 Task: Find Affordable Townhouses in Chicago Near Public Transportation.
Action: Key pressed <Key.caps_lock>C<Key.caps_lock>hicagp<Key.backspace>o
Screenshot: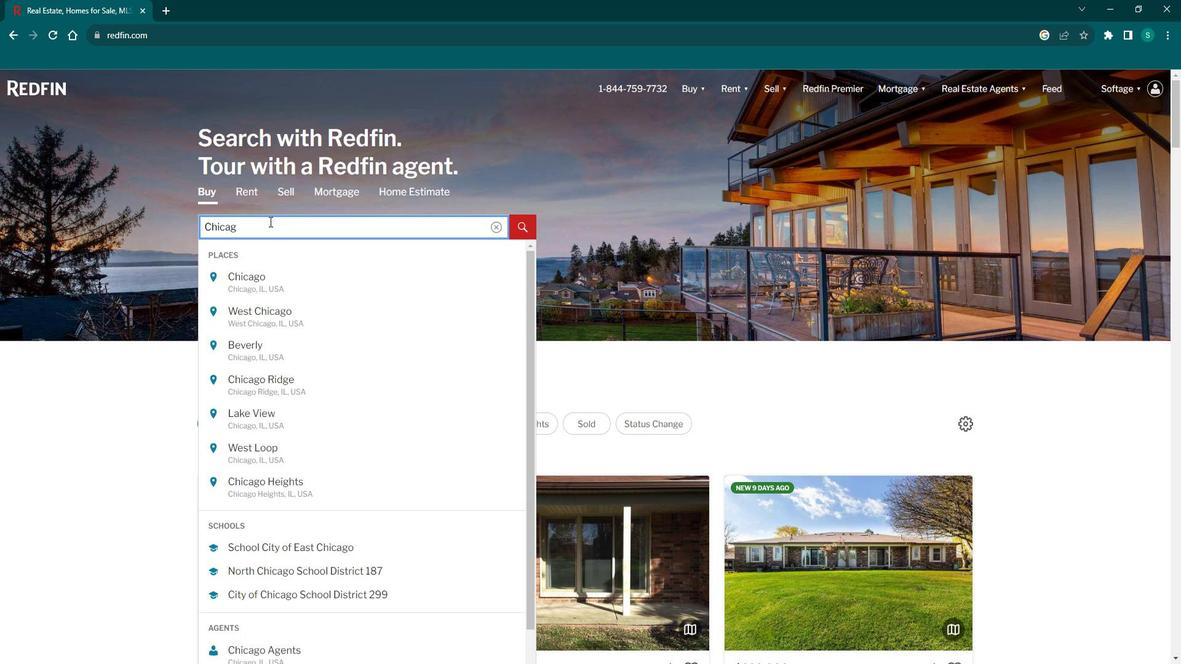 
Action: Mouse moved to (264, 284)
Screenshot: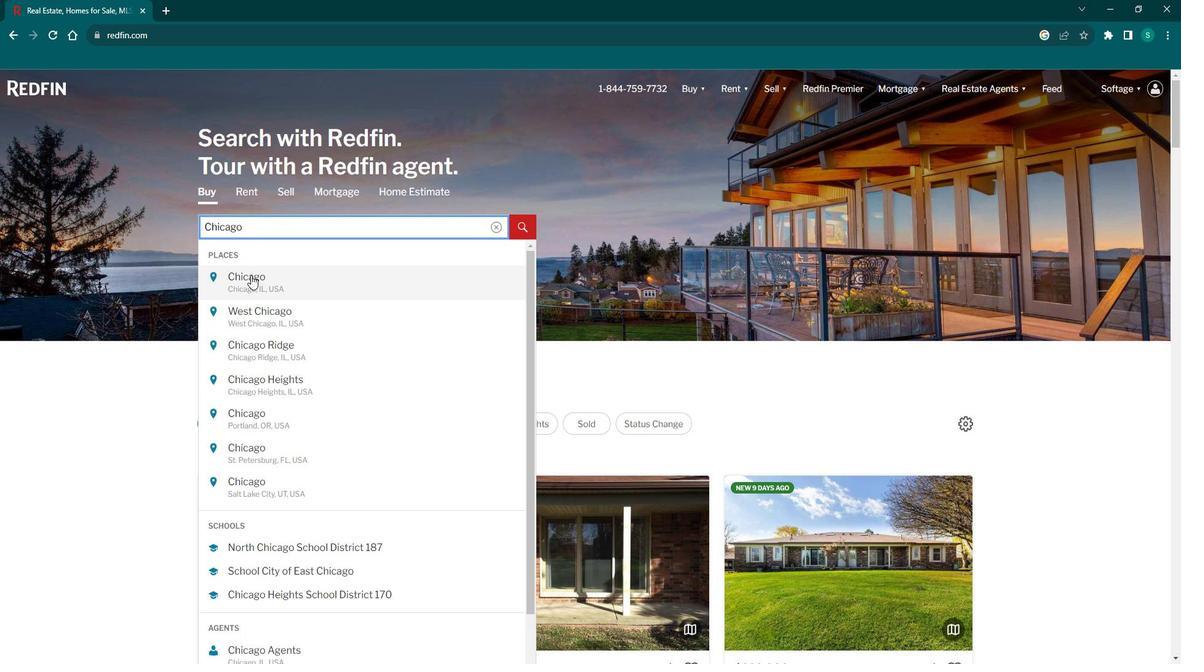 
Action: Mouse pressed left at (264, 284)
Screenshot: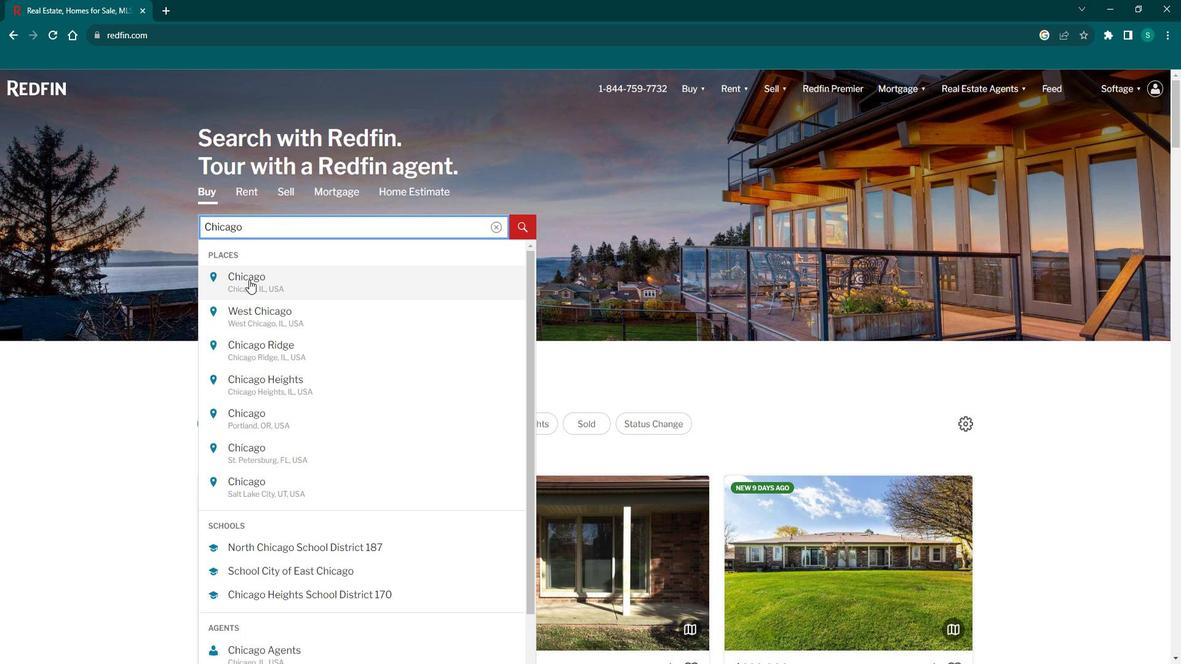 
Action: Mouse moved to (1067, 184)
Screenshot: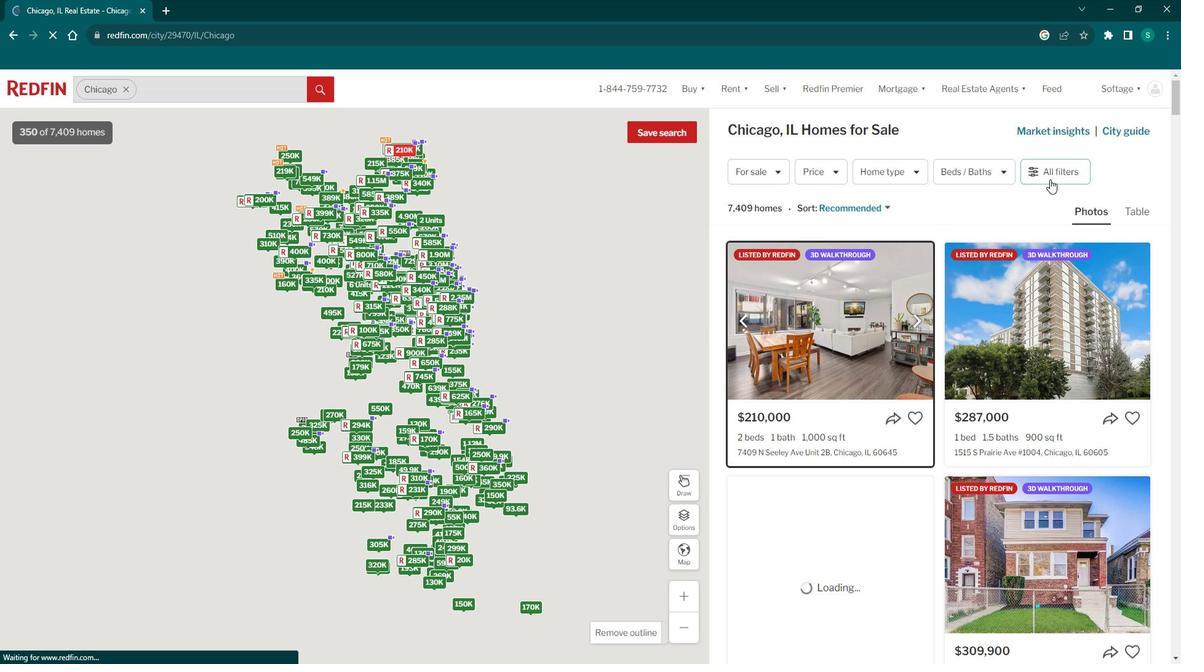 
Action: Mouse pressed left at (1067, 184)
Screenshot: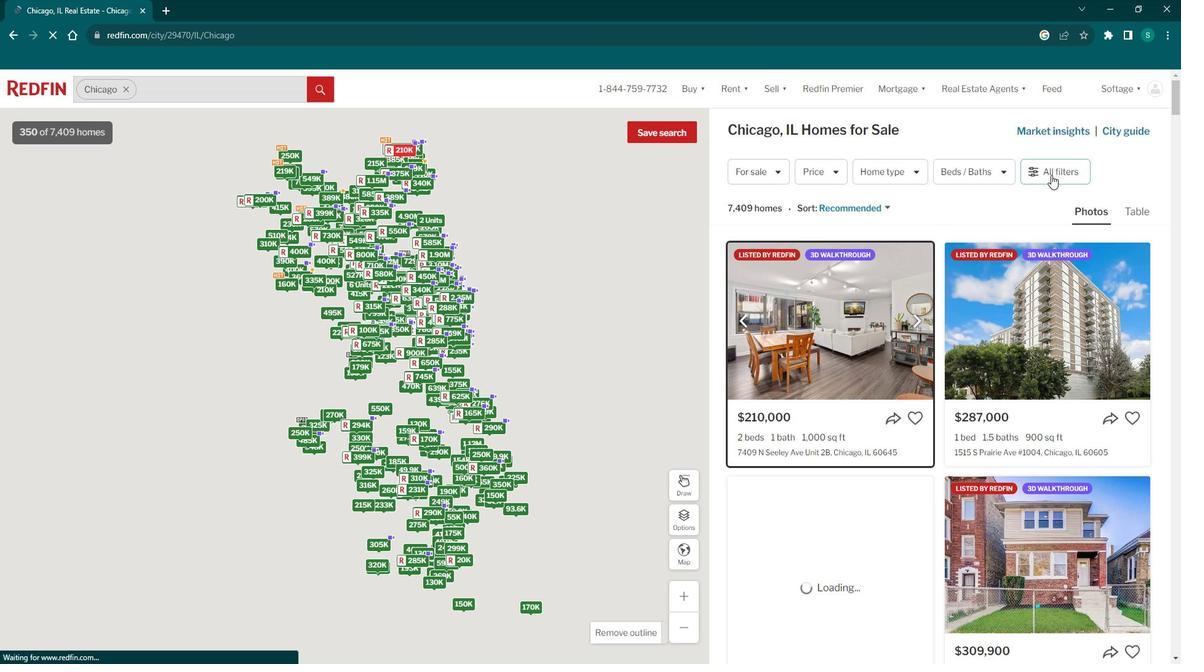 
Action: Mouse moved to (1067, 183)
Screenshot: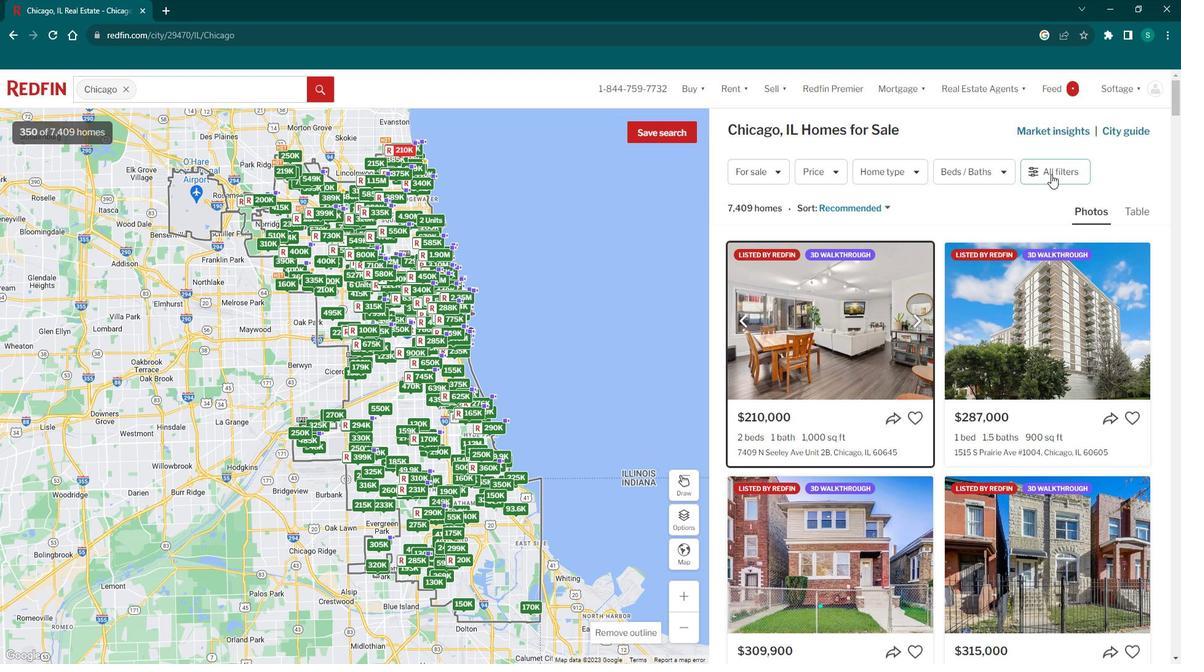 
Action: Mouse pressed left at (1067, 183)
Screenshot: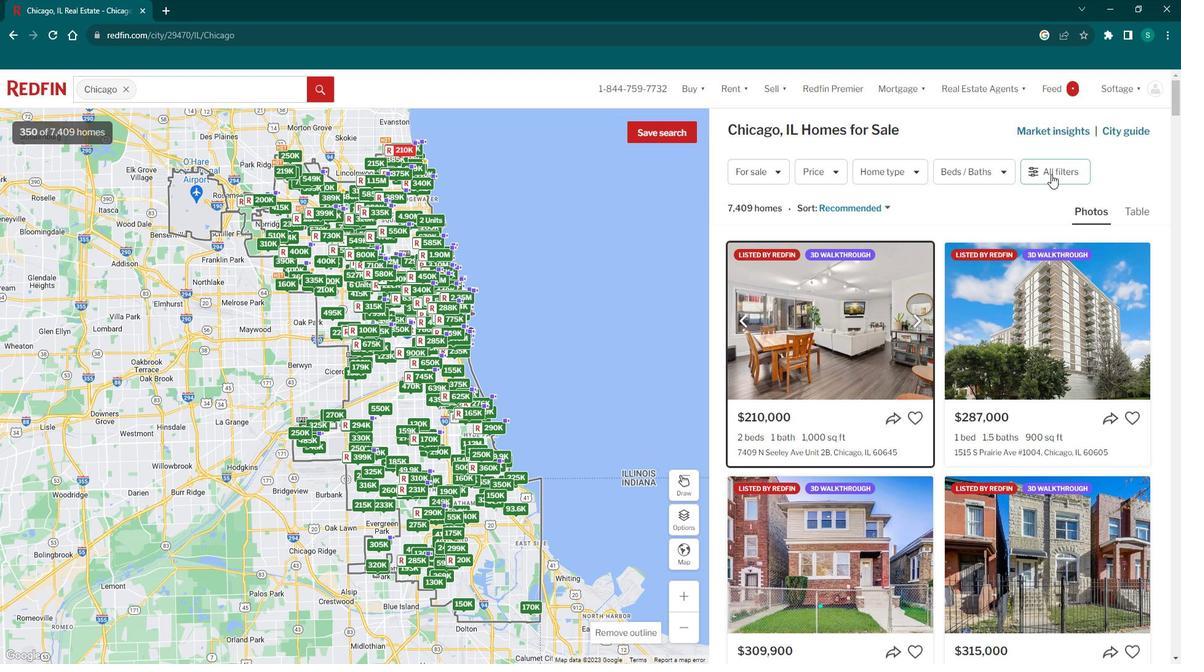 
Action: Mouse moved to (907, 360)
Screenshot: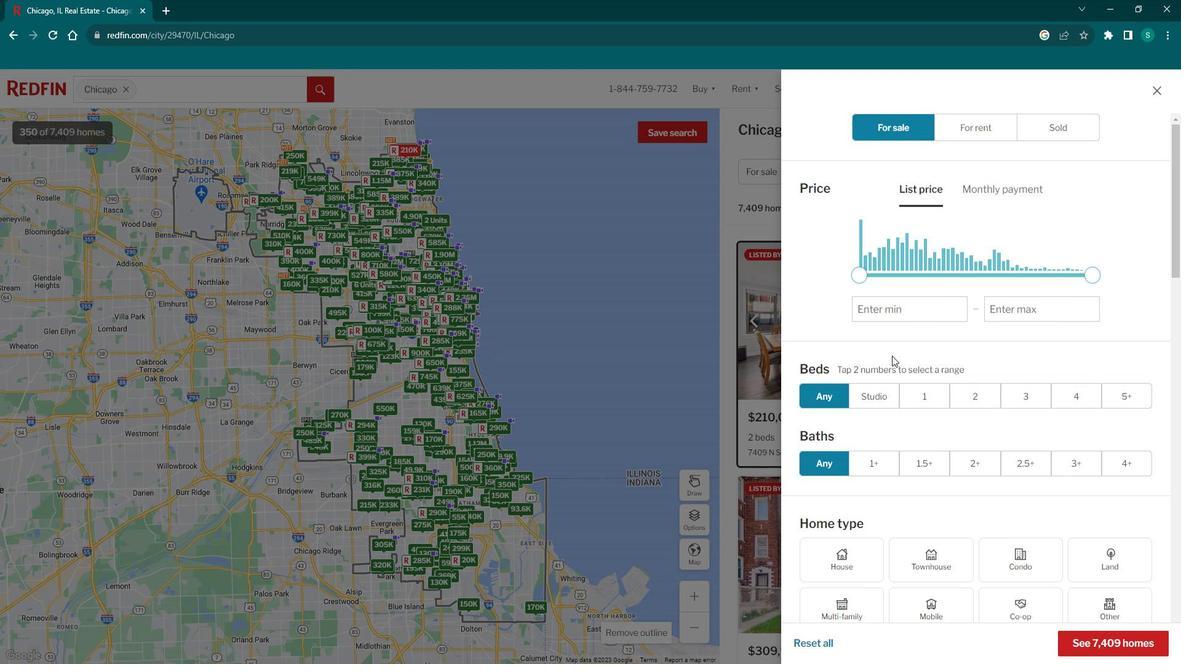 
Action: Mouse scrolled (907, 359) with delta (0, 0)
Screenshot: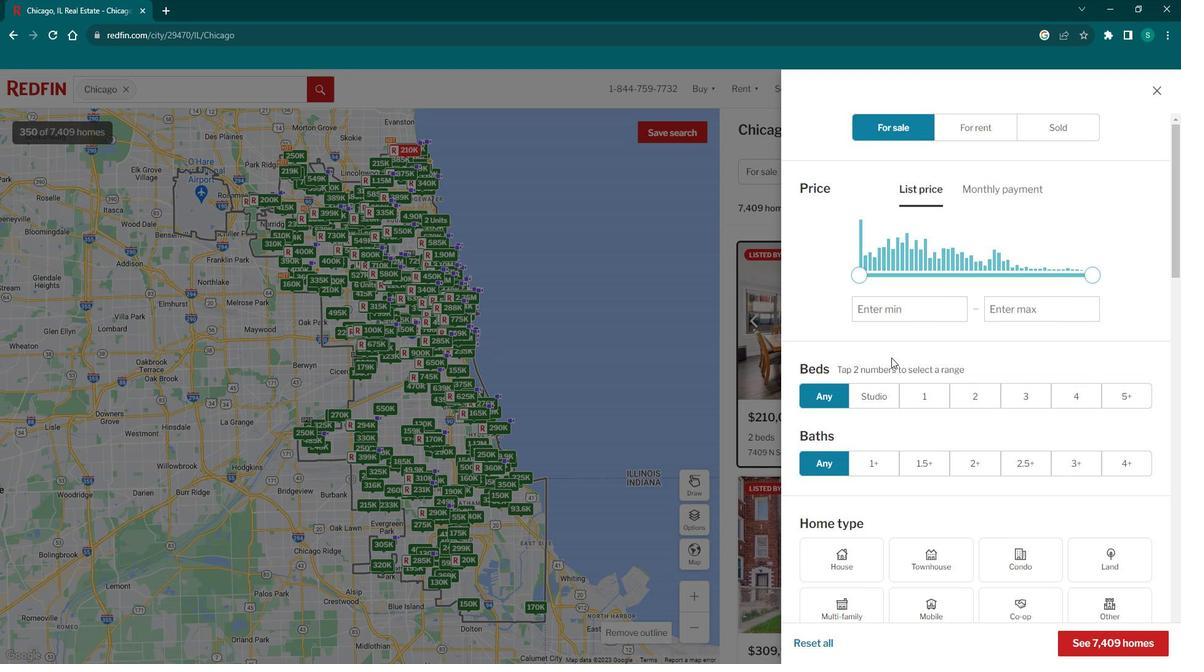 
Action: Mouse scrolled (907, 359) with delta (0, 0)
Screenshot: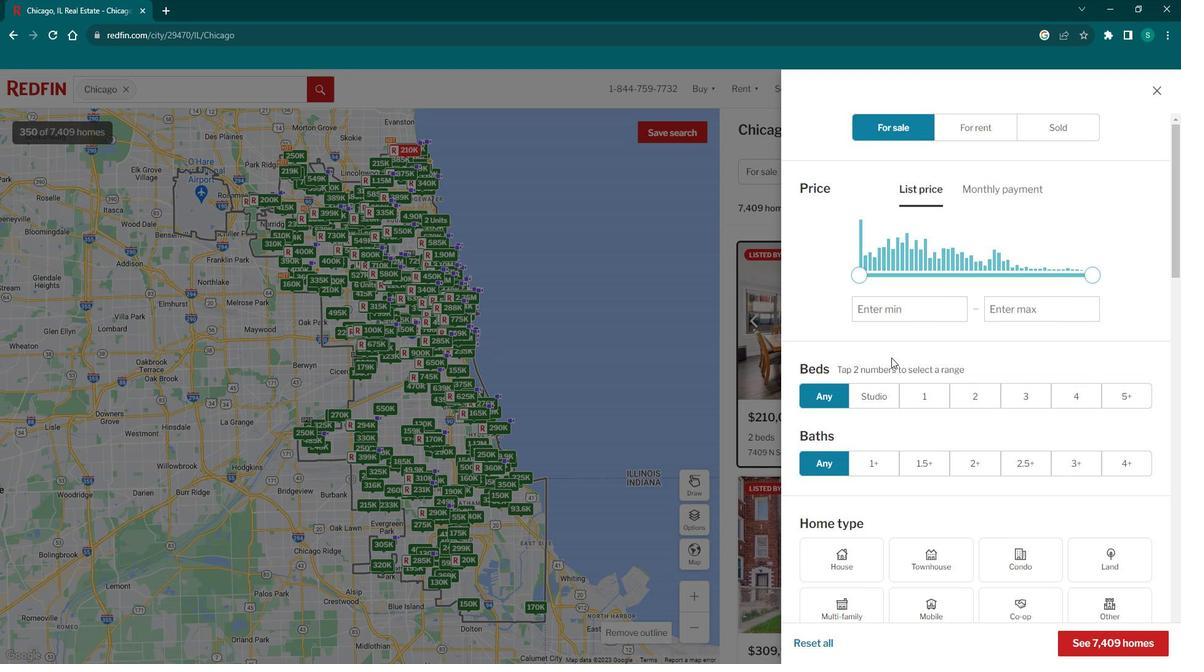 
Action: Mouse scrolled (907, 359) with delta (0, 0)
Screenshot: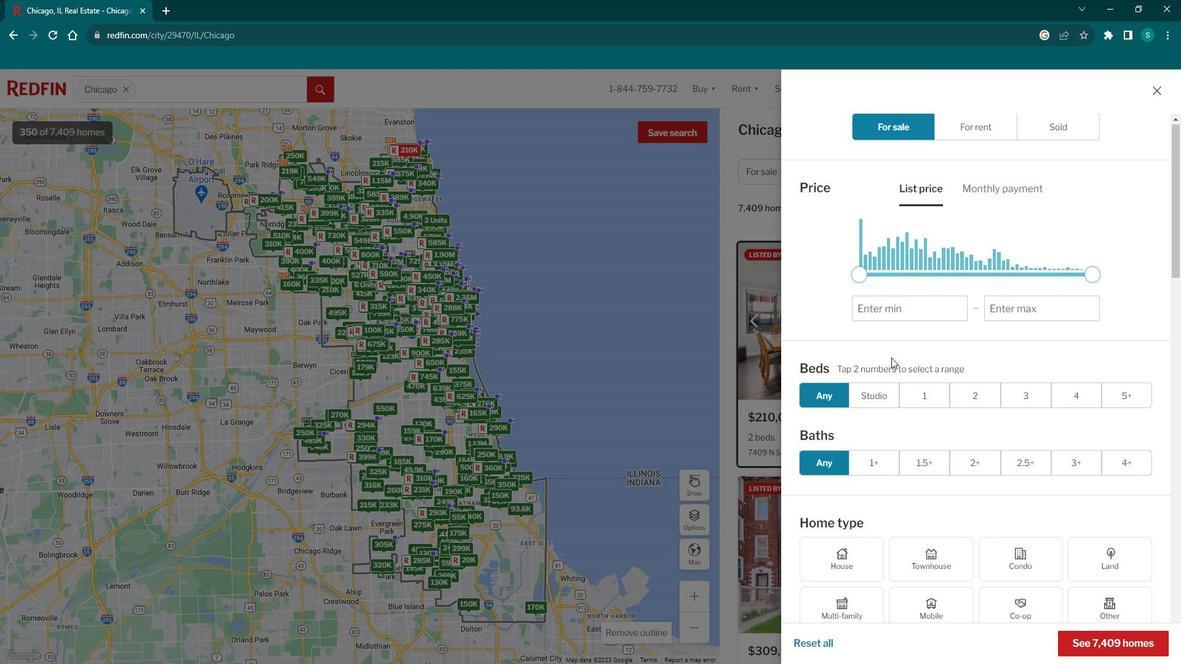 
Action: Mouse moved to (935, 379)
Screenshot: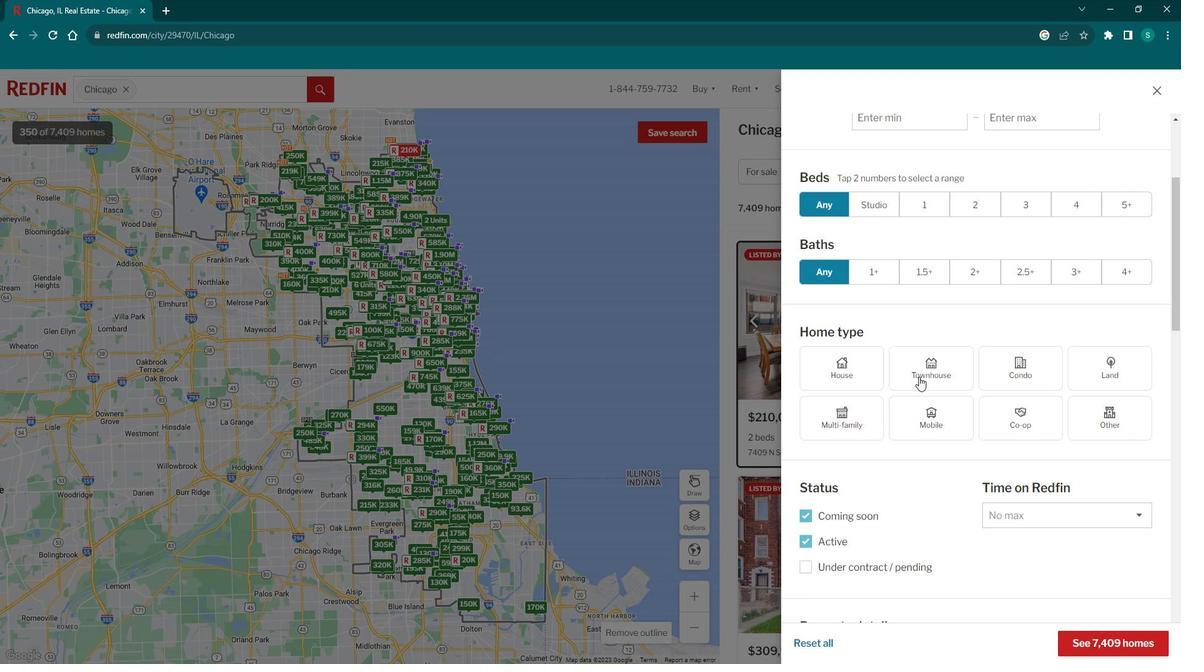 
Action: Mouse pressed left at (935, 379)
Screenshot: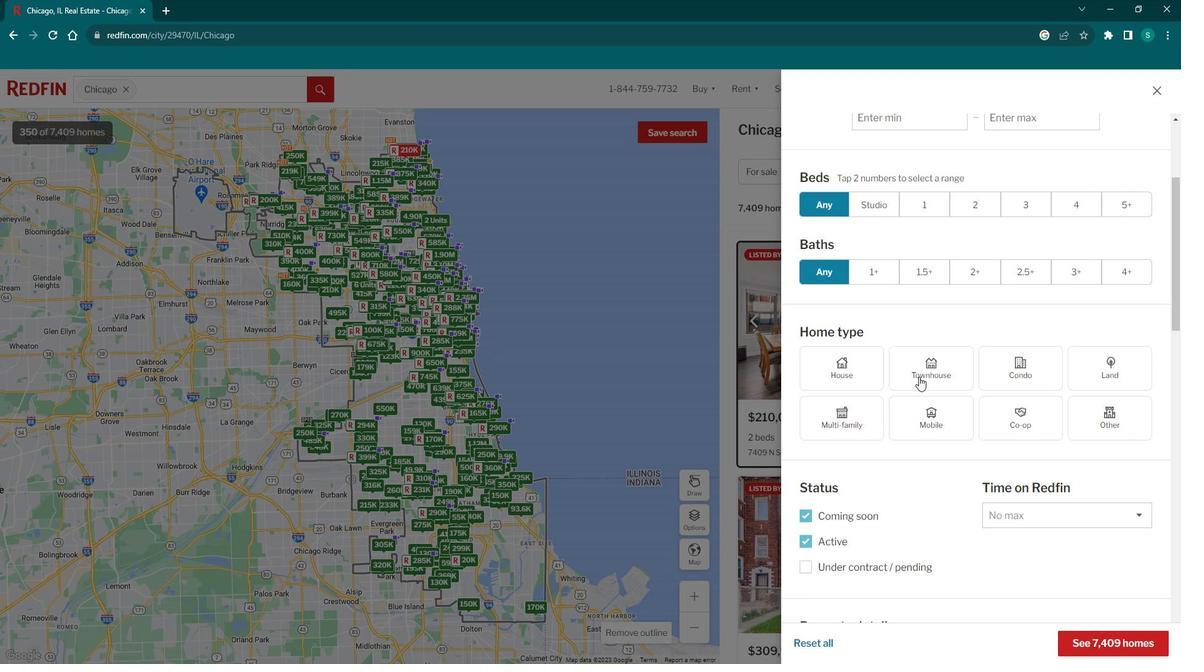 
Action: Mouse moved to (863, 448)
Screenshot: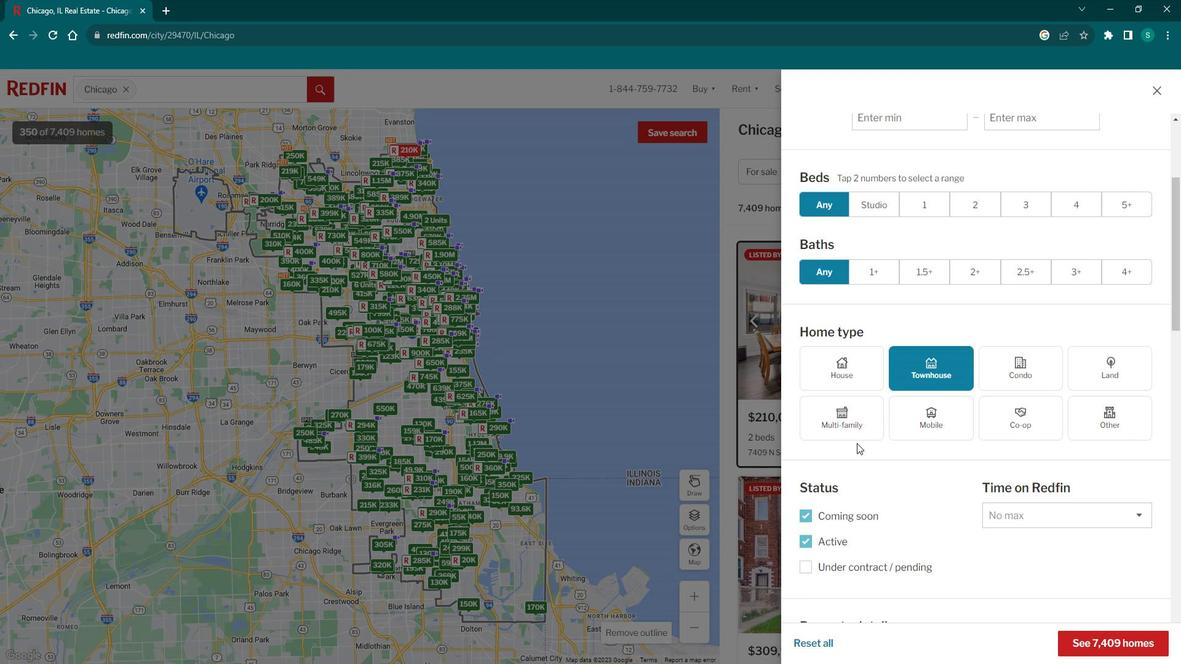 
Action: Mouse scrolled (863, 447) with delta (0, 0)
Screenshot: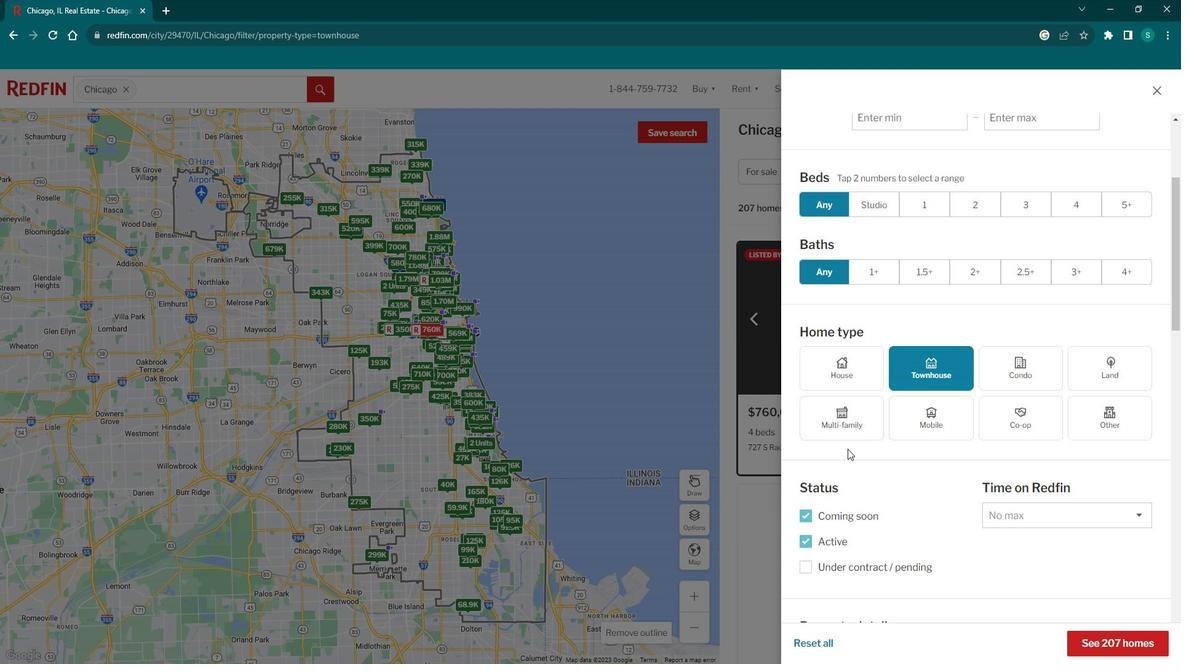 
Action: Mouse scrolled (863, 447) with delta (0, 0)
Screenshot: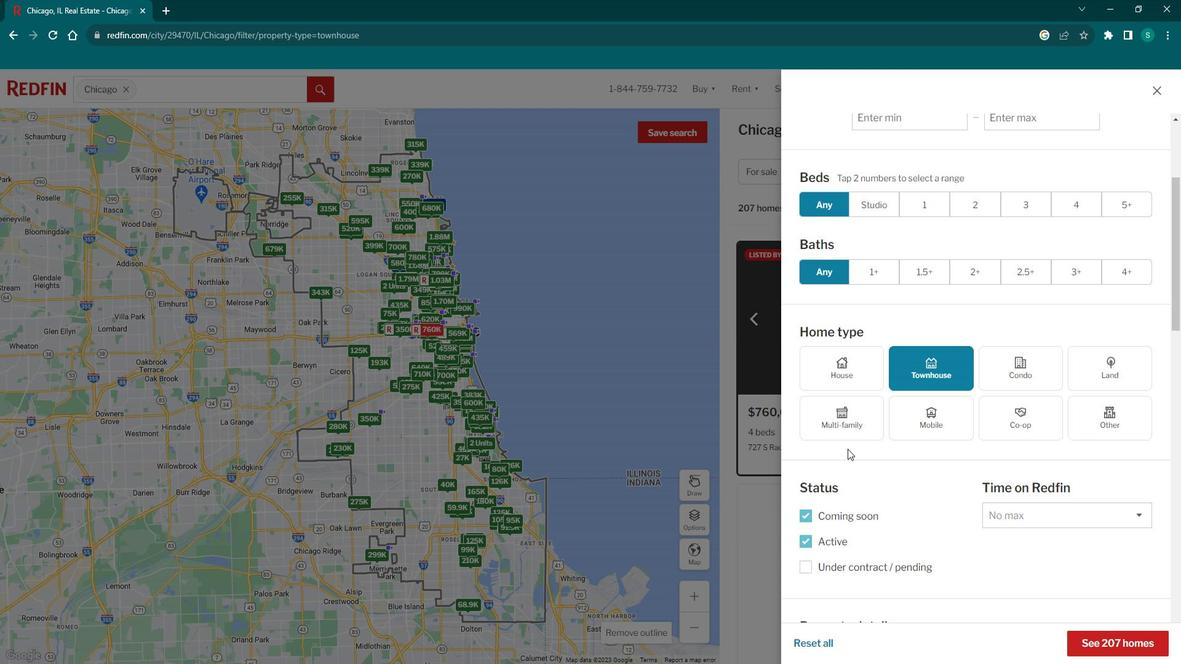 
Action: Mouse scrolled (863, 447) with delta (0, 0)
Screenshot: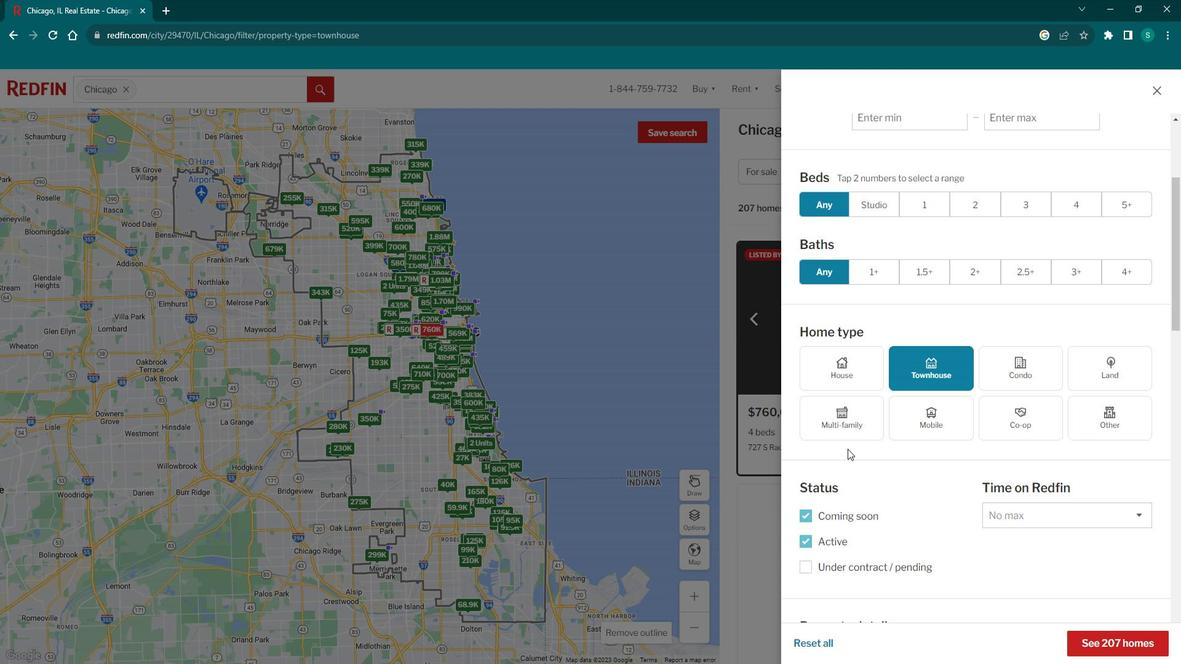 
Action: Mouse moved to (838, 407)
Screenshot: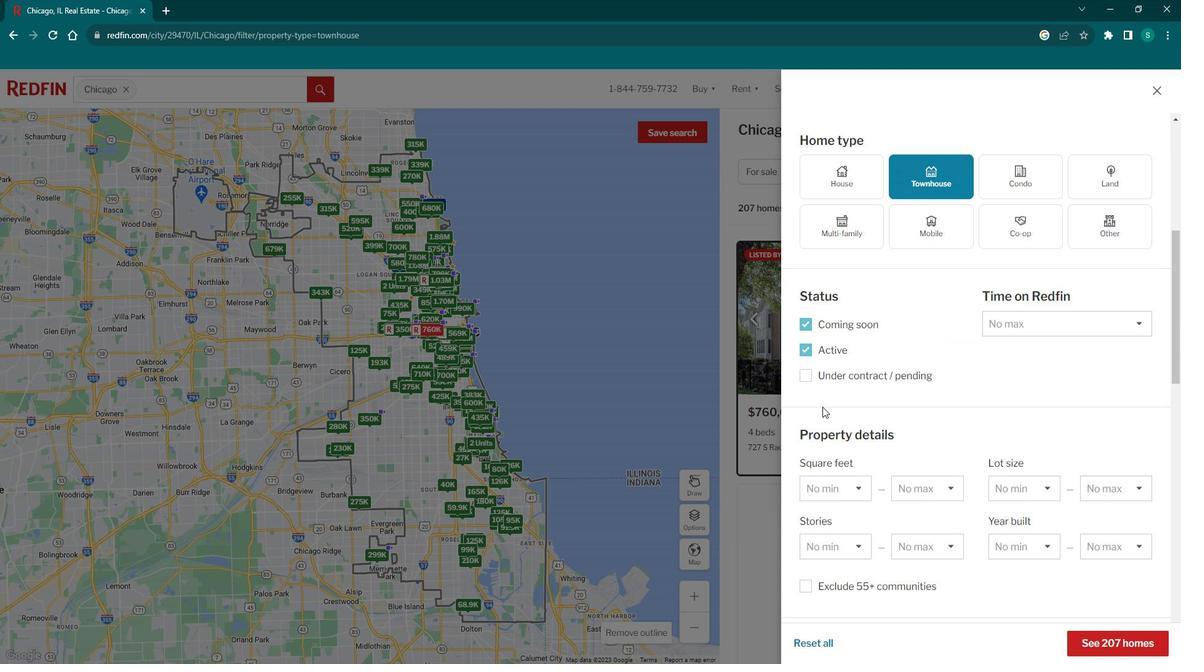 
Action: Mouse scrolled (838, 406) with delta (0, 0)
Screenshot: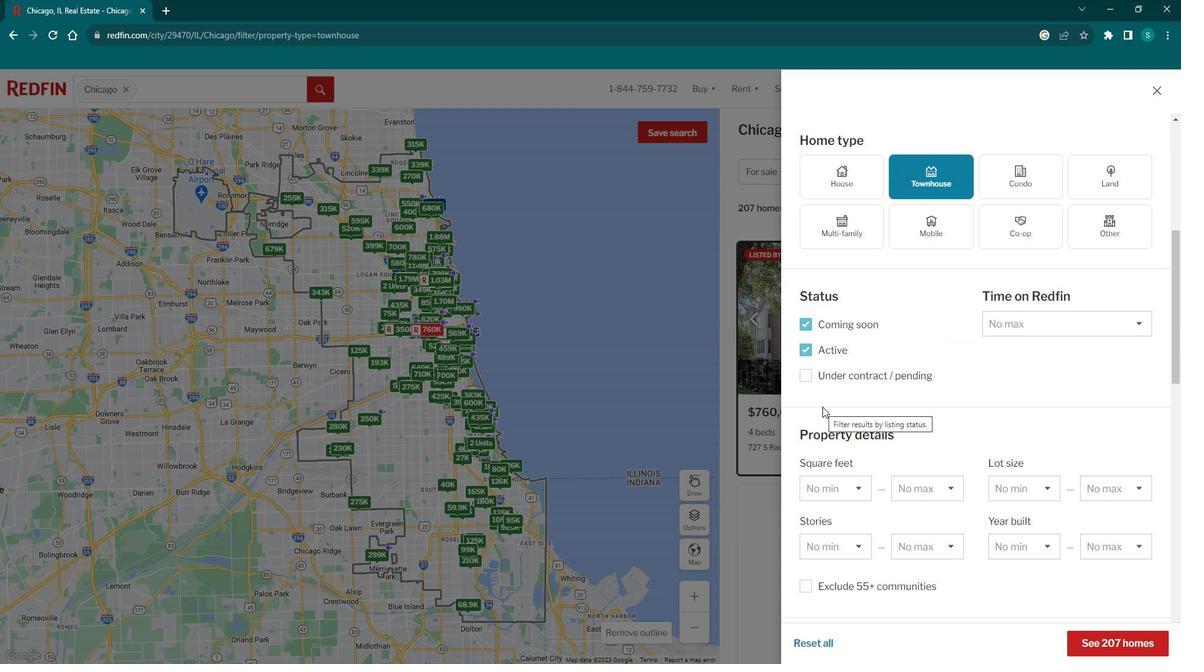 
Action: Mouse scrolled (838, 406) with delta (0, 0)
Screenshot: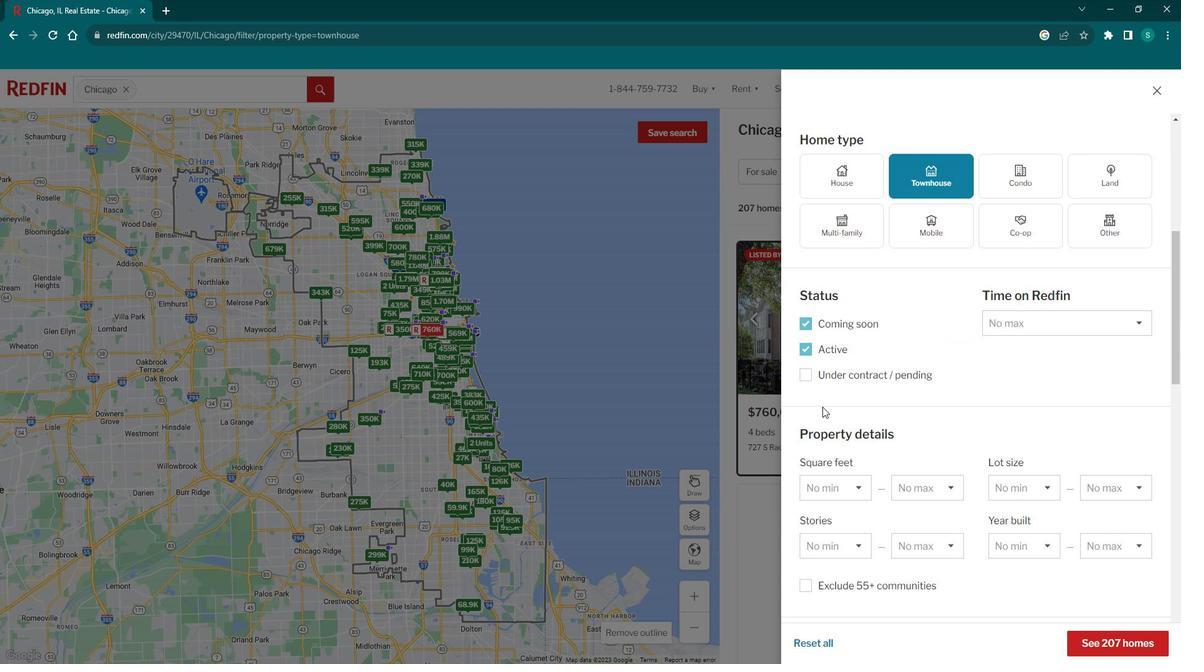 
Action: Mouse scrolled (838, 406) with delta (0, 0)
Screenshot: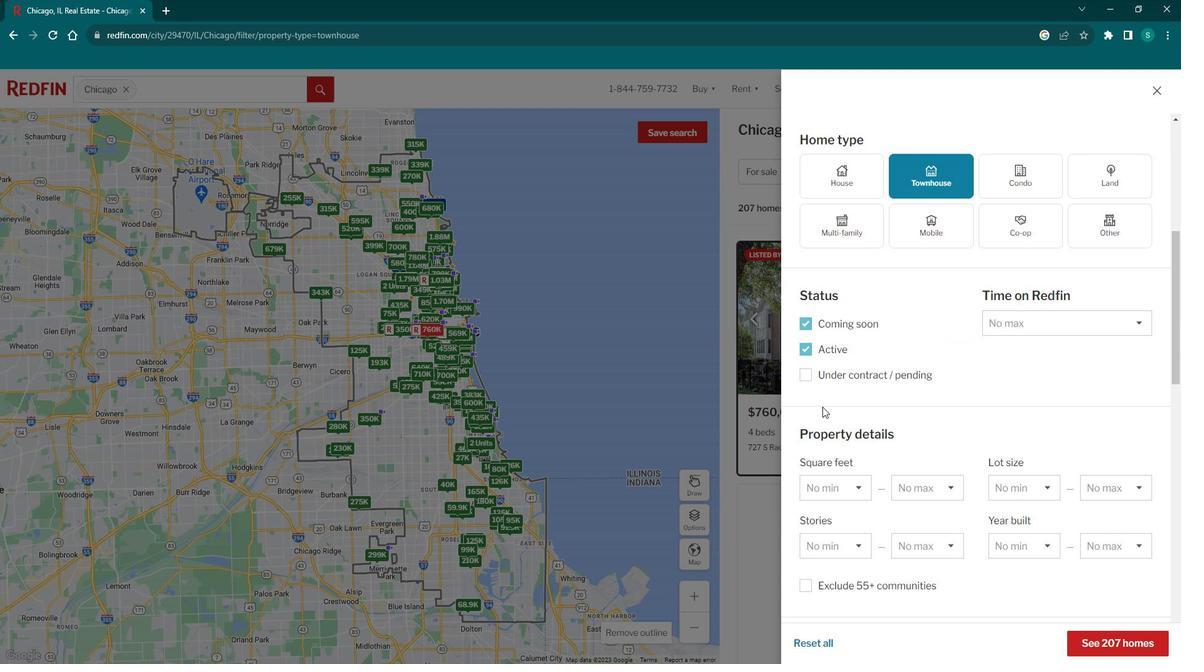 
Action: Mouse scrolled (838, 406) with delta (0, 0)
Screenshot: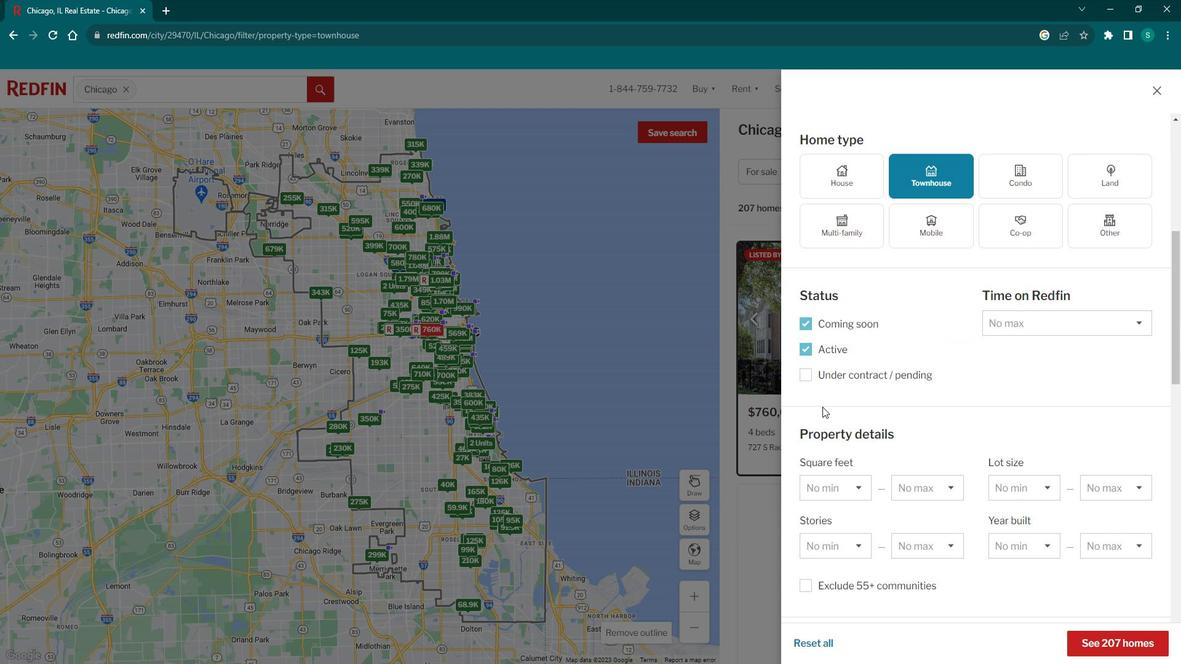 
Action: Mouse scrolled (838, 406) with delta (0, 0)
Screenshot: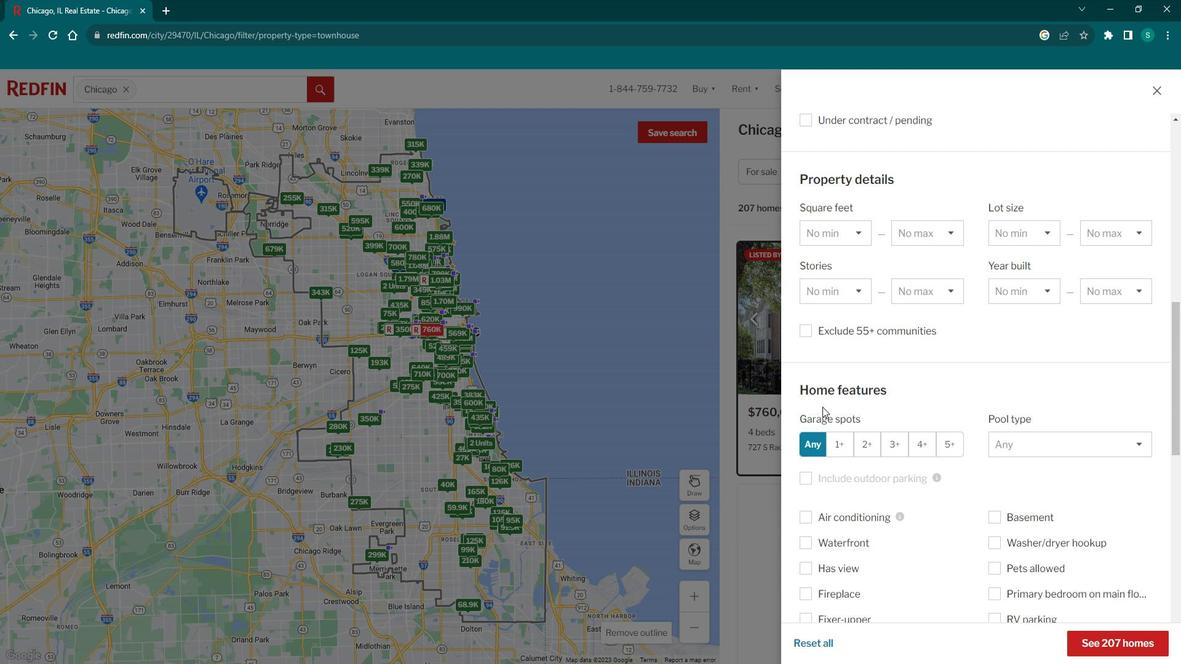
Action: Mouse scrolled (838, 406) with delta (0, 0)
Screenshot: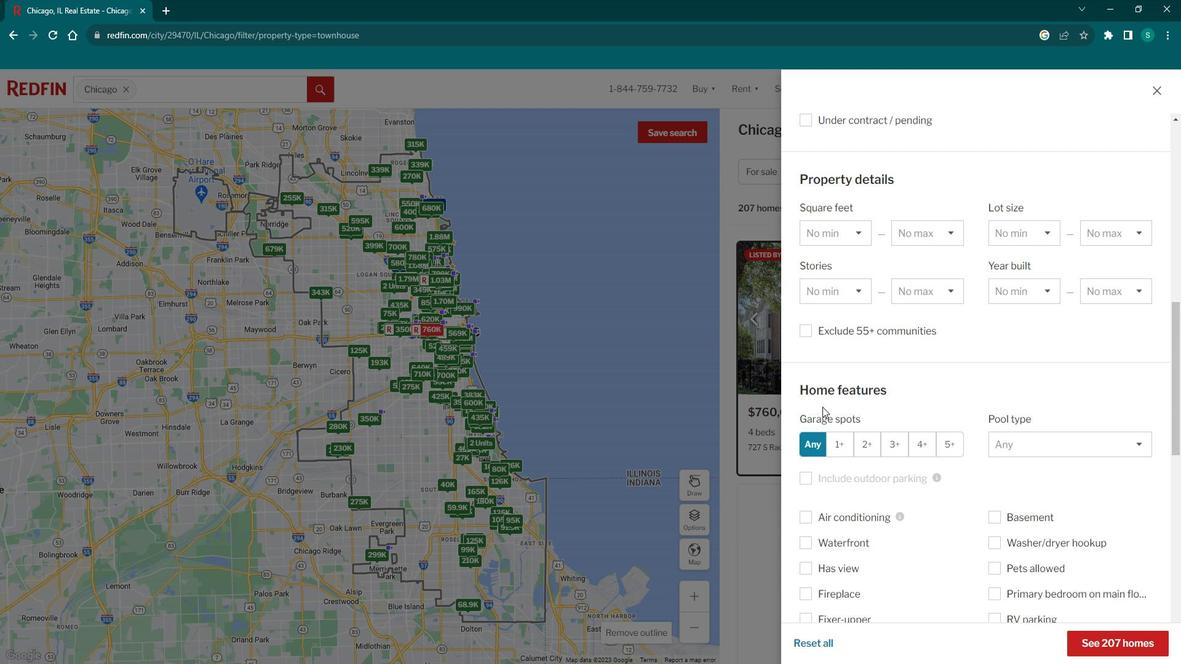 
Action: Mouse scrolled (838, 406) with delta (0, 0)
Screenshot: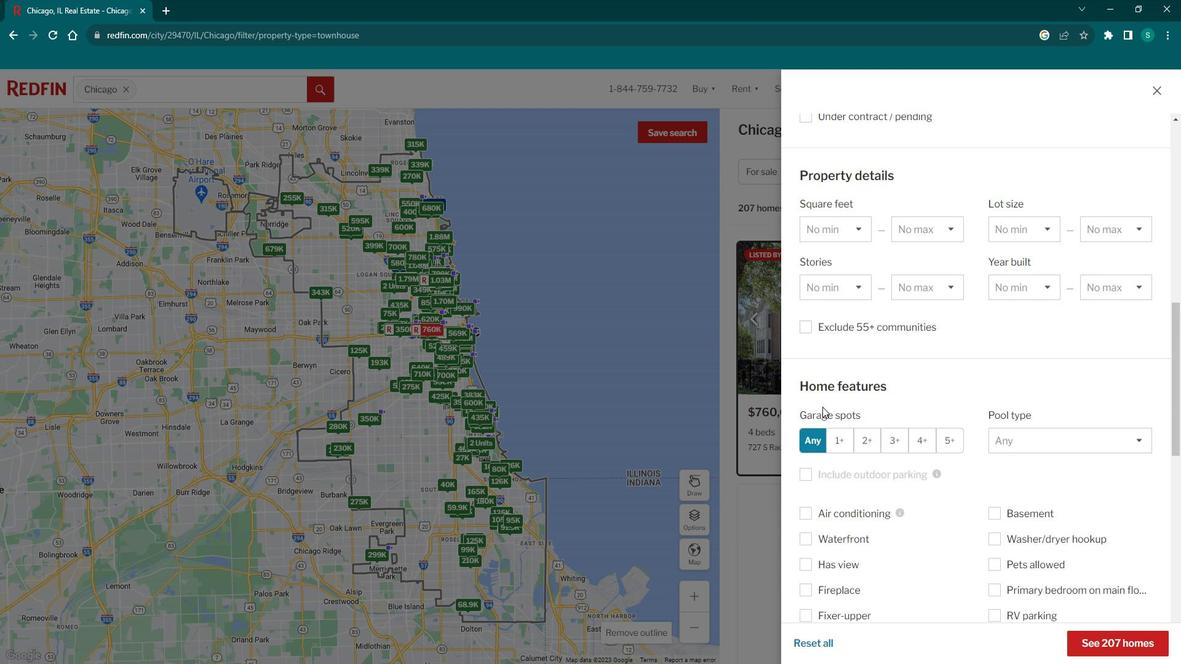 
Action: Mouse scrolled (838, 406) with delta (0, 0)
Screenshot: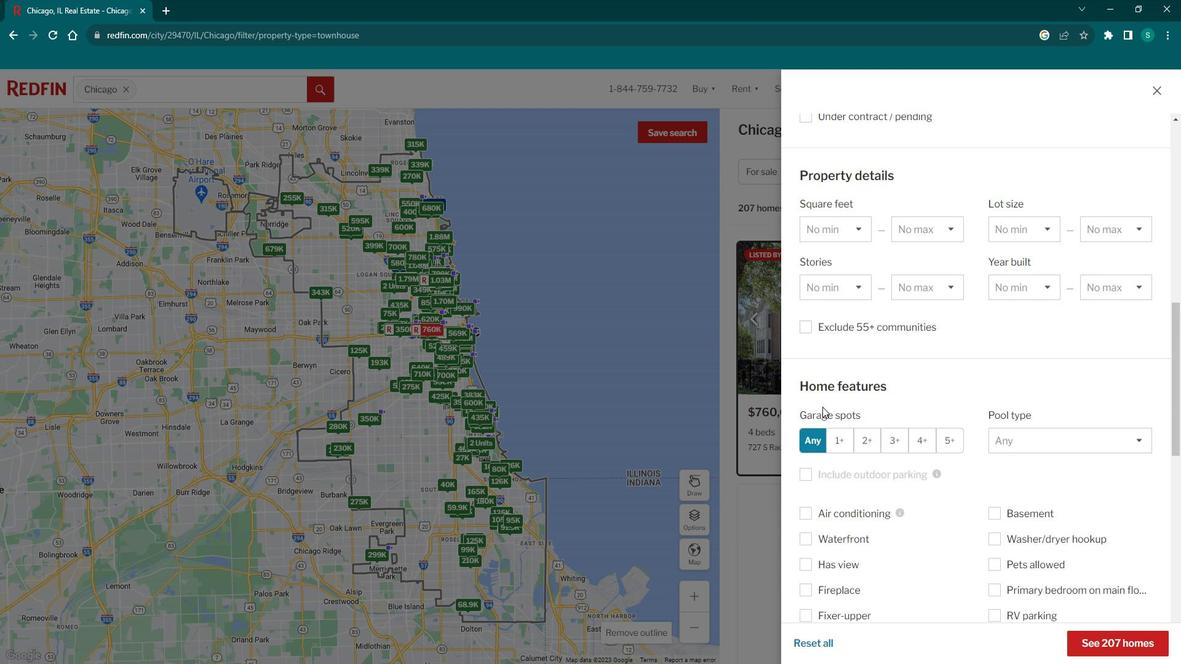 
Action: Mouse moved to (1012, 414)
Screenshot: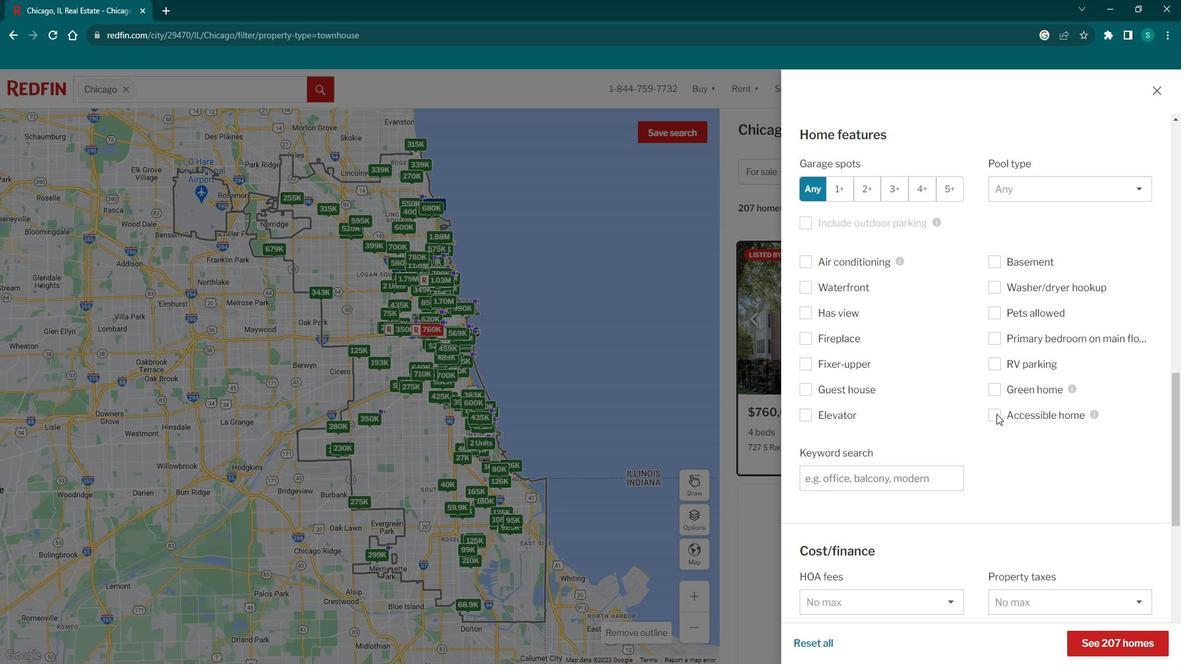 
Action: Mouse pressed left at (1012, 414)
Screenshot: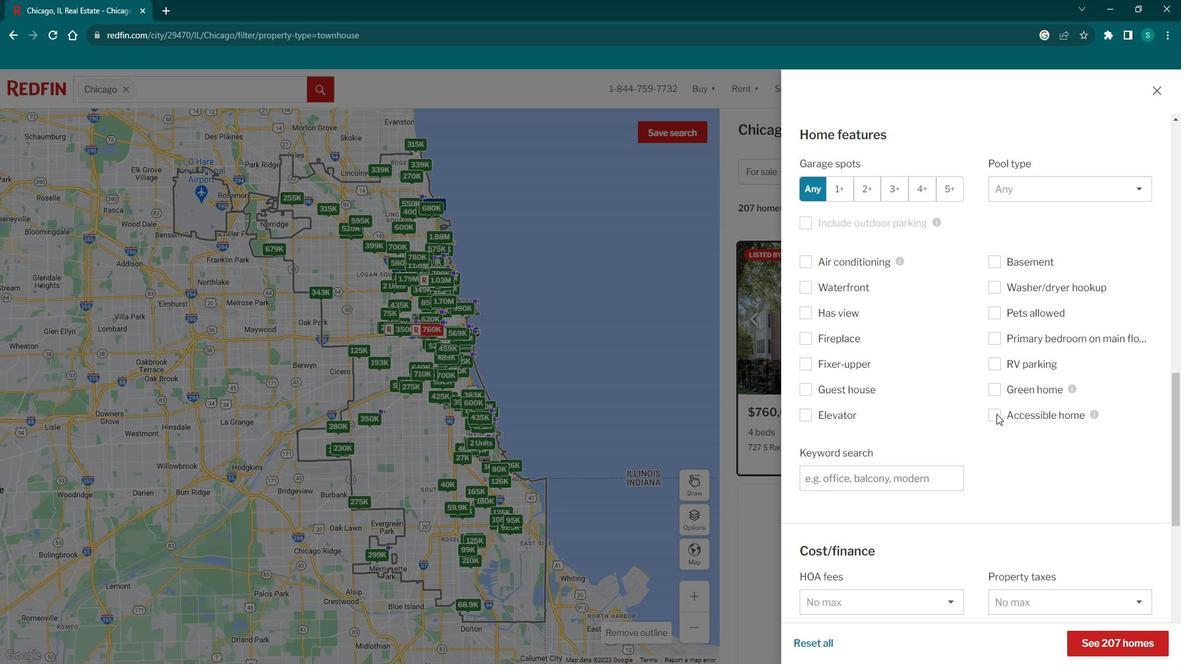 
Action: Mouse moved to (977, 412)
Screenshot: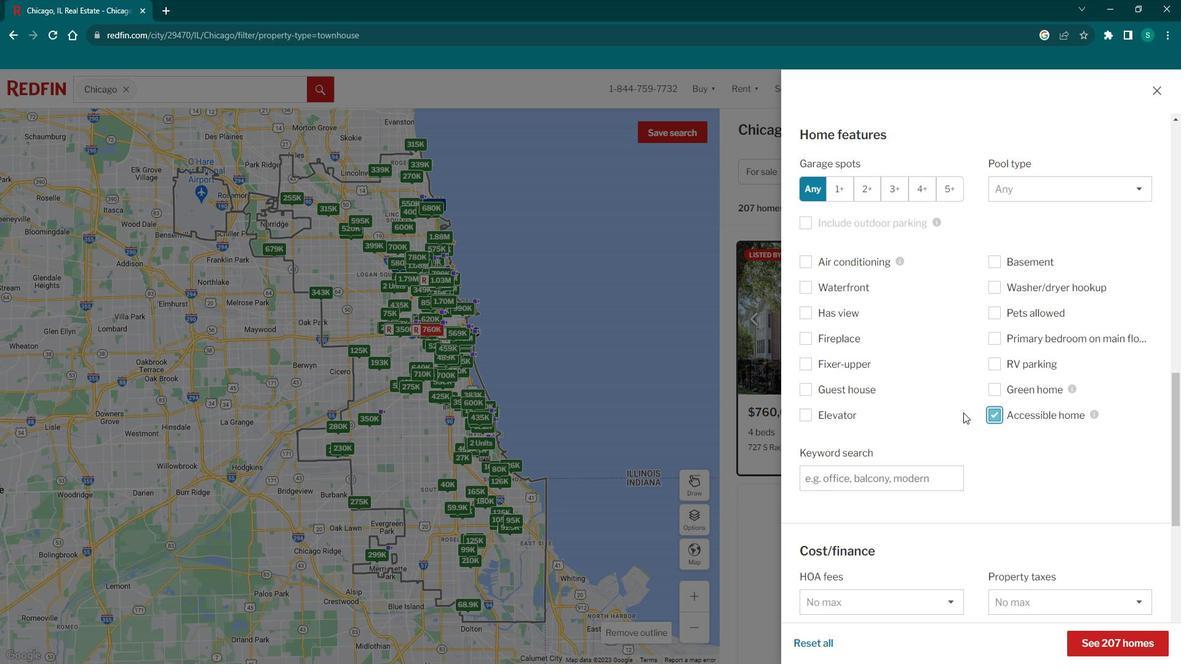 
Action: Mouse scrolled (977, 412) with delta (0, 0)
Screenshot: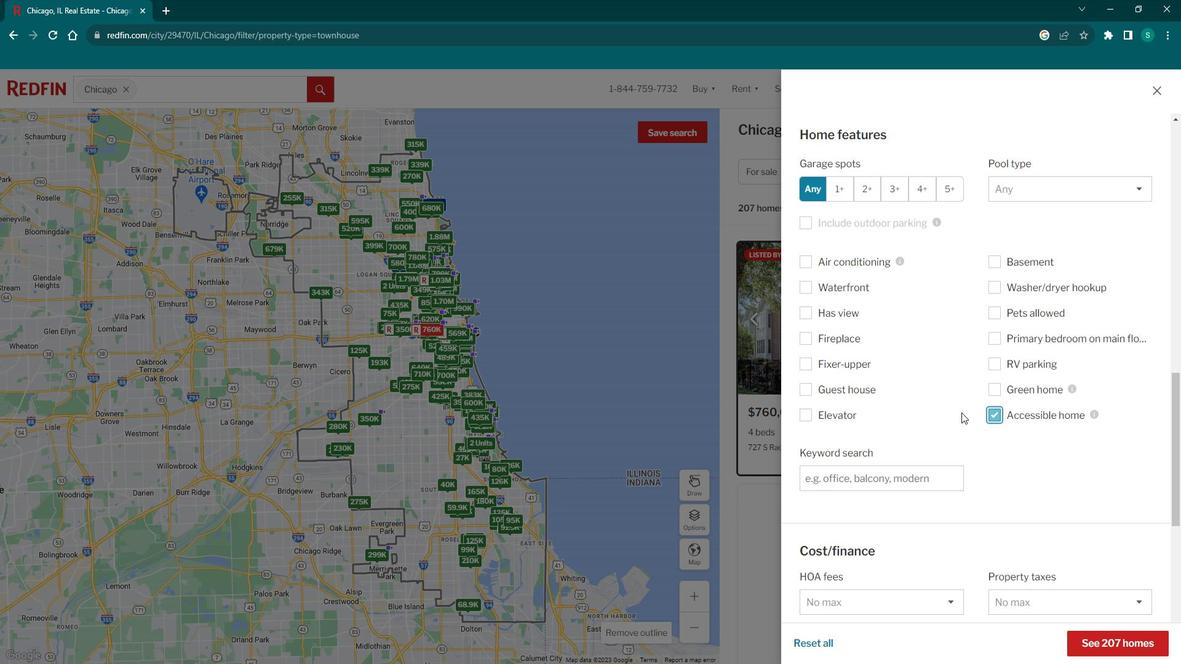 
Action: Mouse scrolled (977, 412) with delta (0, 0)
Screenshot: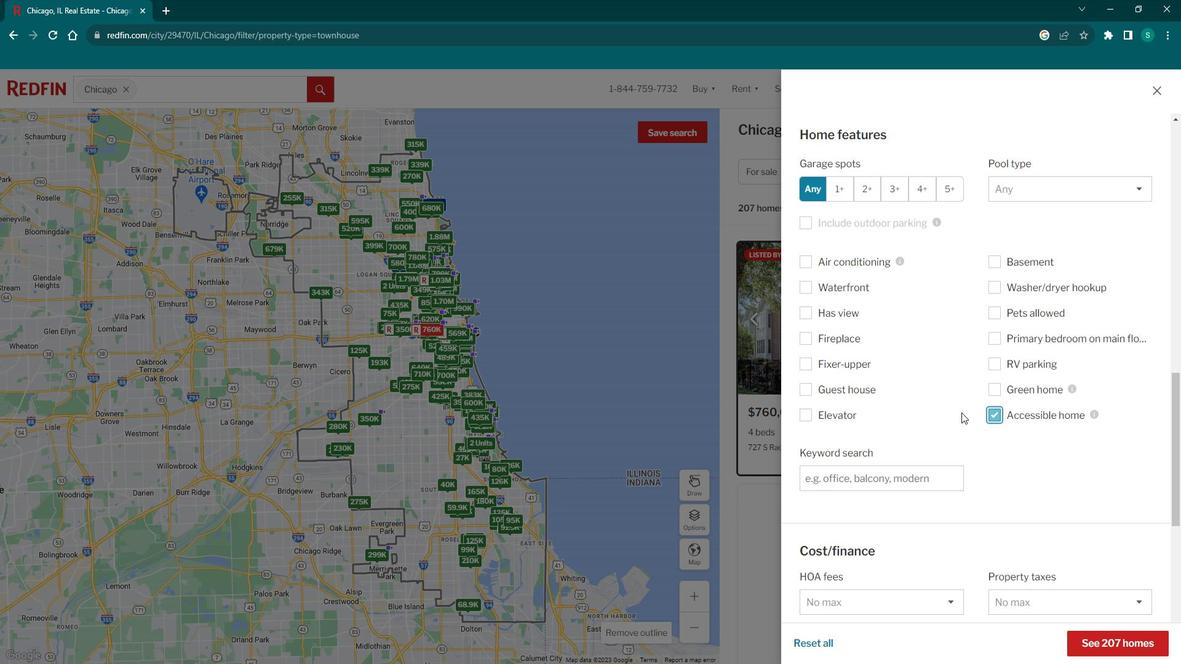
Action: Mouse scrolled (977, 412) with delta (0, 0)
Screenshot: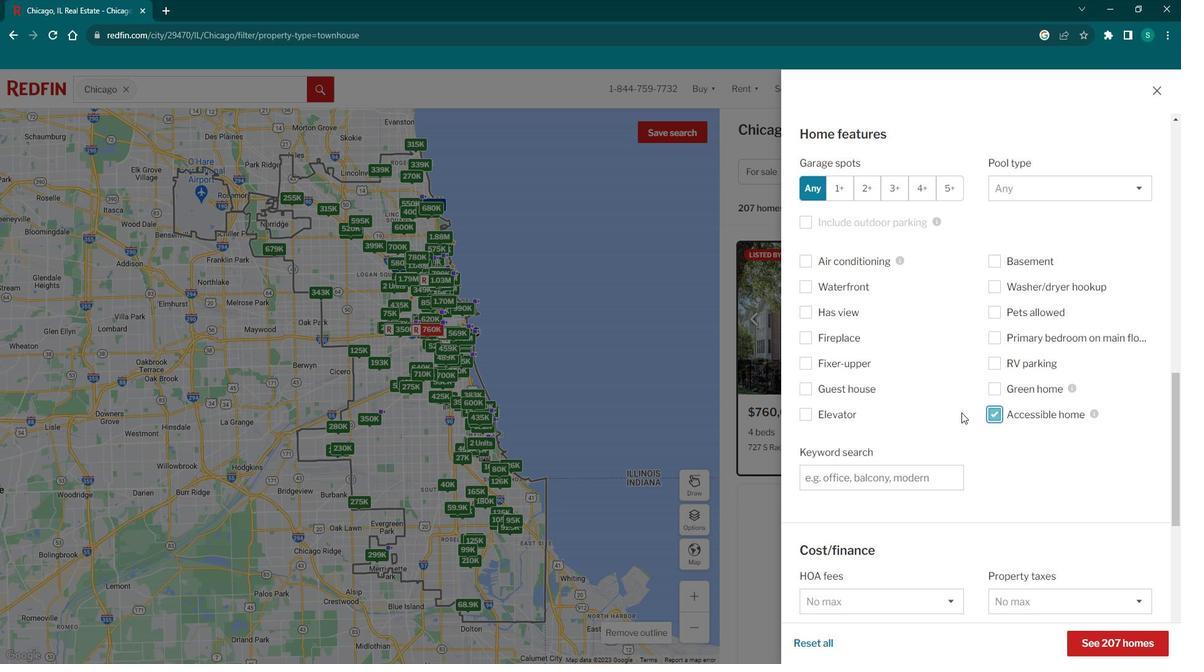 
Action: Mouse scrolled (977, 412) with delta (0, 0)
Screenshot: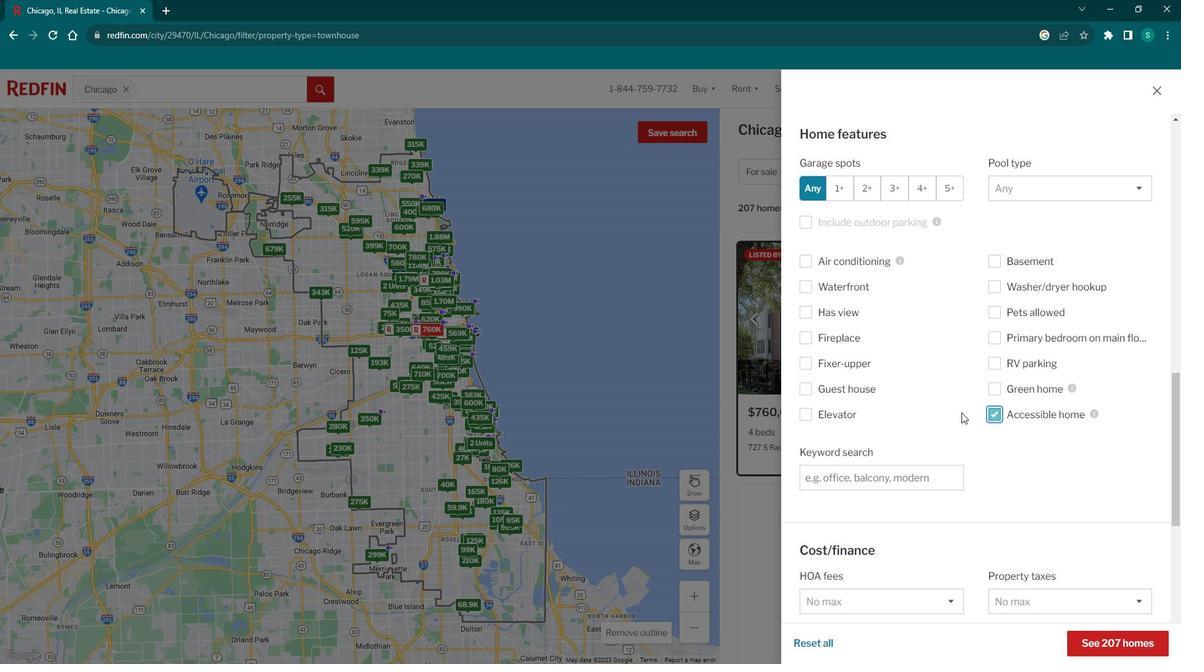 
Action: Mouse scrolled (977, 413) with delta (0, 0)
Screenshot: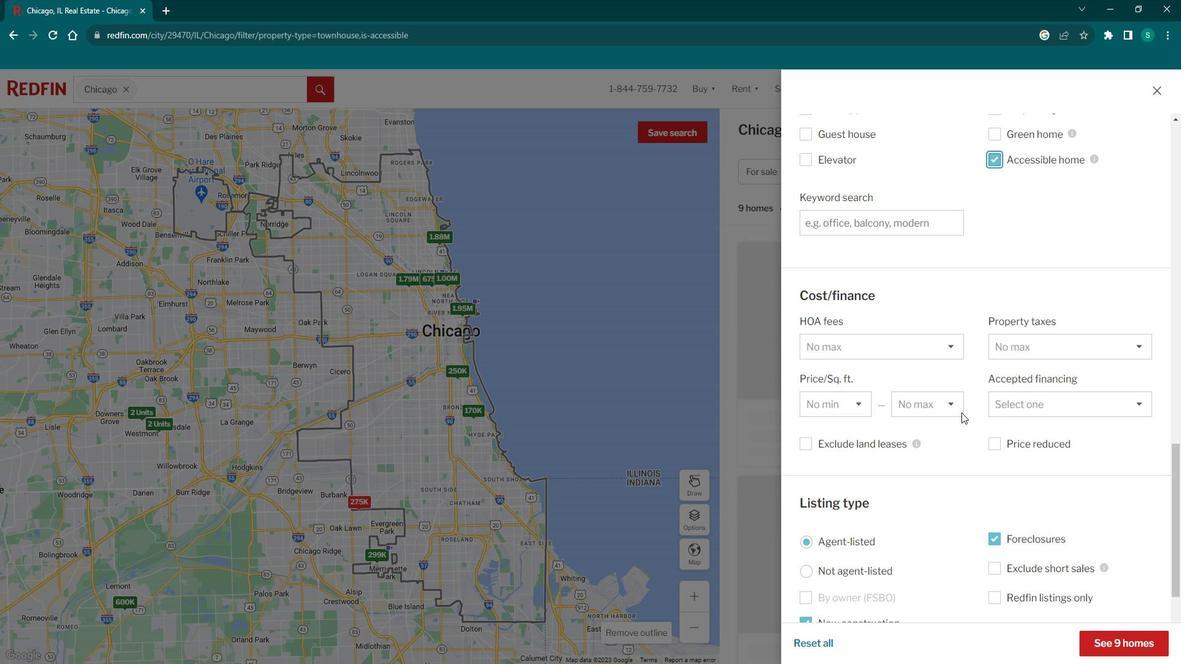 
Action: Mouse scrolled (977, 412) with delta (0, 0)
Screenshot: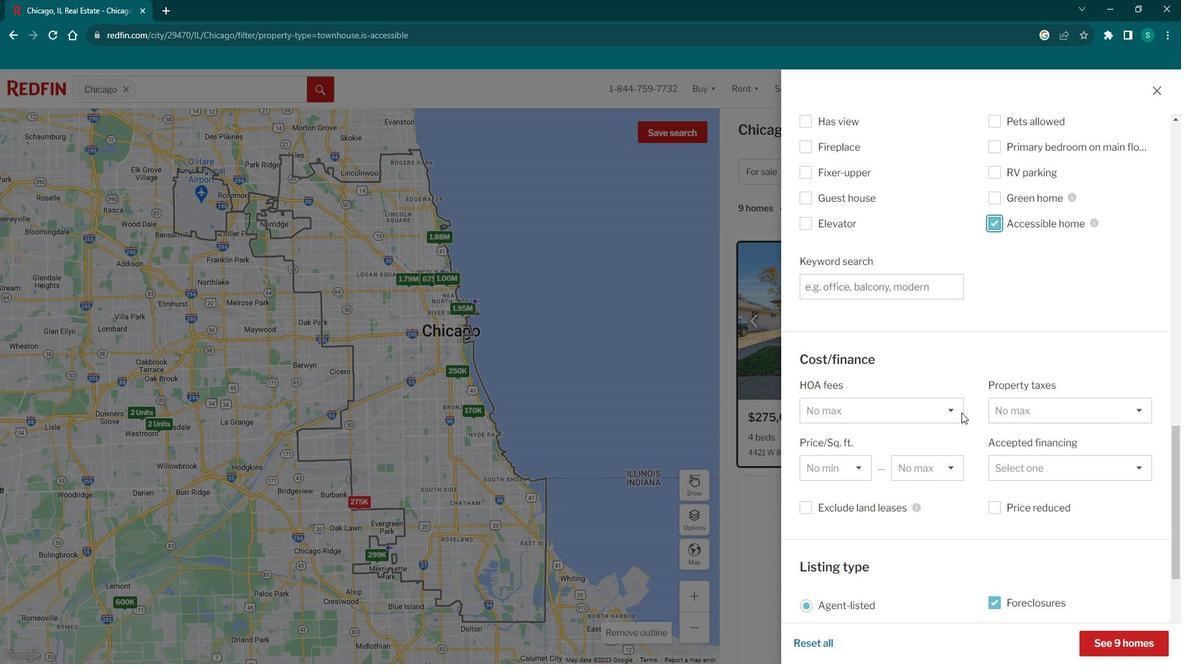 
Action: Mouse scrolled (977, 412) with delta (0, 0)
Screenshot: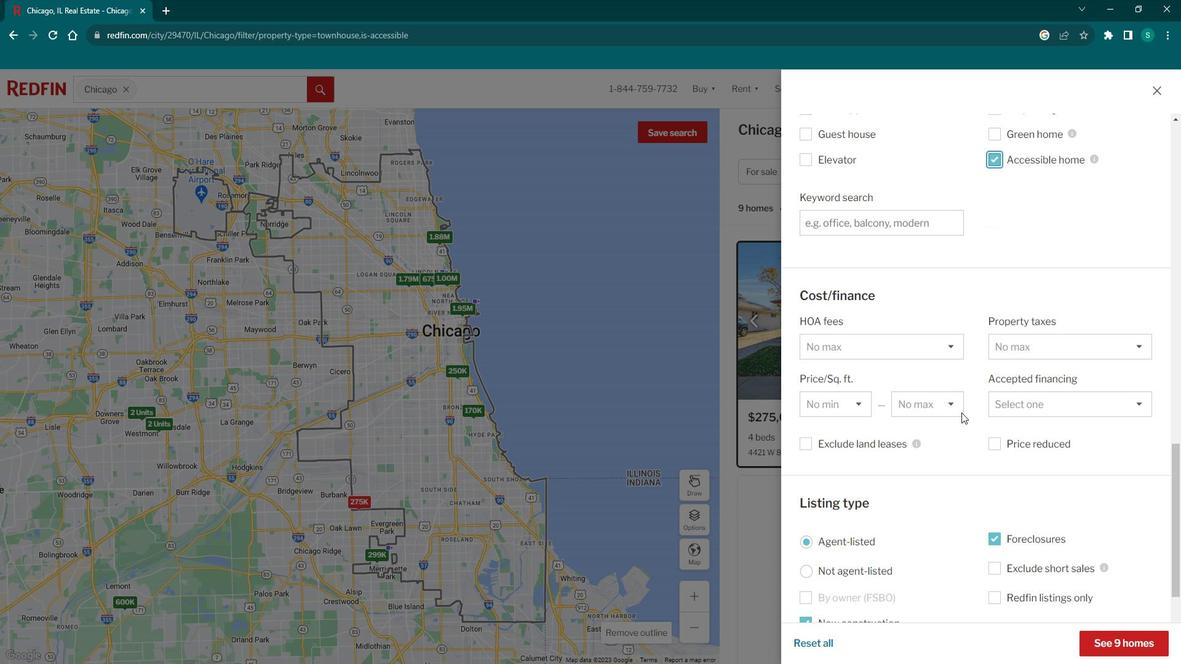 
Action: Mouse scrolled (977, 412) with delta (0, 0)
Screenshot: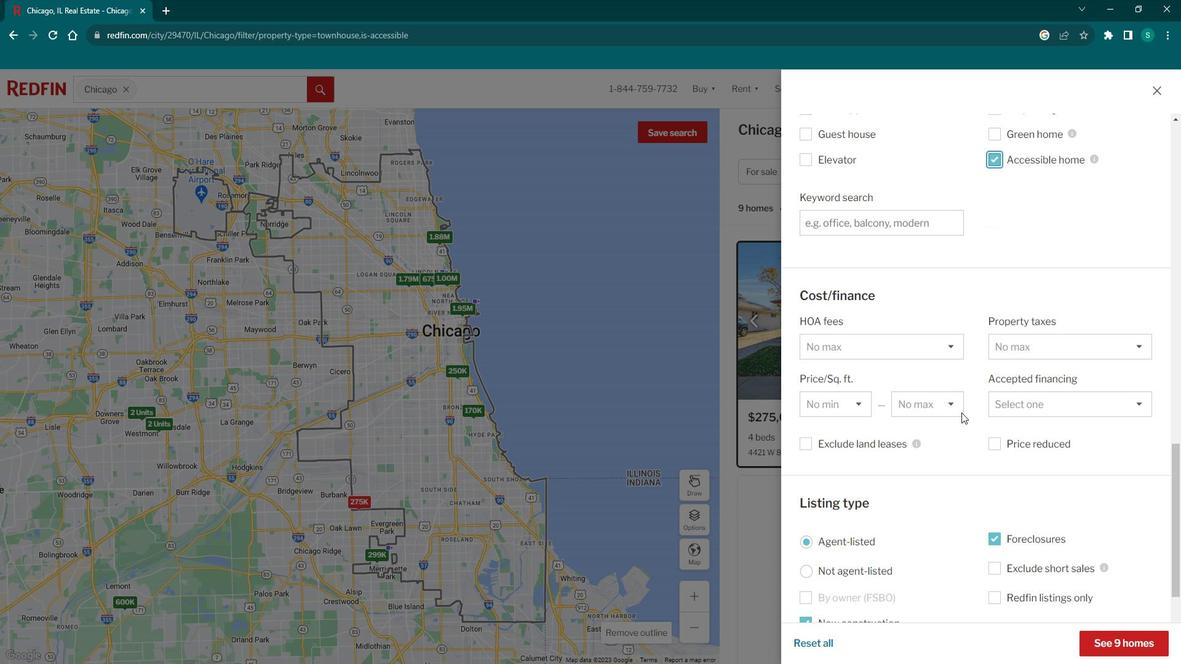 
Action: Mouse scrolled (977, 412) with delta (0, 0)
Screenshot: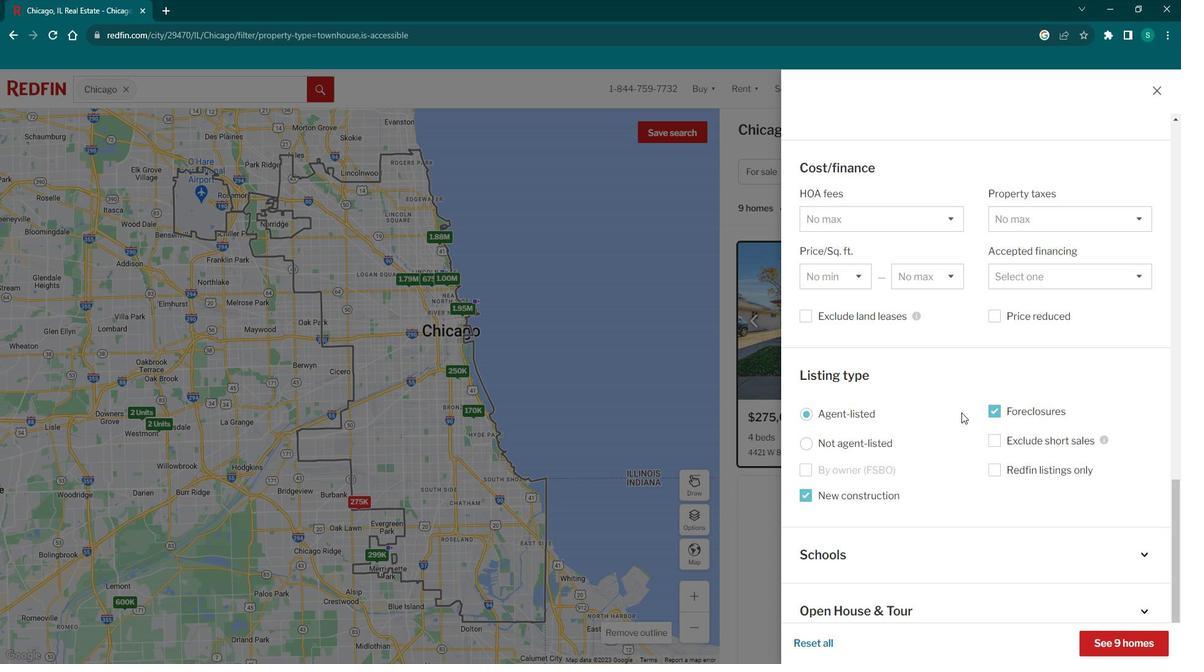 
Action: Mouse moved to (1154, 638)
Screenshot: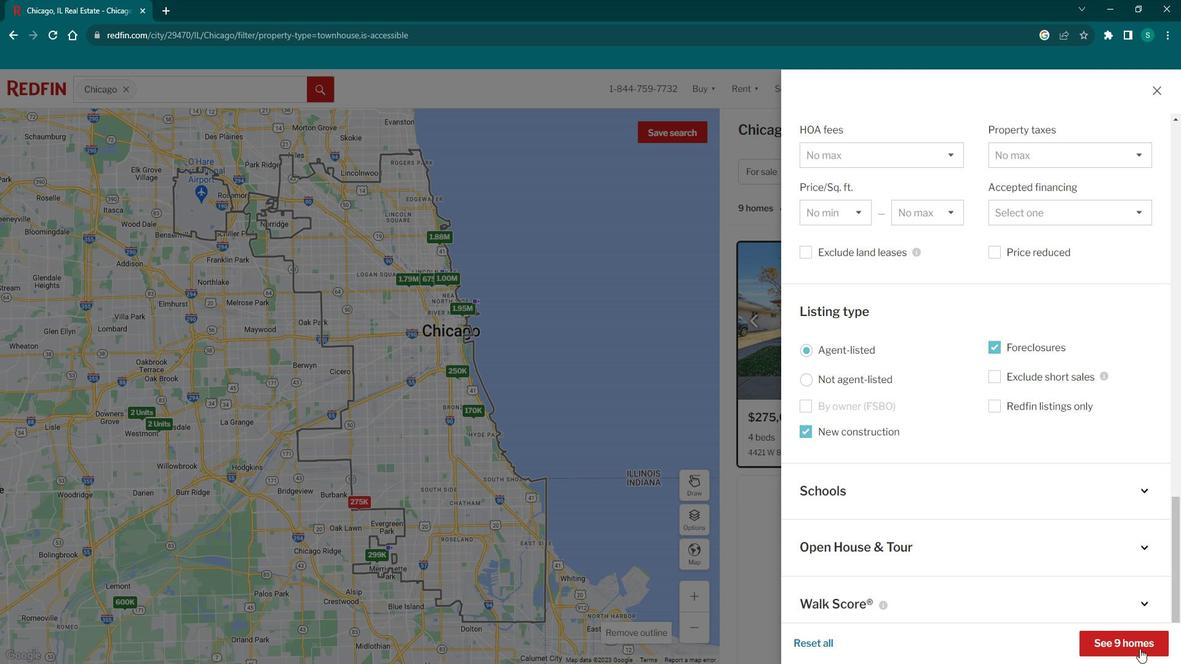 
Action: Mouse pressed left at (1154, 638)
Screenshot: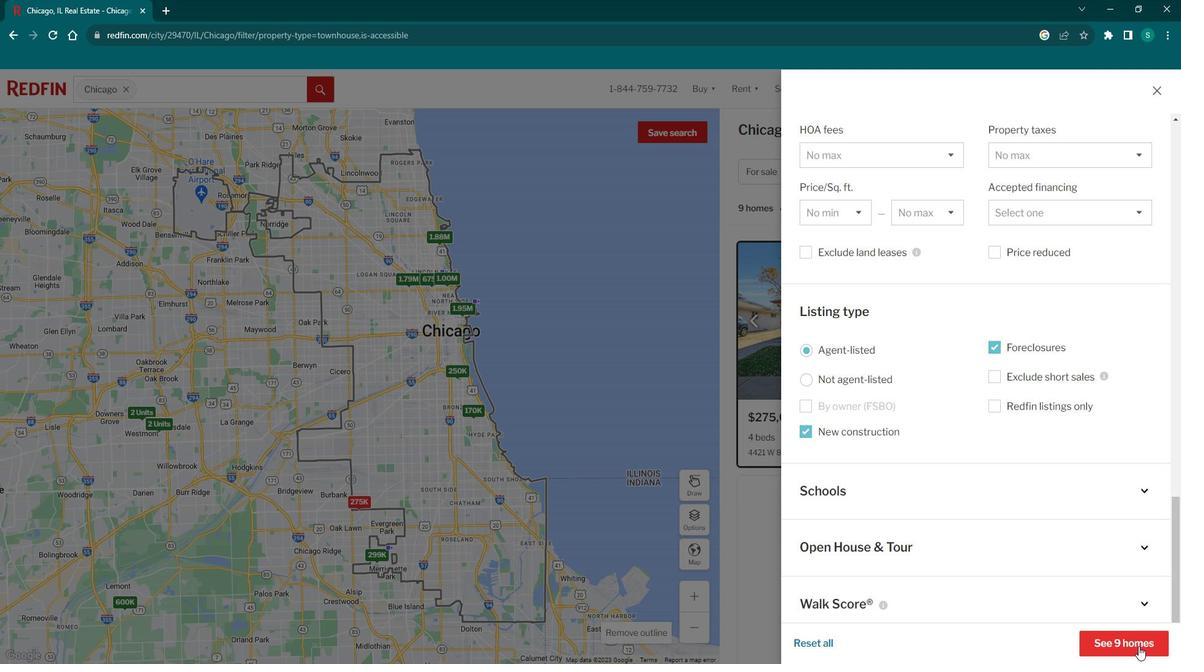 
Action: Mouse moved to (804, 390)
Screenshot: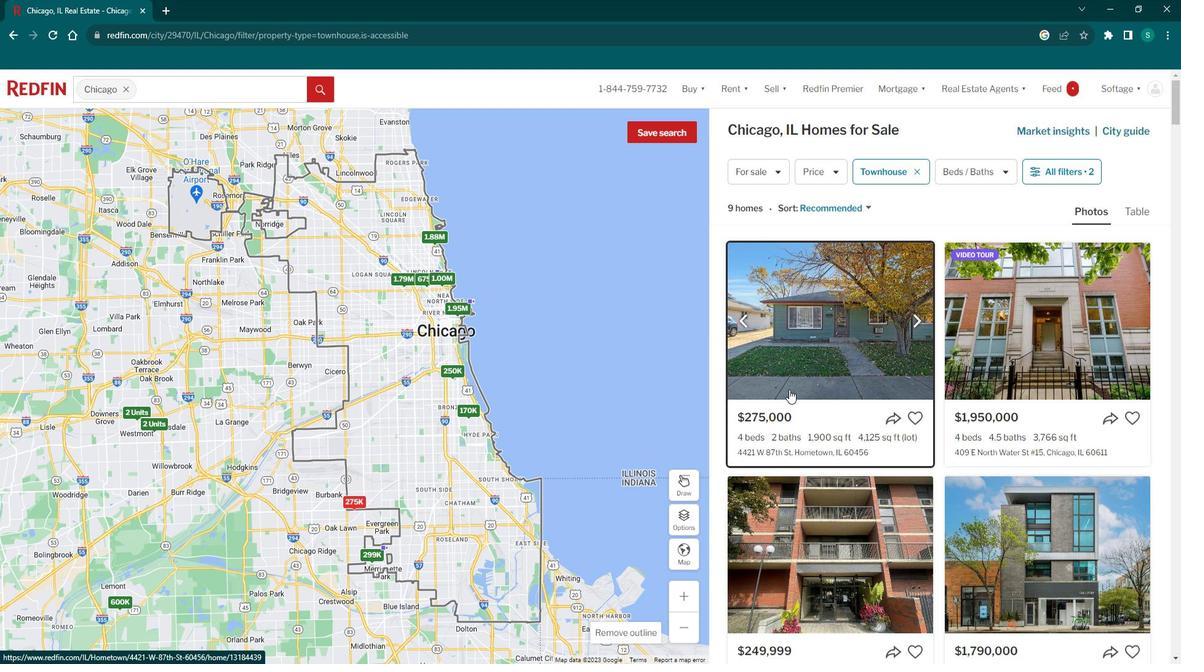 
Action: Mouse pressed left at (804, 390)
Screenshot: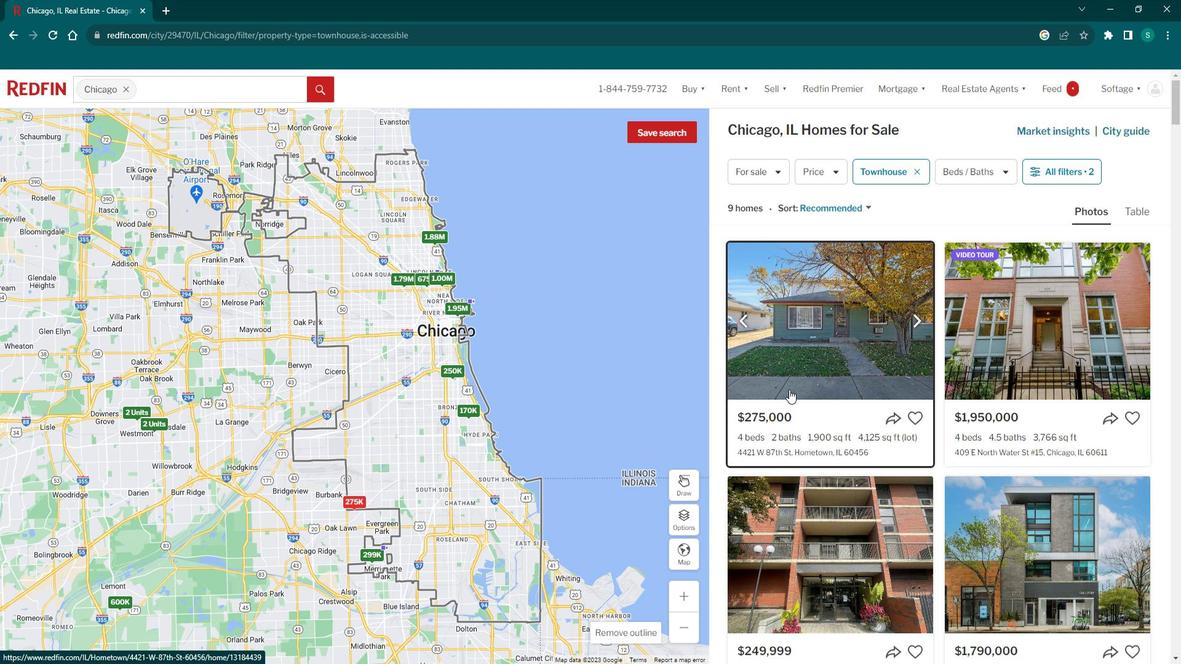 
Action: Mouse moved to (382, 376)
Screenshot: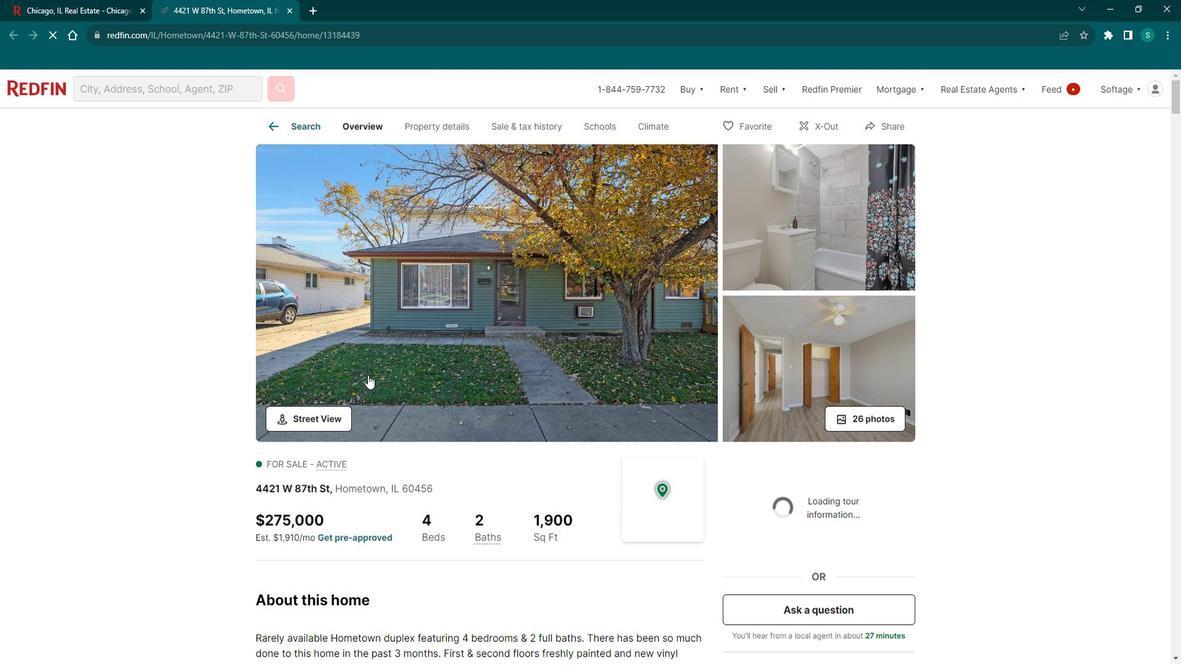 
Action: Mouse scrolled (382, 376) with delta (0, 0)
Screenshot: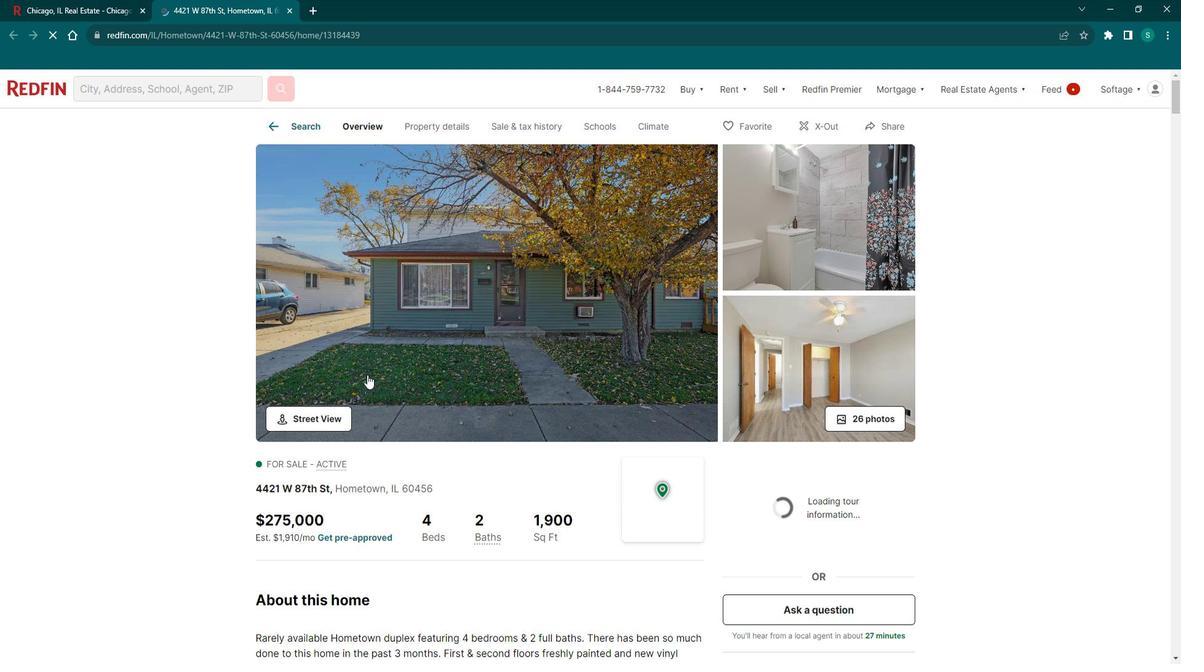 
Action: Mouse scrolled (382, 376) with delta (0, 0)
Screenshot: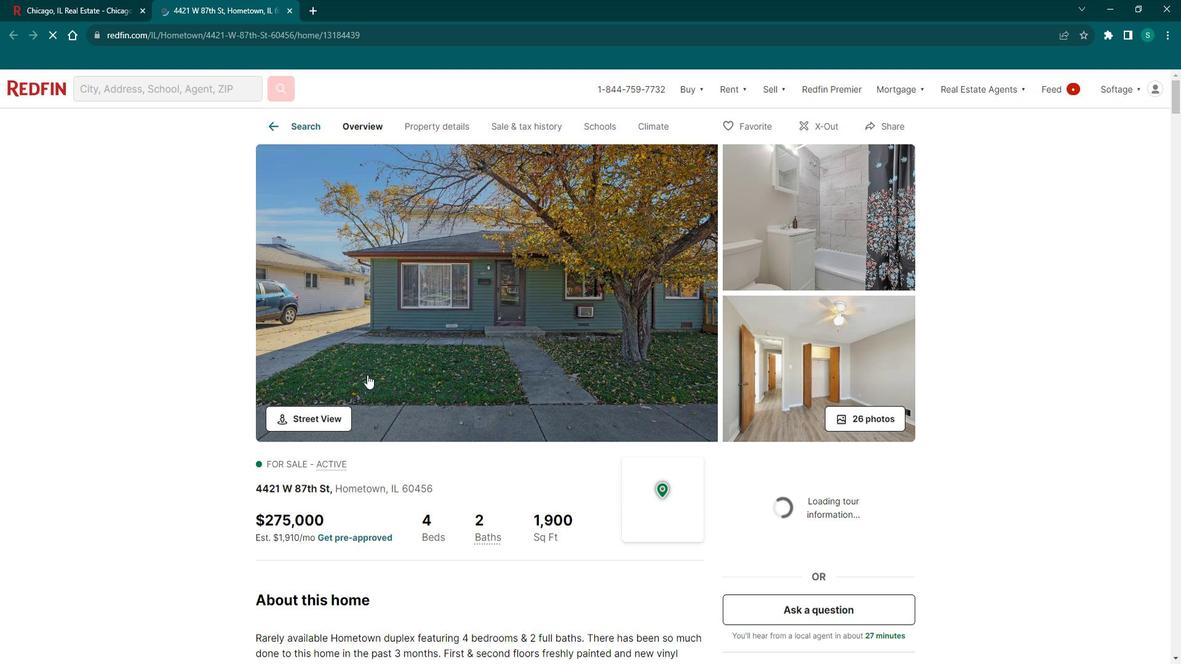
Action: Mouse scrolled (382, 376) with delta (0, 0)
Screenshot: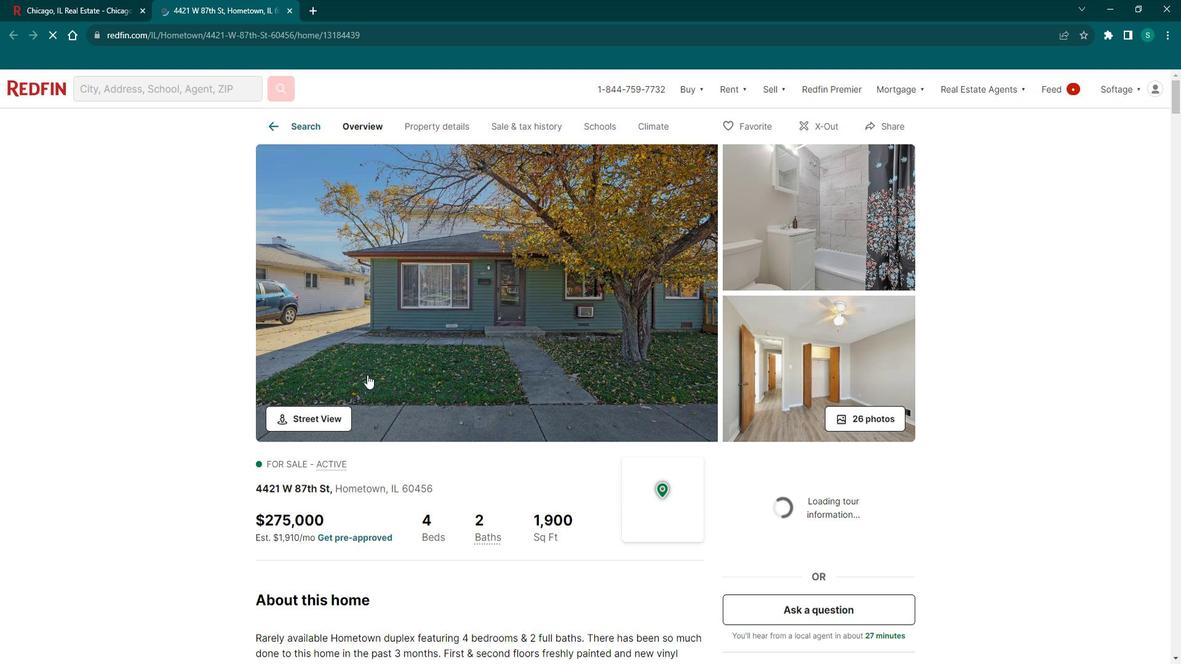 
Action: Mouse scrolled (382, 376) with delta (0, 0)
Screenshot: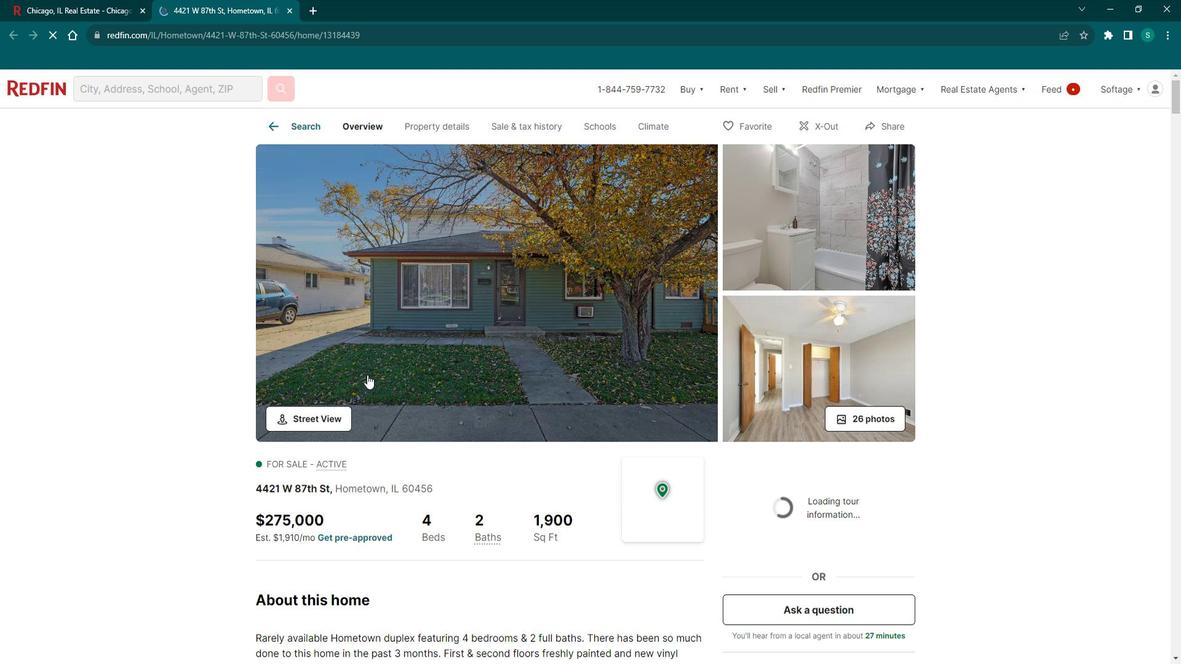 
Action: Mouse scrolled (382, 376) with delta (0, 0)
Screenshot: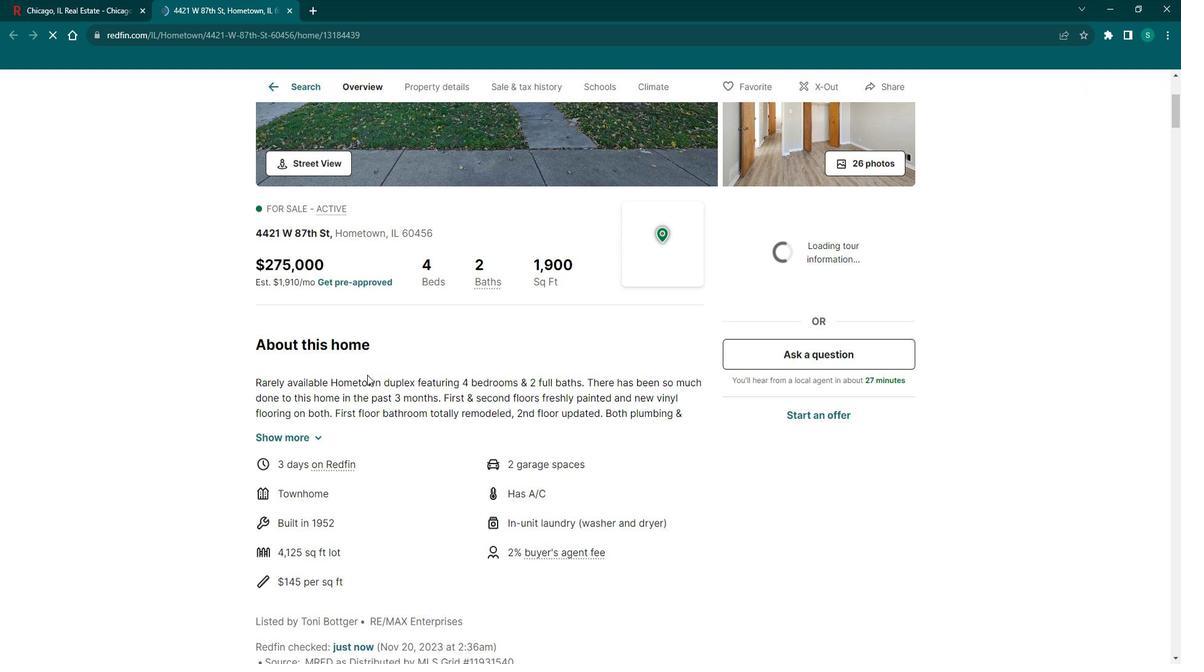 
Action: Mouse scrolled (382, 376) with delta (0, 0)
Screenshot: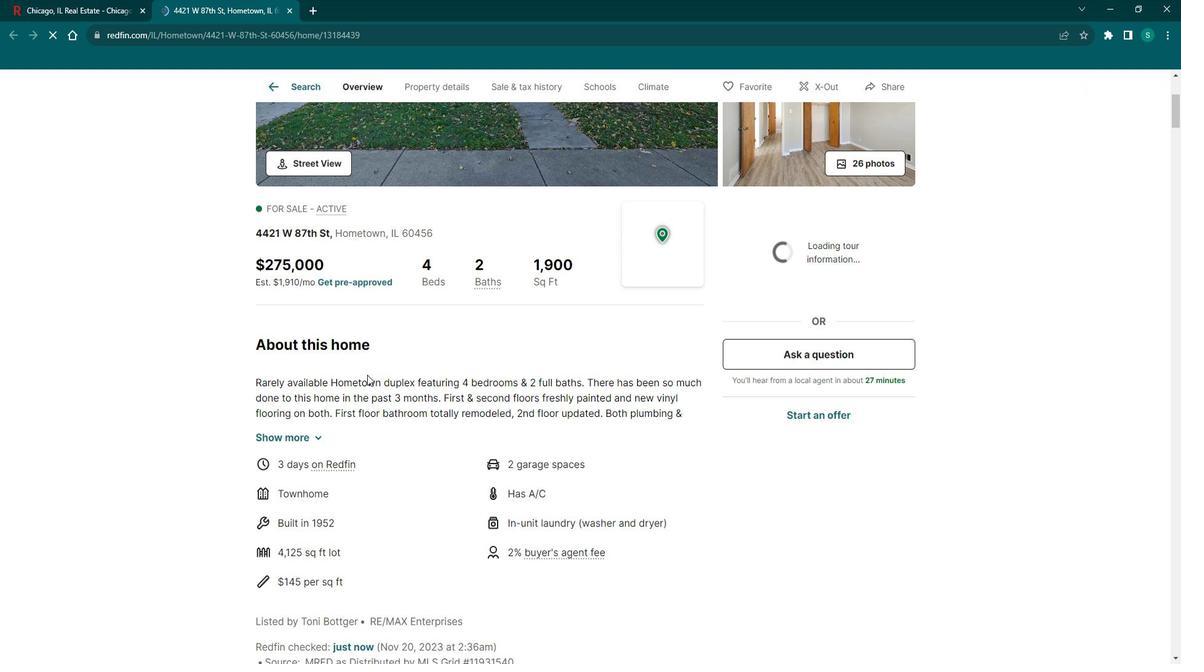 
Action: Mouse scrolled (382, 376) with delta (0, 0)
Screenshot: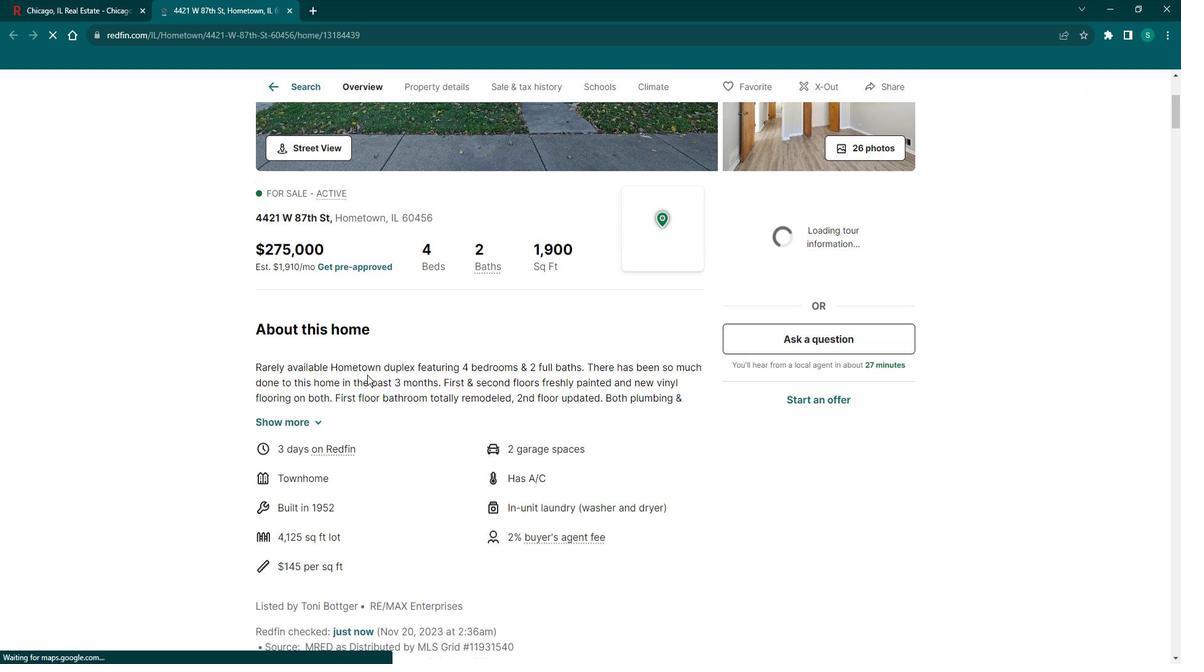 
Action: Mouse moved to (299, 249)
Screenshot: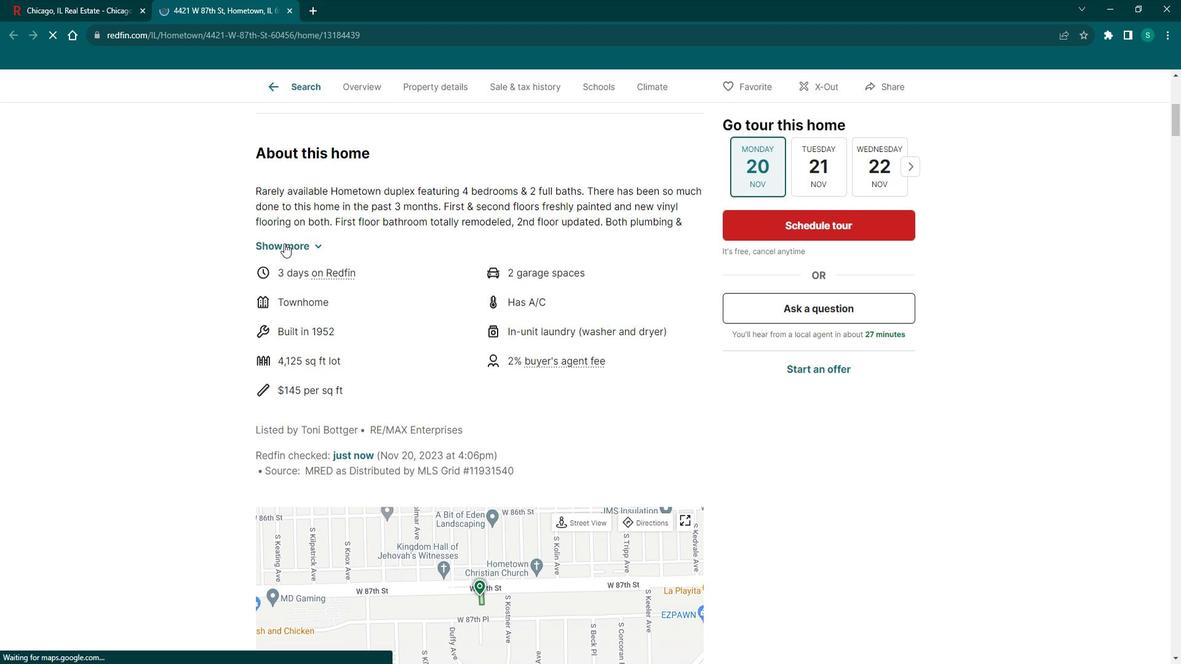 
Action: Mouse pressed left at (299, 249)
Screenshot: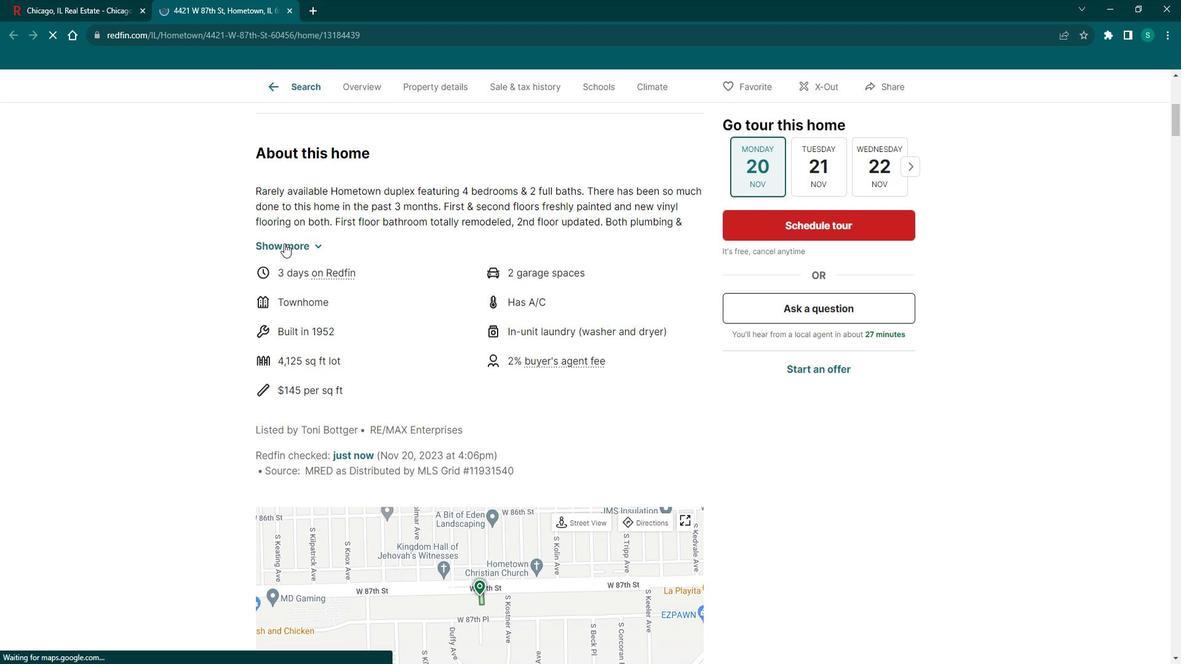 
Action: Mouse moved to (299, 250)
Screenshot: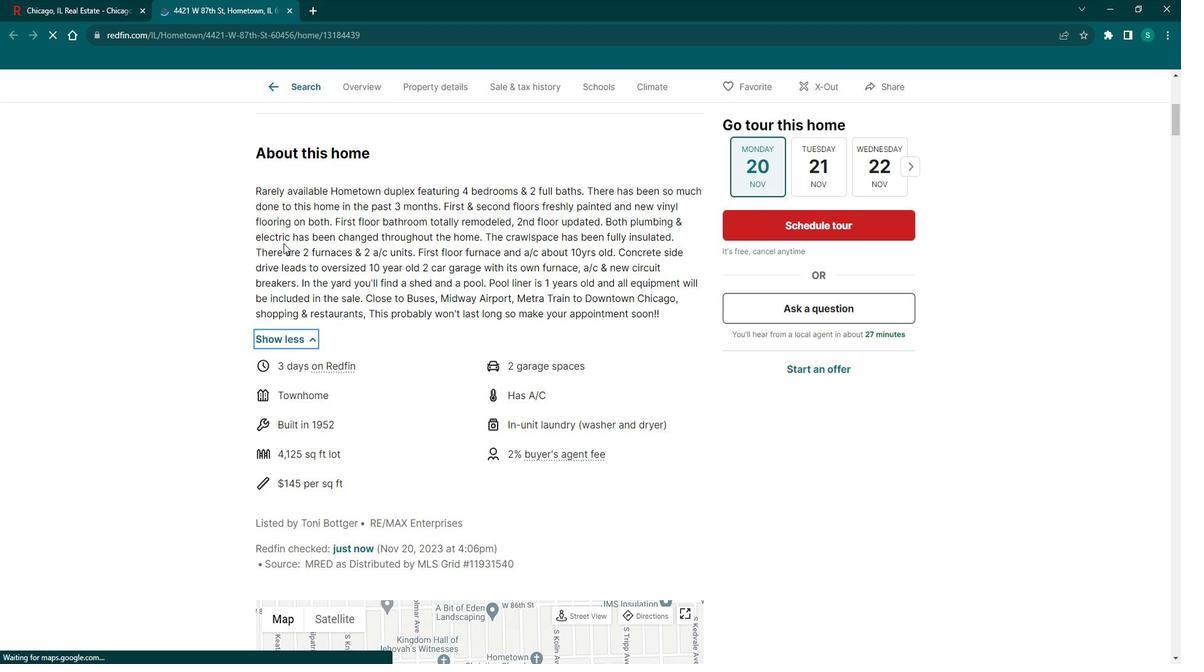 
Action: Mouse scrolled (299, 249) with delta (0, 0)
Screenshot: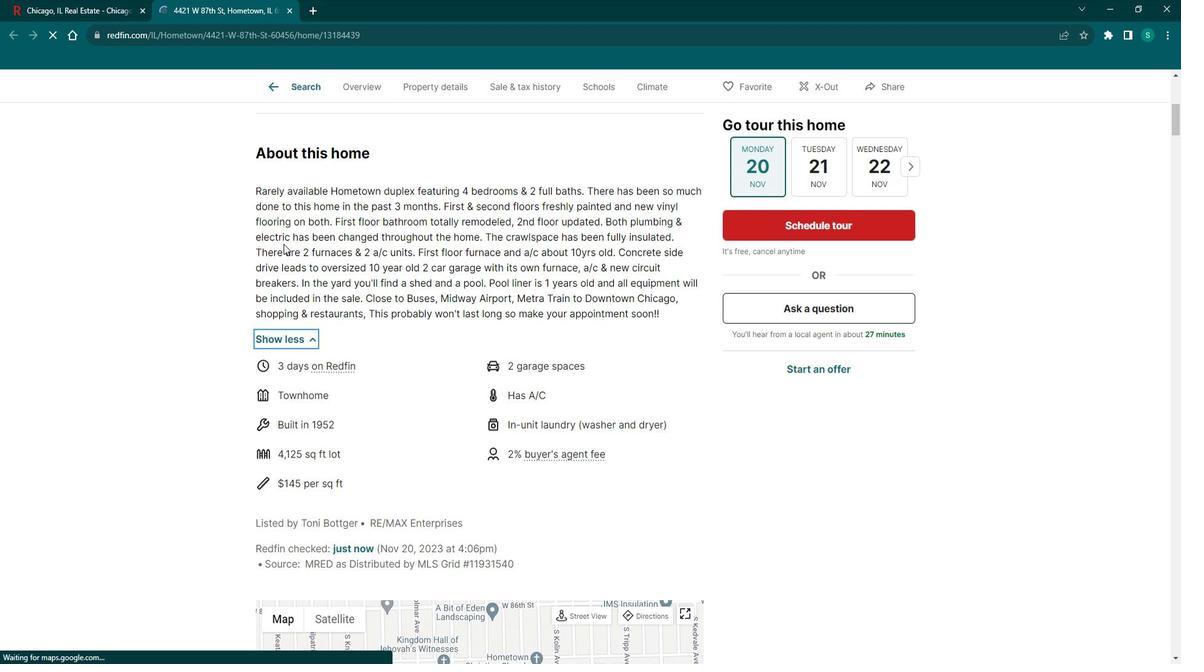 
Action: Mouse scrolled (299, 249) with delta (0, 0)
Screenshot: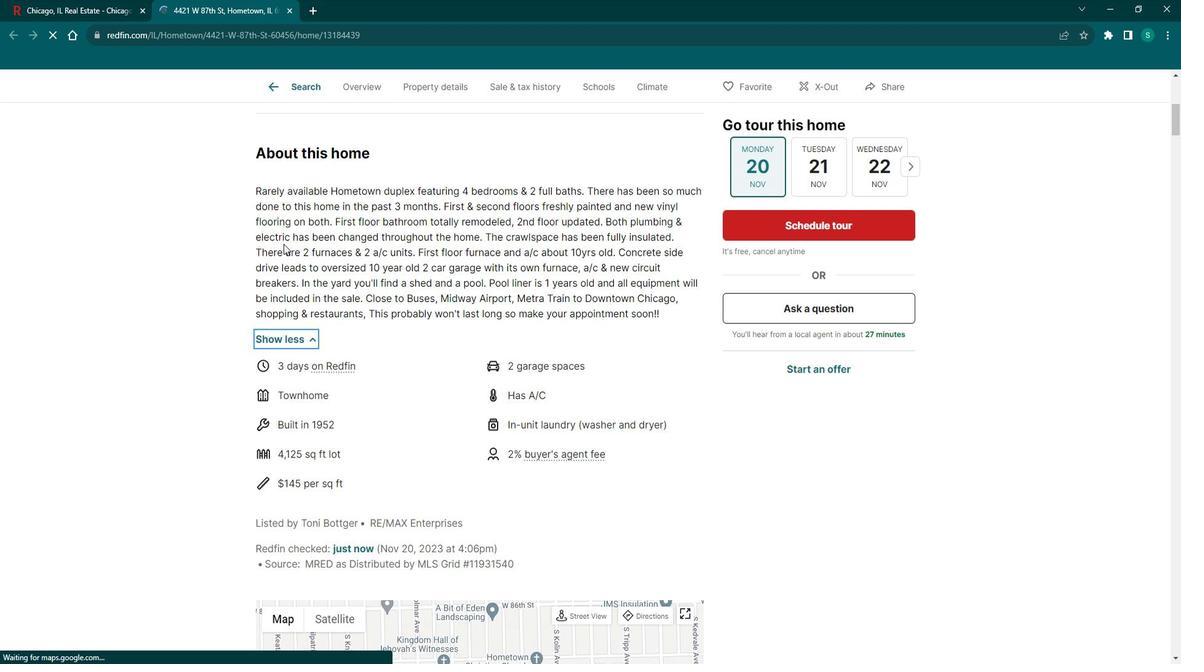 
Action: Mouse scrolled (299, 249) with delta (0, 0)
Screenshot: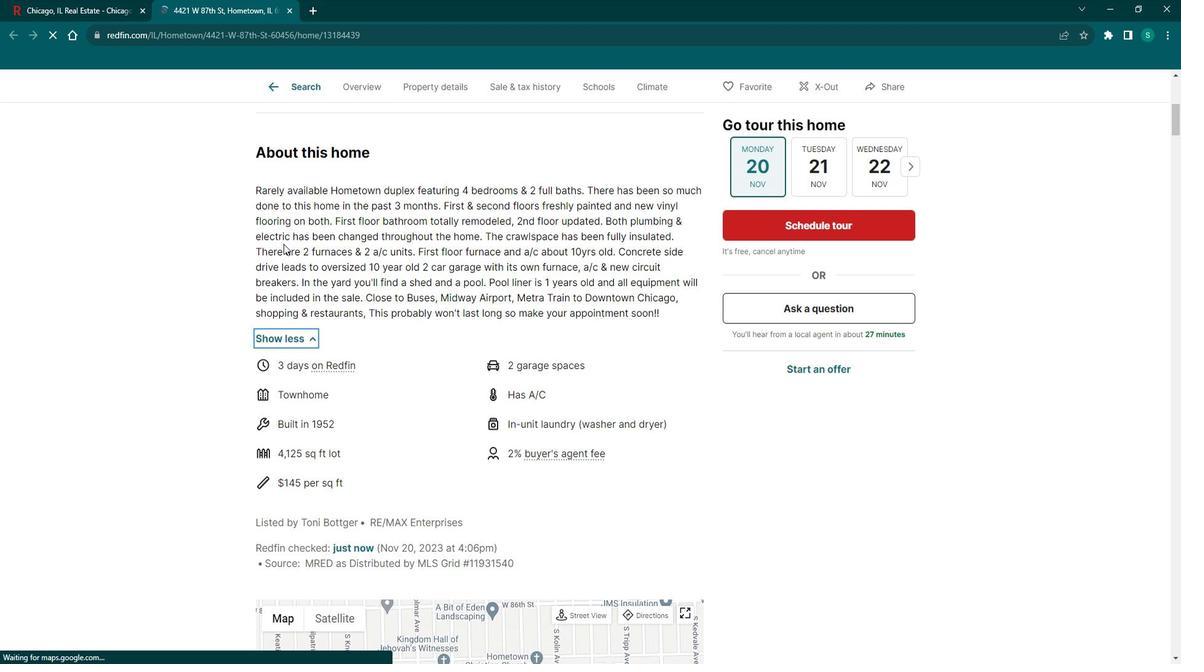 
Action: Mouse scrolled (299, 249) with delta (0, 0)
Screenshot: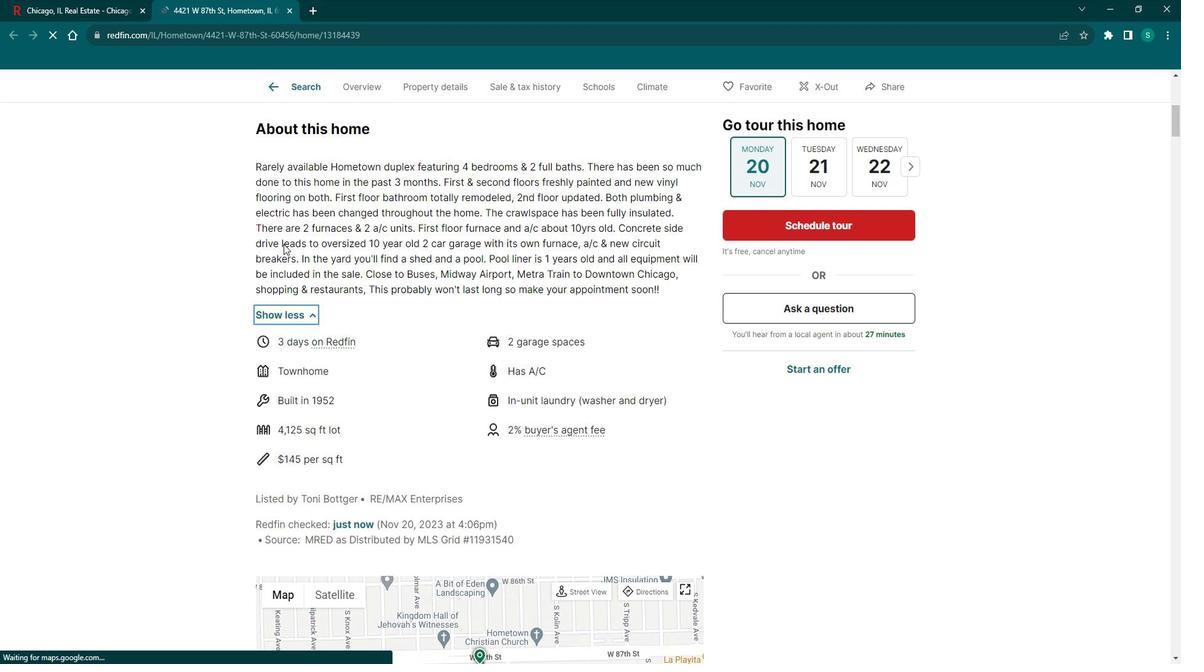 
Action: Mouse scrolled (299, 251) with delta (0, 0)
Screenshot: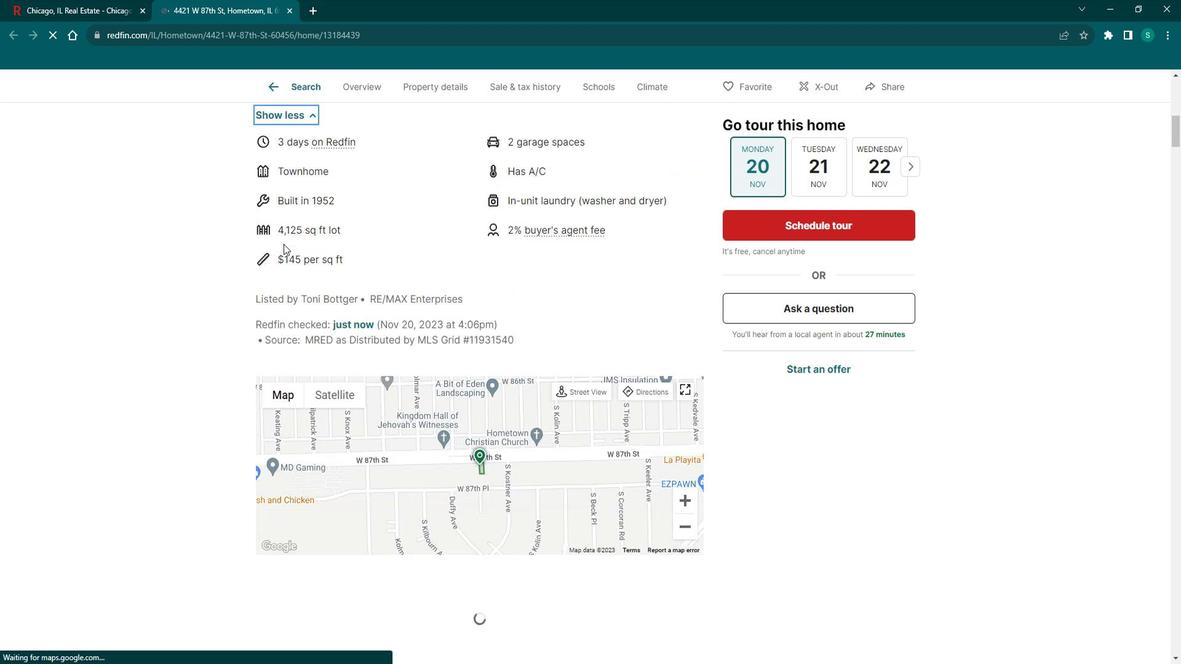 
Action: Mouse moved to (286, 279)
Screenshot: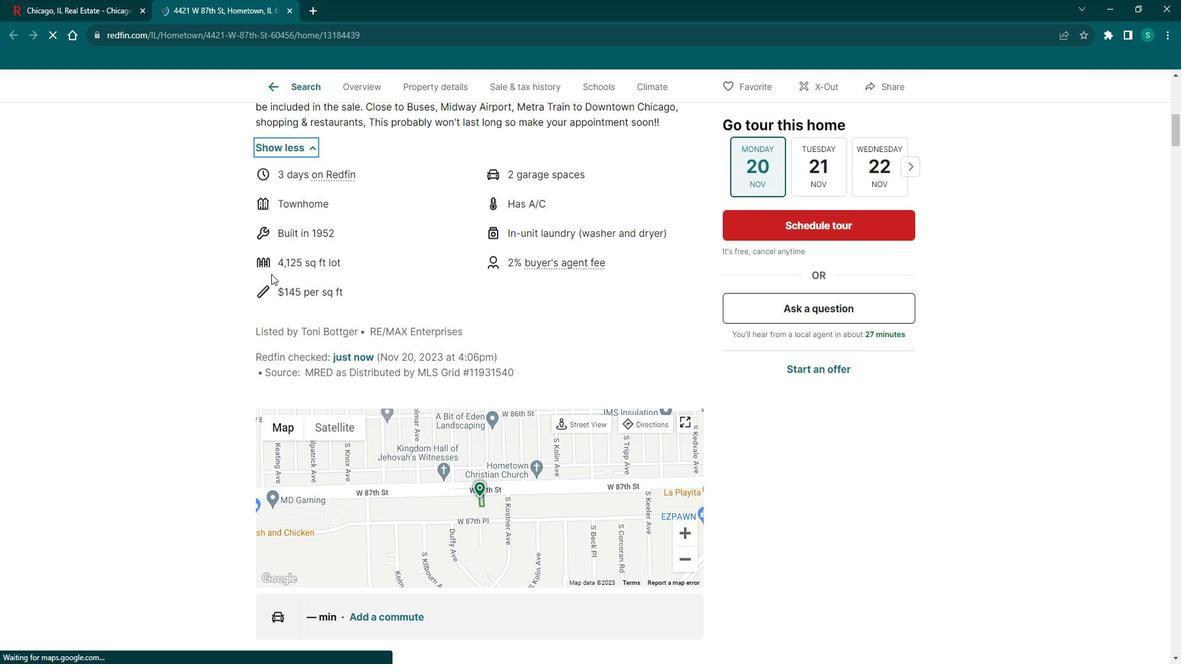 
Action: Mouse scrolled (286, 278) with delta (0, 0)
Screenshot: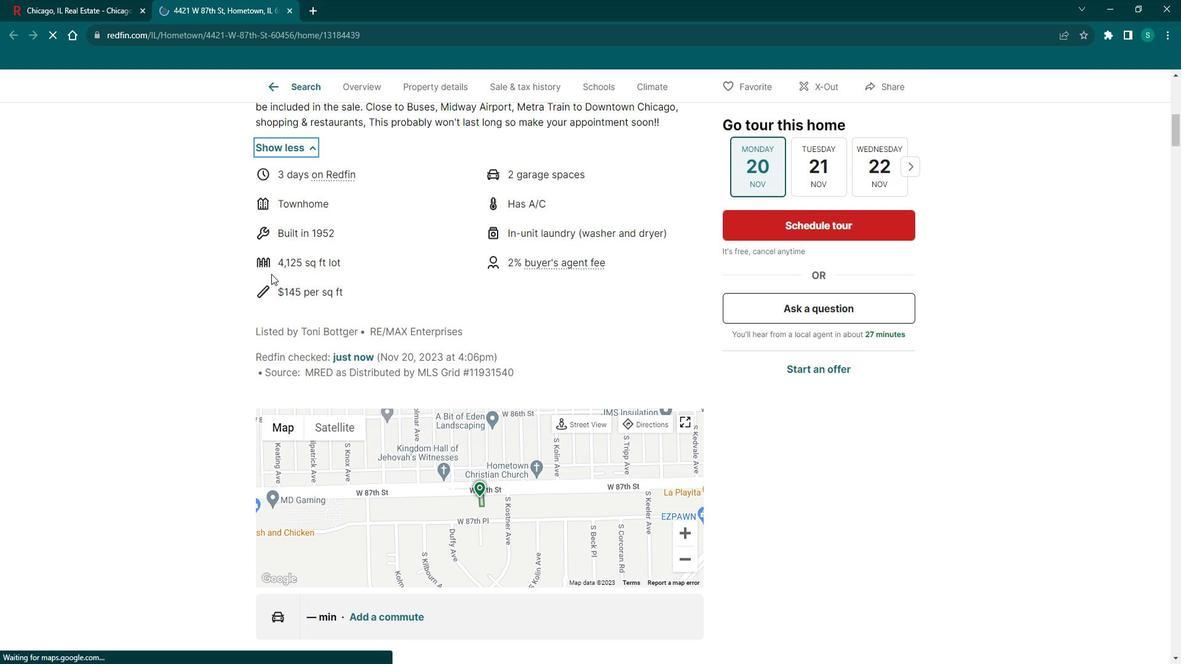 
Action: Mouse scrolled (286, 278) with delta (0, 0)
Screenshot: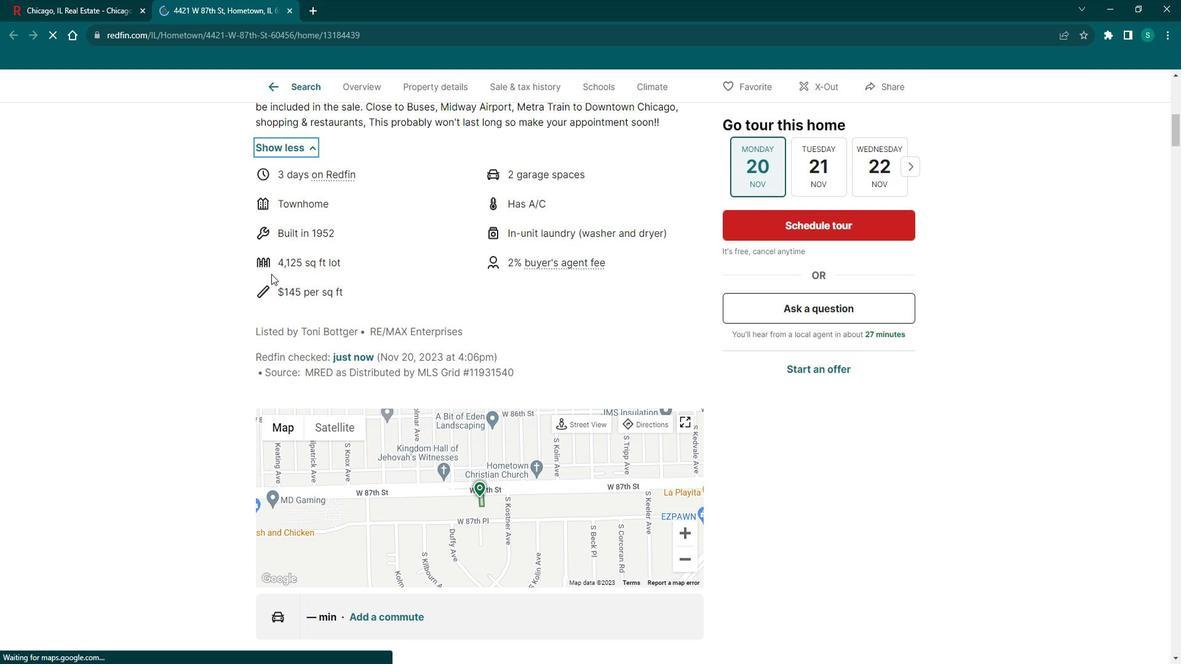 
Action: Mouse scrolled (286, 278) with delta (0, 0)
Screenshot: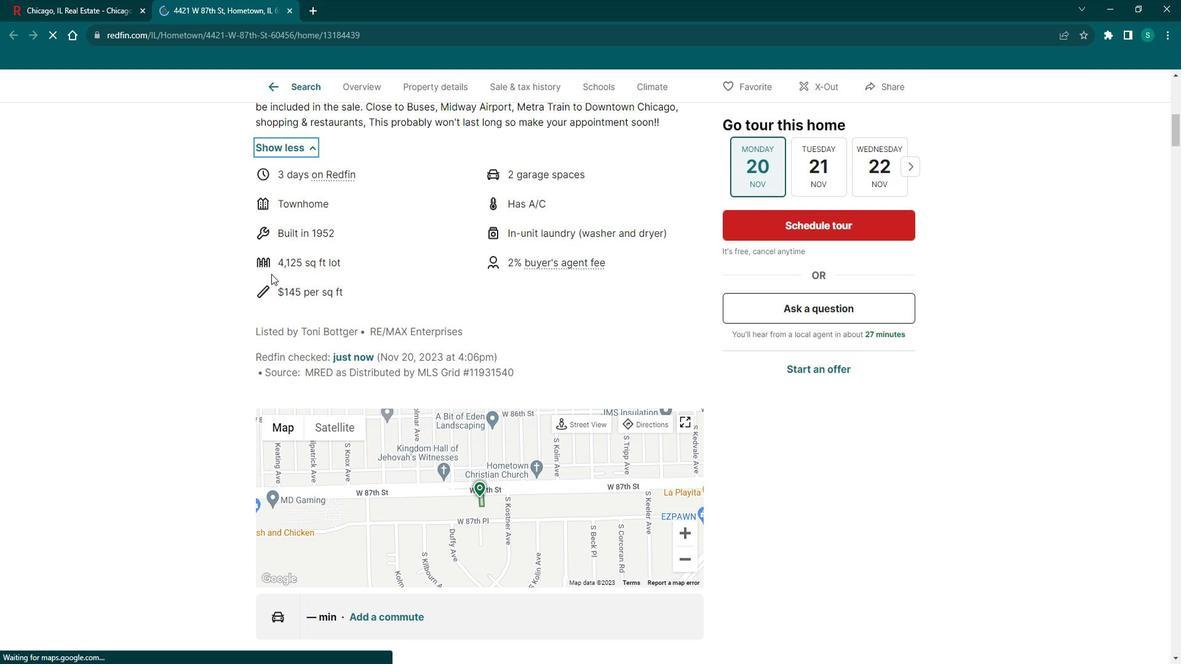 
Action: Mouse scrolled (286, 278) with delta (0, 0)
Screenshot: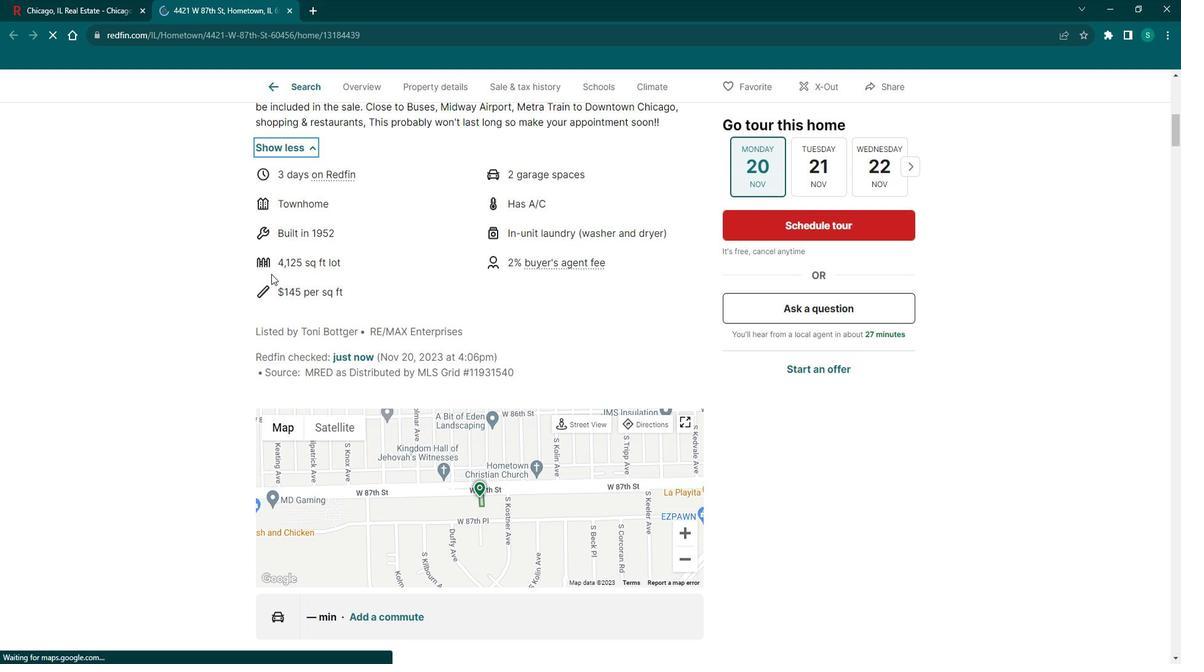 
Action: Mouse scrolled (286, 278) with delta (0, 0)
Screenshot: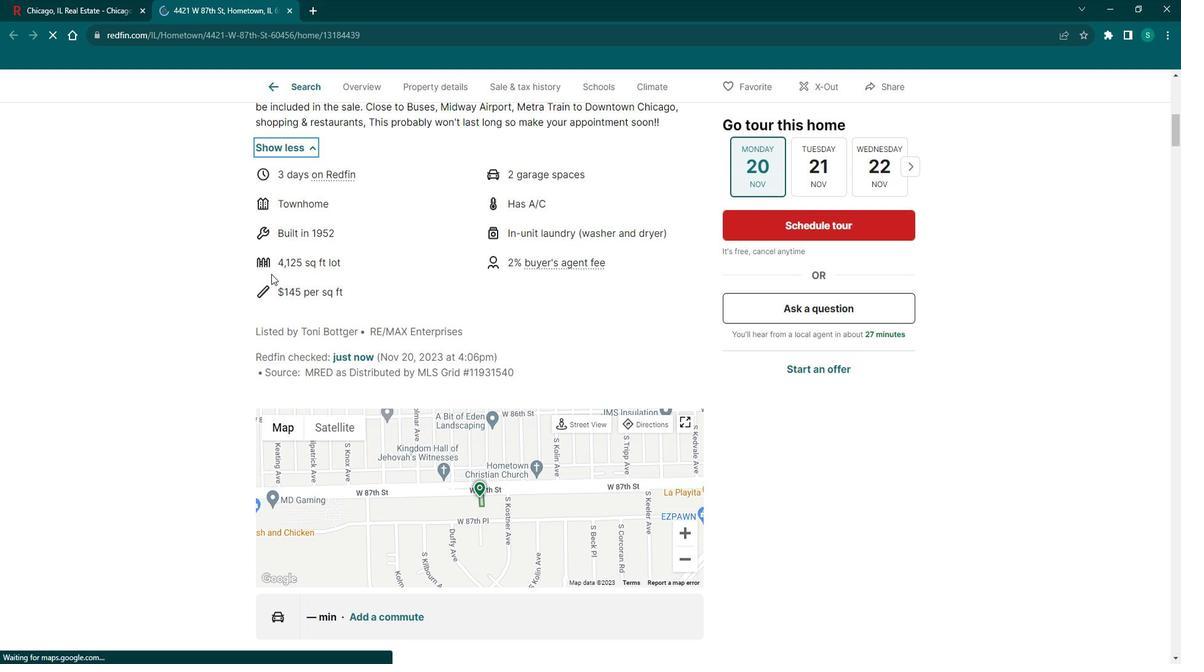 
Action: Mouse scrolled (286, 278) with delta (0, 0)
Screenshot: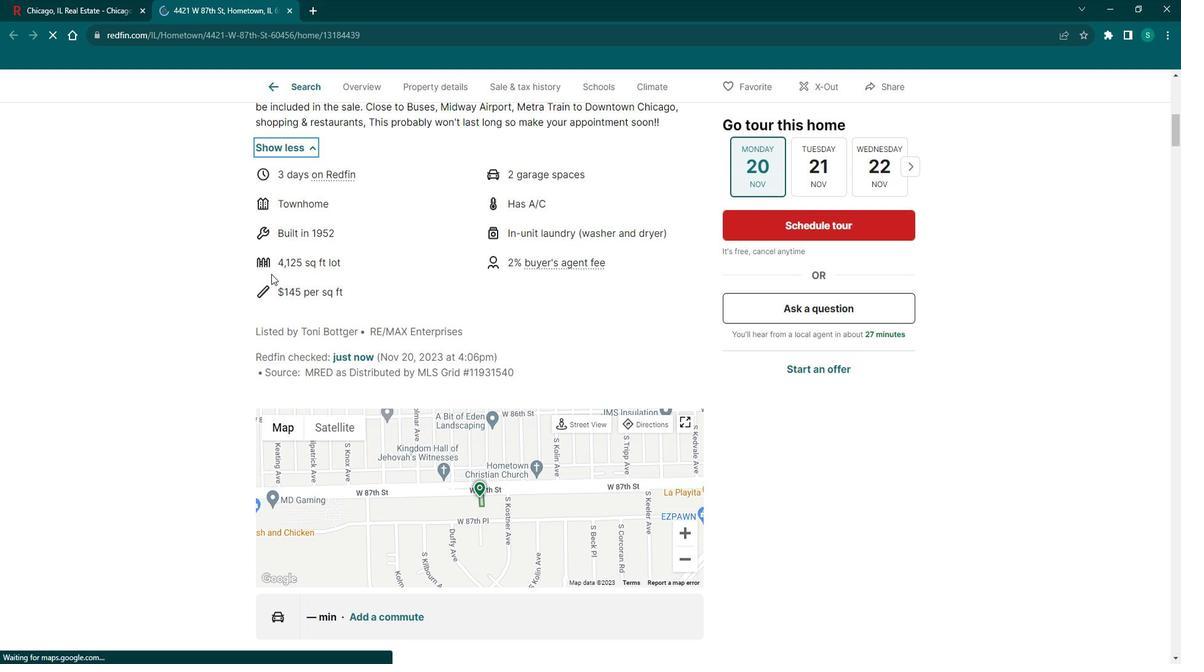 
Action: Mouse scrolled (286, 278) with delta (0, 0)
Screenshot: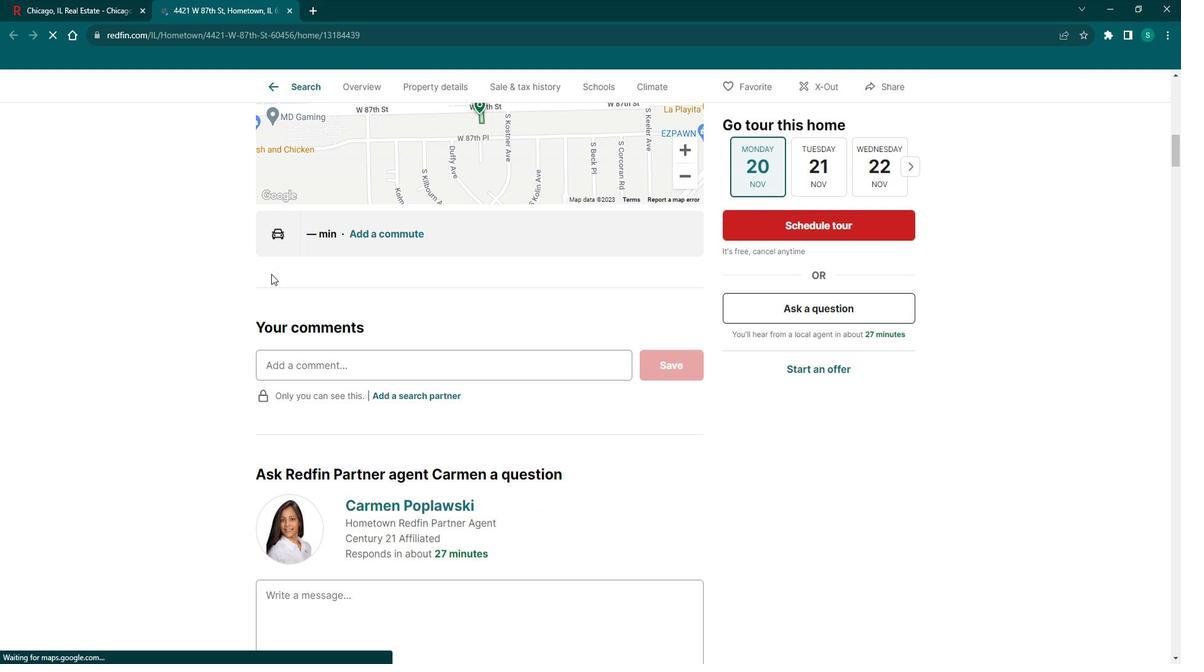 
Action: Mouse scrolled (286, 278) with delta (0, 0)
Screenshot: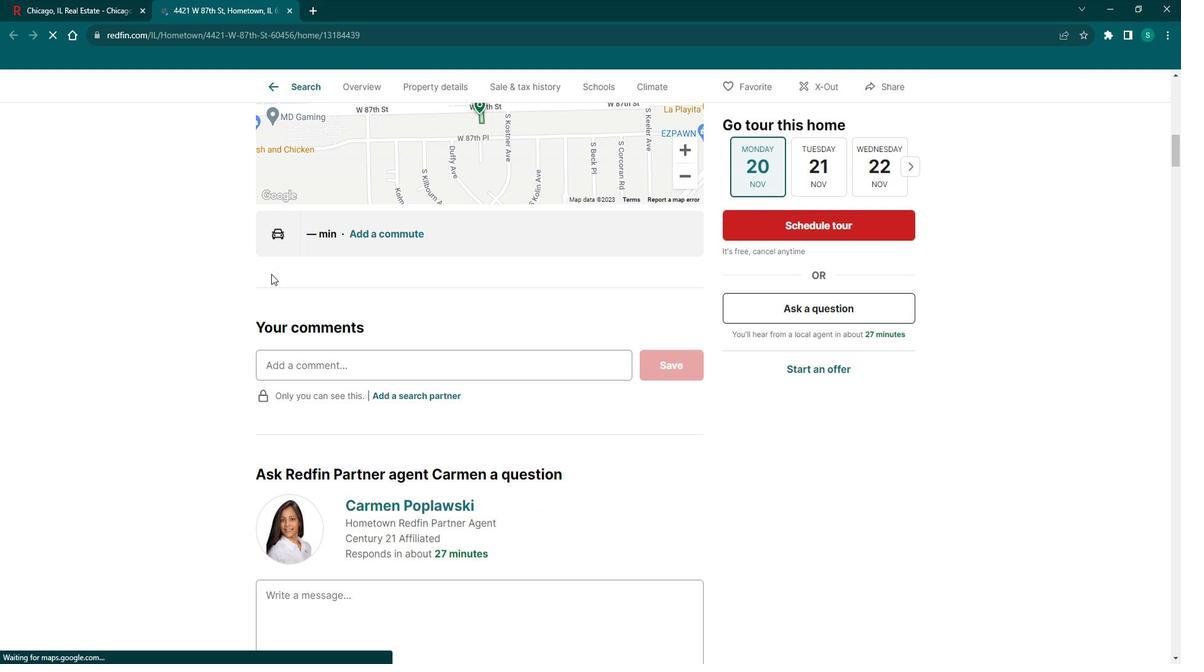 
Action: Mouse scrolled (286, 278) with delta (0, 0)
Screenshot: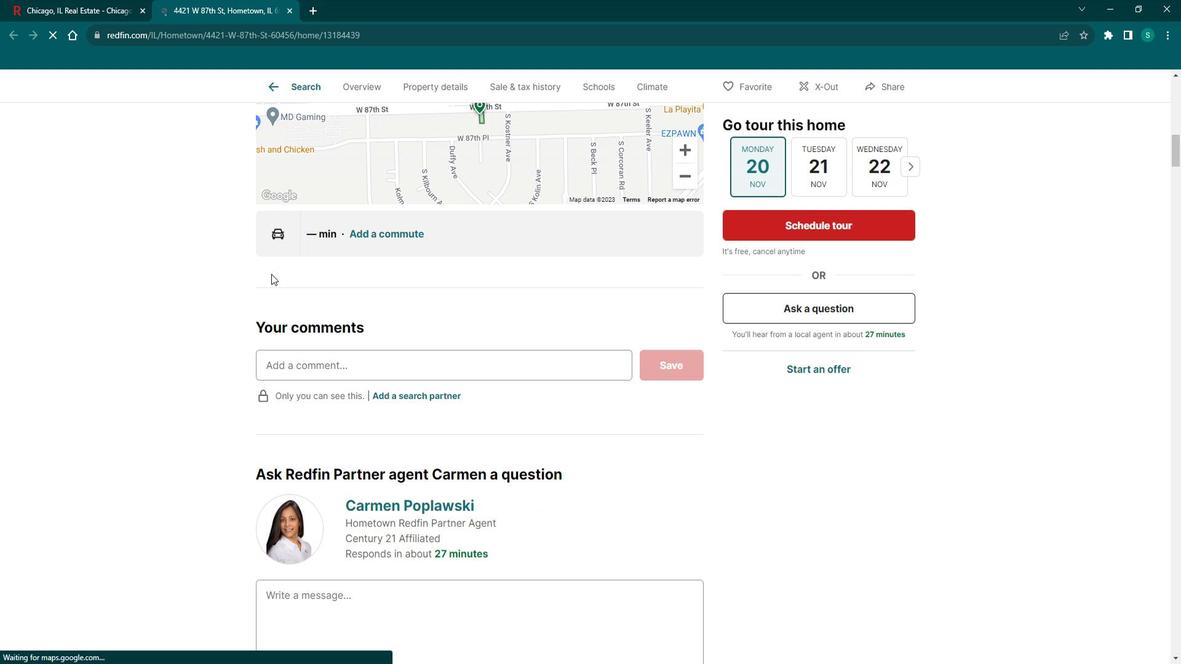 
Action: Mouse scrolled (286, 278) with delta (0, 0)
Screenshot: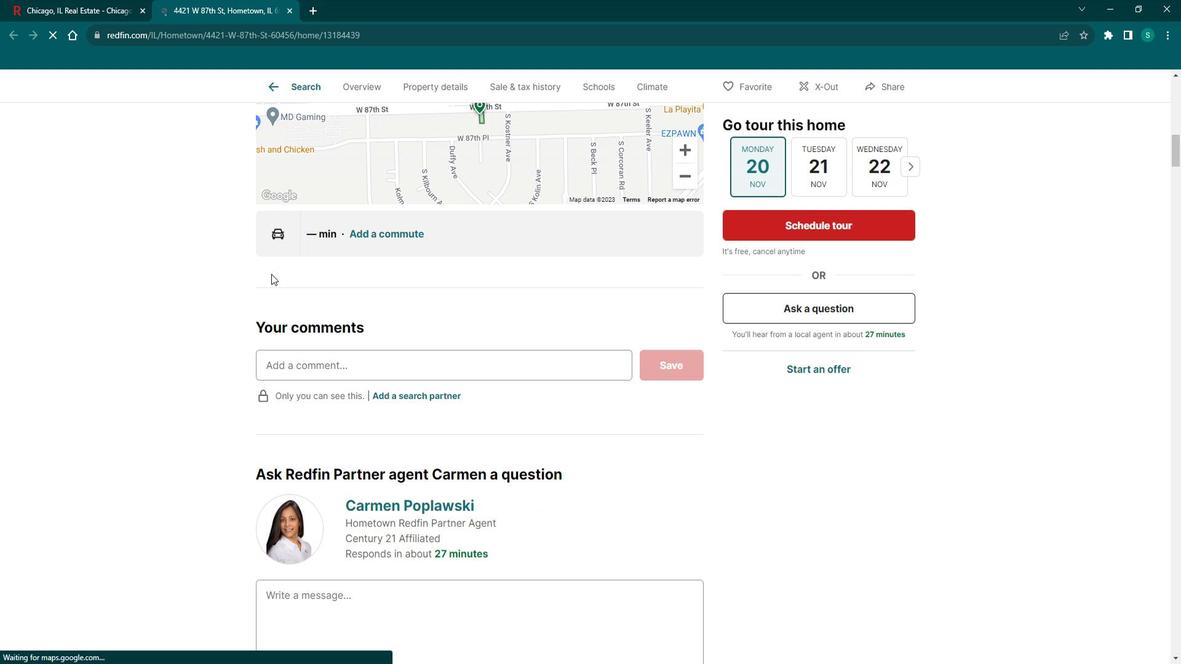 
Action: Mouse scrolled (286, 278) with delta (0, 0)
Screenshot: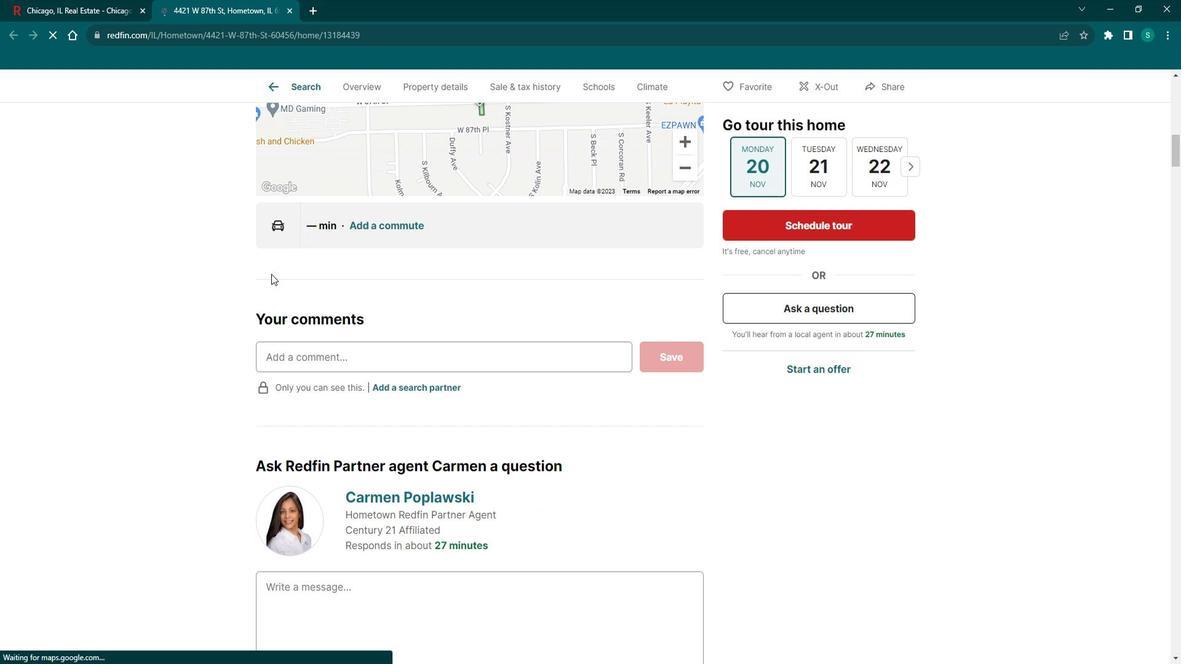 
Action: Mouse scrolled (286, 278) with delta (0, 0)
Screenshot: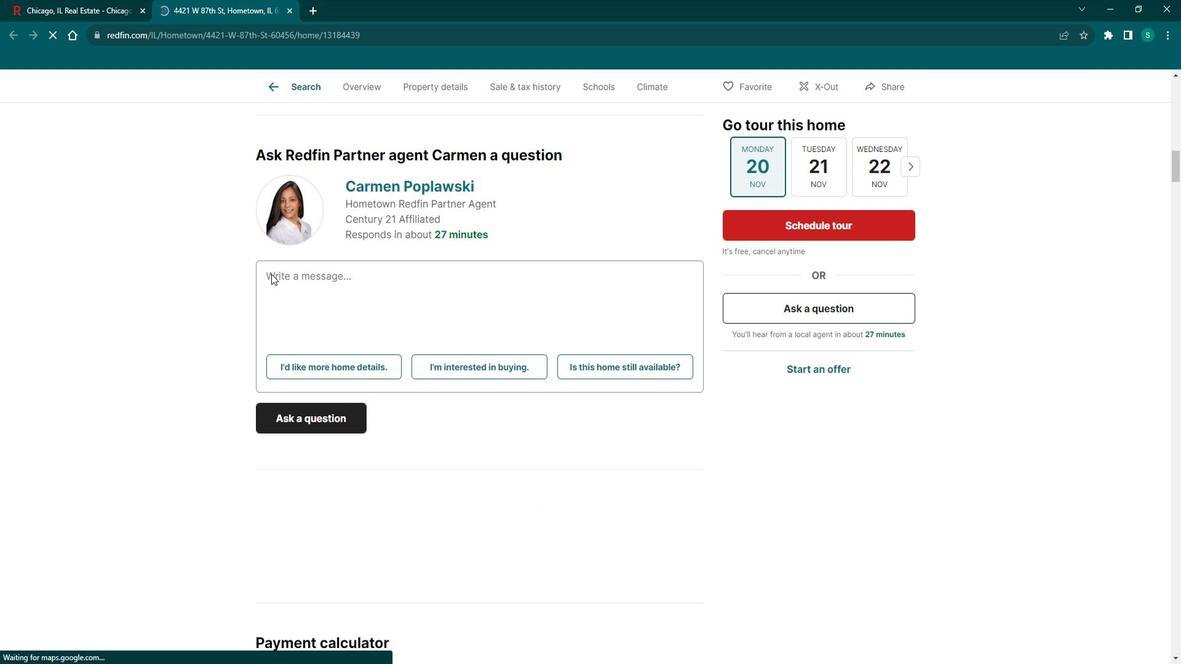 
Action: Mouse scrolled (286, 278) with delta (0, 0)
Screenshot: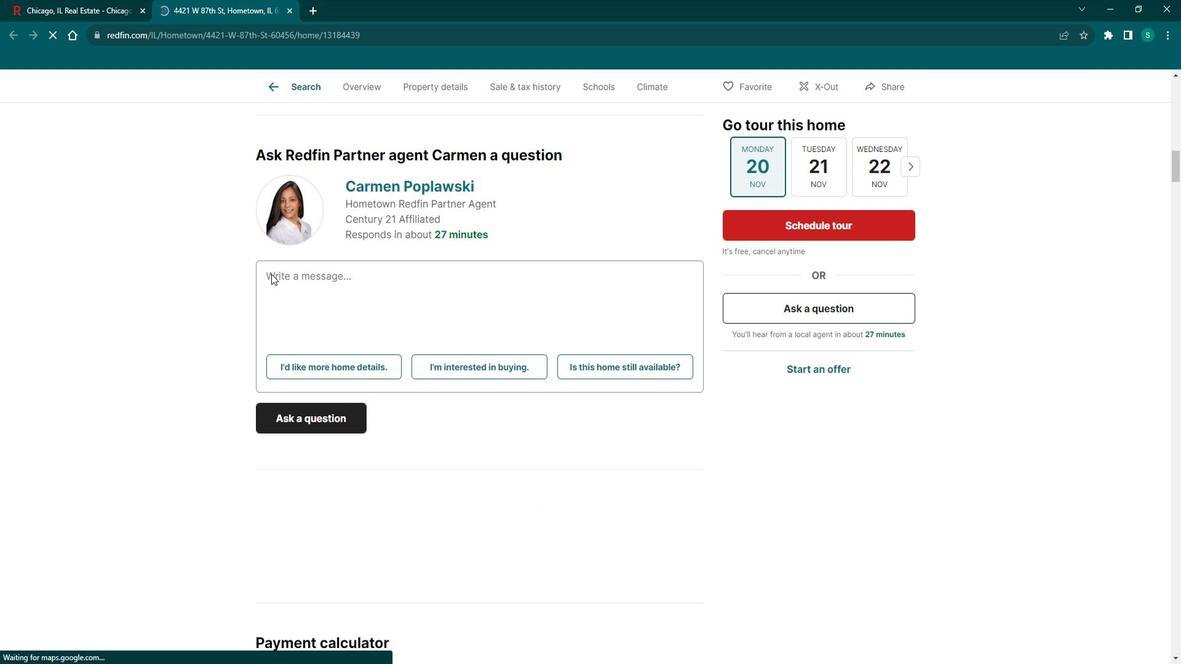 
Action: Mouse scrolled (286, 278) with delta (0, 0)
Screenshot: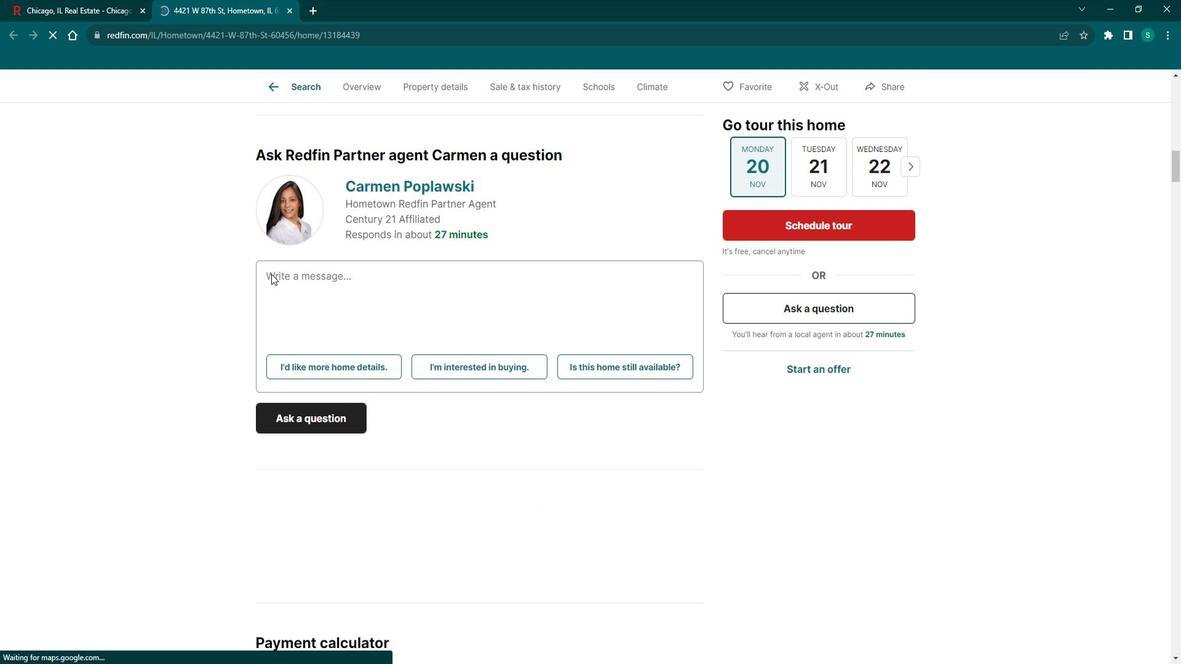 
Action: Mouse scrolled (286, 278) with delta (0, 0)
Screenshot: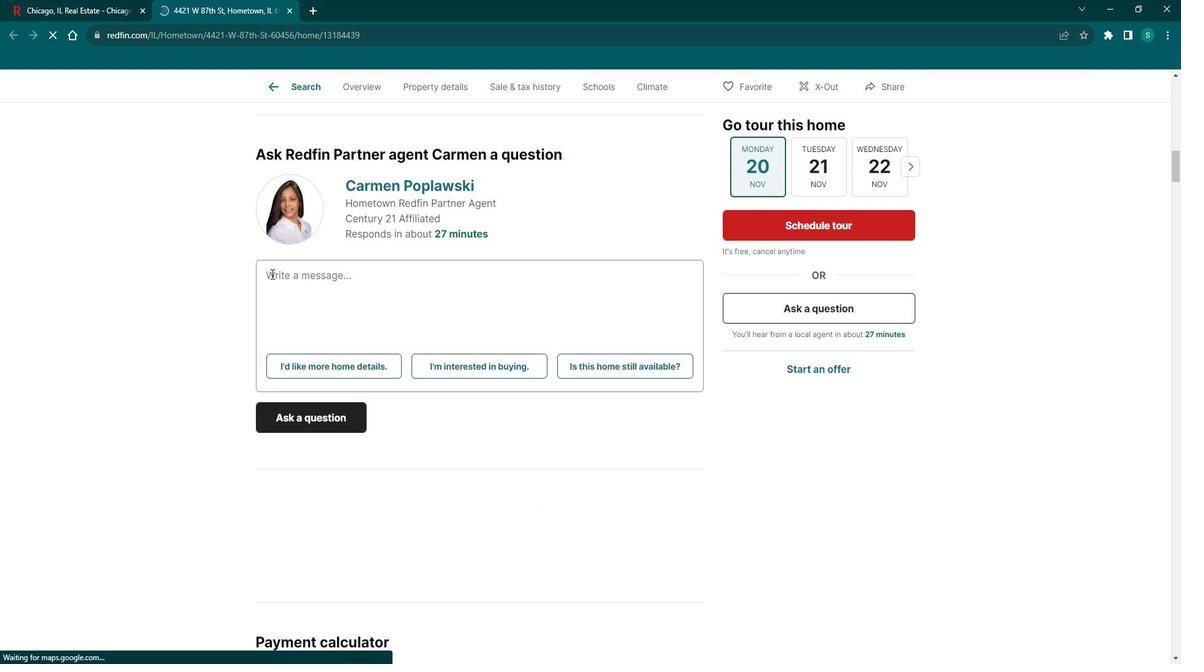 
Action: Mouse scrolled (286, 278) with delta (0, 0)
Screenshot: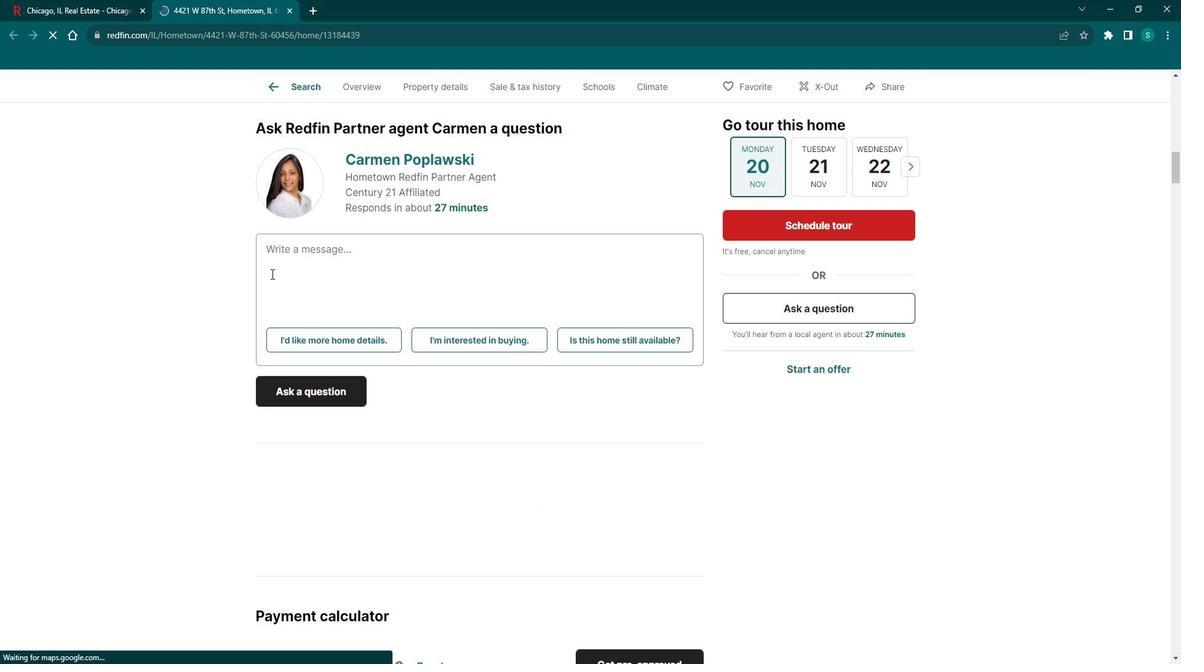 
Action: Mouse scrolled (286, 278) with delta (0, 0)
Screenshot: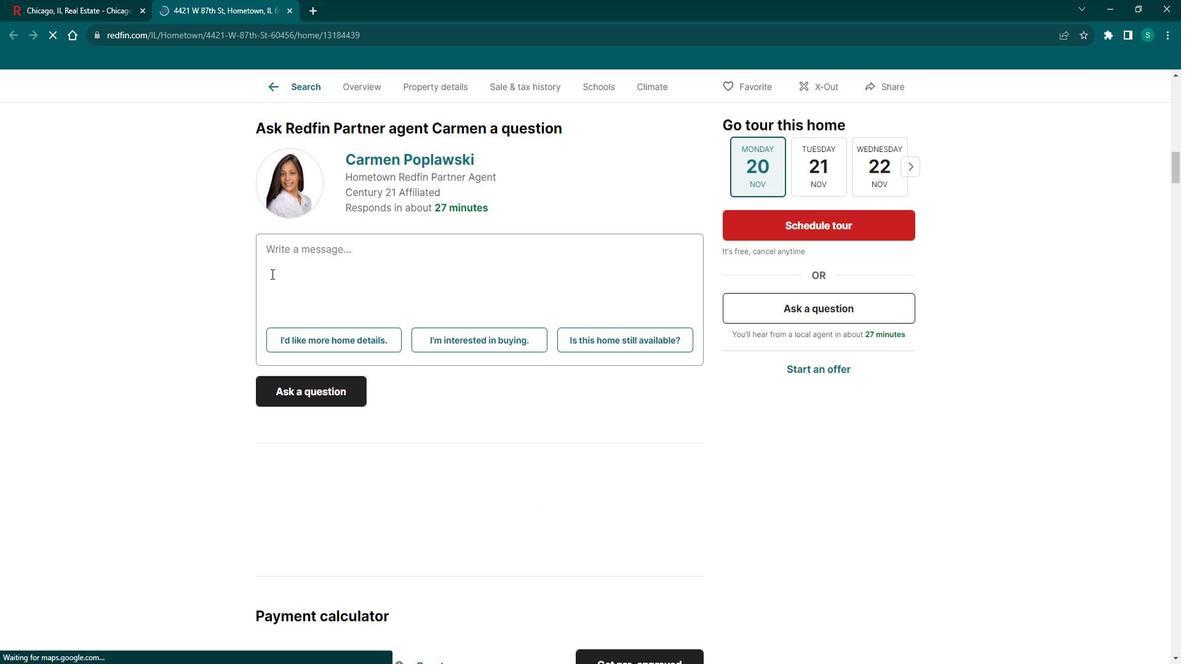 
Action: Mouse scrolled (286, 278) with delta (0, 0)
Screenshot: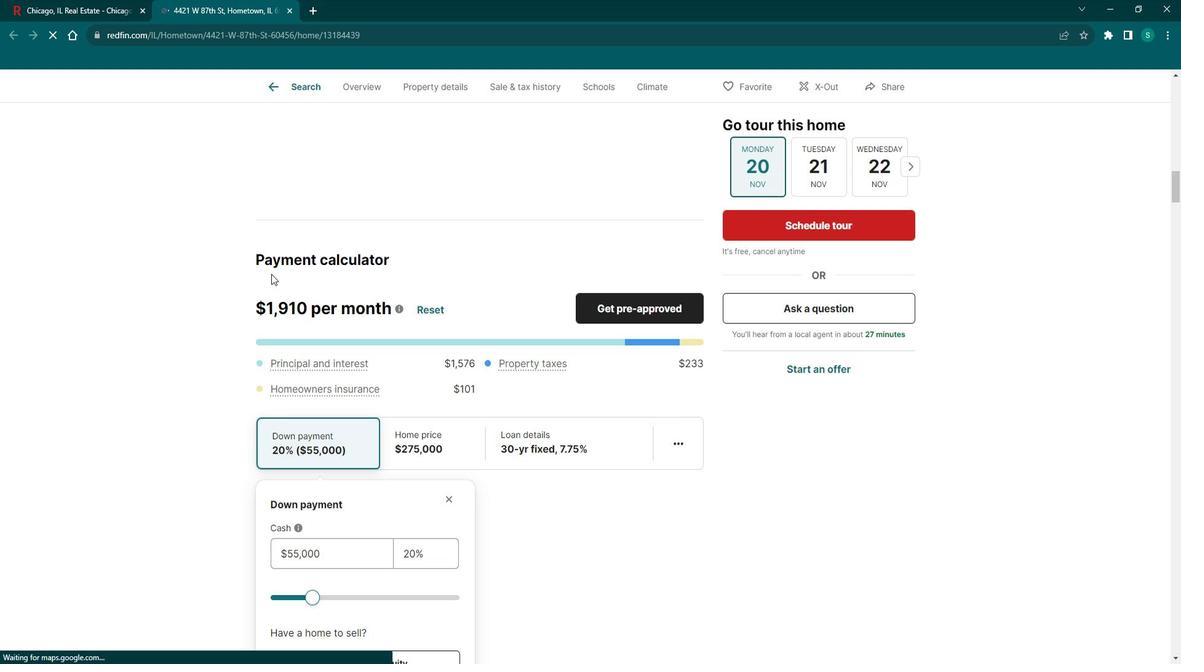 
Action: Mouse scrolled (286, 278) with delta (0, 0)
Screenshot: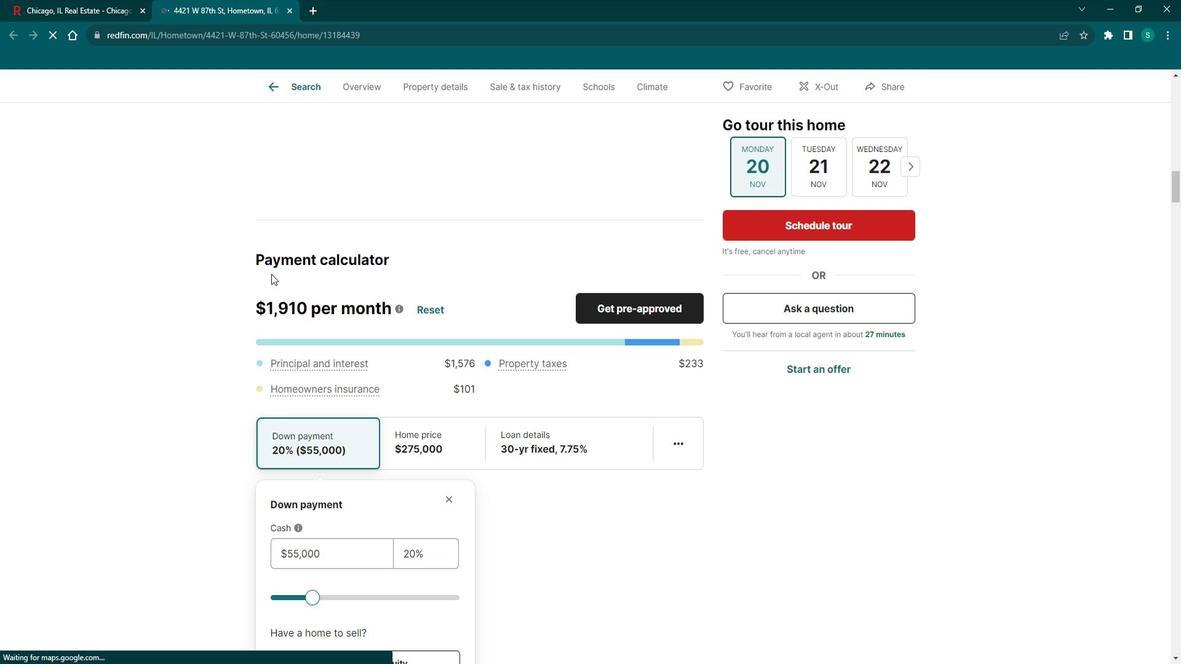 
Action: Mouse scrolled (286, 278) with delta (0, 0)
Screenshot: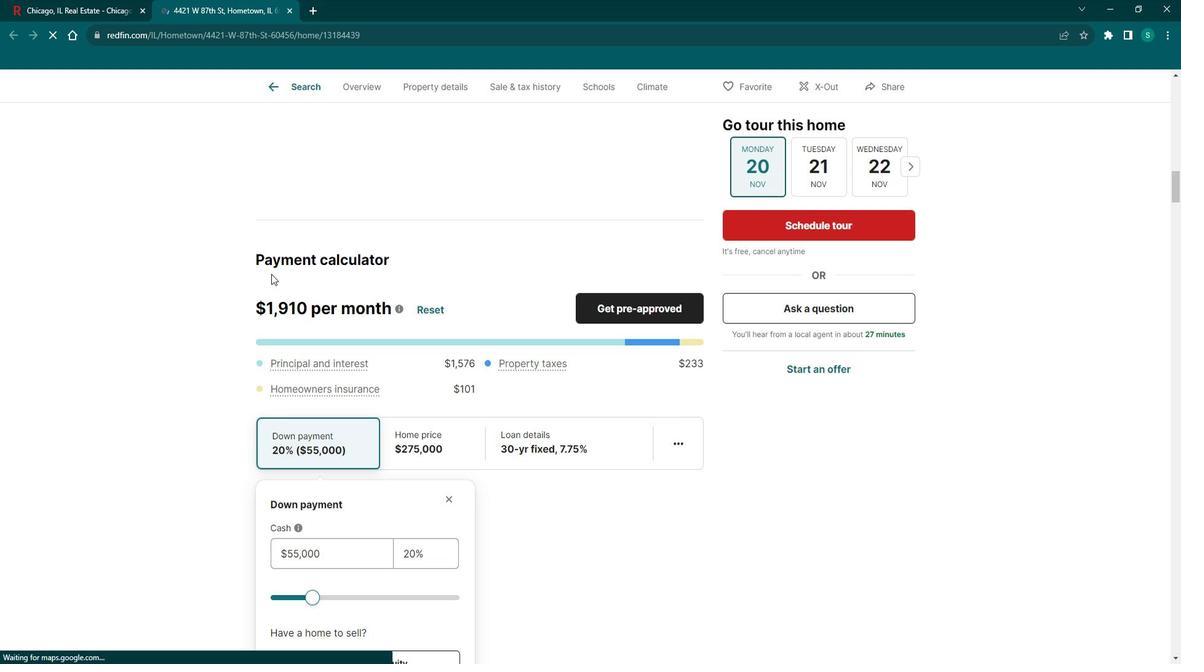 
Action: Mouse scrolled (286, 278) with delta (0, 0)
Screenshot: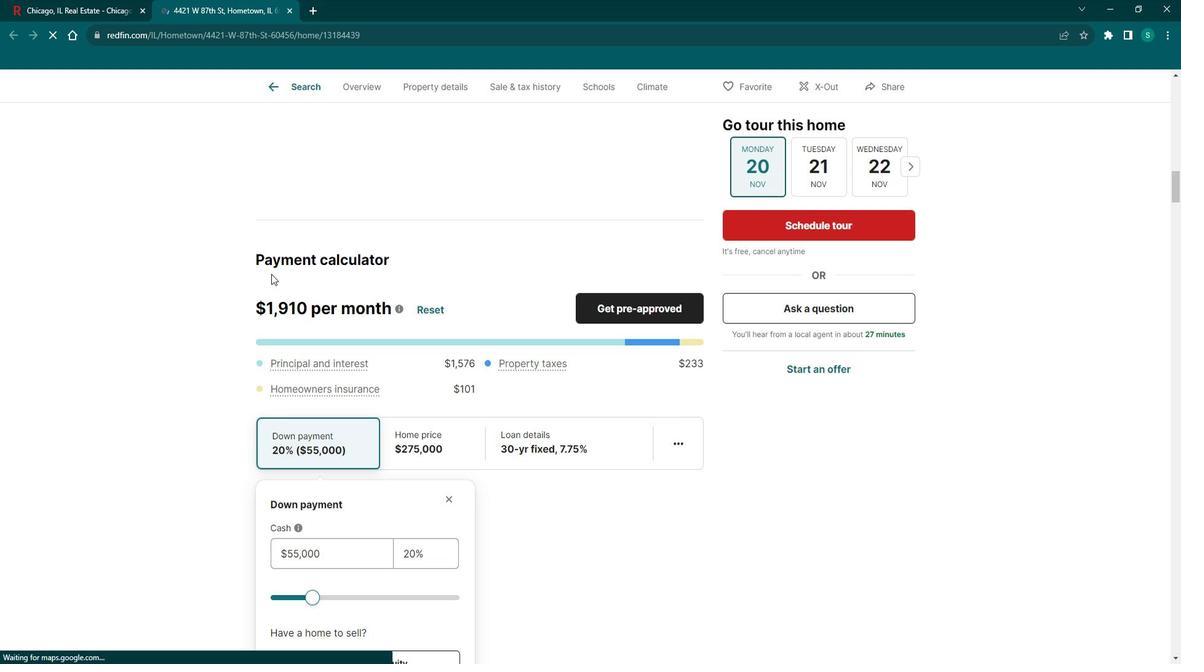 
Action: Mouse scrolled (286, 278) with delta (0, 0)
Screenshot: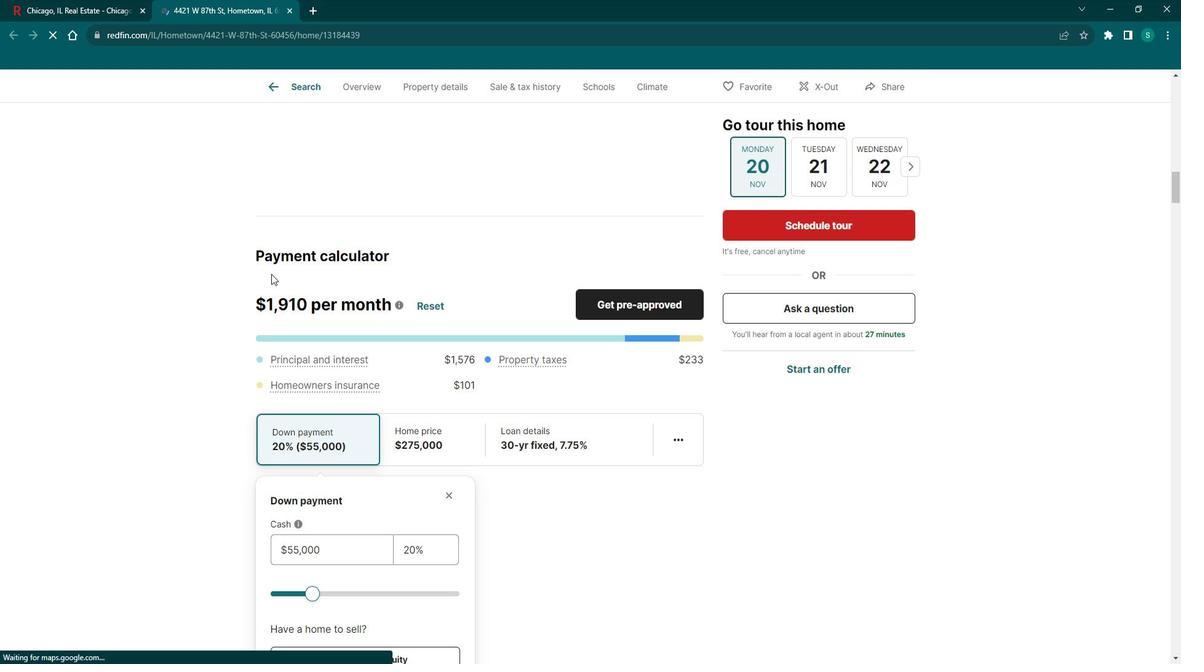 
Action: Mouse scrolled (286, 278) with delta (0, 0)
Screenshot: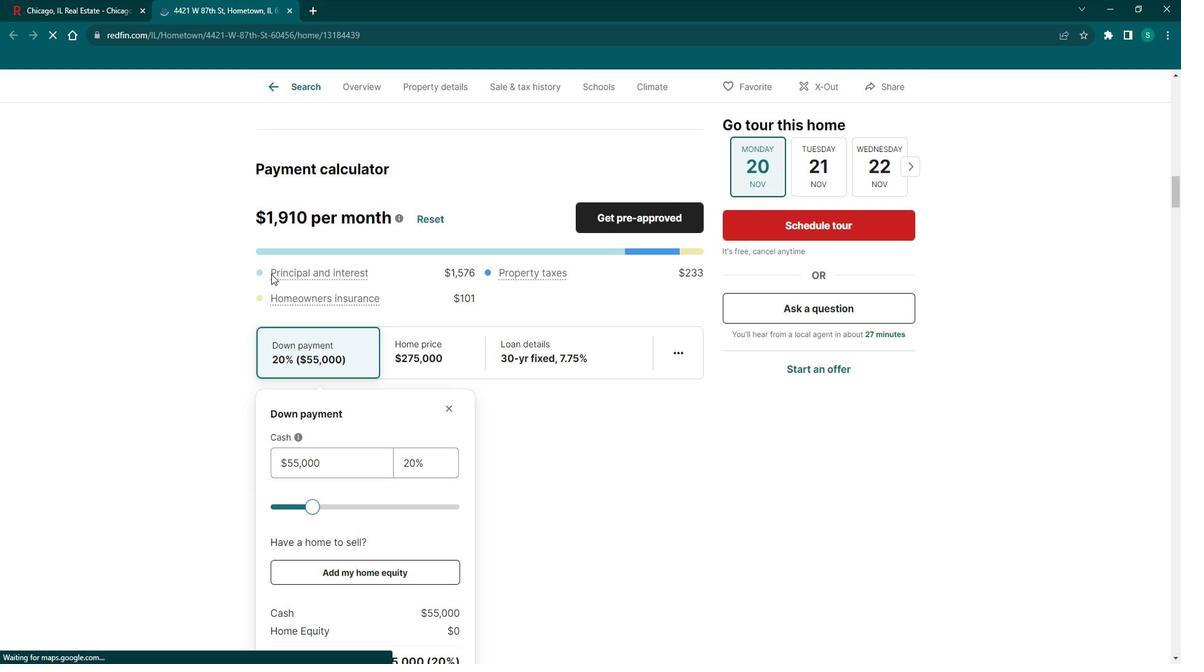 
Action: Mouse scrolled (286, 278) with delta (0, 0)
Screenshot: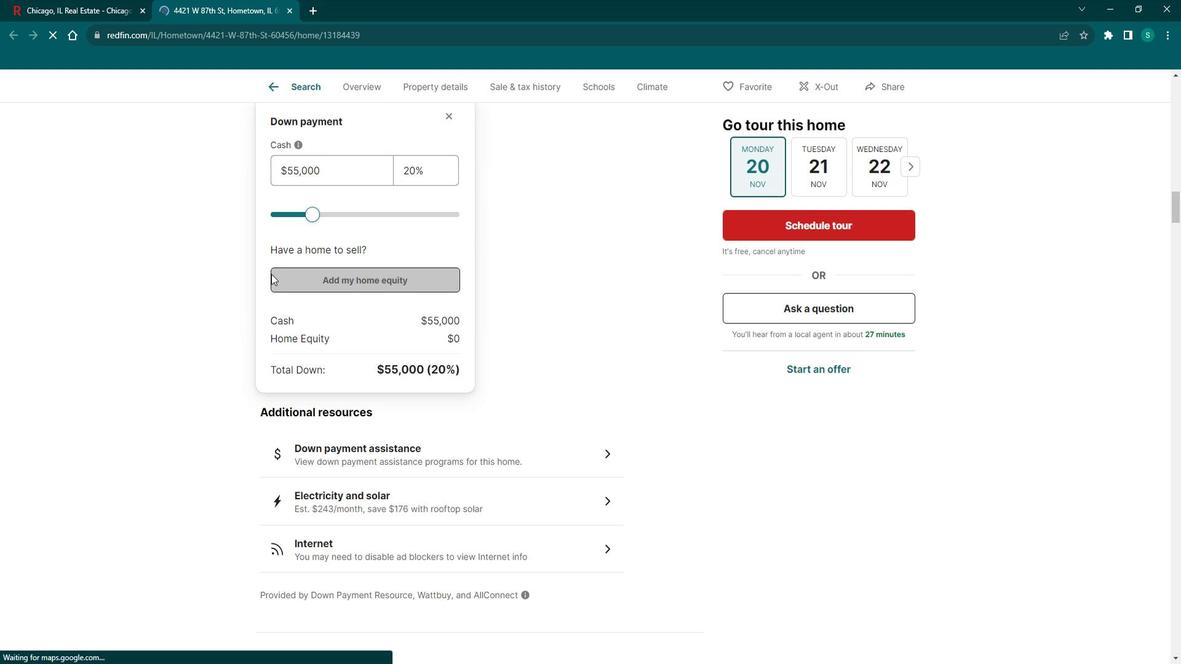 
Action: Mouse scrolled (286, 278) with delta (0, 0)
Screenshot: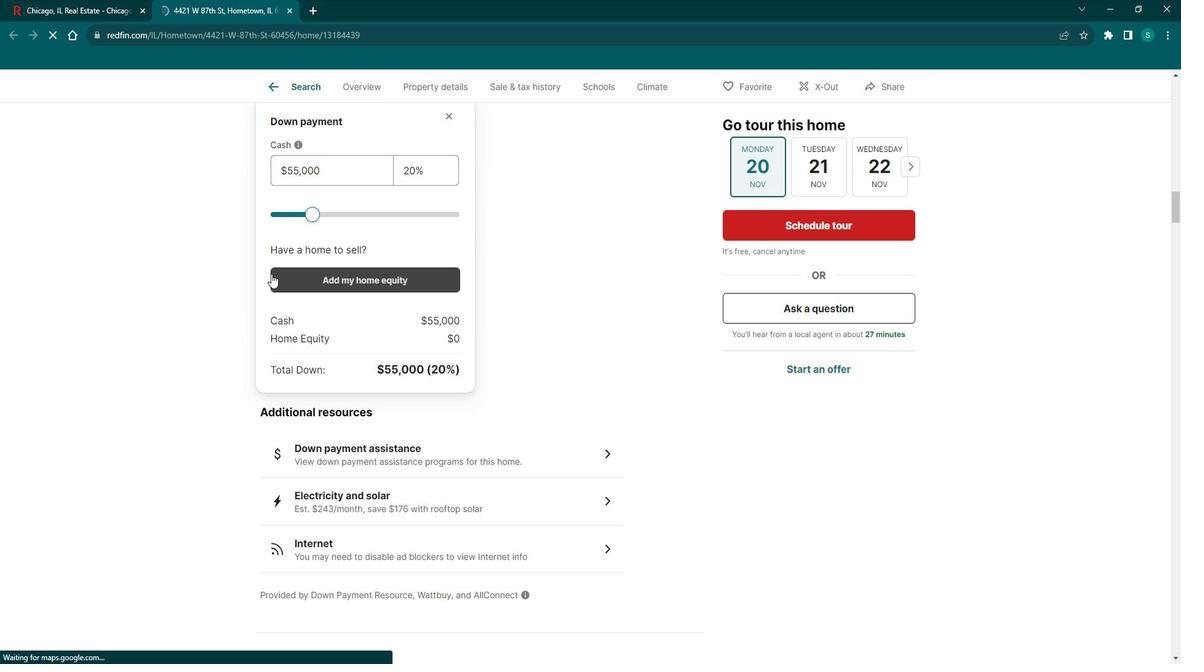 
Action: Mouse scrolled (286, 278) with delta (0, 0)
Screenshot: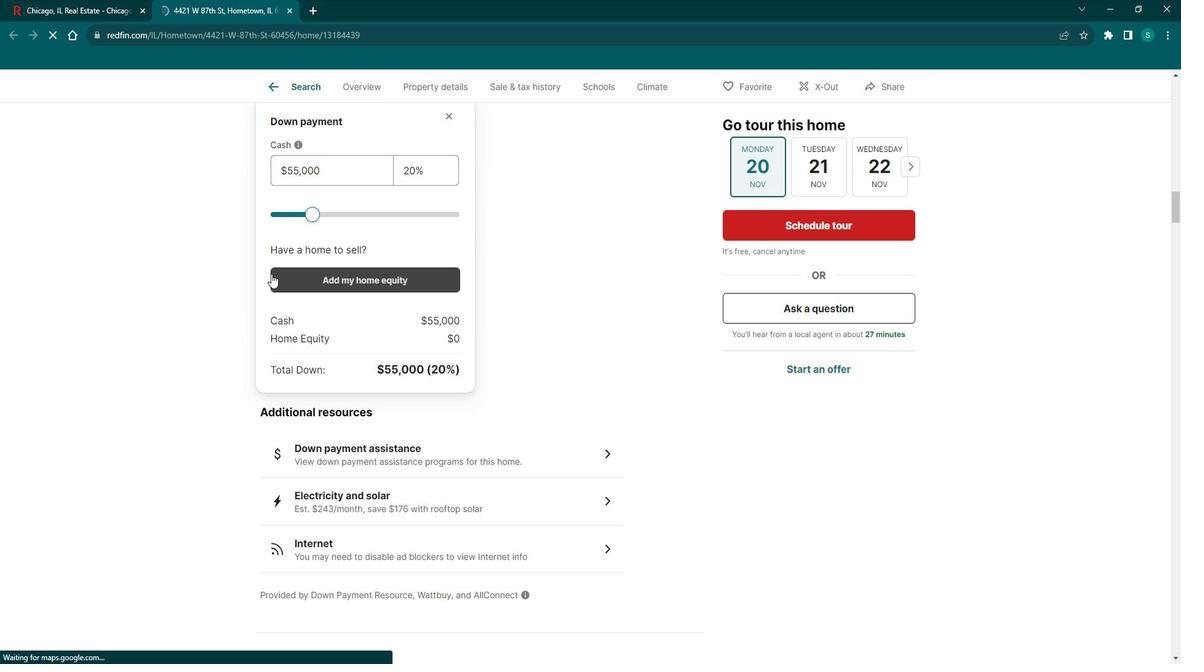 
Action: Mouse scrolled (286, 278) with delta (0, 0)
Screenshot: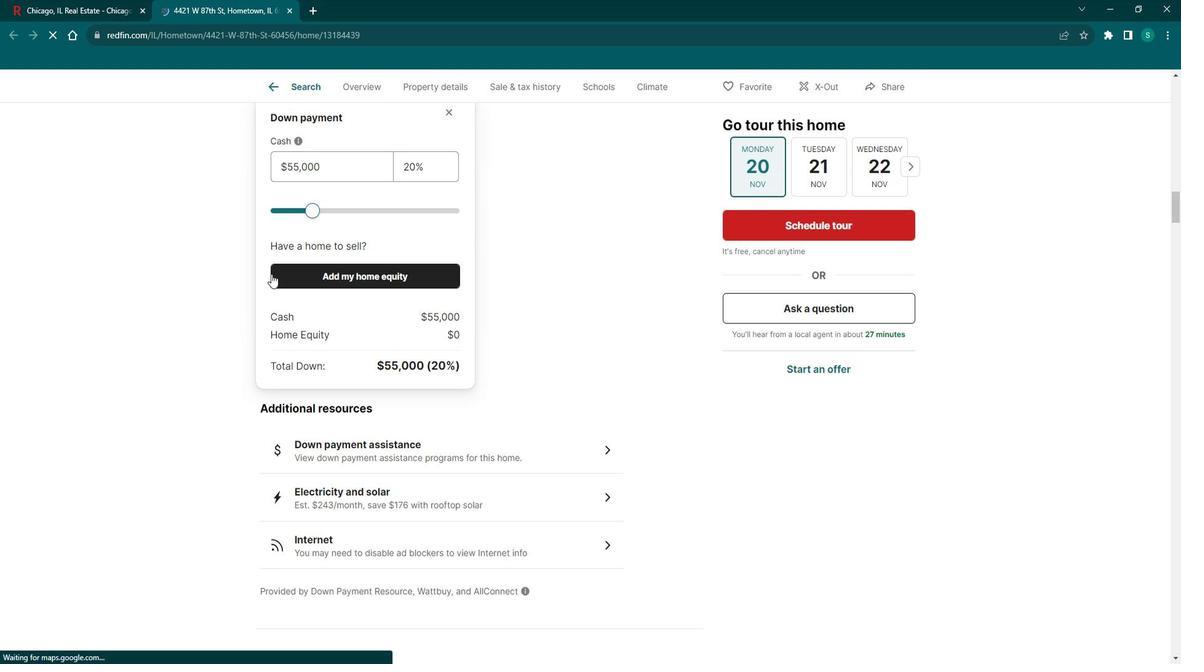 
Action: Mouse scrolled (286, 278) with delta (0, 0)
Screenshot: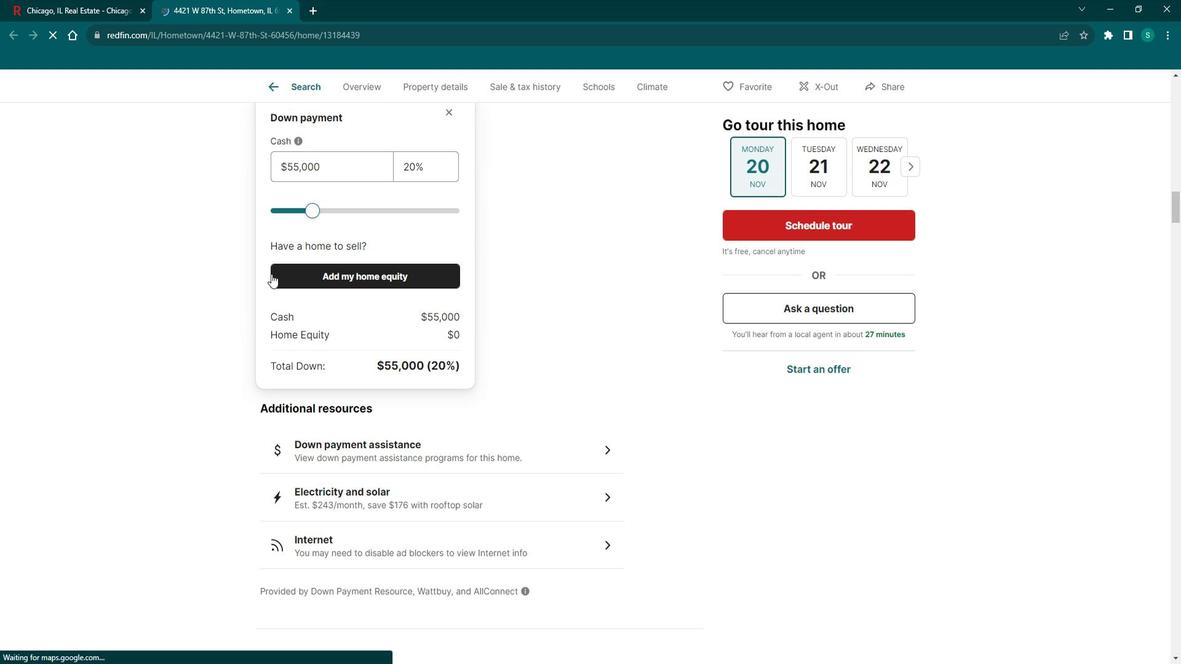 
Action: Mouse scrolled (286, 278) with delta (0, 0)
Screenshot: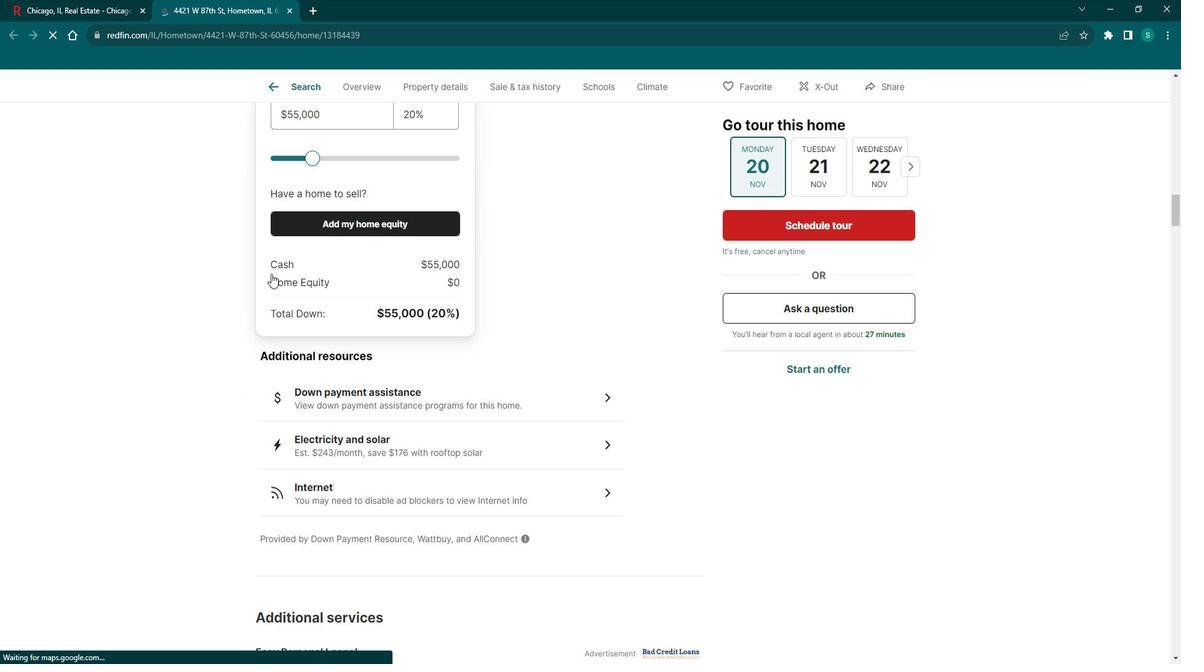 
Action: Mouse scrolled (286, 278) with delta (0, 0)
Screenshot: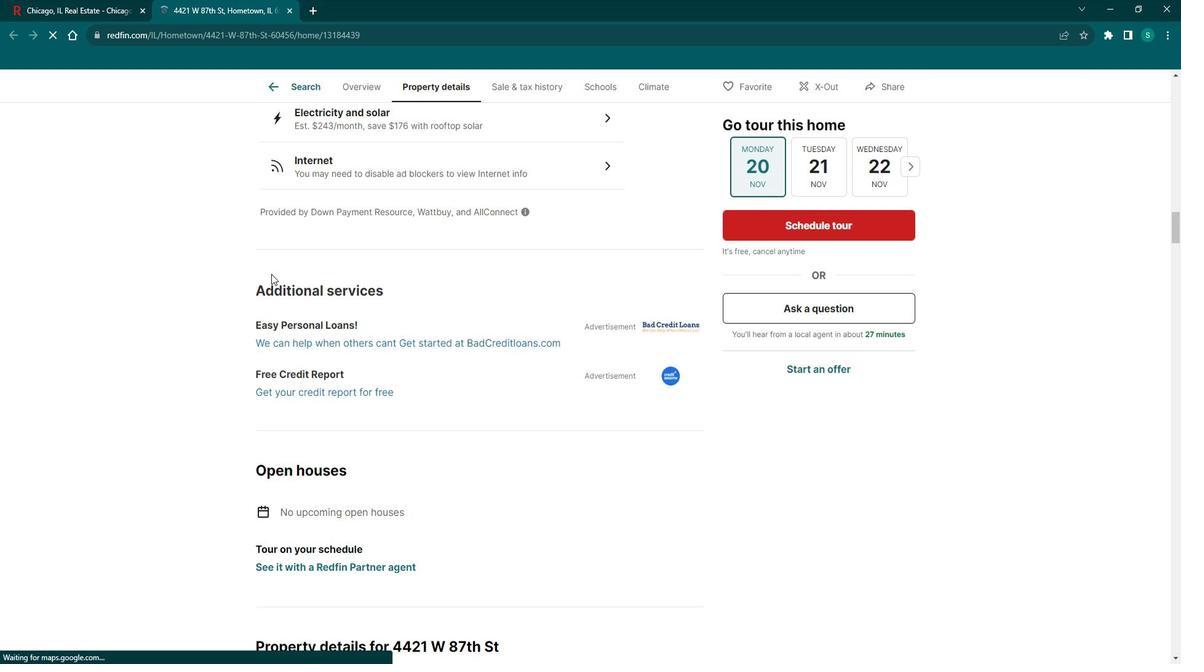 
Action: Mouse scrolled (286, 278) with delta (0, 0)
Screenshot: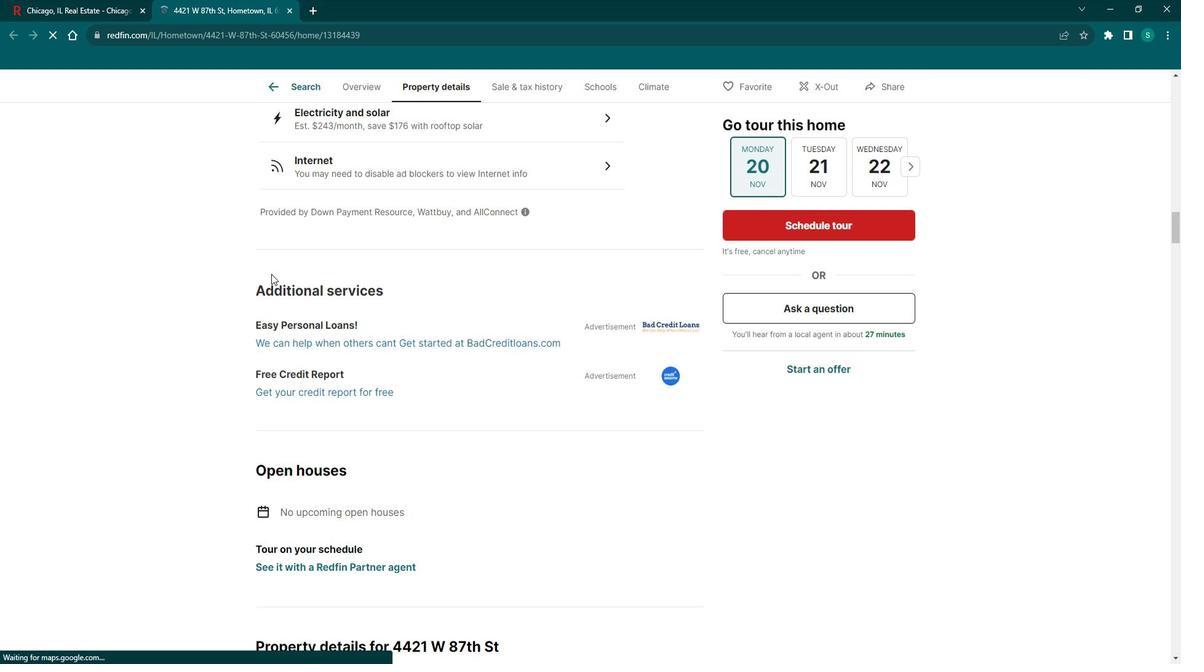 
Action: Mouse scrolled (286, 278) with delta (0, 0)
Screenshot: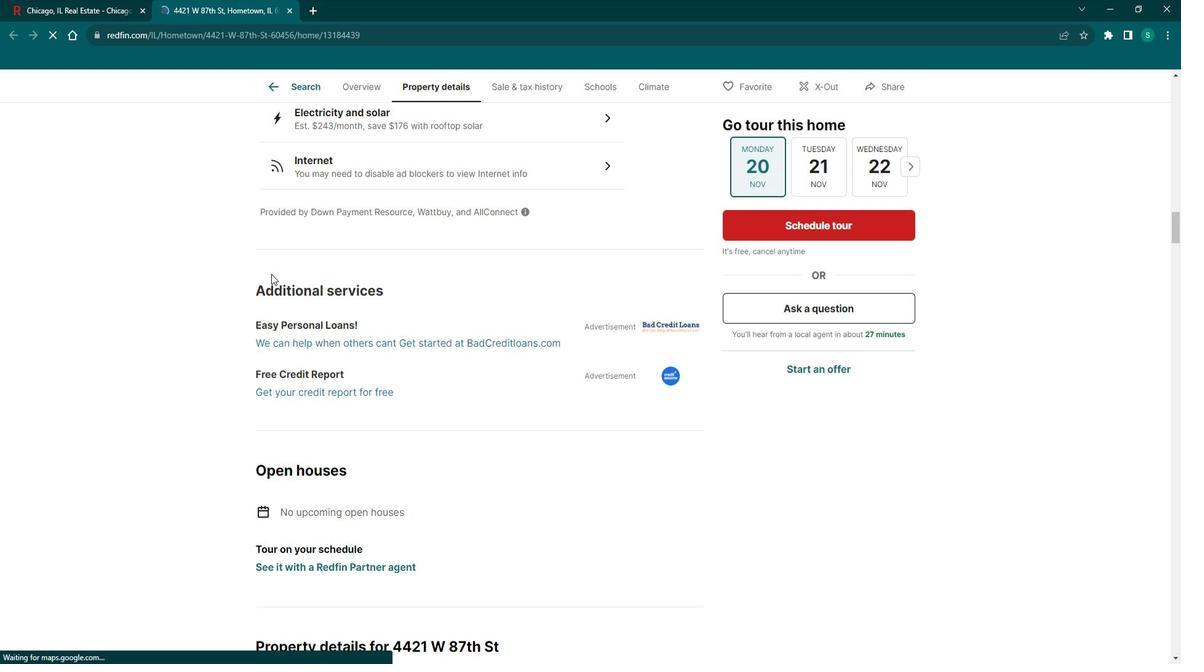 
Action: Mouse scrolled (286, 278) with delta (0, 0)
Screenshot: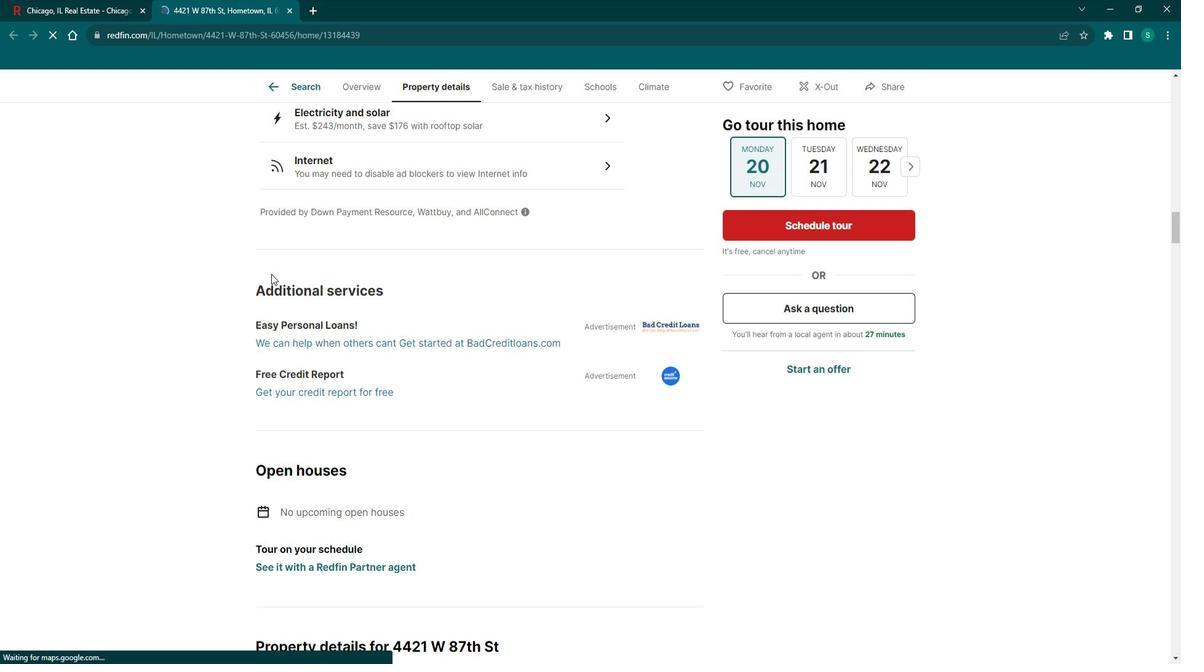 
Action: Mouse scrolled (286, 278) with delta (0, 0)
Screenshot: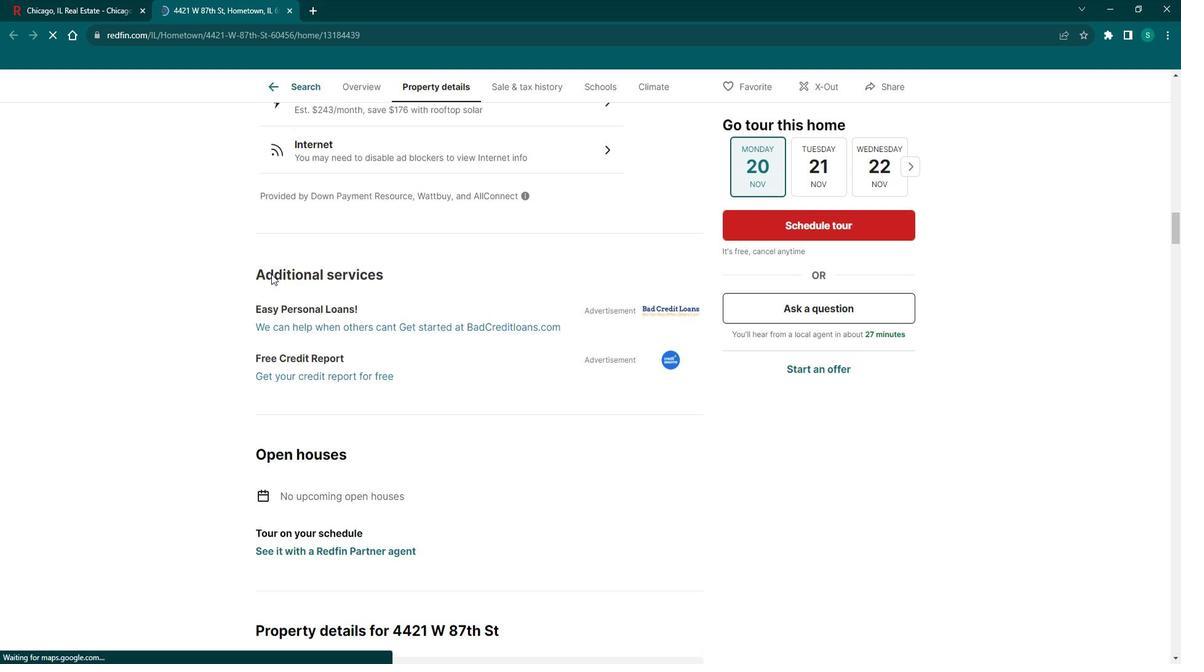 
Action: Mouse scrolled (286, 278) with delta (0, 0)
Screenshot: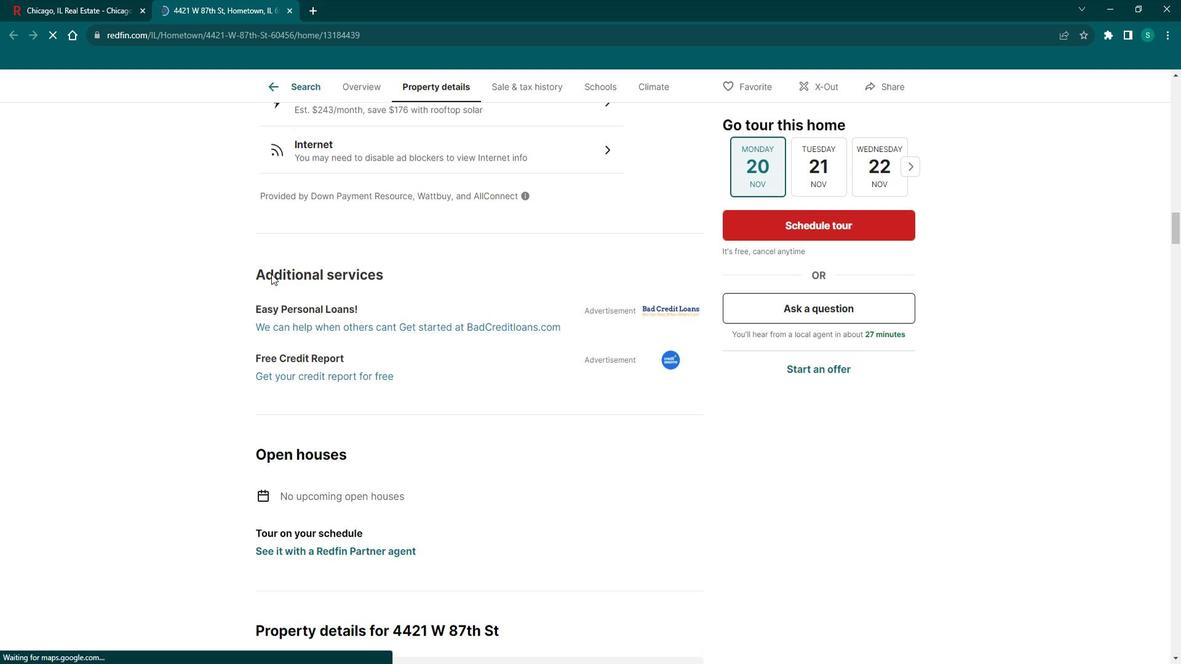 
Action: Mouse scrolled (286, 278) with delta (0, 0)
Screenshot: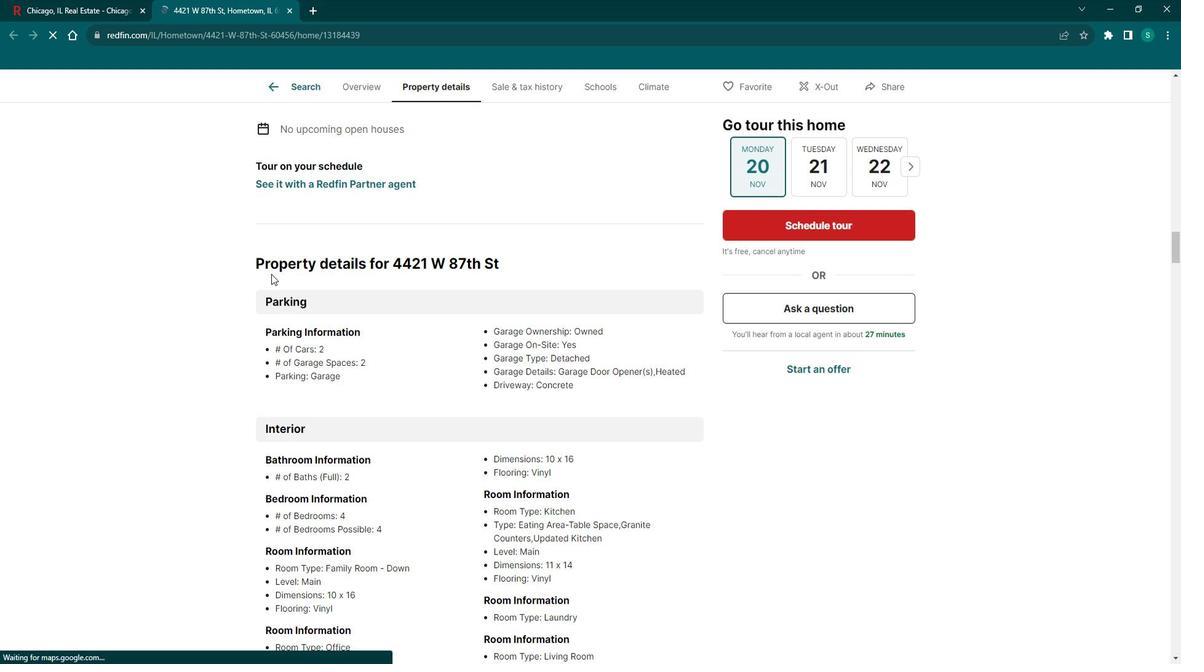 
Action: Mouse scrolled (286, 278) with delta (0, 0)
Screenshot: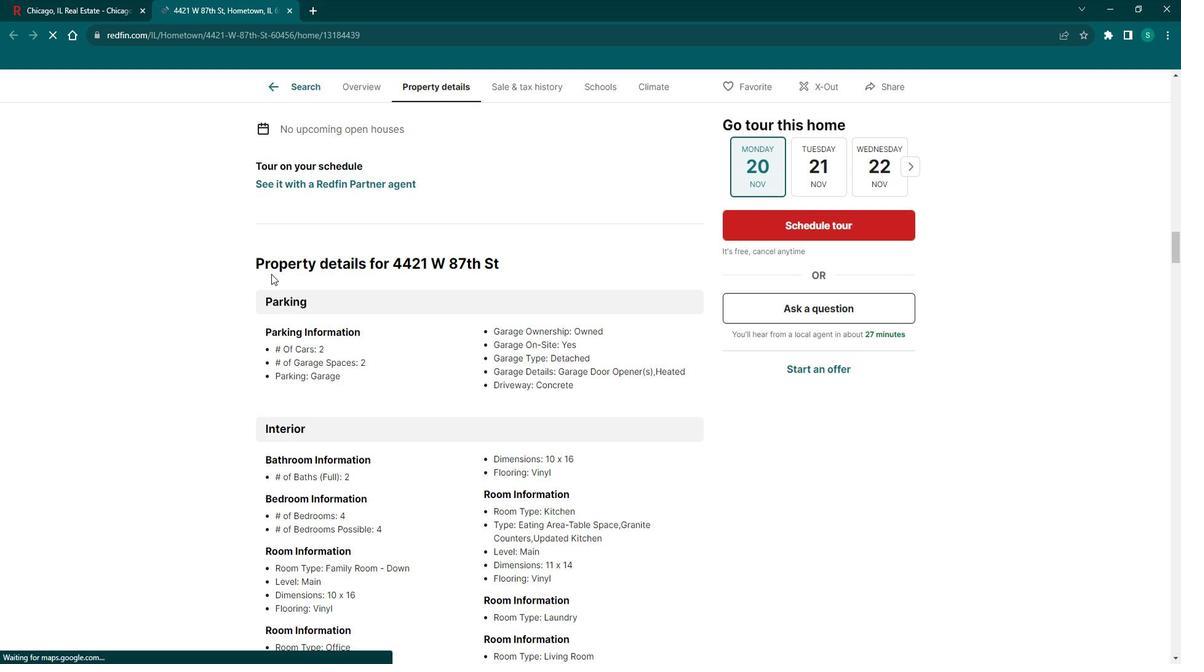 
Action: Mouse scrolled (286, 278) with delta (0, 0)
Screenshot: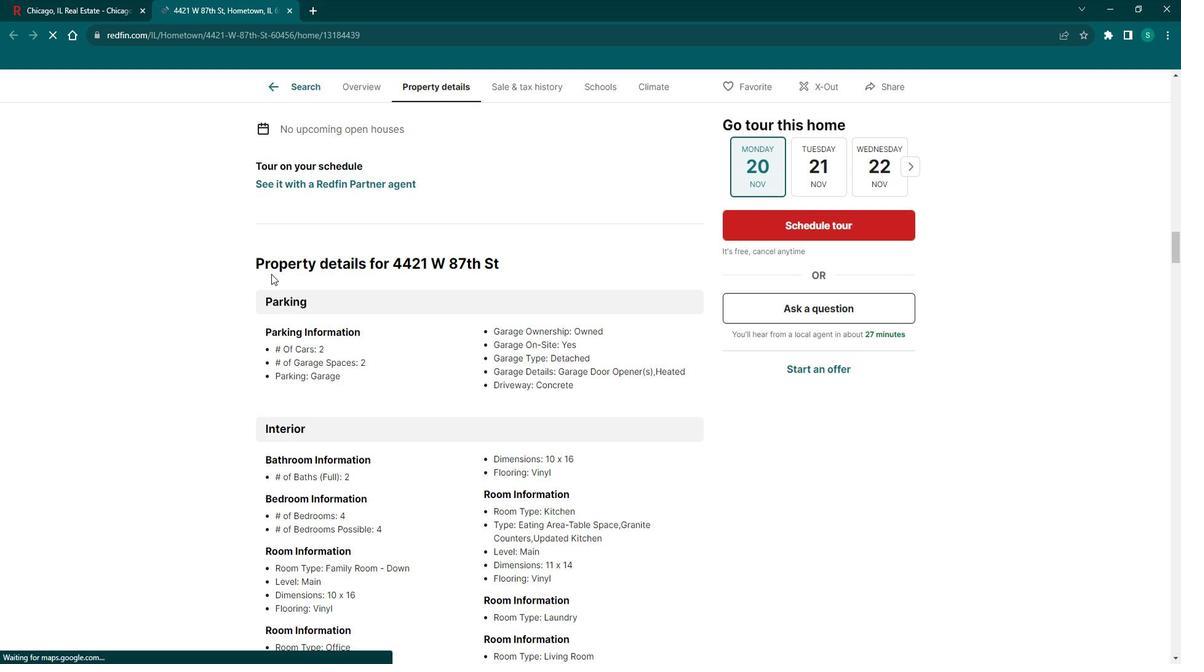 
Action: Mouse scrolled (286, 278) with delta (0, 0)
Screenshot: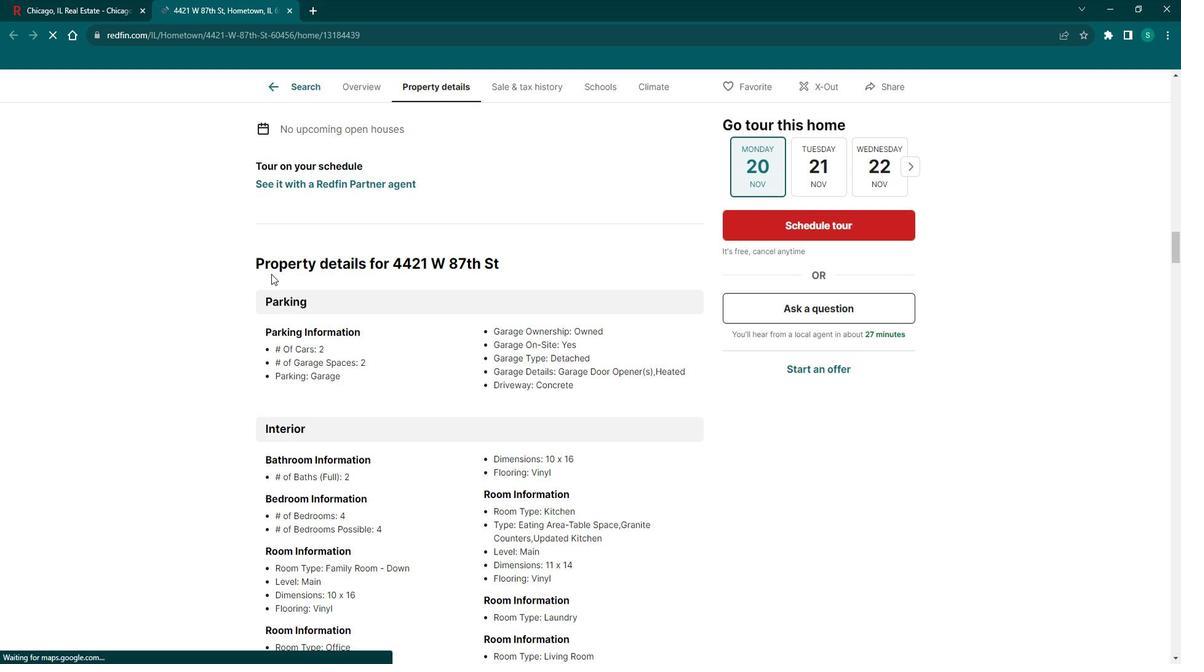 
Action: Mouse scrolled (286, 278) with delta (0, 0)
Screenshot: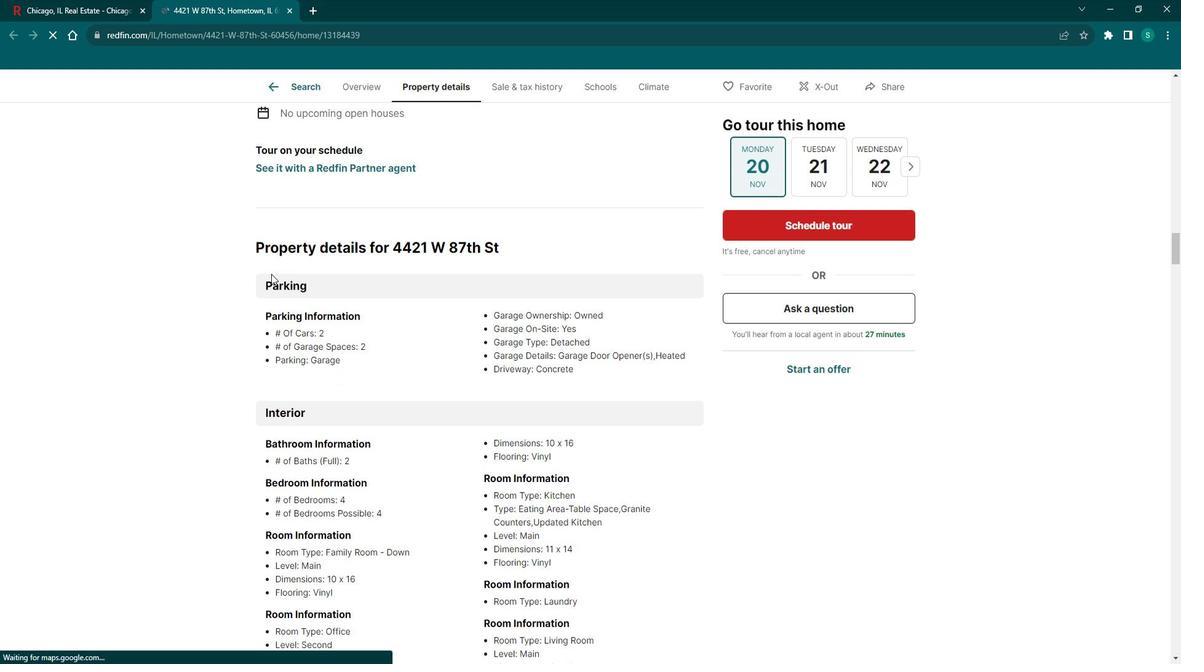 
Action: Mouse scrolled (286, 280) with delta (0, 0)
Screenshot: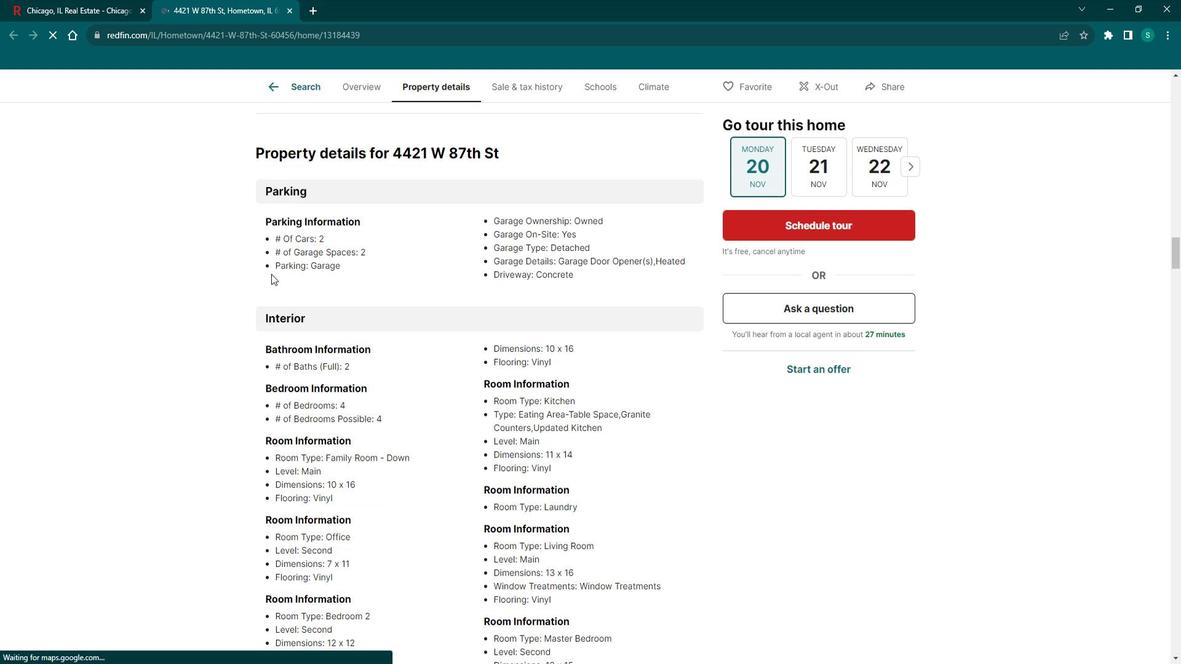 
Action: Mouse scrolled (286, 278) with delta (0, 0)
Screenshot: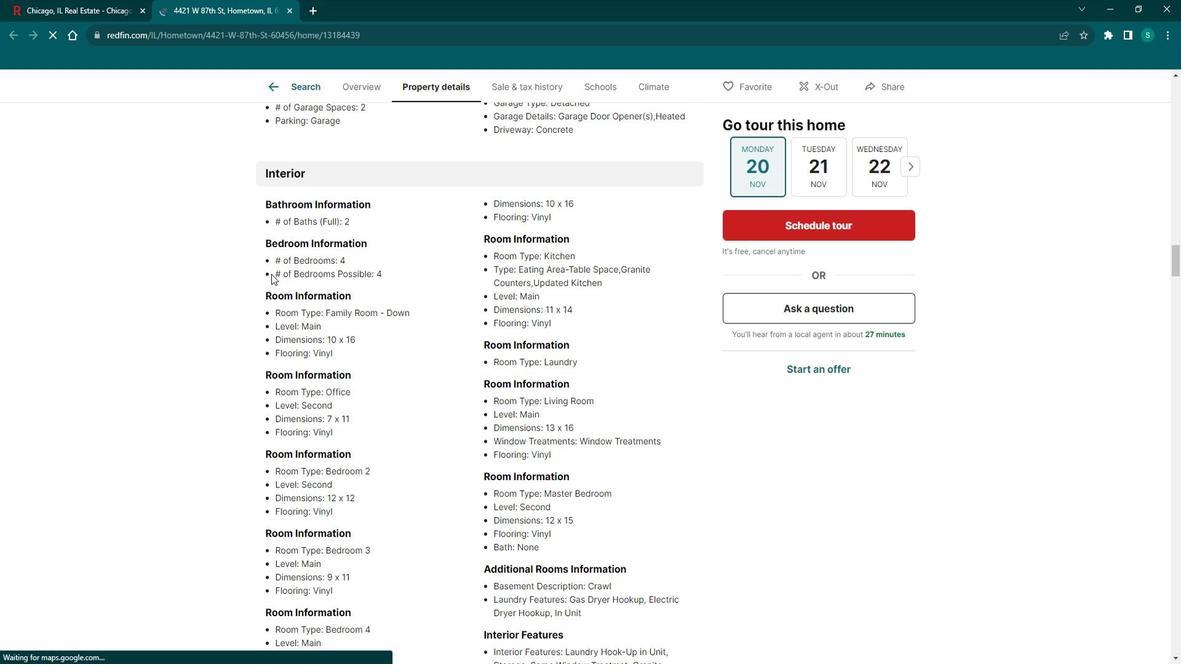 
Action: Mouse scrolled (286, 278) with delta (0, 0)
Screenshot: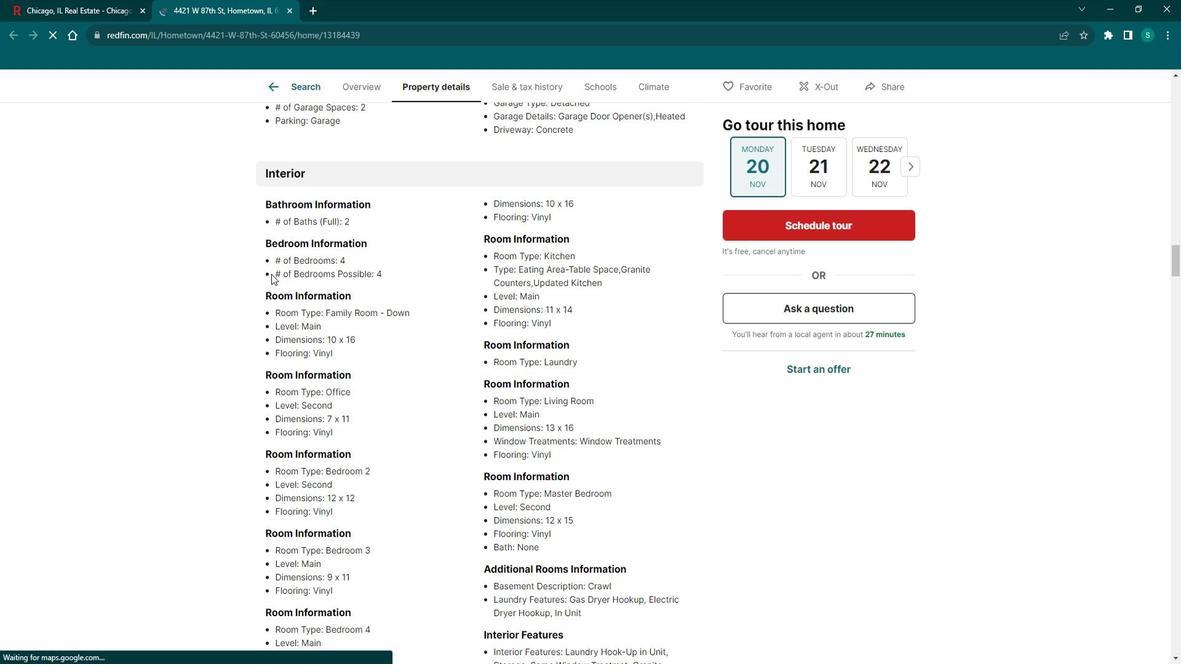 
Action: Mouse scrolled (286, 278) with delta (0, 0)
Screenshot: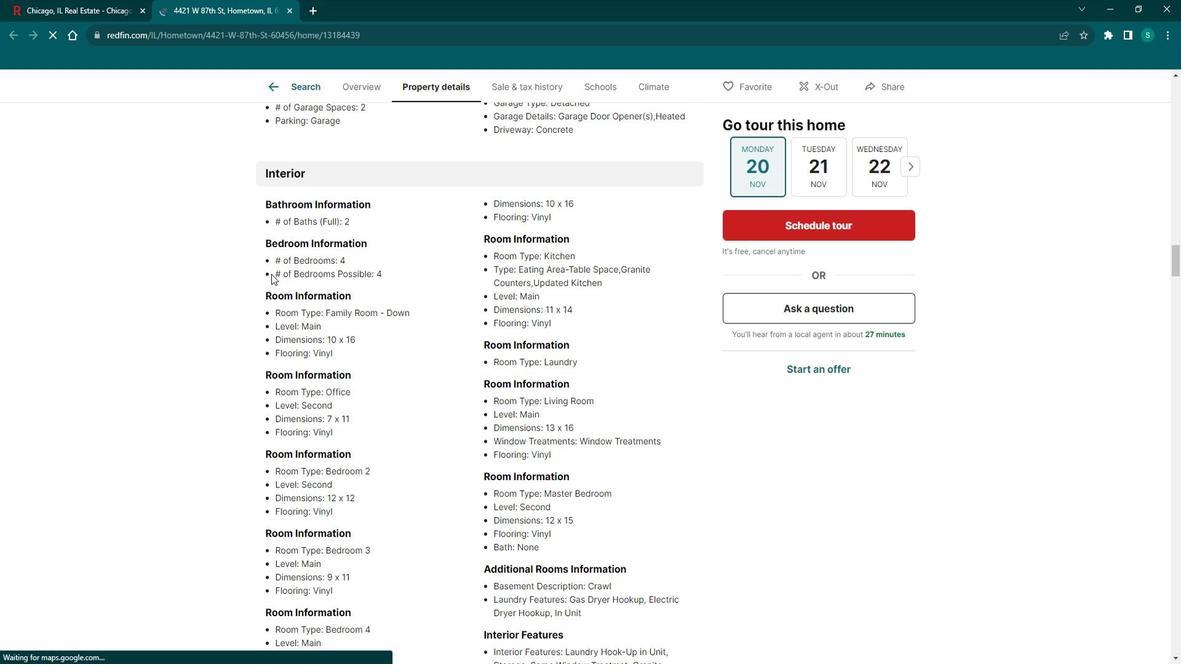 
Action: Mouse scrolled (286, 278) with delta (0, 0)
Screenshot: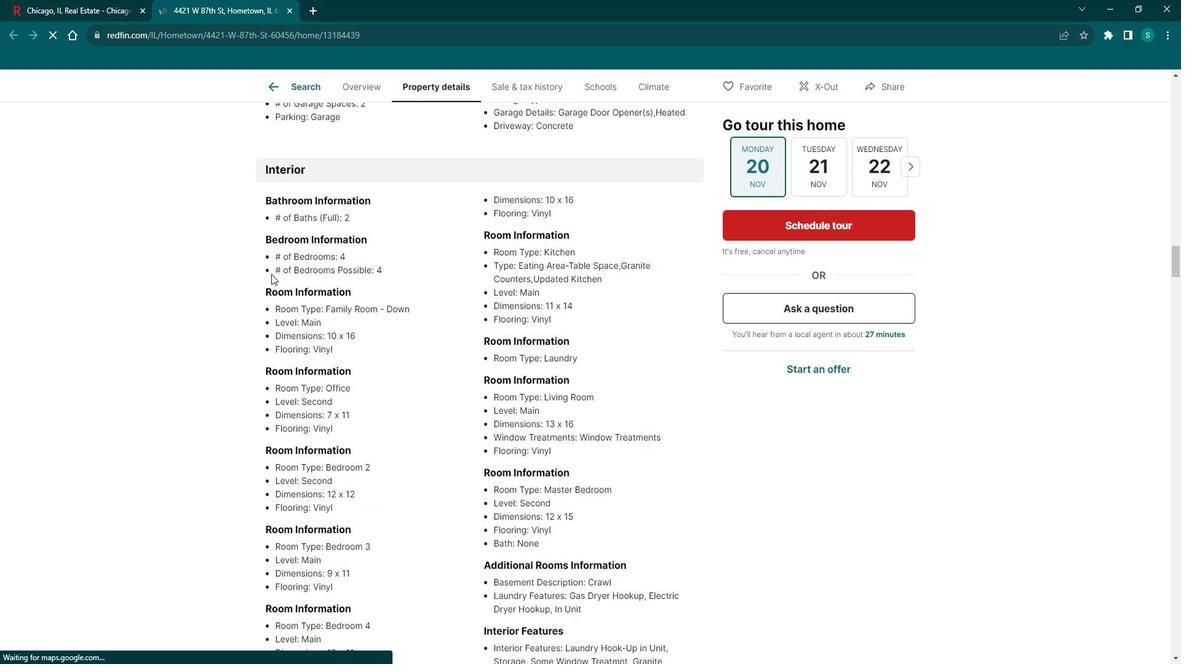 
Action: Mouse scrolled (286, 278) with delta (0, 0)
Screenshot: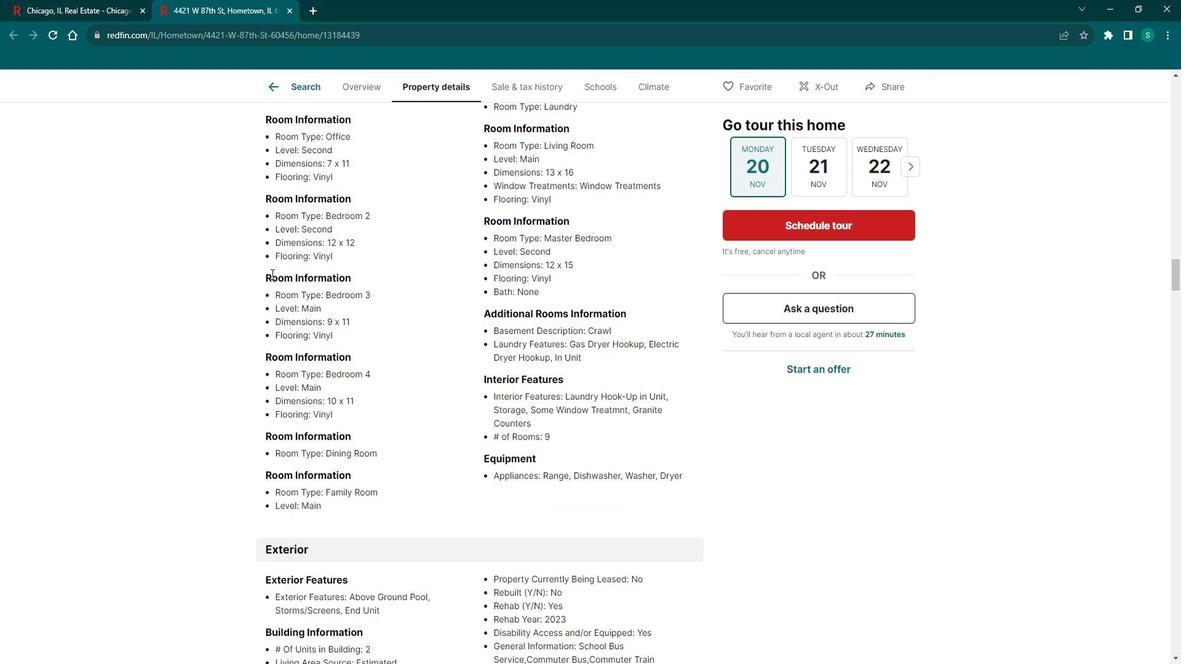 
Action: Mouse scrolled (286, 278) with delta (0, 0)
Screenshot: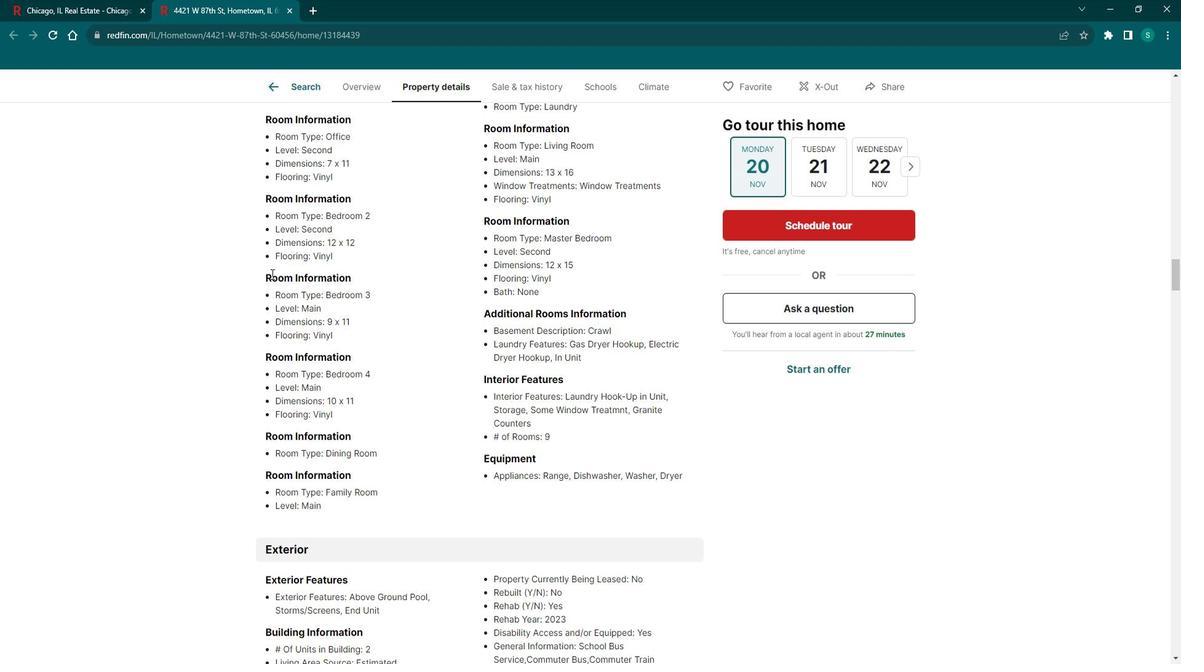 
Action: Mouse scrolled (286, 278) with delta (0, 0)
Screenshot: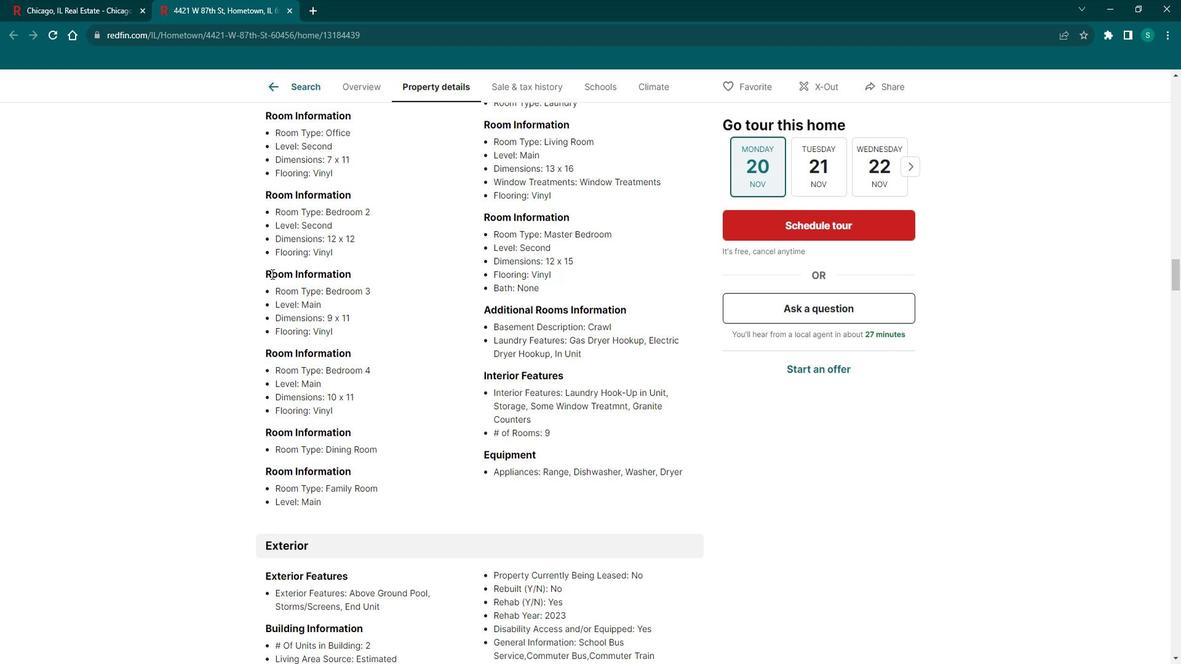 
Action: Mouse scrolled (286, 278) with delta (0, 0)
Screenshot: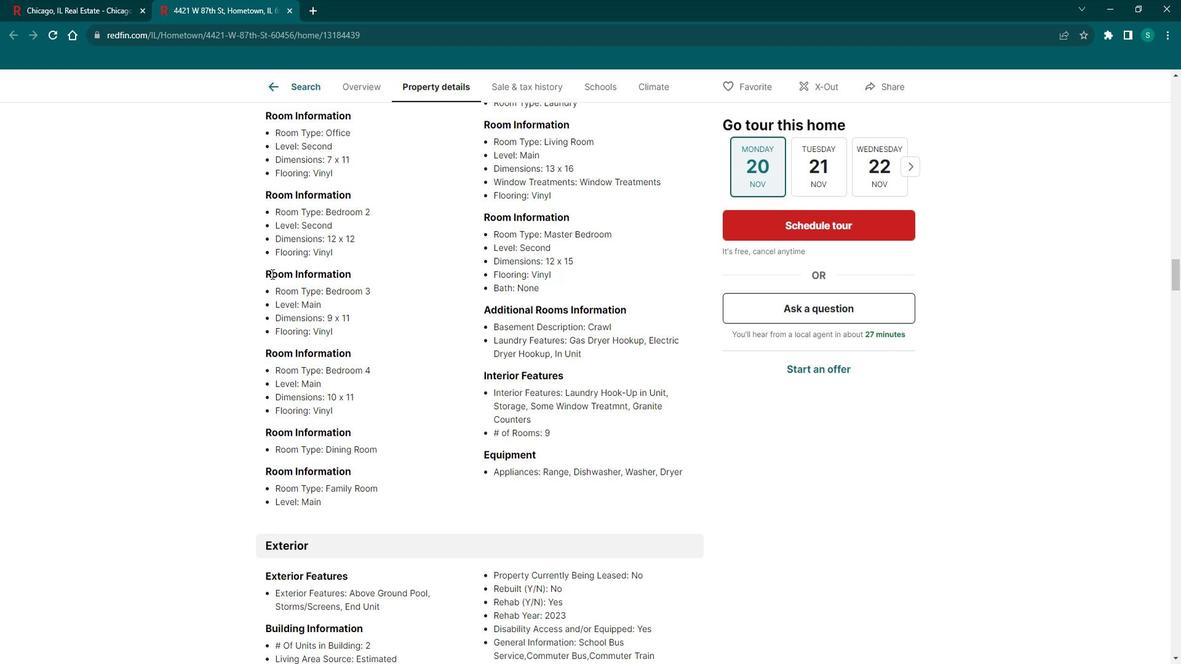 
Action: Mouse scrolled (286, 278) with delta (0, 0)
Screenshot: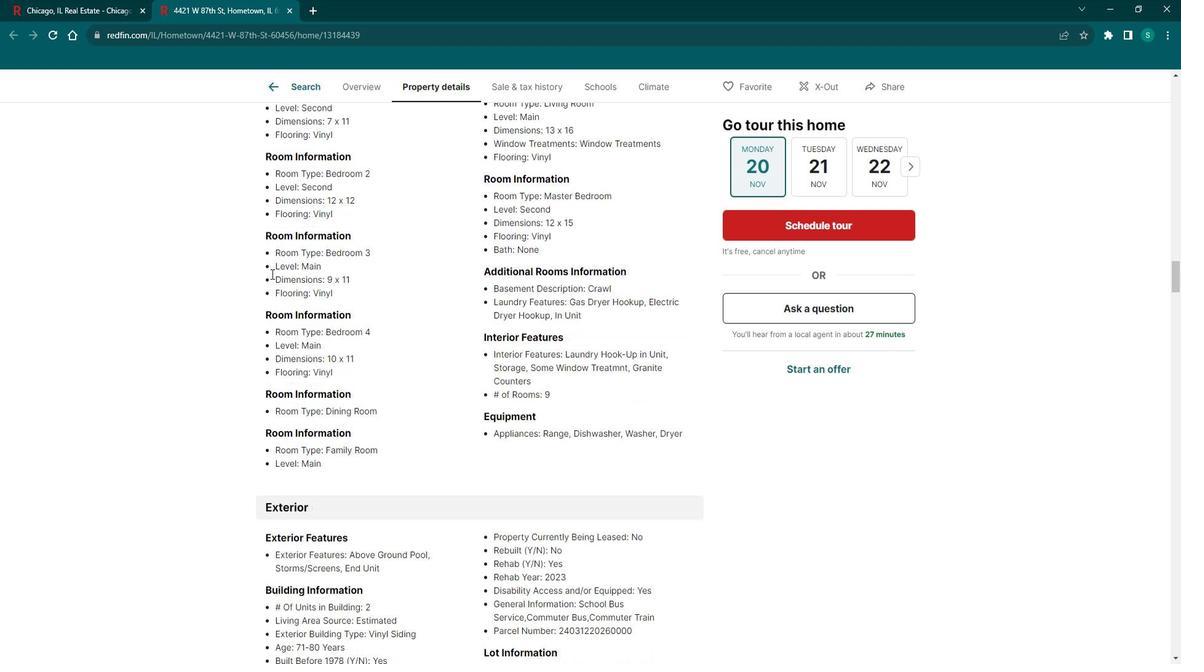 
Action: Mouse scrolled (286, 278) with delta (0, 0)
Screenshot: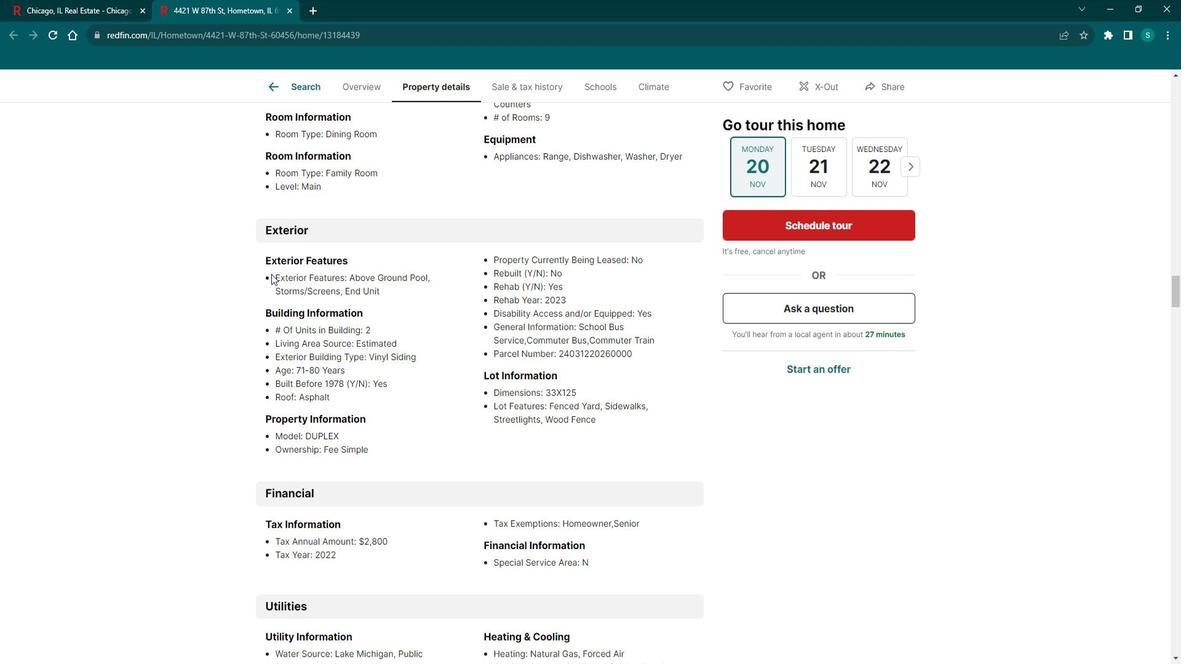 
Action: Mouse scrolled (286, 278) with delta (0, 0)
Screenshot: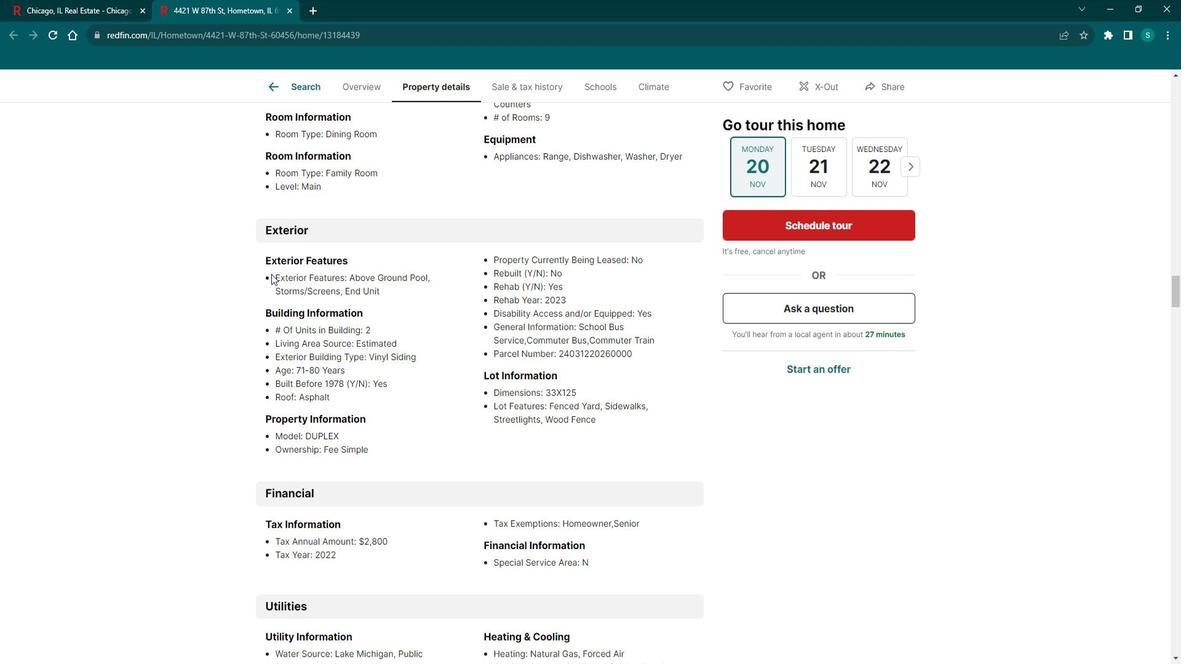 
Action: Mouse scrolled (286, 278) with delta (0, 0)
Screenshot: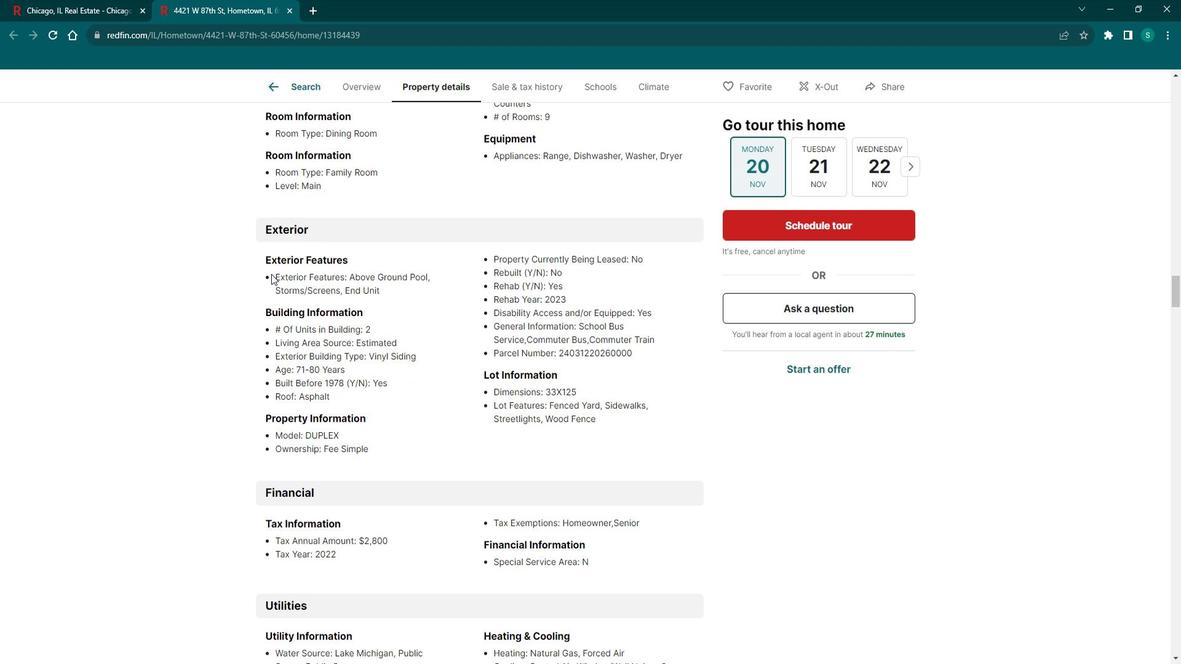 
Action: Mouse scrolled (286, 278) with delta (0, 0)
Screenshot: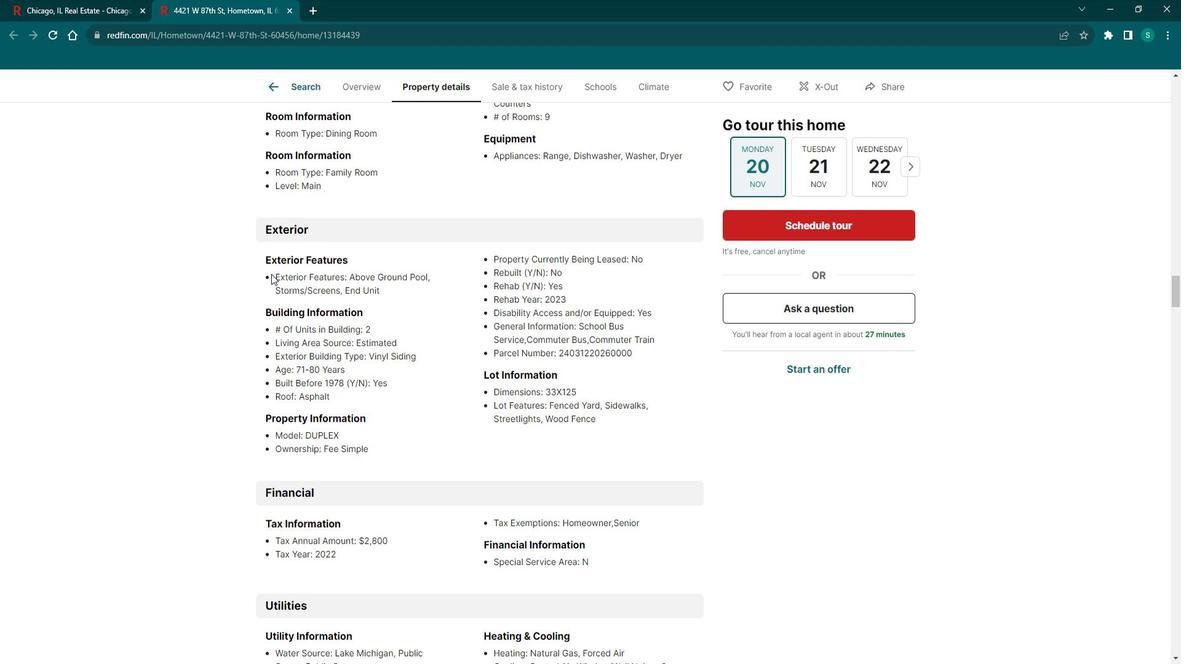 
Action: Mouse scrolled (286, 278) with delta (0, 0)
Screenshot: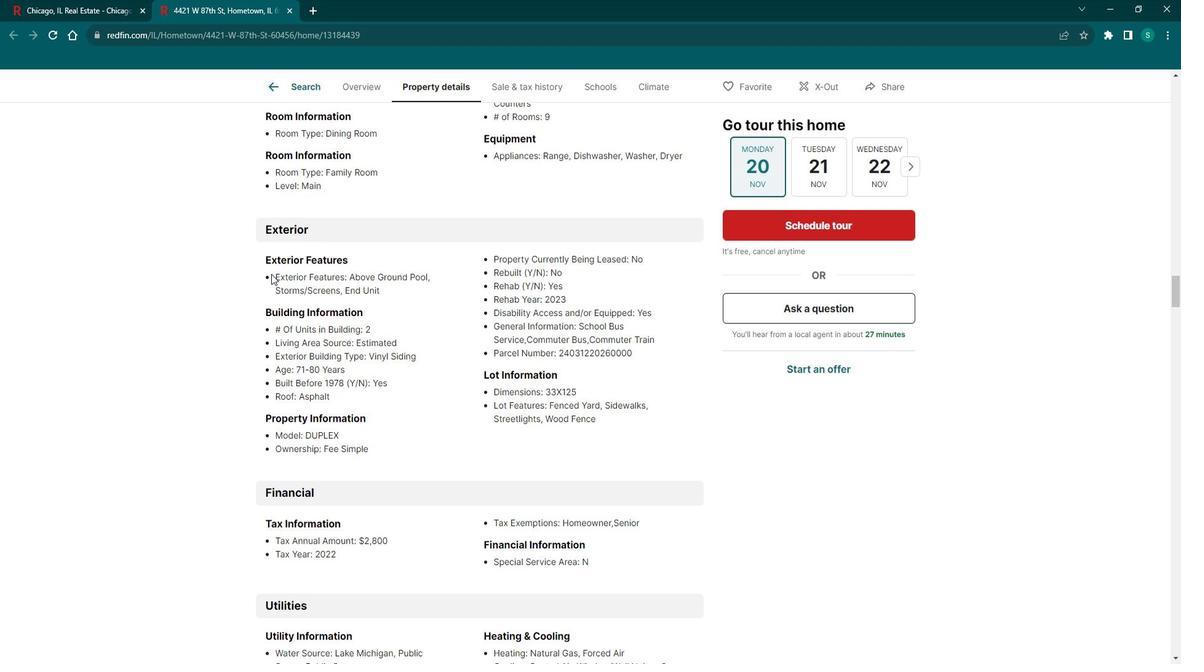 
Action: Mouse scrolled (286, 280) with delta (0, 0)
Screenshot: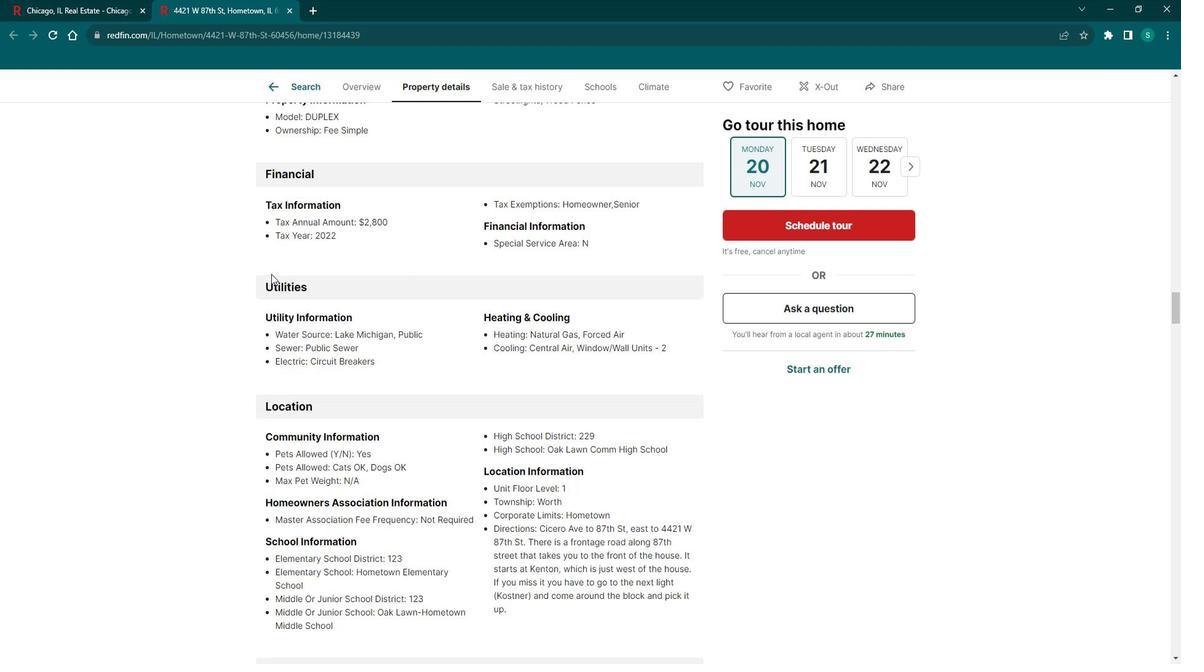 
Action: Mouse scrolled (286, 278) with delta (0, 0)
Screenshot: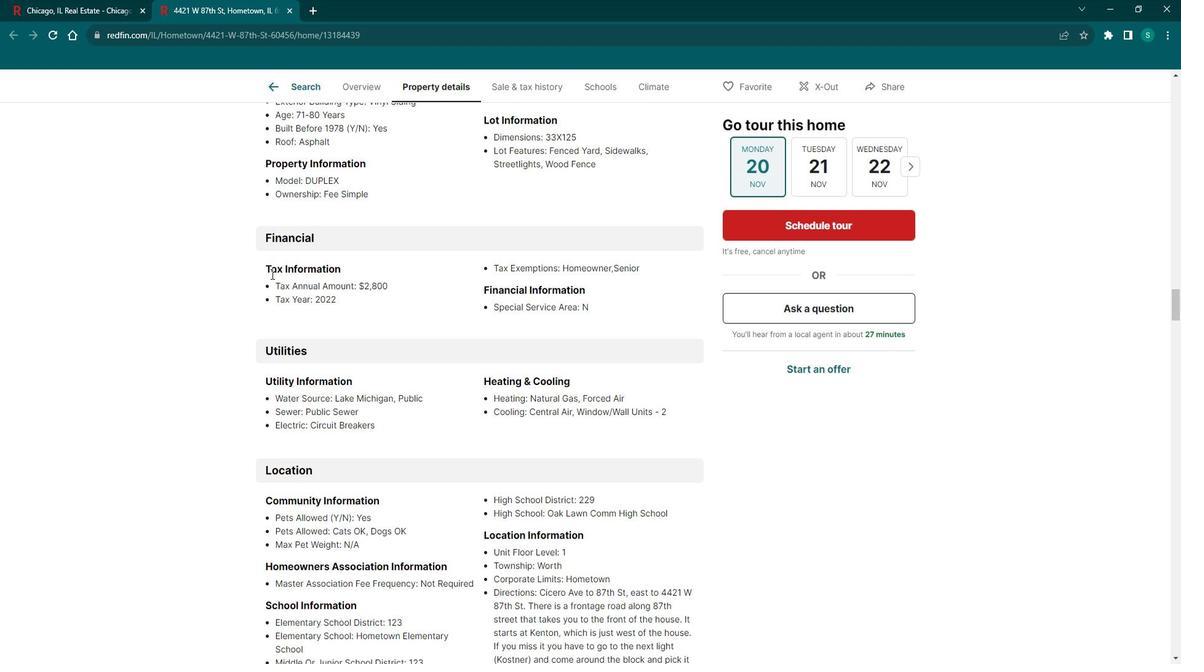 
Action: Mouse scrolled (286, 278) with delta (0, 0)
Screenshot: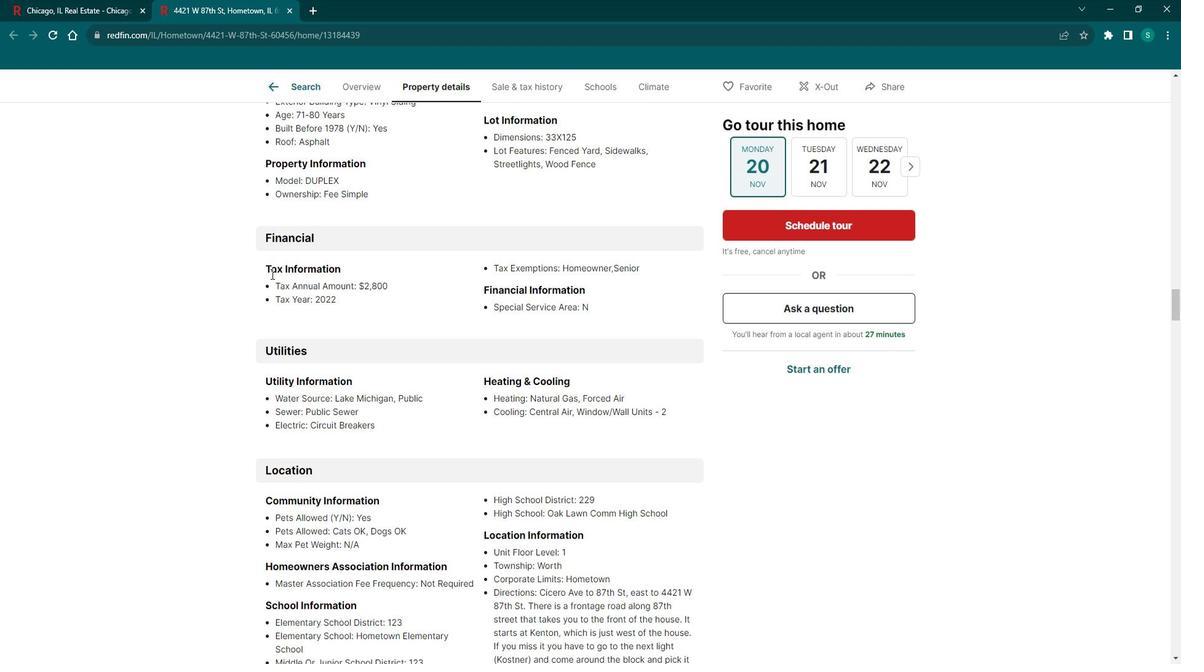 
Action: Mouse scrolled (286, 278) with delta (0, 0)
Screenshot: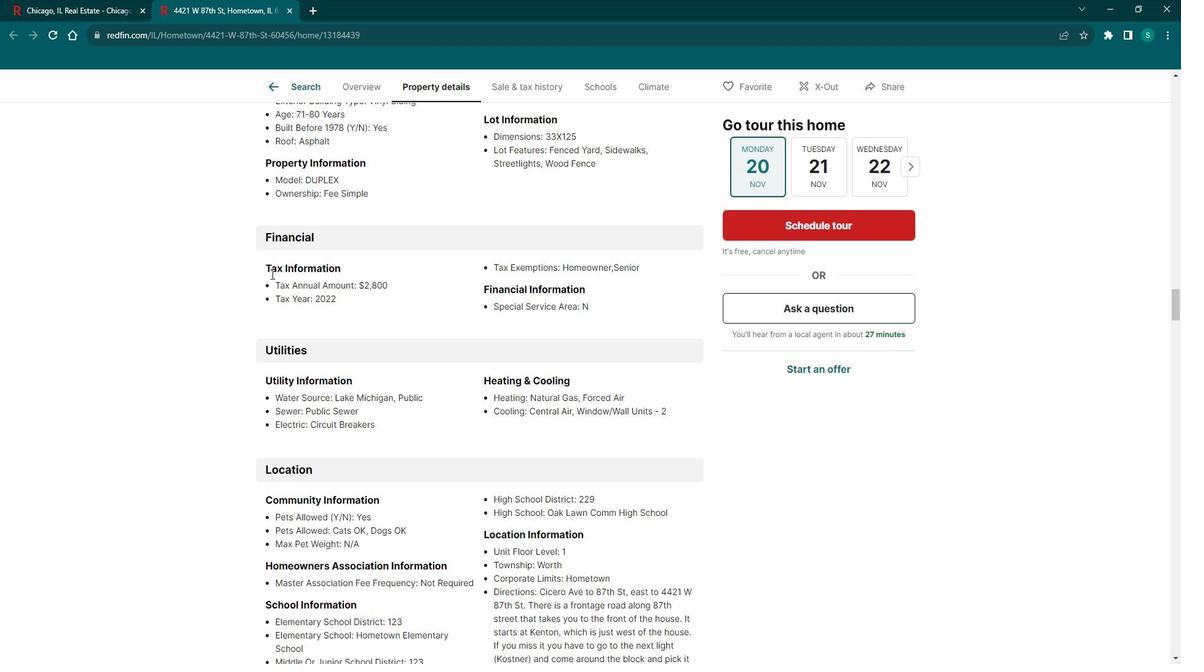 
Action: Mouse scrolled (286, 278) with delta (0, 0)
Screenshot: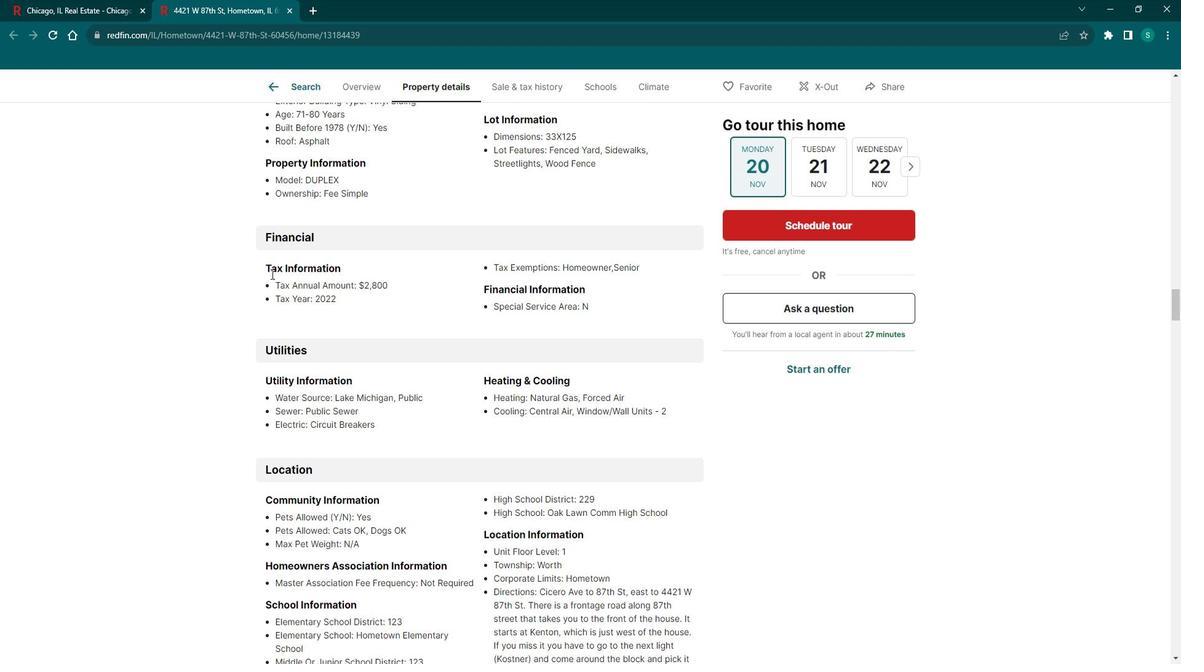 
Action: Mouse scrolled (286, 278) with delta (0, 0)
Screenshot: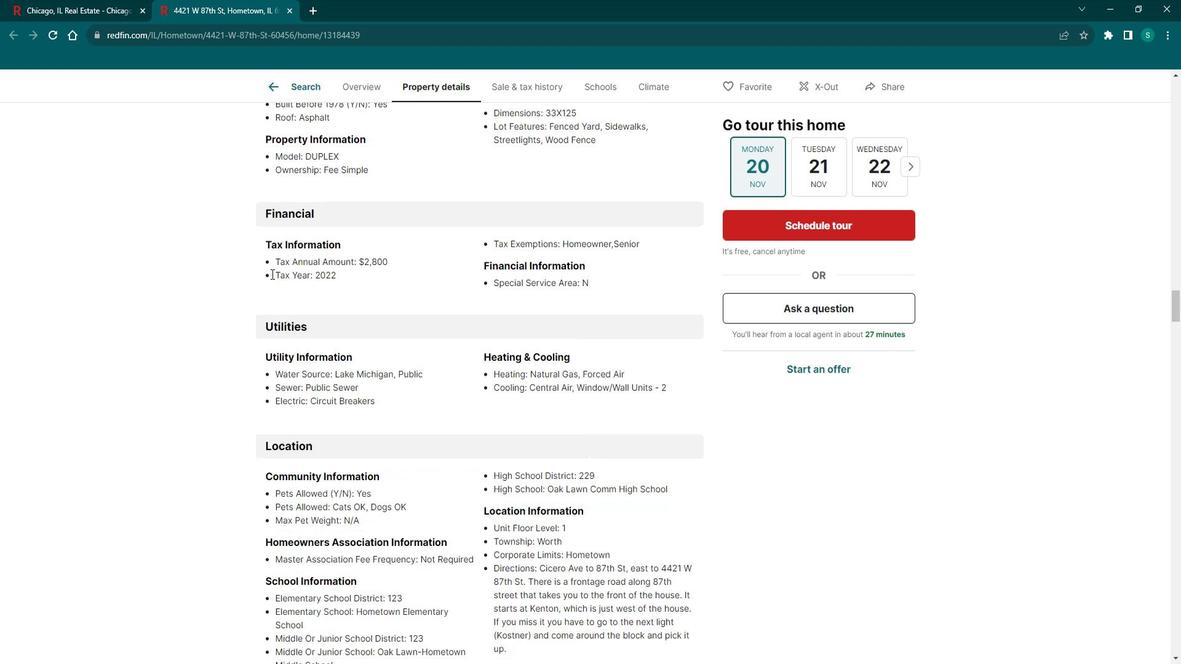 
Action: Mouse scrolled (286, 278) with delta (0, 0)
Screenshot: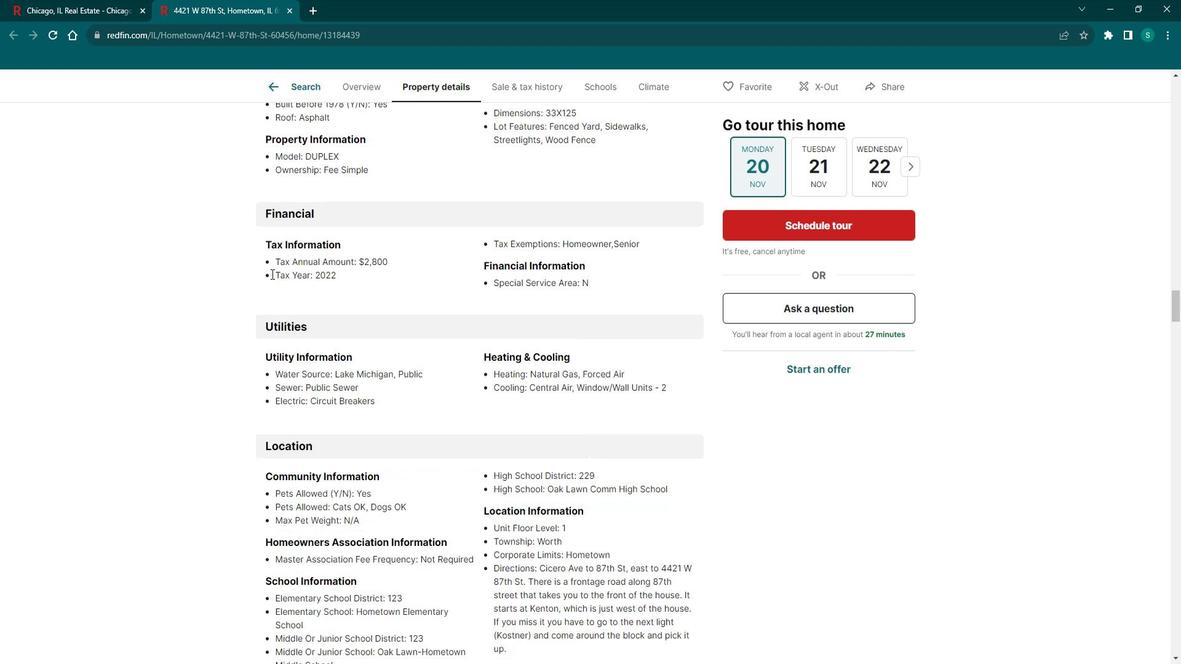 
Action: Mouse scrolled (286, 278) with delta (0, 0)
Screenshot: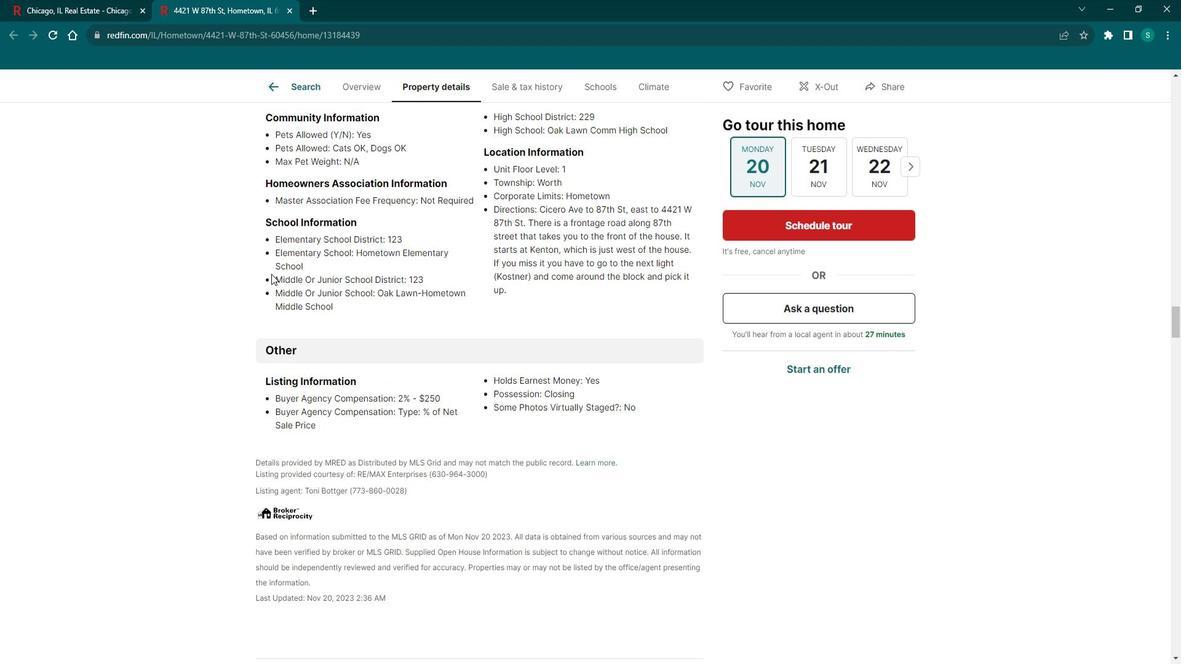 
Action: Mouse scrolled (286, 278) with delta (0, 0)
Screenshot: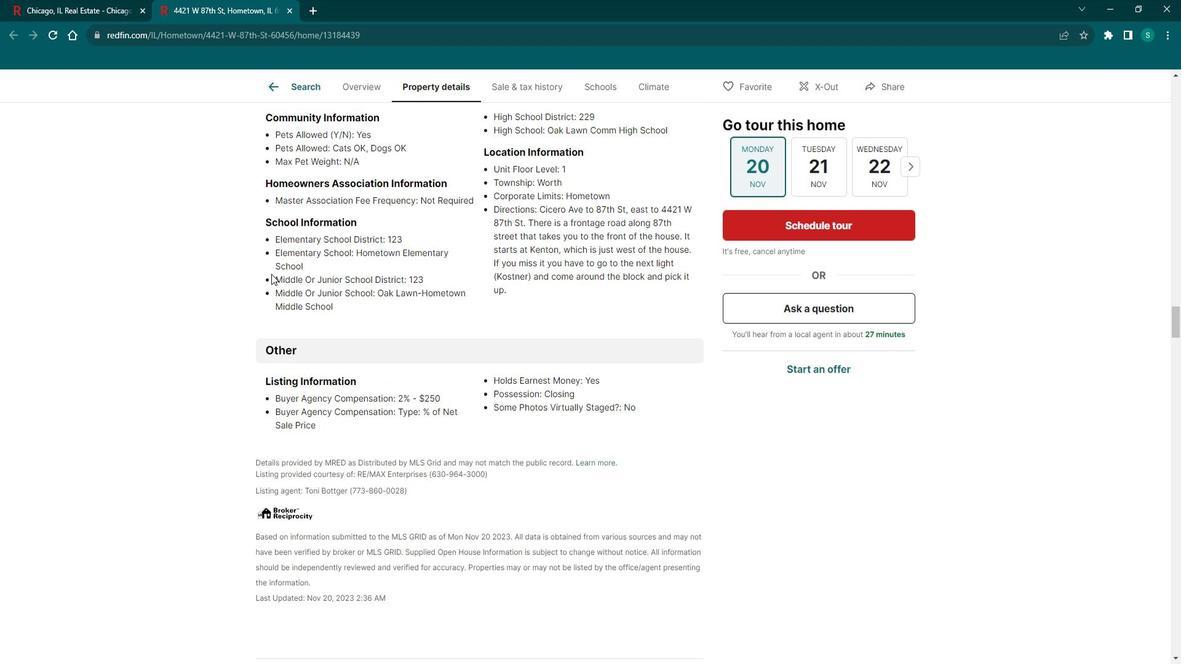 
Action: Mouse scrolled (286, 278) with delta (0, 0)
Screenshot: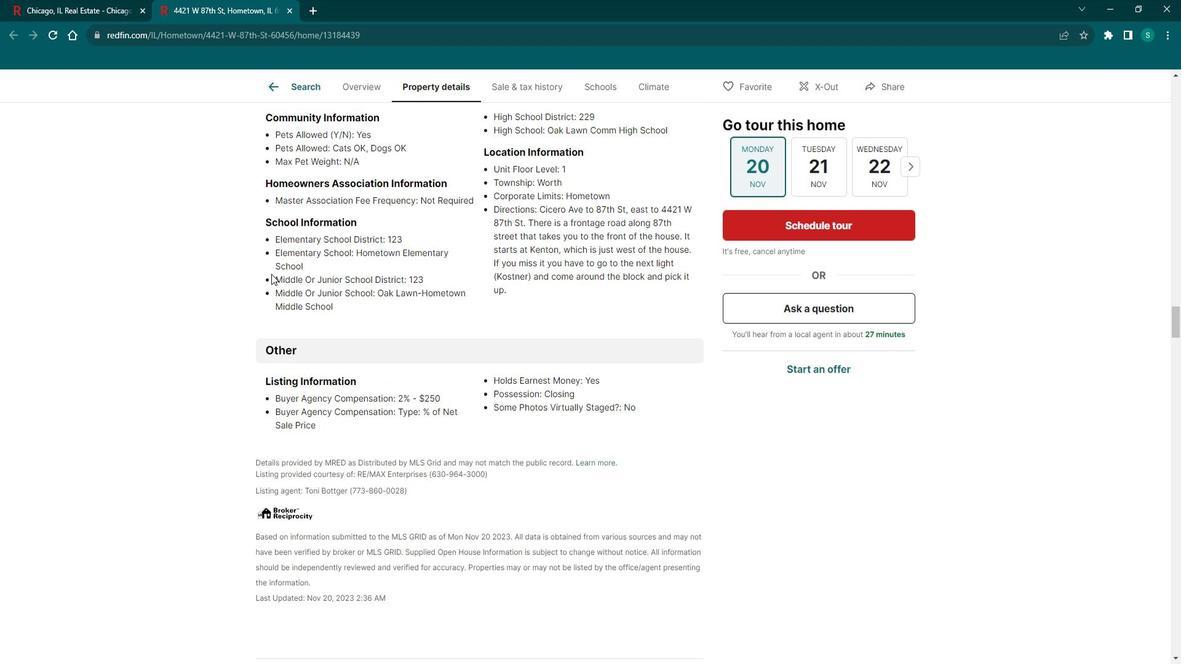 
Action: Mouse scrolled (286, 278) with delta (0, 0)
Screenshot: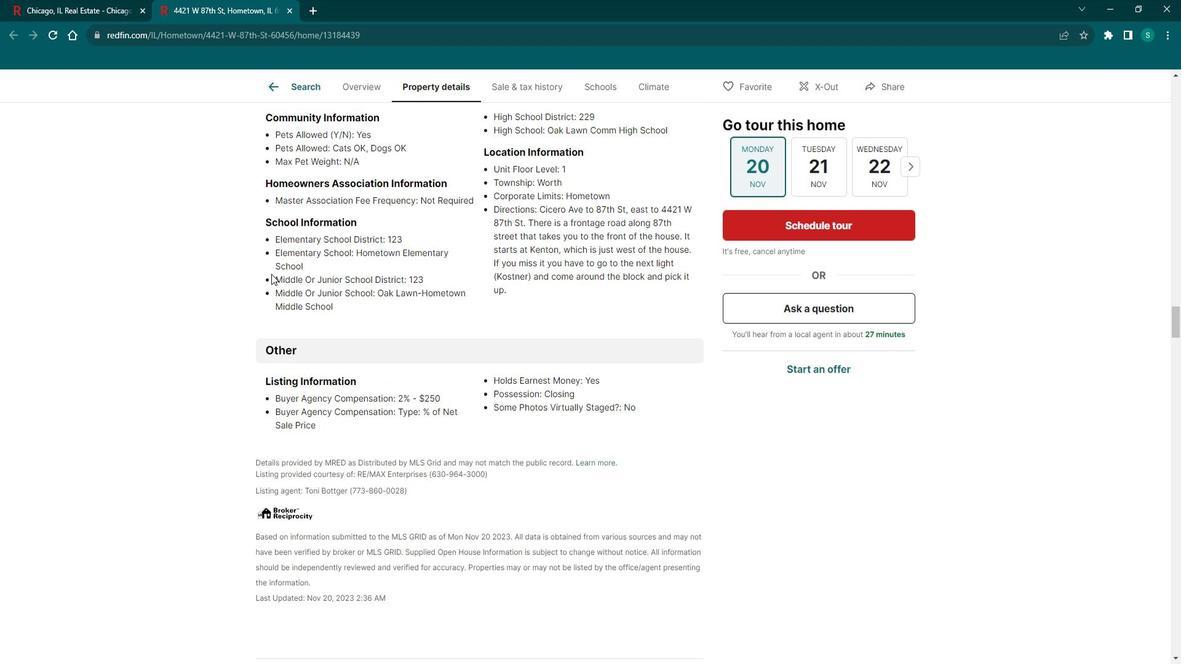 
Action: Mouse moved to (214, 185)
Screenshot: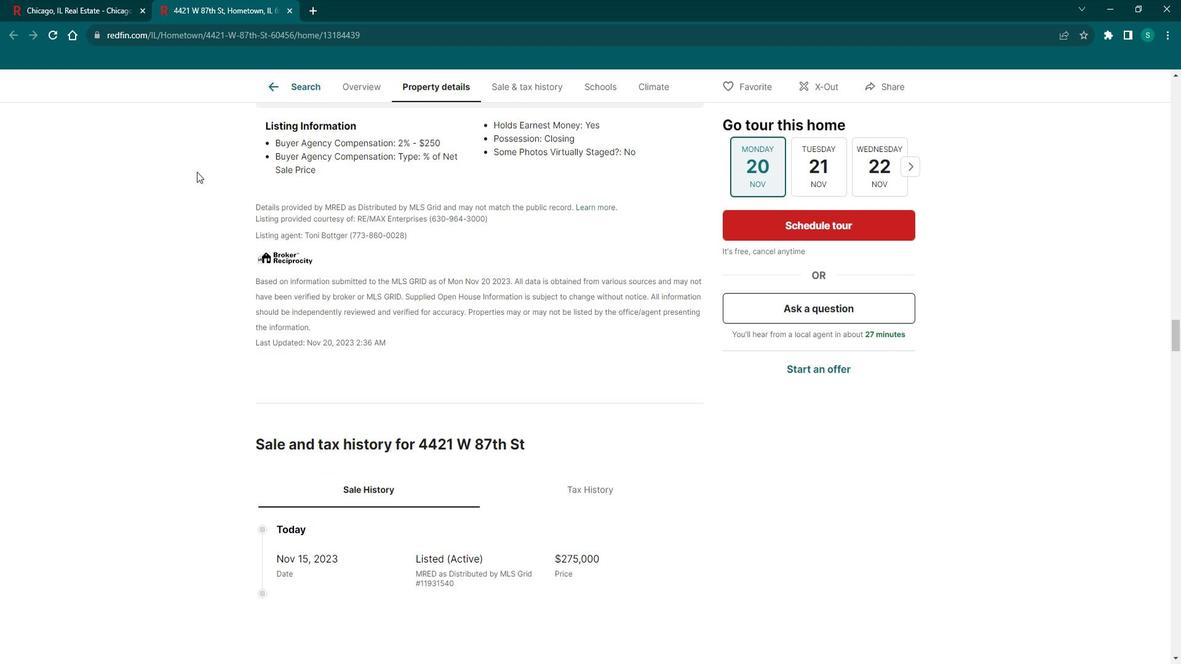 
Action: Mouse scrolled (214, 185) with delta (0, 0)
Screenshot: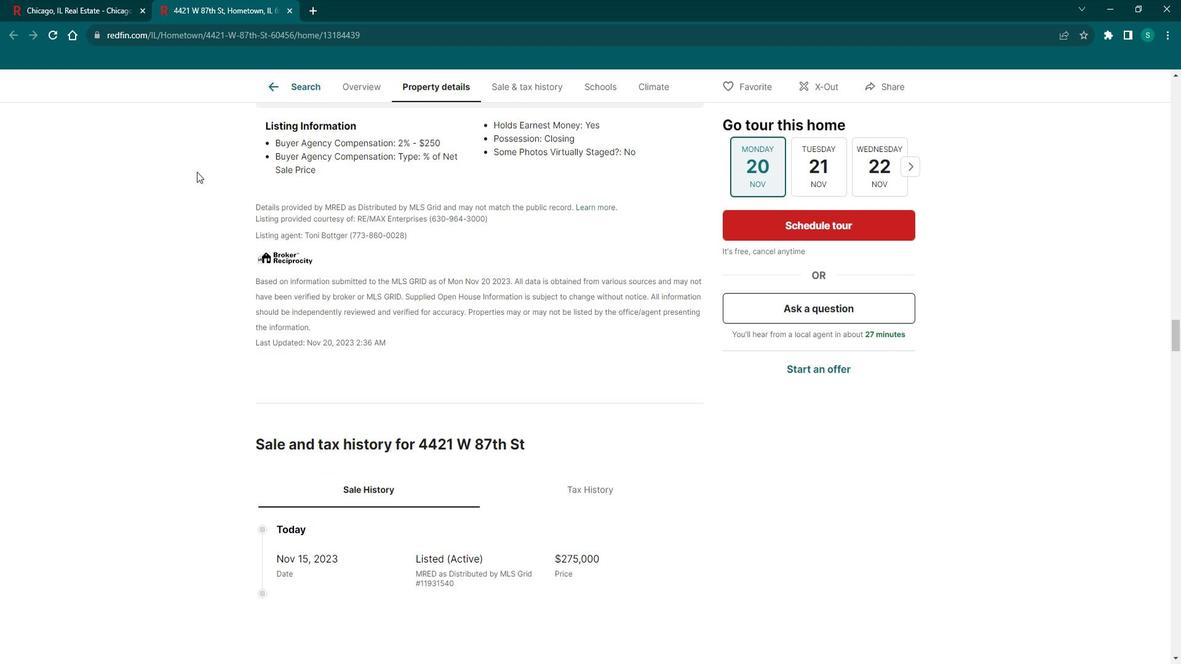 
Action: Mouse moved to (214, 187)
Screenshot: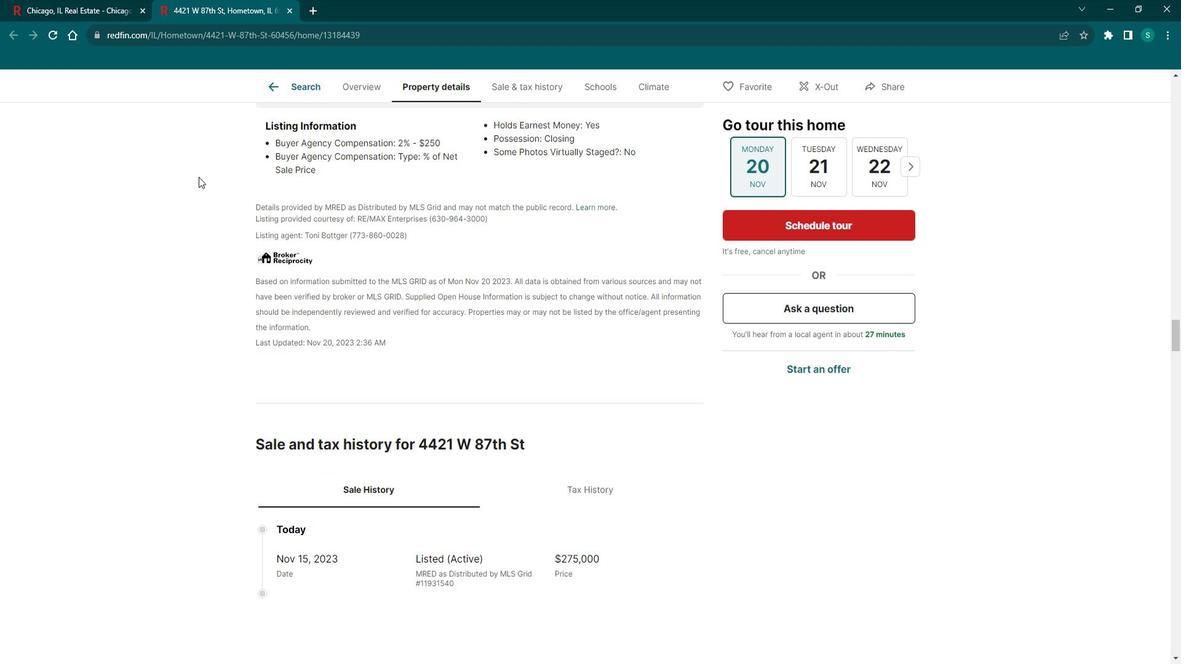 
Action: Mouse scrolled (214, 187) with delta (0, 0)
Screenshot: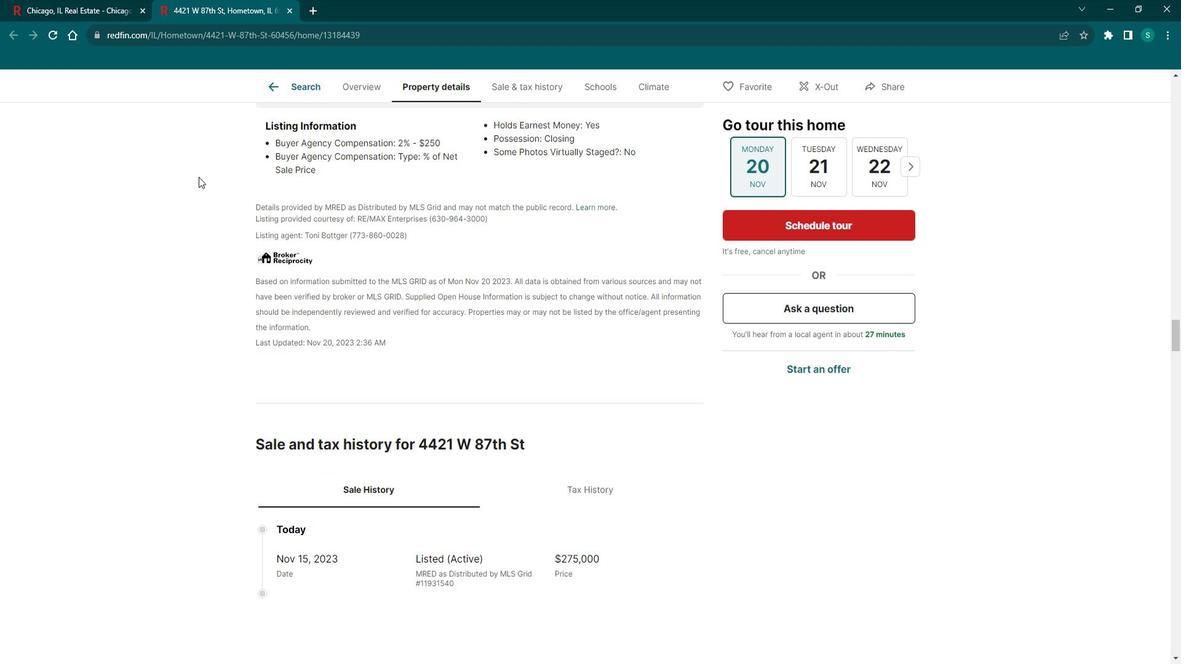 
Action: Mouse moved to (215, 189)
Screenshot: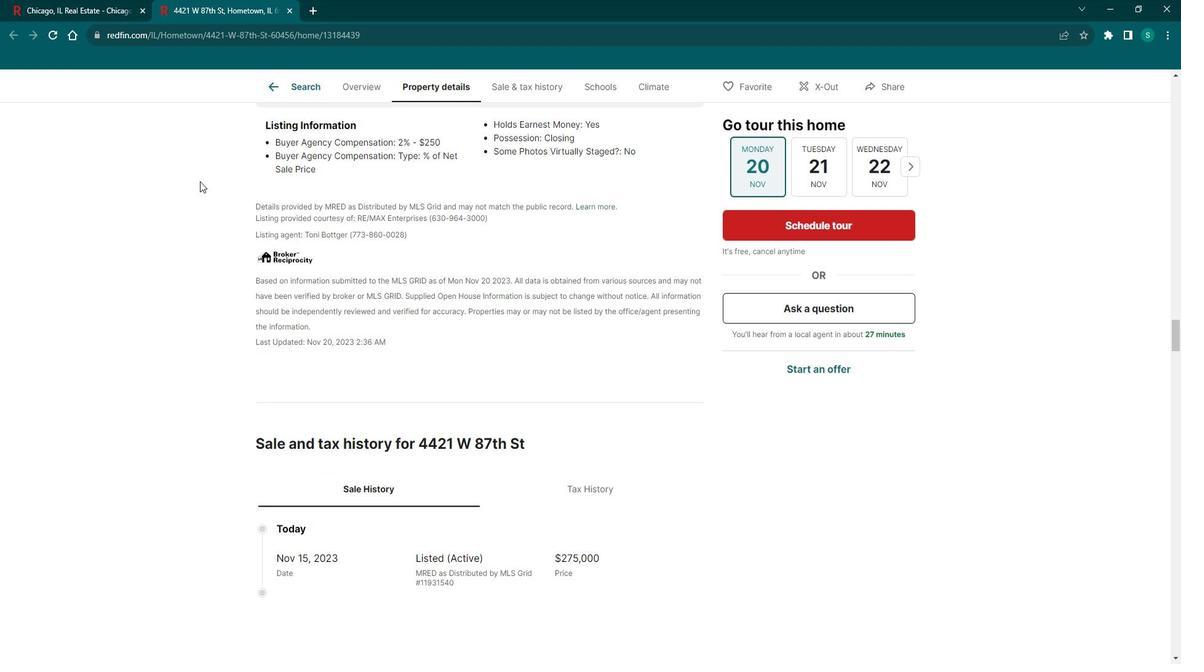 
Action: Mouse scrolled (215, 188) with delta (0, 0)
Screenshot: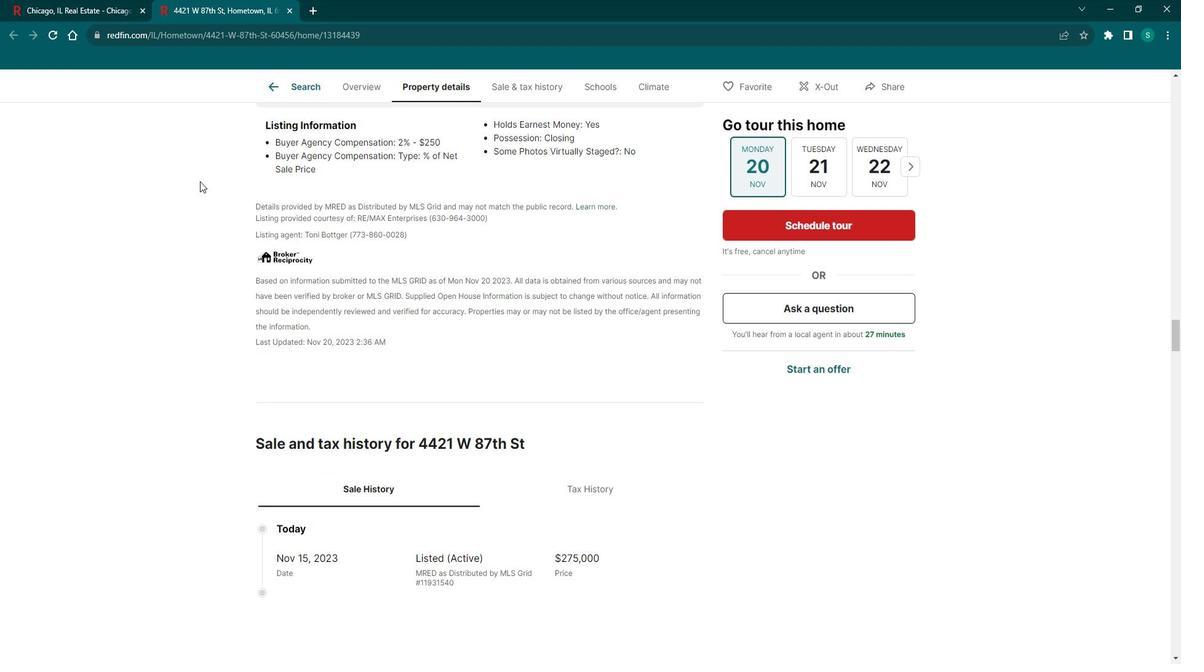 
Action: Mouse moved to (215, 192)
Screenshot: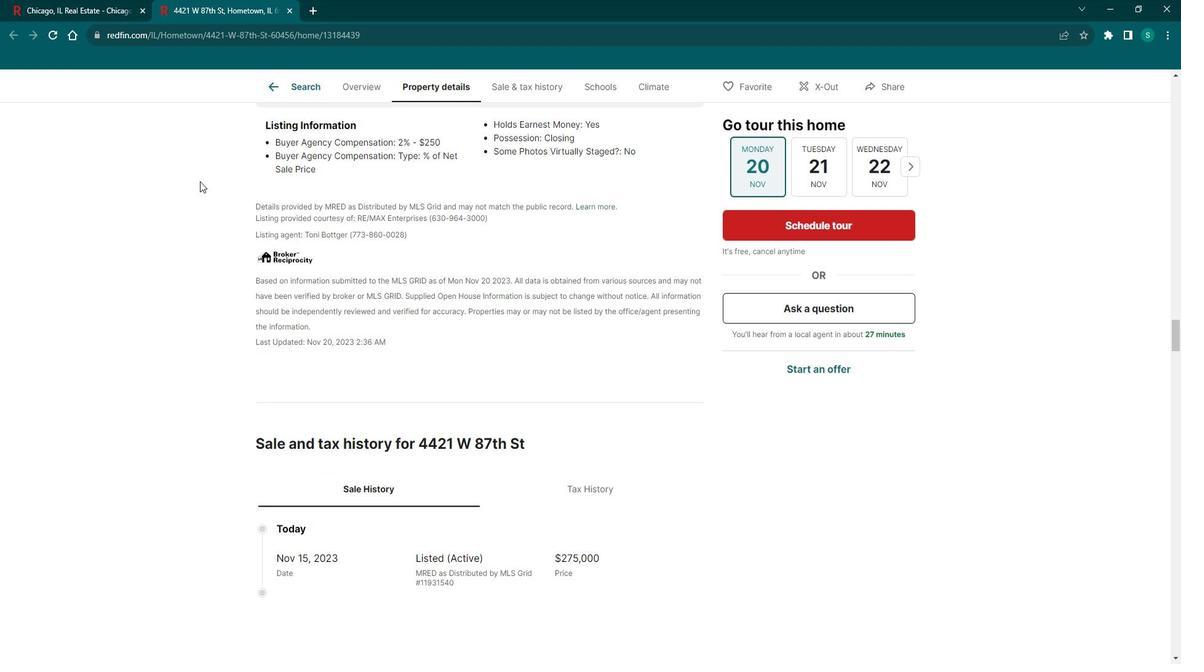 
Action: Mouse scrolled (215, 191) with delta (0, 0)
Screenshot: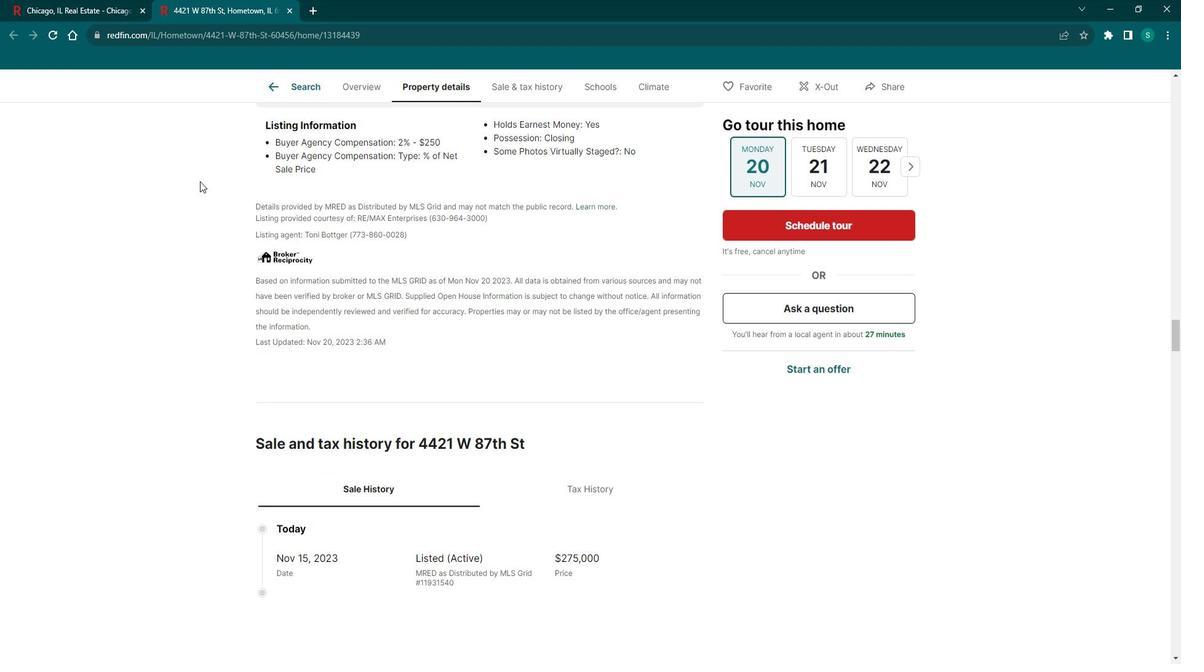 
Action: Mouse moved to (216, 192)
Screenshot: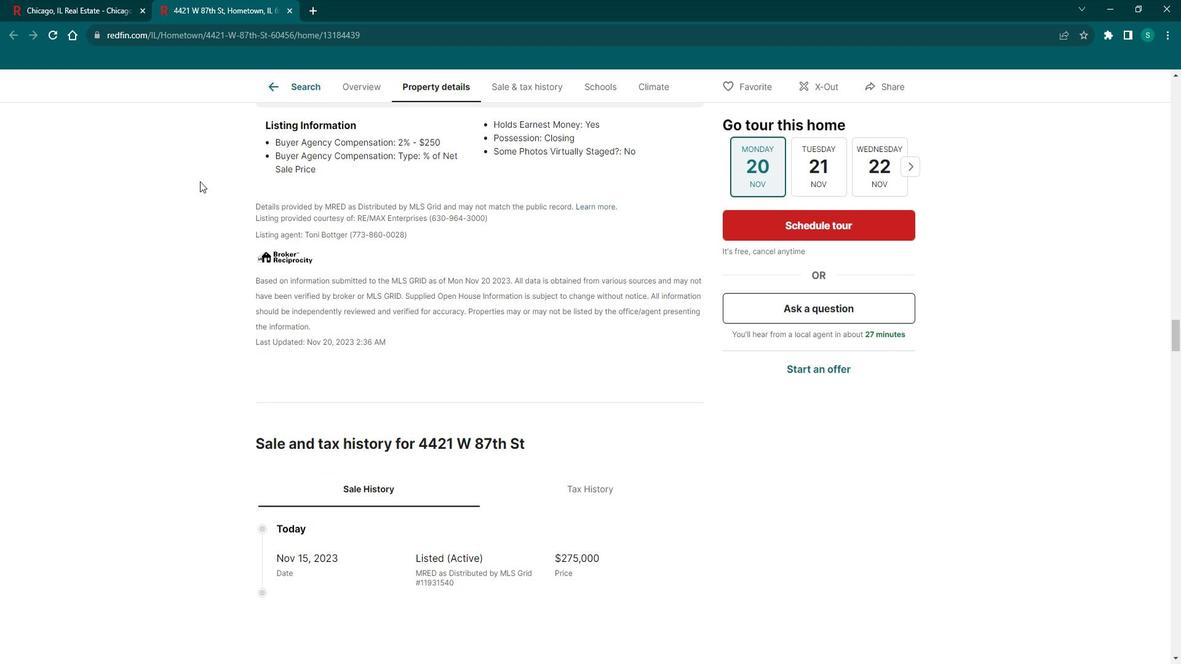 
Action: Mouse scrolled (216, 191) with delta (0, 0)
Screenshot: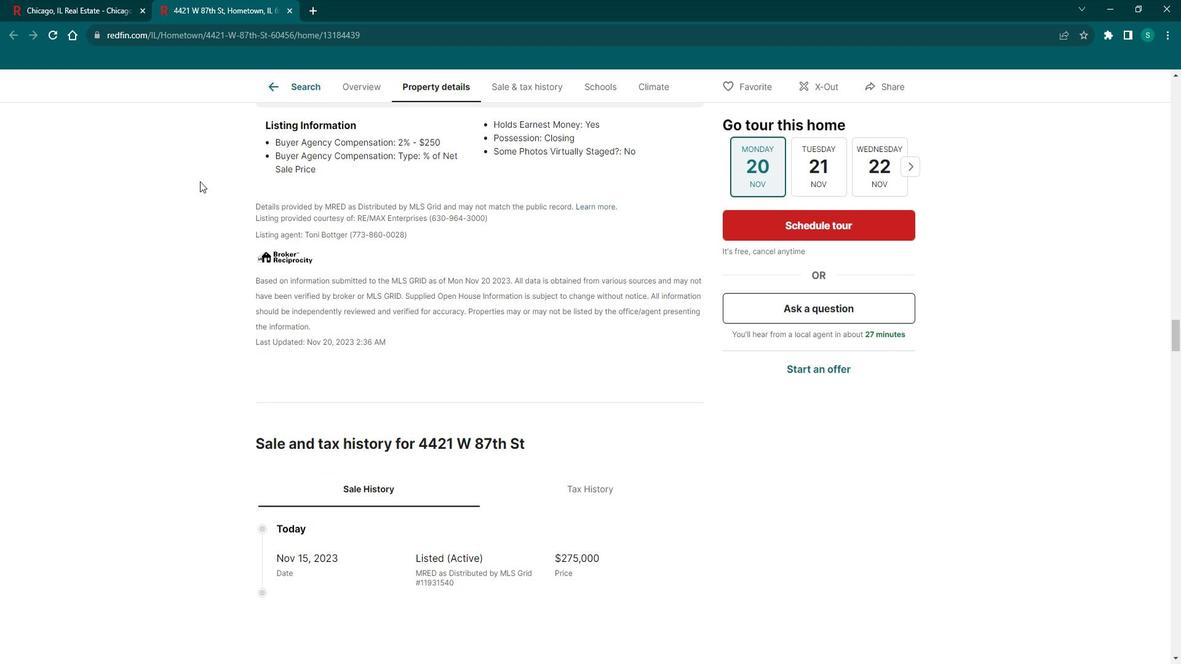 
Action: Mouse moved to (216, 192)
Screenshot: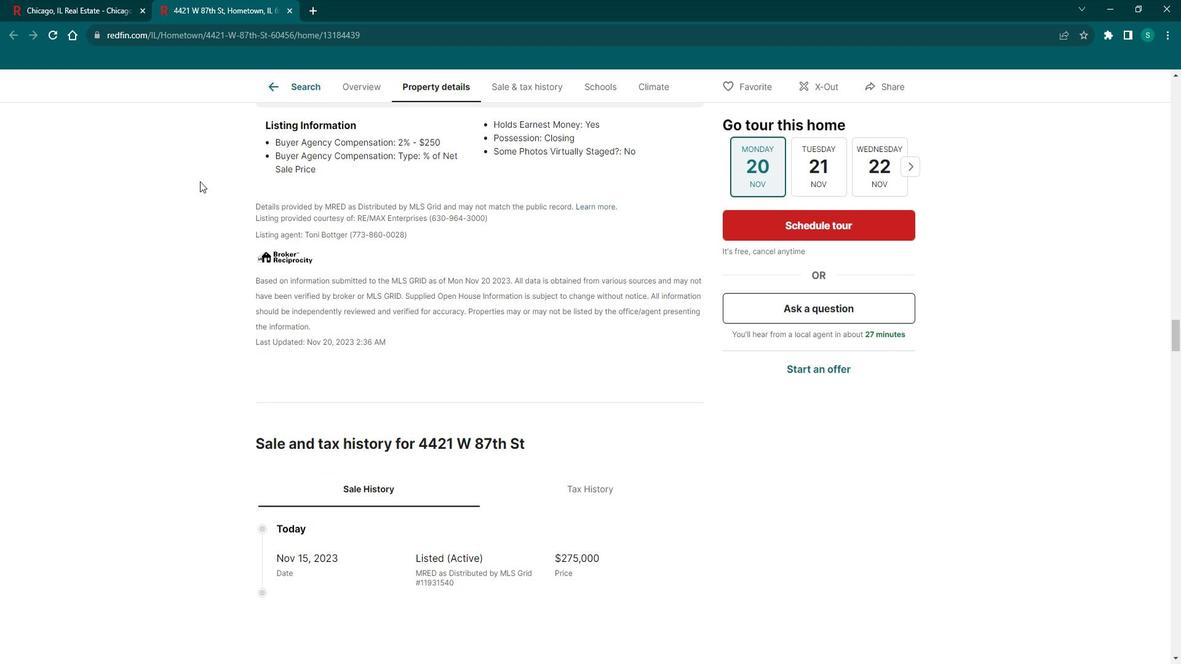 
Action: Mouse scrolled (216, 192) with delta (0, 0)
Screenshot: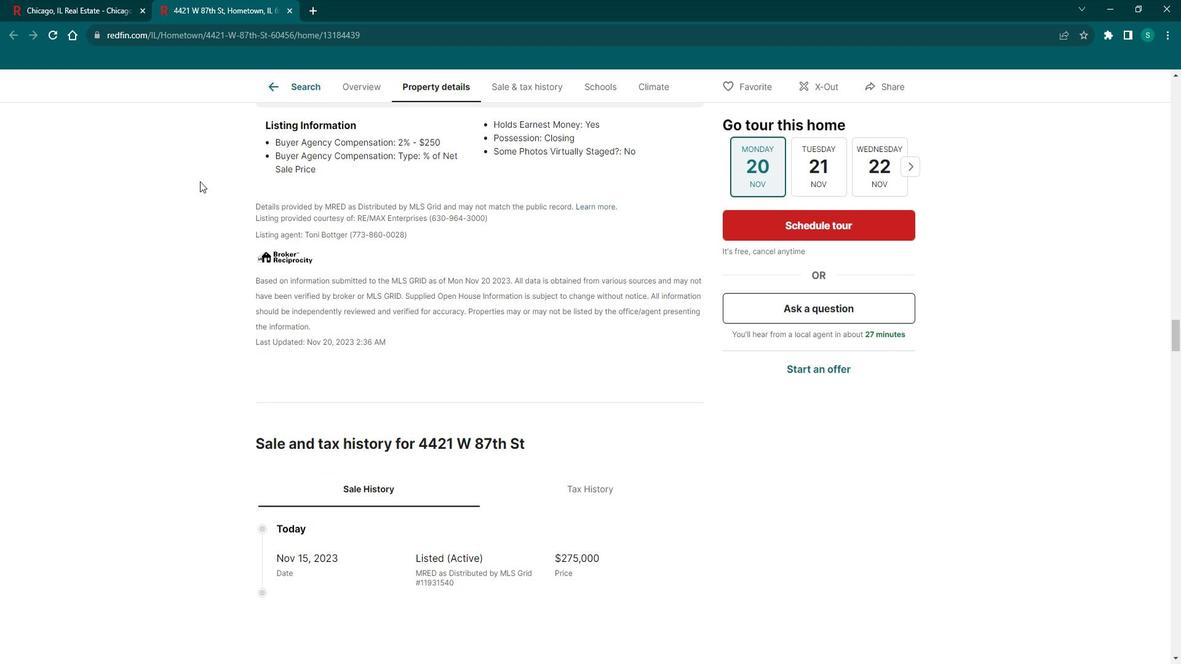 
Action: Mouse moved to (216, 193)
Screenshot: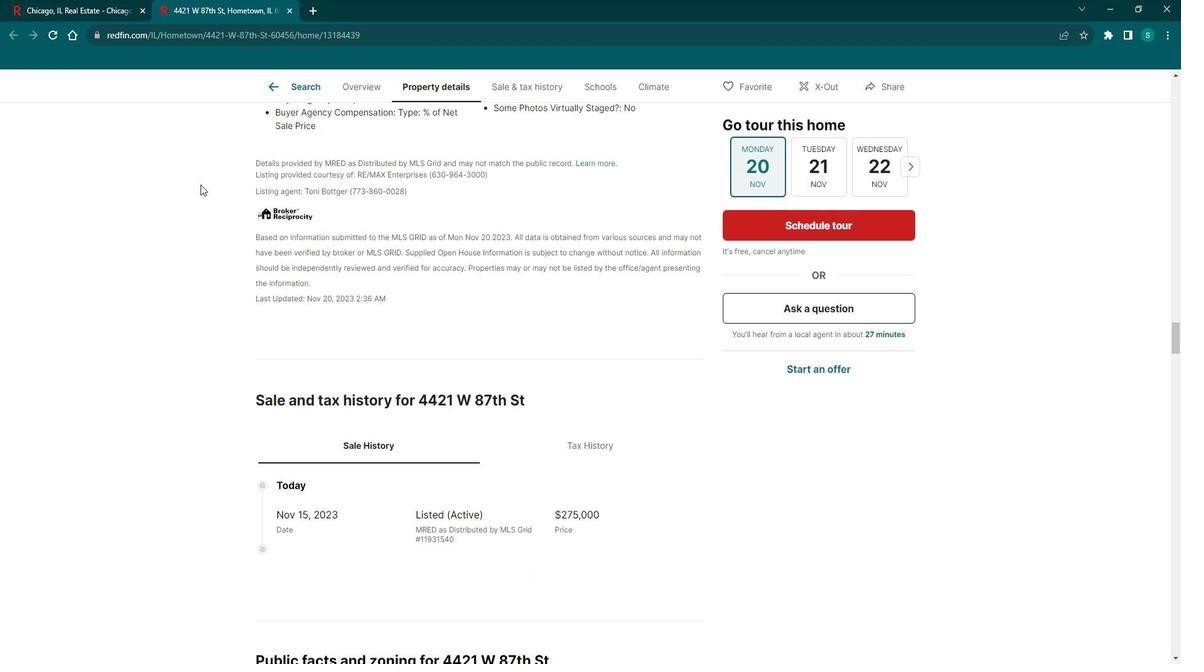 
Action: Mouse scrolled (216, 193) with delta (0, 0)
Screenshot: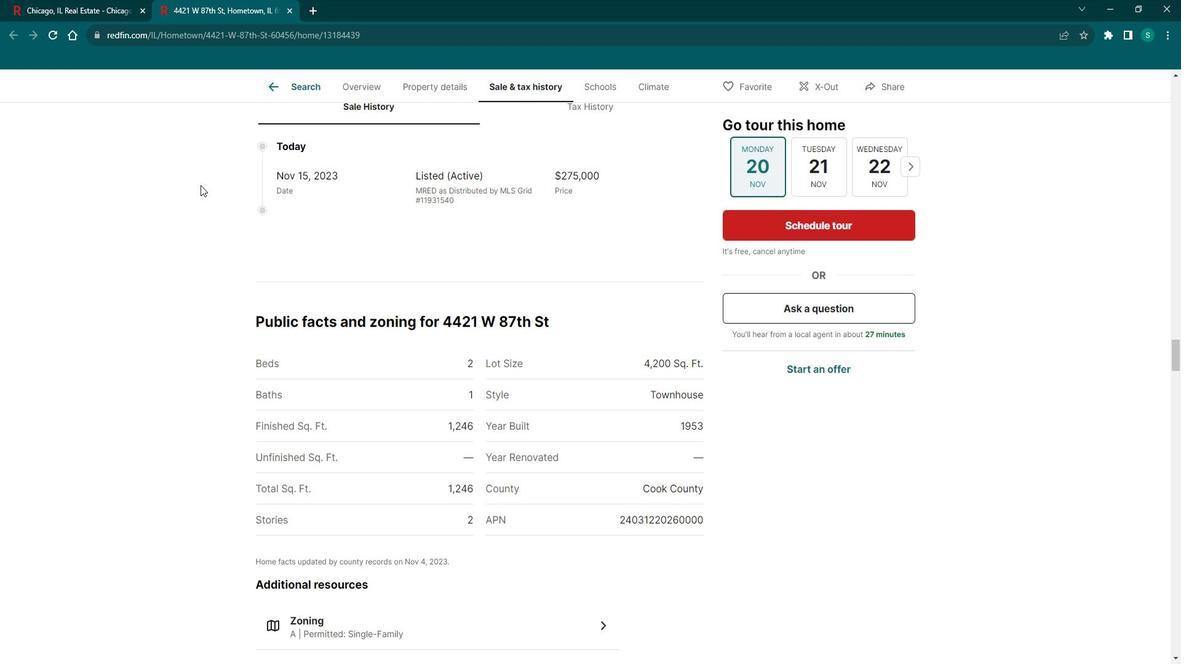 
Action: Mouse scrolled (216, 193) with delta (0, 0)
Screenshot: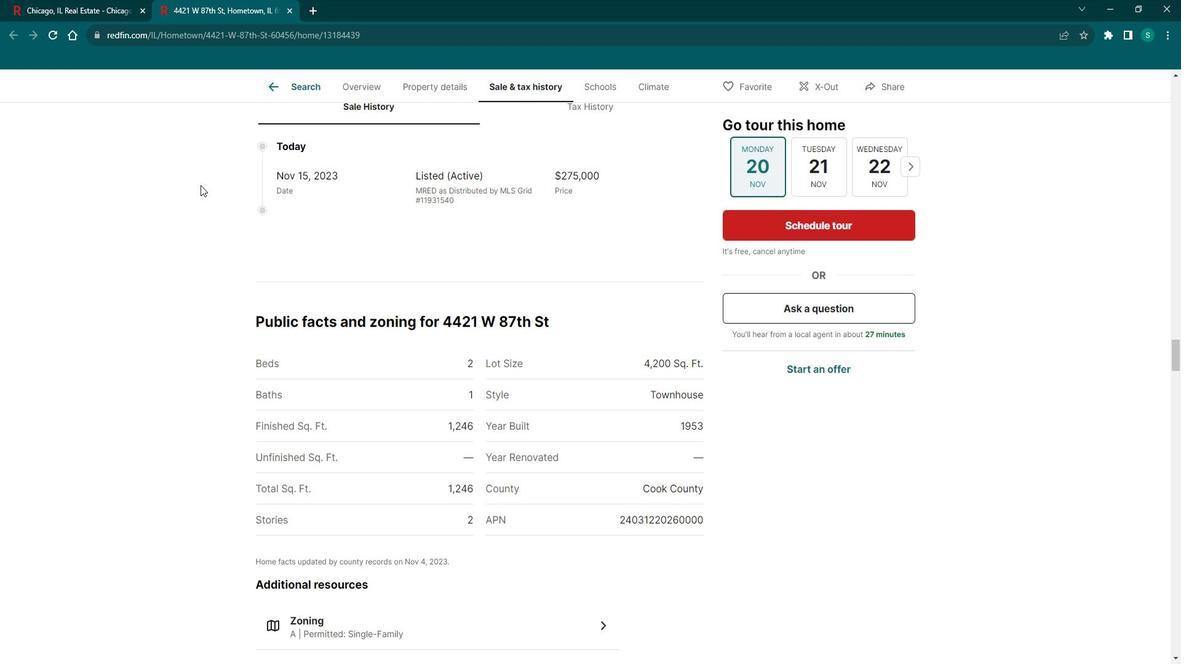 
Action: Mouse scrolled (216, 193) with delta (0, 0)
Screenshot: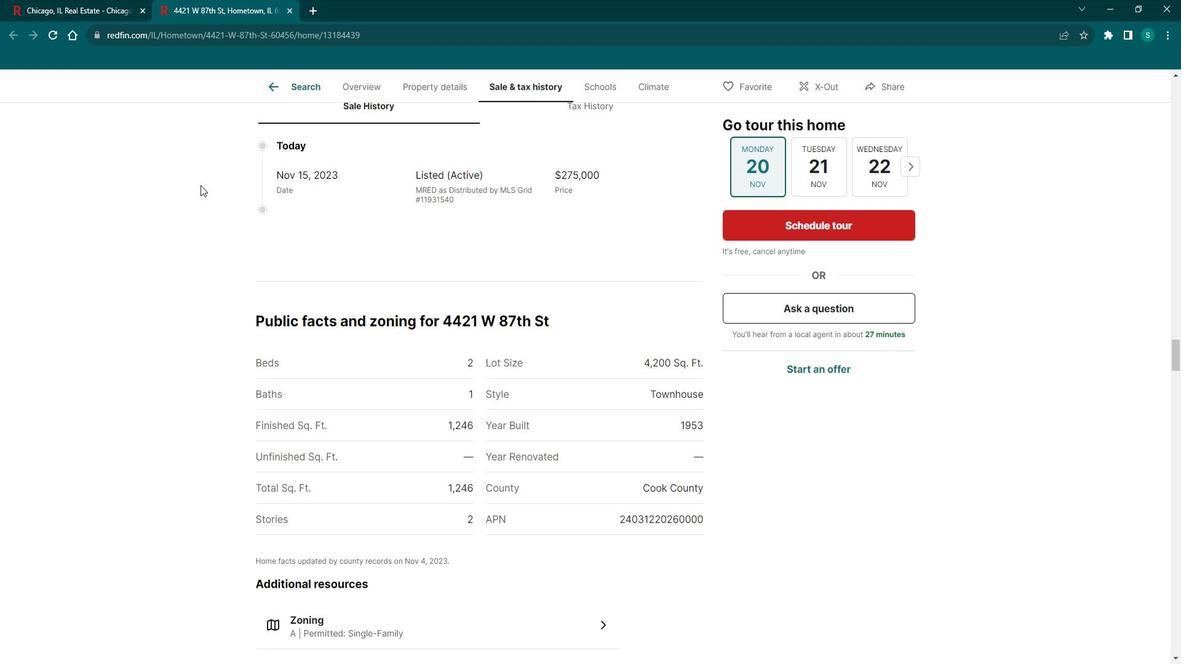 
Action: Mouse scrolled (216, 193) with delta (0, 0)
Screenshot: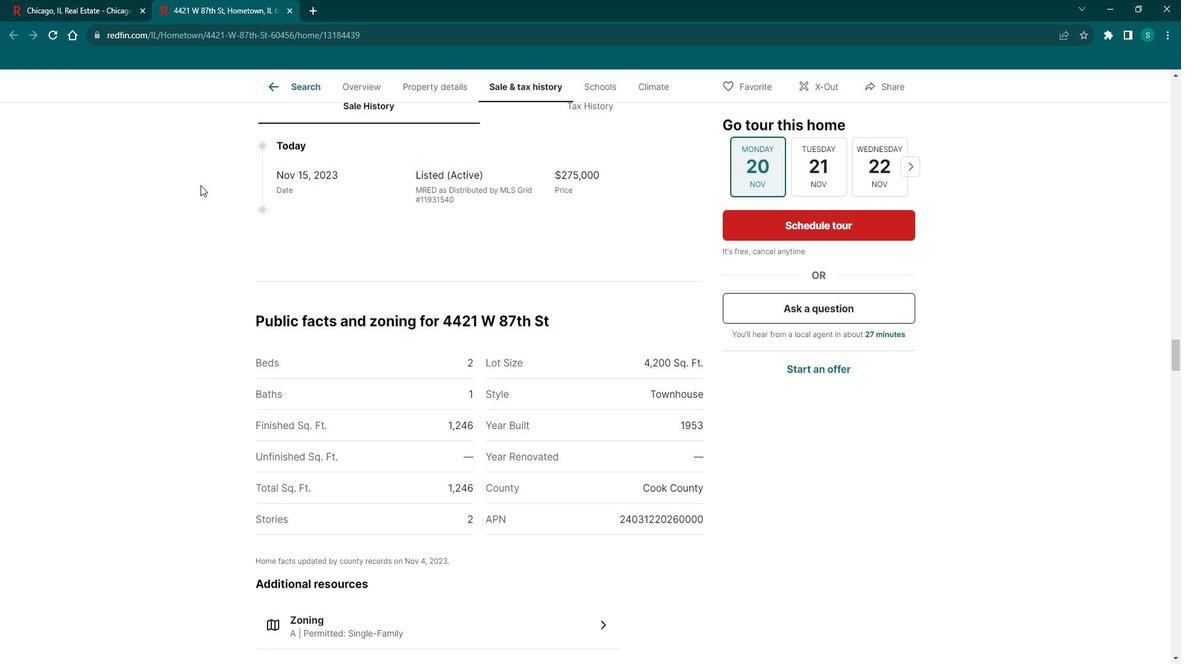 
Action: Mouse moved to (216, 197)
Screenshot: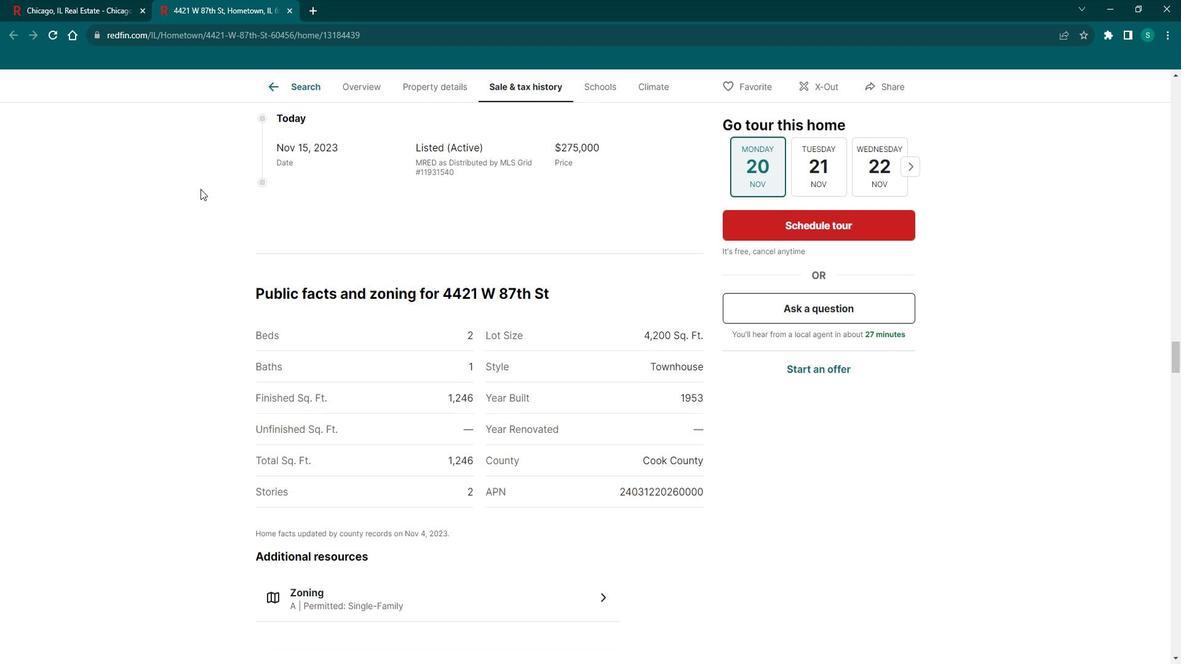 
Action: Mouse scrolled (216, 196) with delta (0, 0)
Screenshot: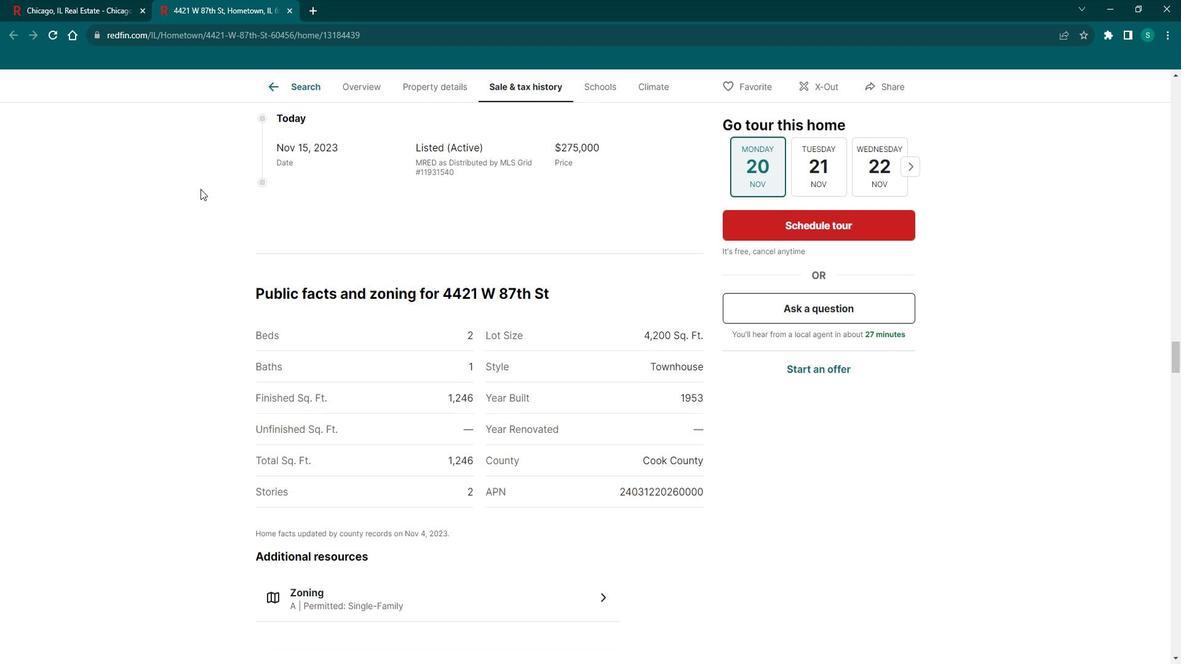 
Action: Mouse scrolled (216, 196) with delta (0, 0)
Screenshot: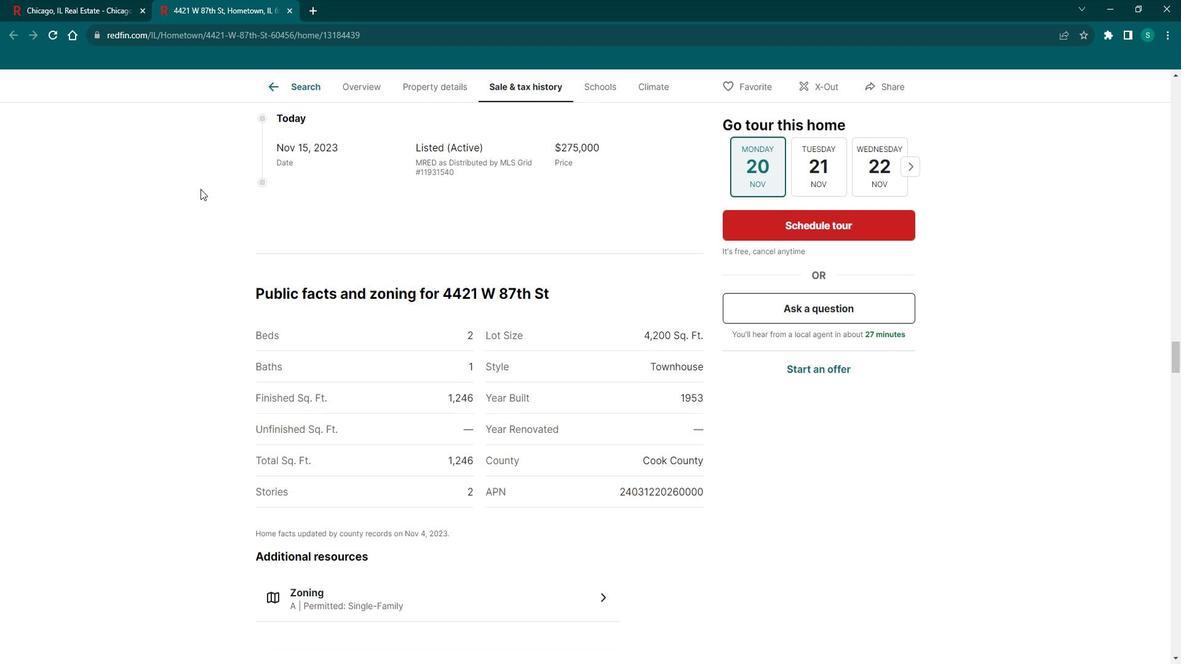 
Action: Mouse scrolled (216, 196) with delta (0, 0)
Screenshot: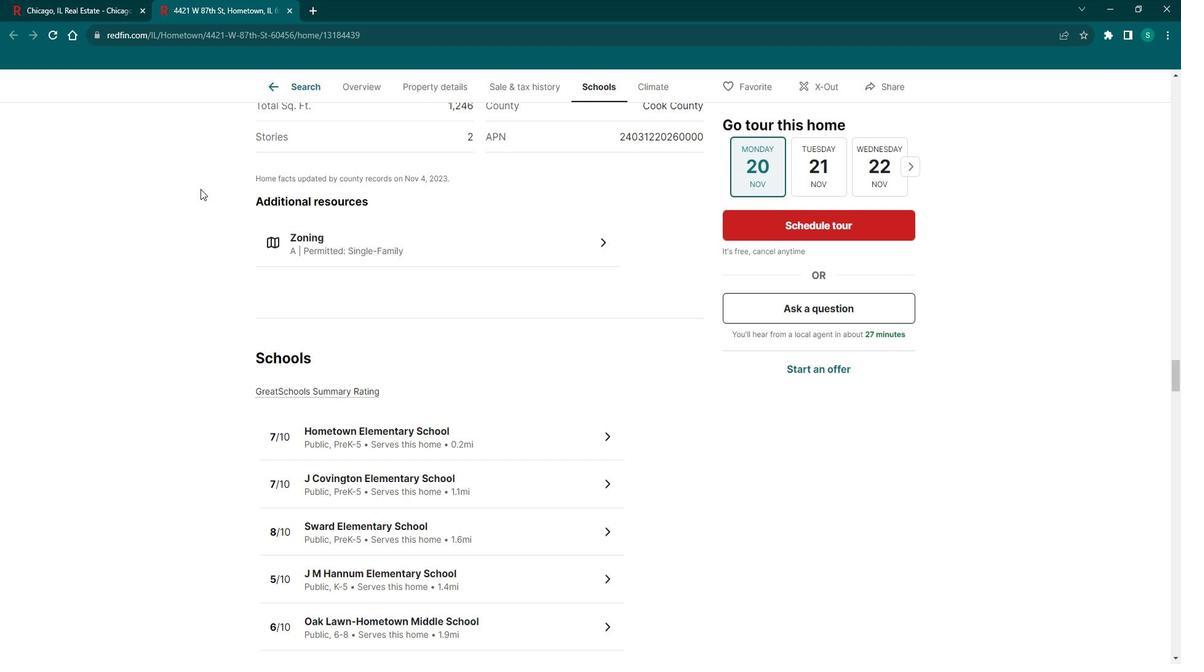 
Action: Mouse scrolled (216, 196) with delta (0, 0)
Screenshot: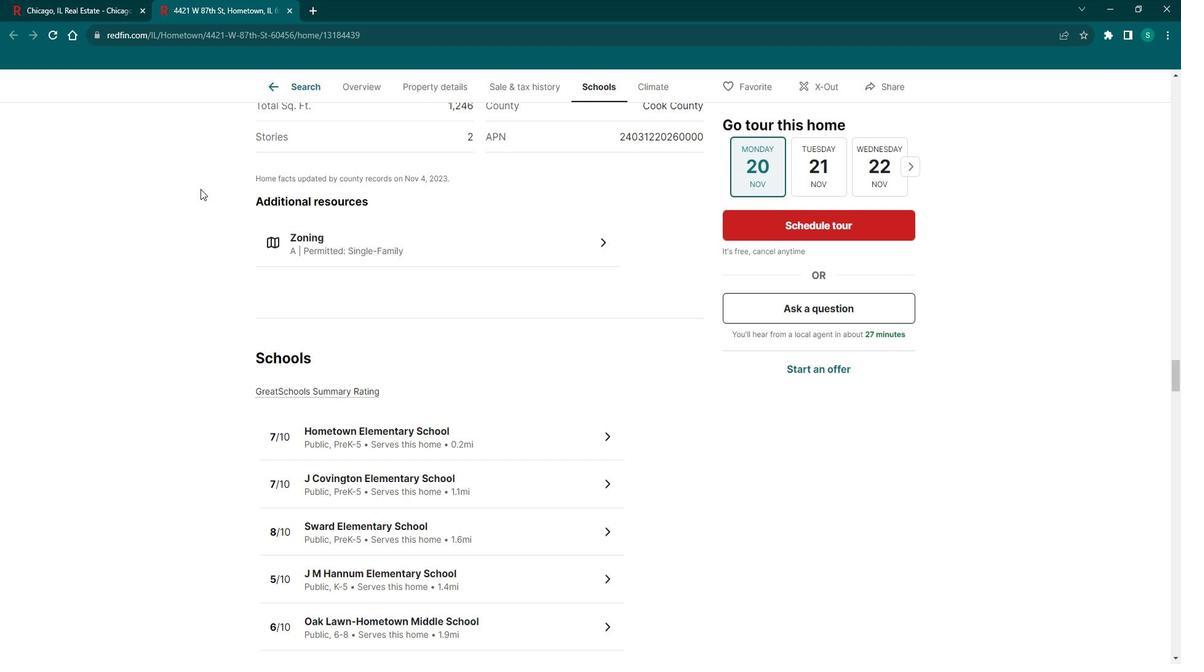 
Action: Mouse scrolled (216, 196) with delta (0, 0)
Screenshot: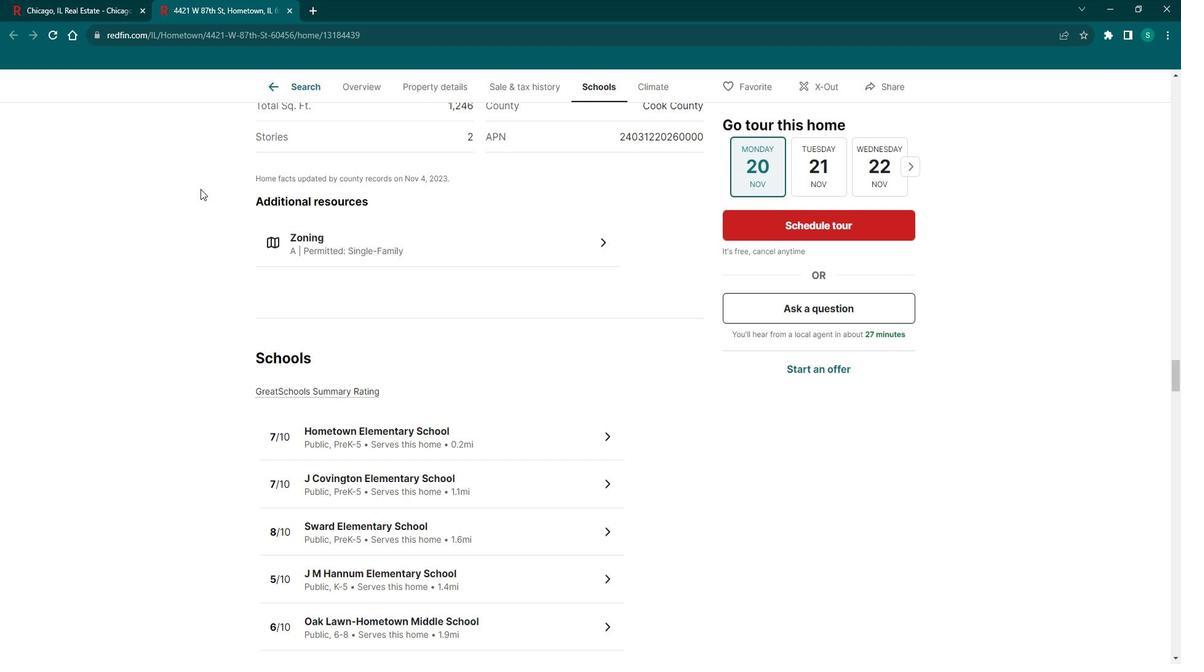 
Action: Mouse scrolled (216, 196) with delta (0, 0)
Screenshot: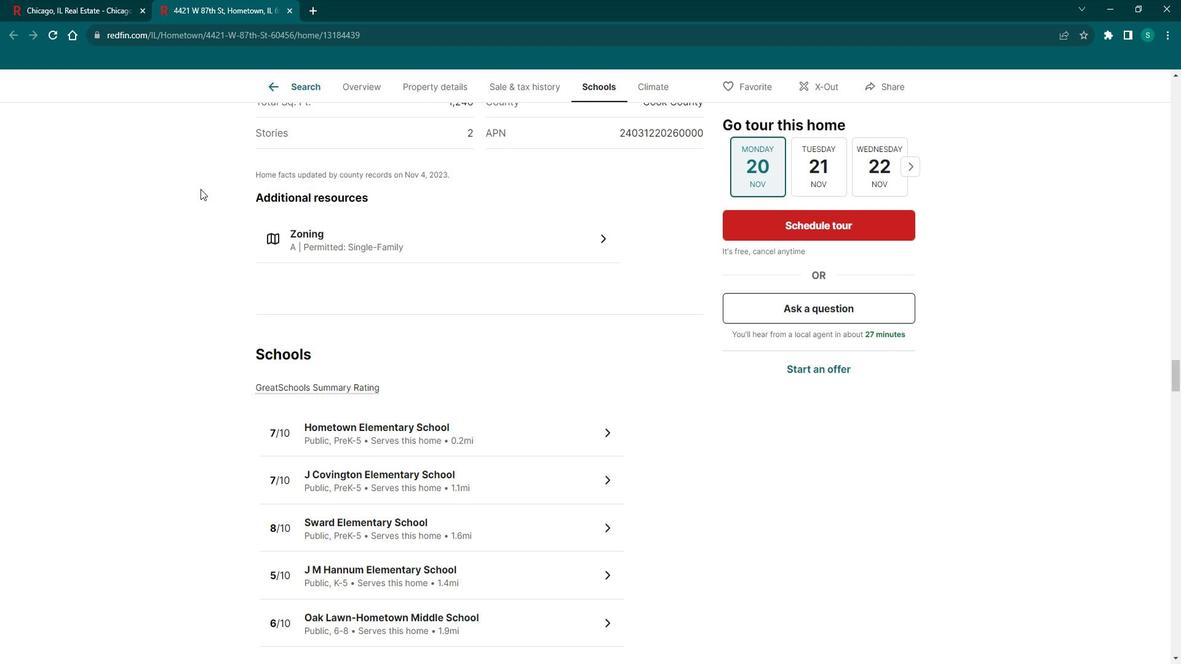 
Action: Mouse scrolled (216, 196) with delta (0, 0)
Screenshot: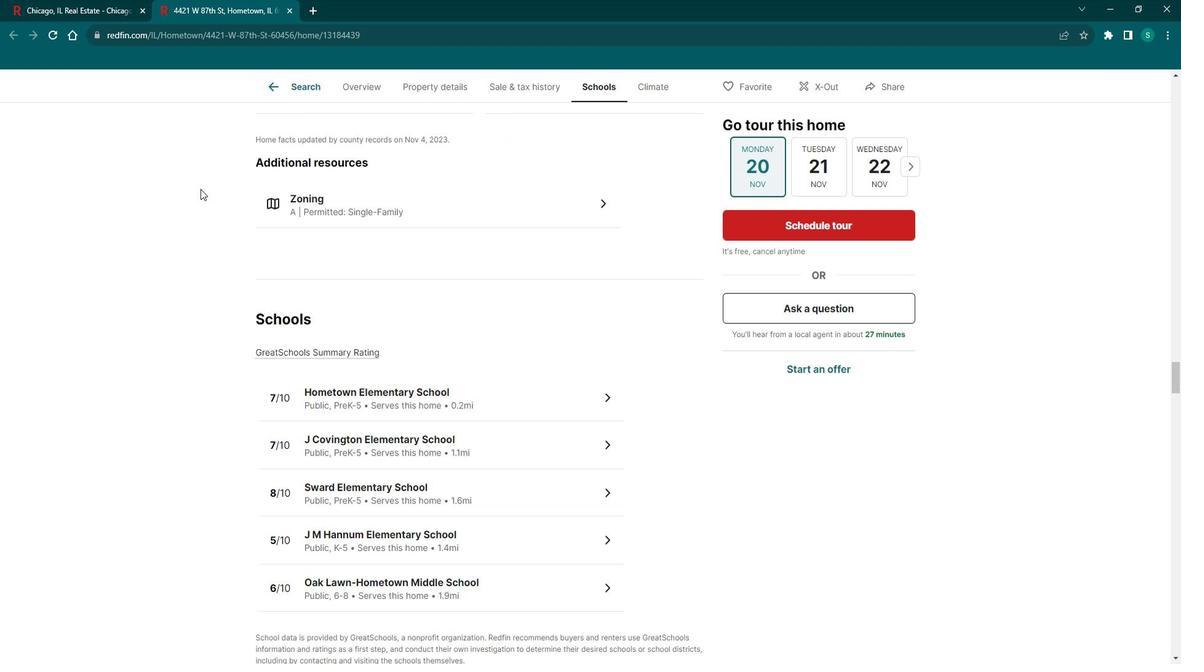 
Action: Mouse scrolled (216, 196) with delta (0, 0)
Screenshot: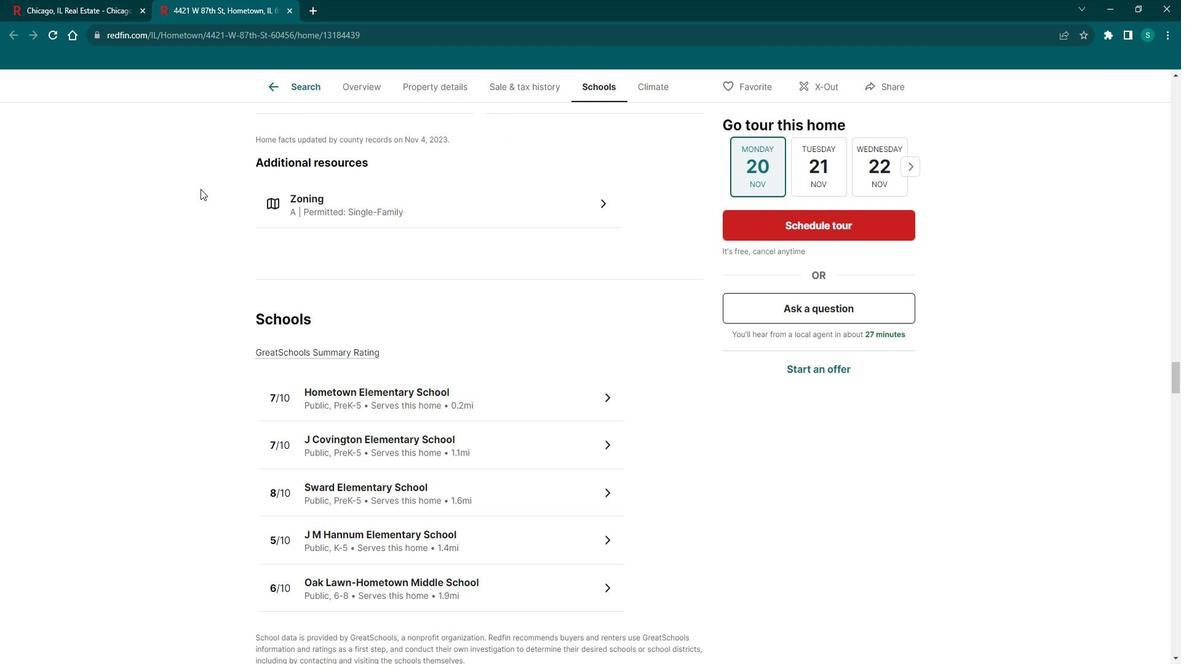 
Action: Mouse scrolled (216, 198) with delta (0, 0)
Screenshot: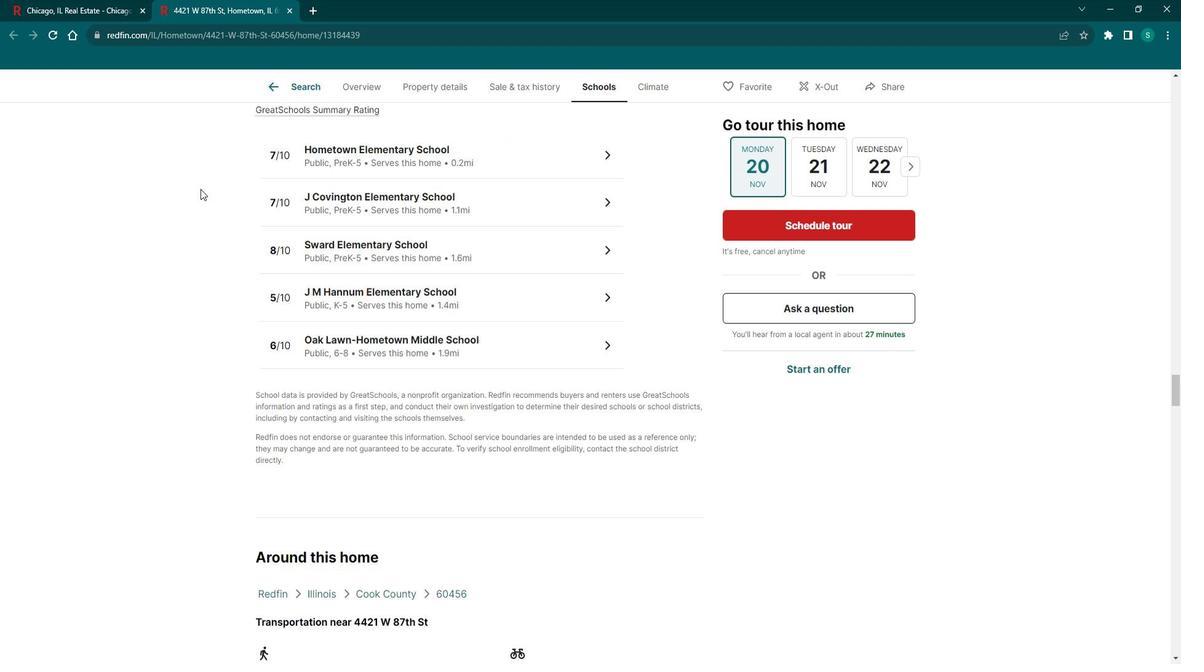 
Action: Mouse scrolled (216, 196) with delta (0, 0)
Screenshot: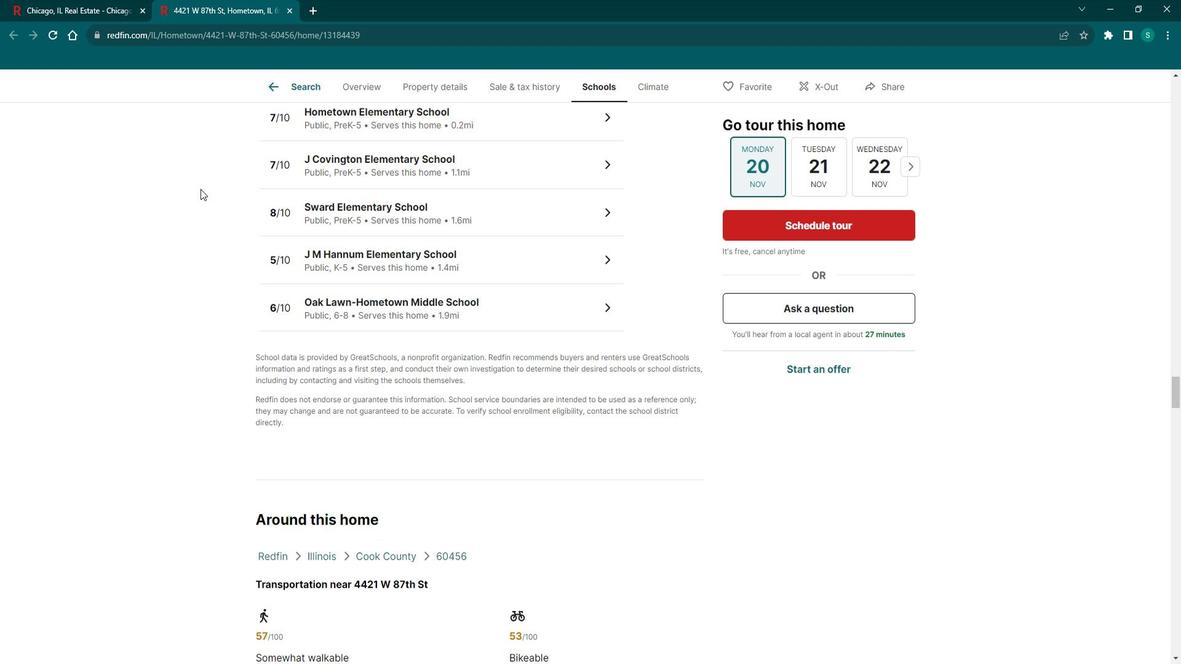 
Action: Mouse scrolled (216, 196) with delta (0, 0)
Screenshot: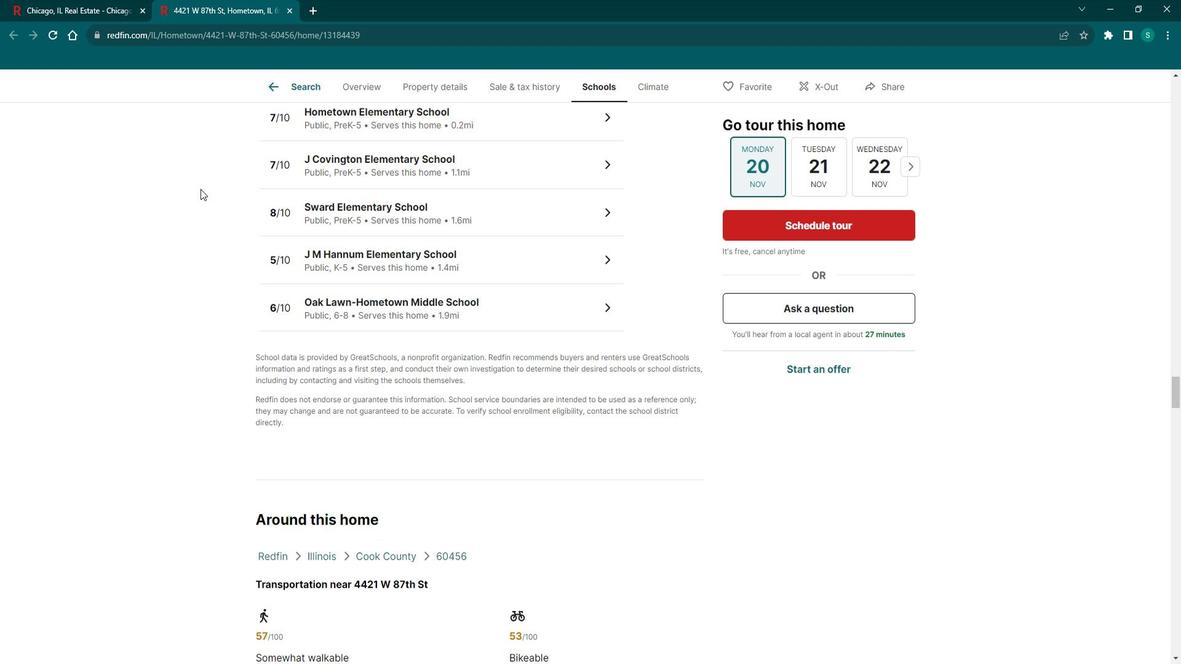 
Action: Mouse scrolled (216, 196) with delta (0, 0)
Screenshot: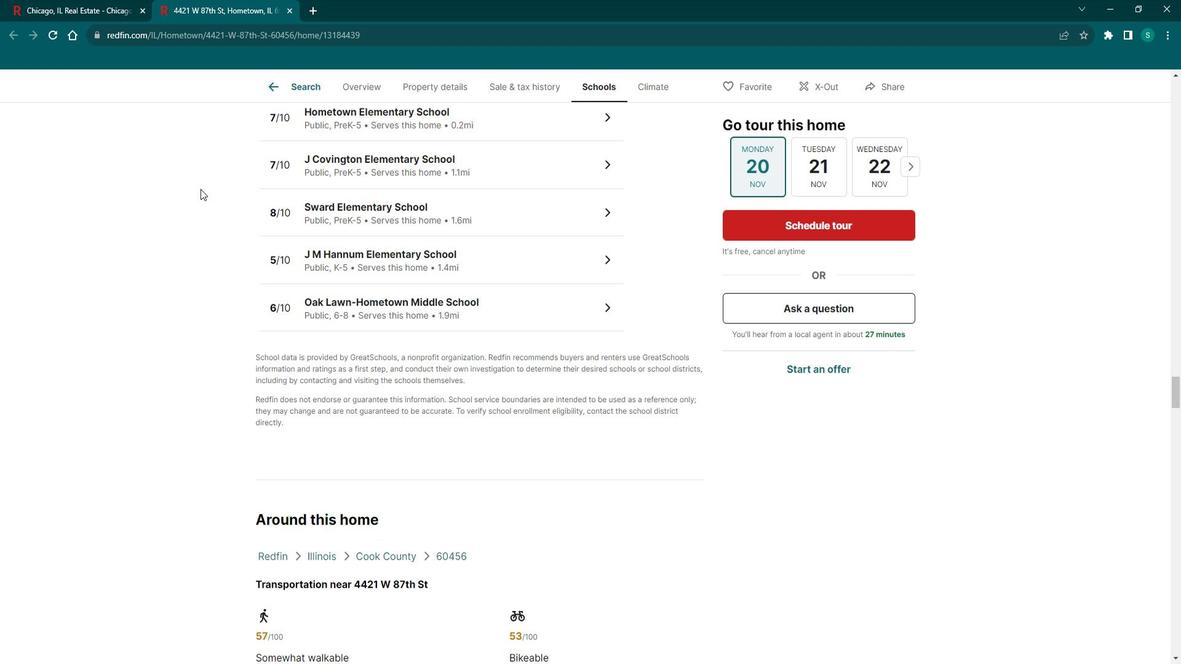 
Action: Mouse scrolled (216, 196) with delta (0, 0)
Screenshot: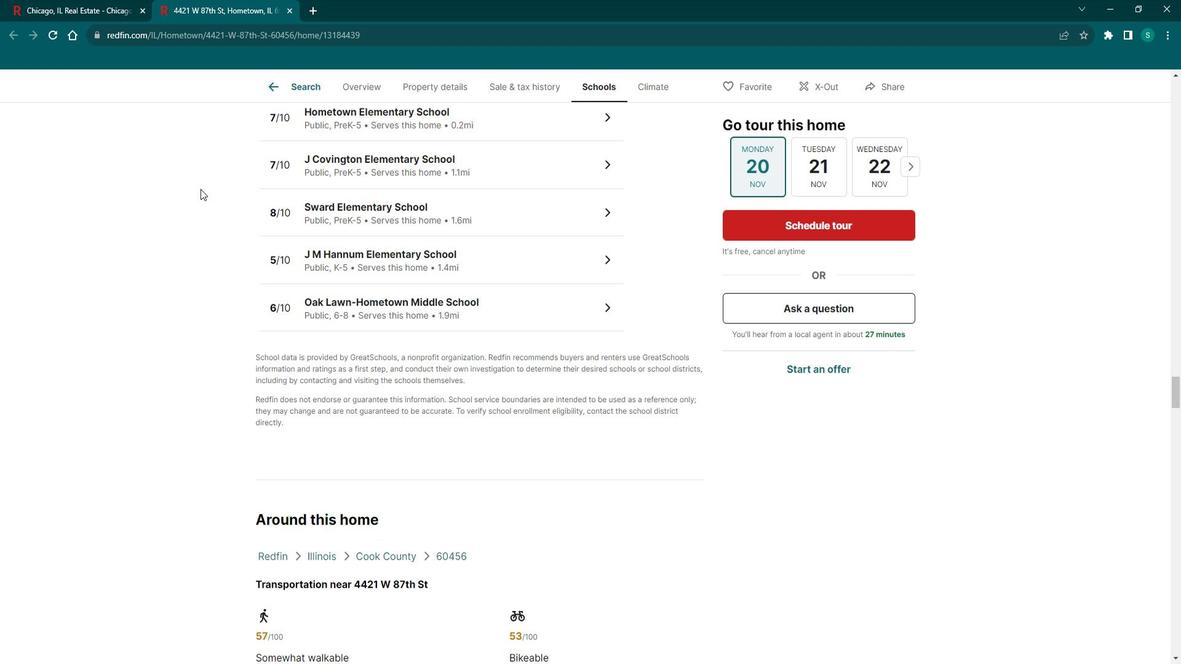 
Action: Mouse scrolled (216, 196) with delta (0, 0)
Screenshot: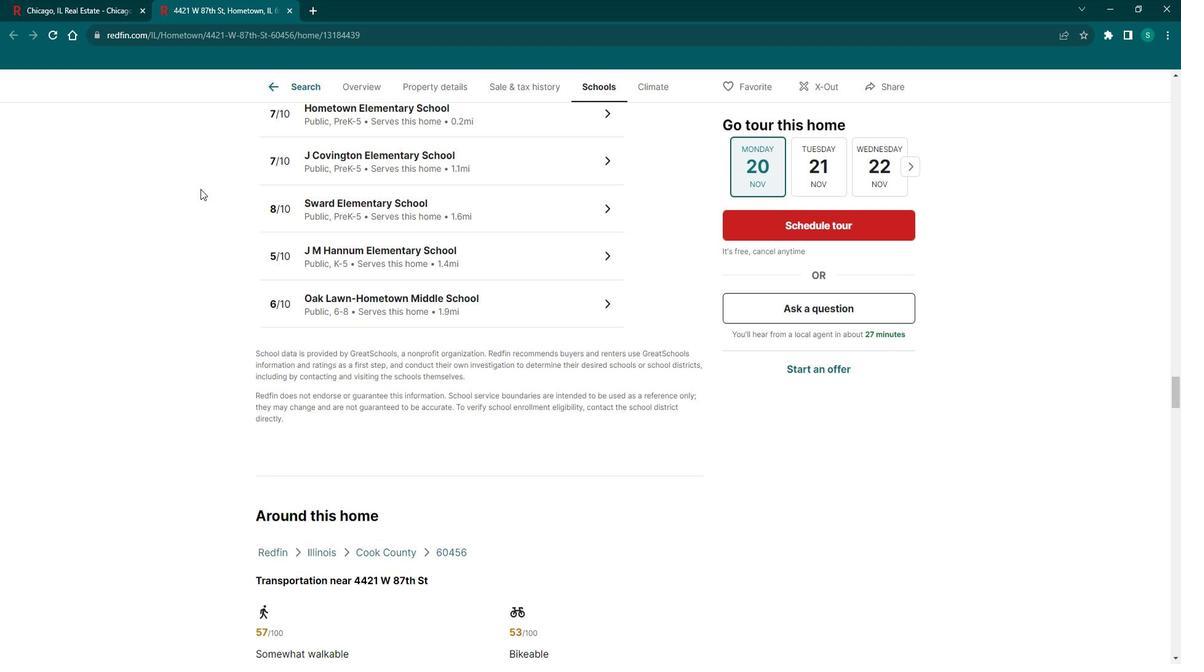 
Action: Mouse scrolled (216, 196) with delta (0, 0)
Screenshot: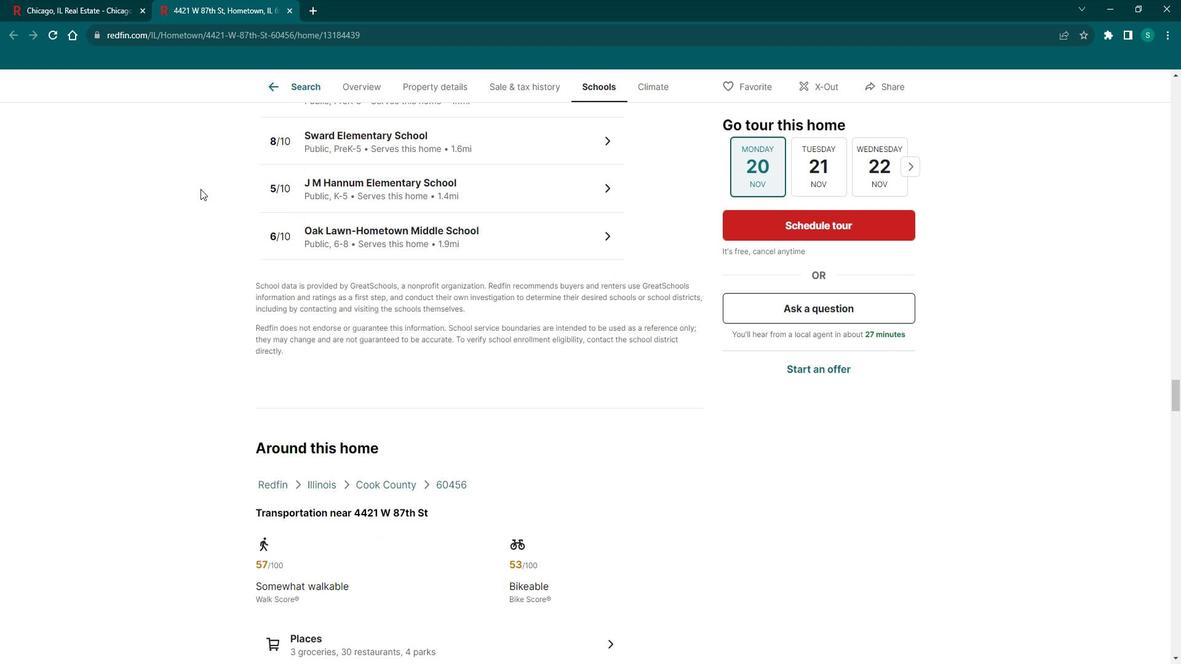 
Action: Mouse scrolled (216, 196) with delta (0, 0)
Screenshot: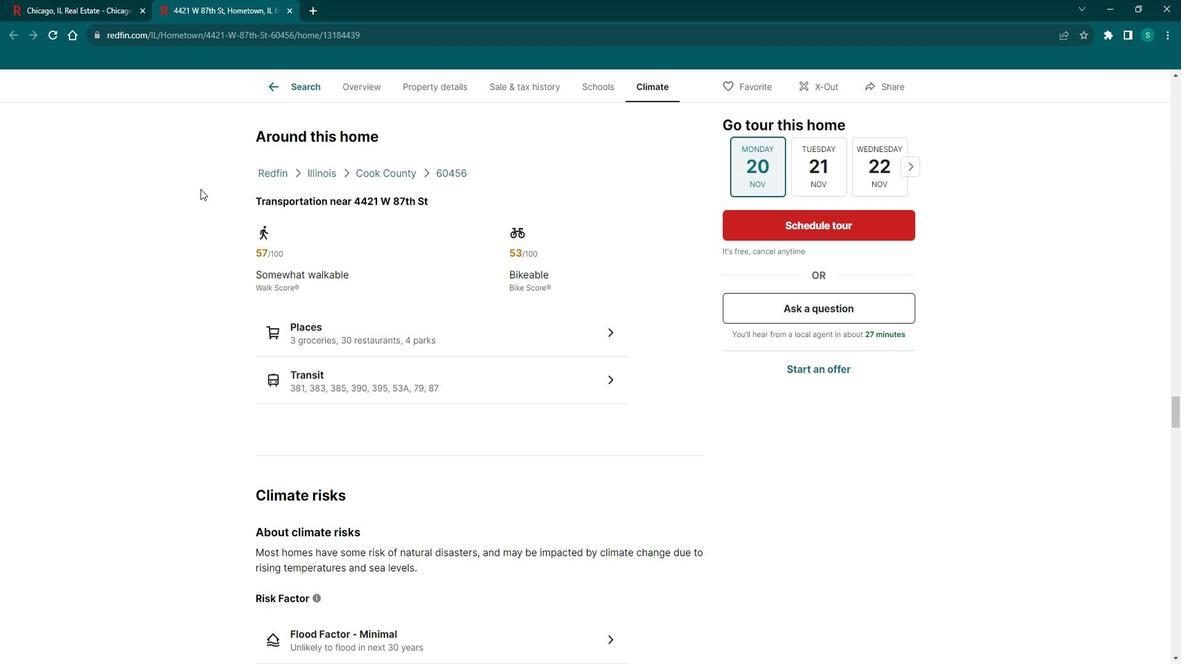 
Action: Mouse scrolled (216, 196) with delta (0, 0)
Screenshot: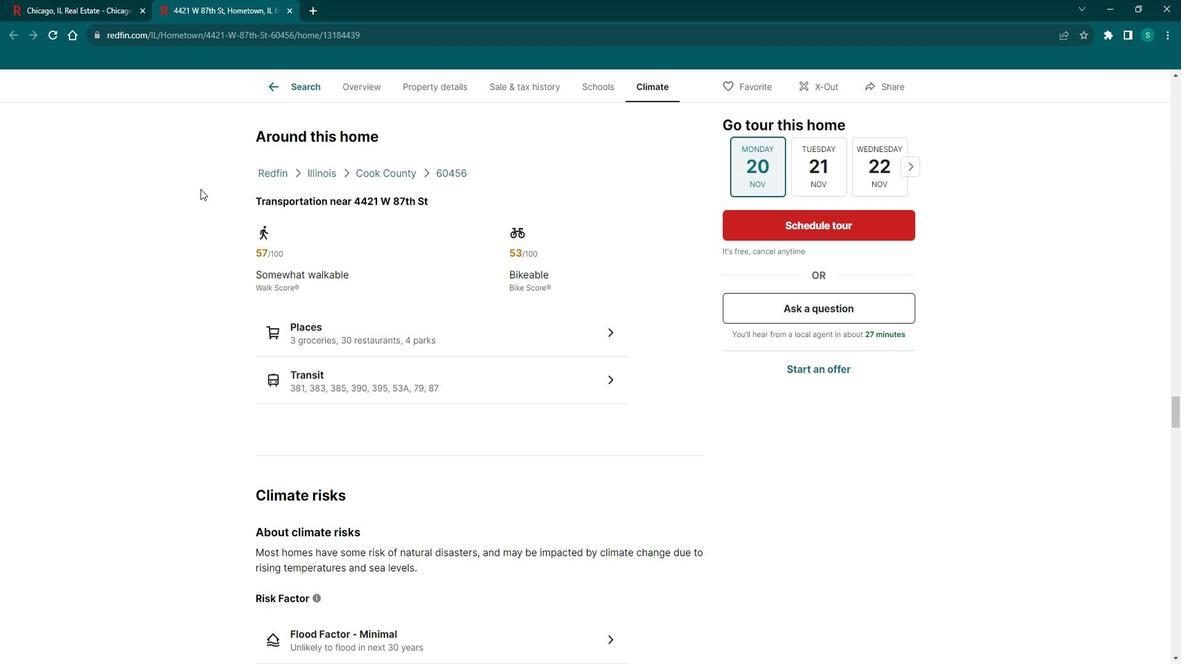 
Action: Mouse scrolled (216, 196) with delta (0, 0)
Screenshot: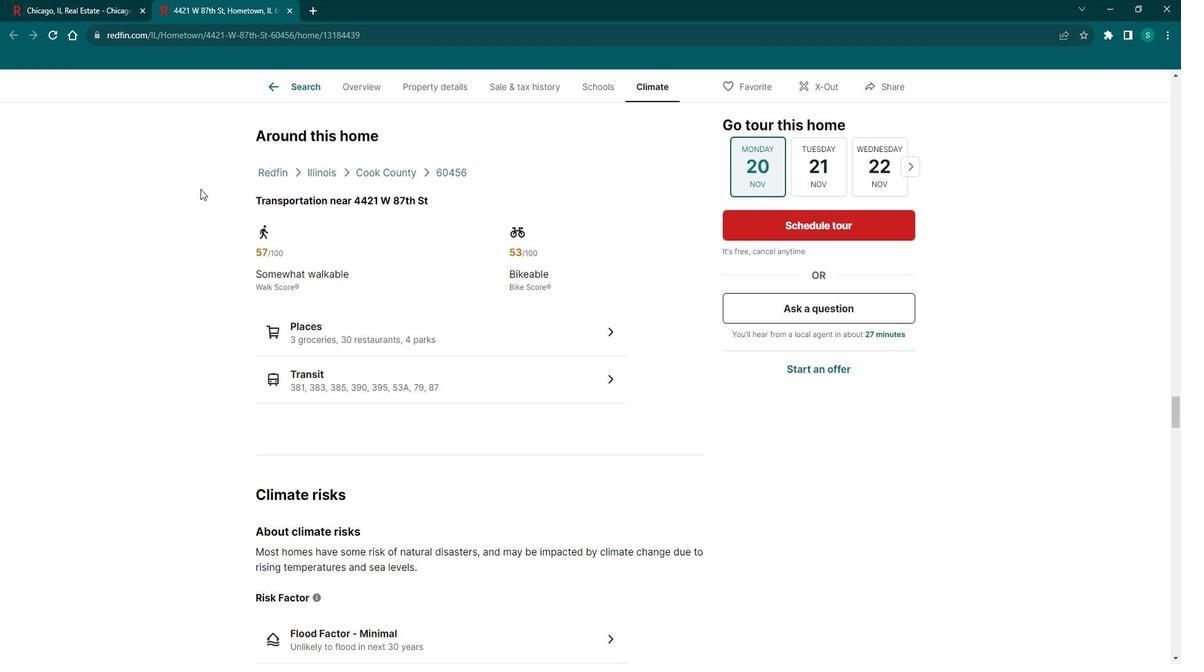 
Action: Mouse scrolled (216, 196) with delta (0, 0)
Screenshot: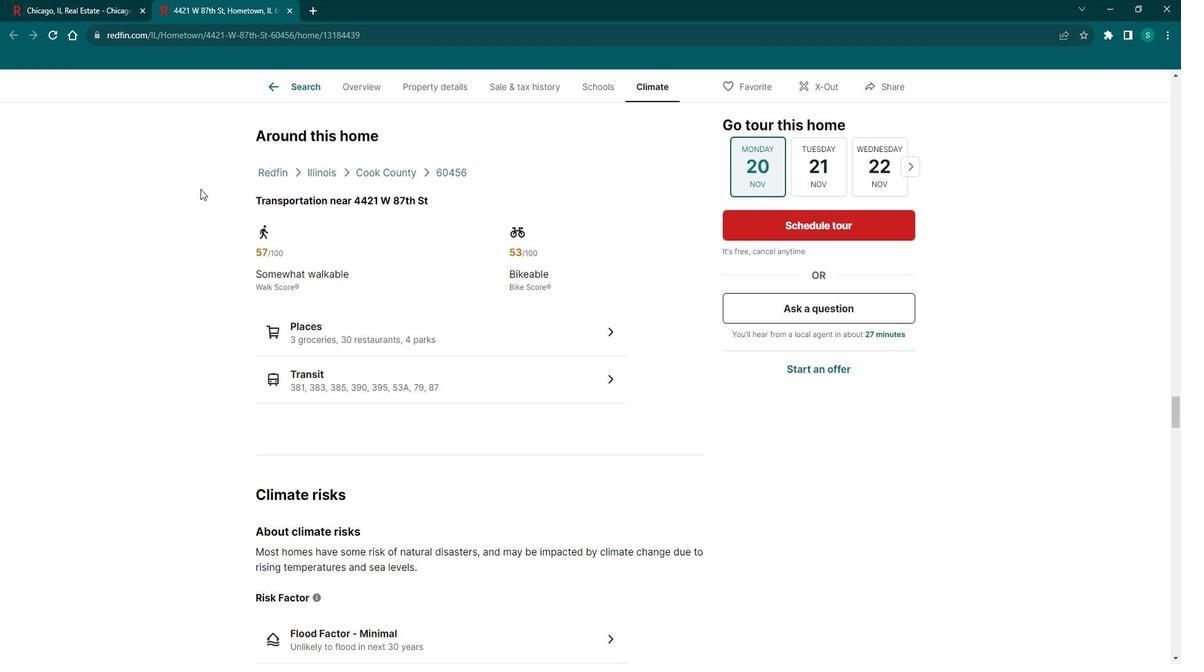 
Action: Mouse scrolled (216, 196) with delta (0, 0)
Screenshot: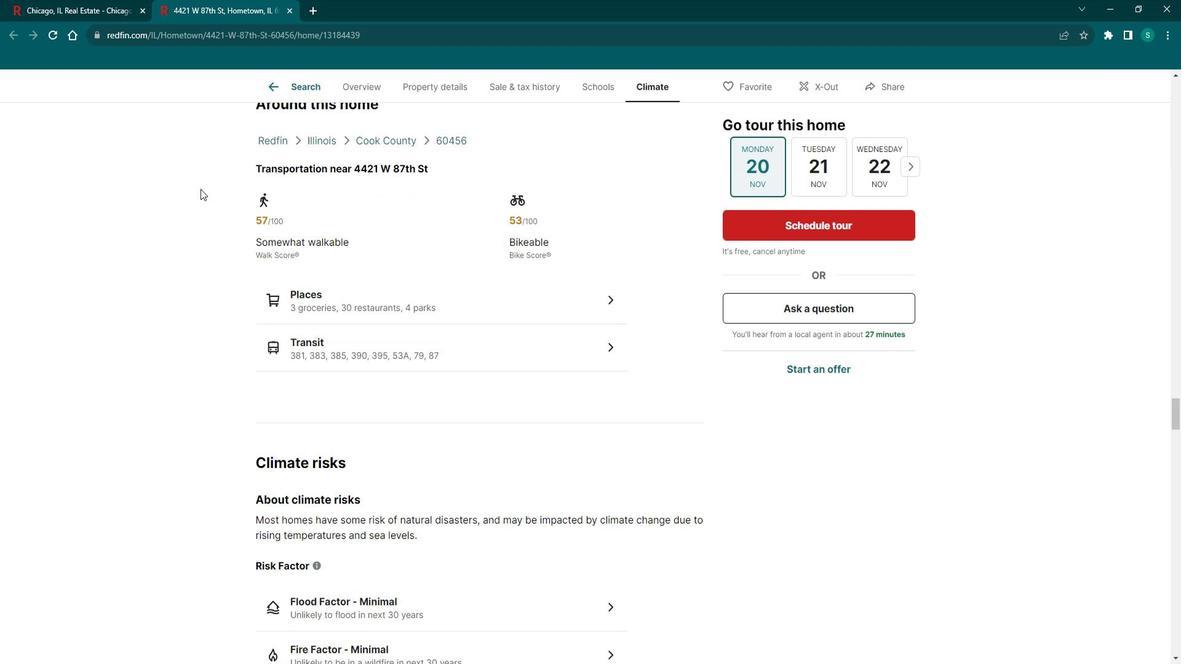 
Action: Mouse scrolled (216, 196) with delta (0, 0)
Screenshot: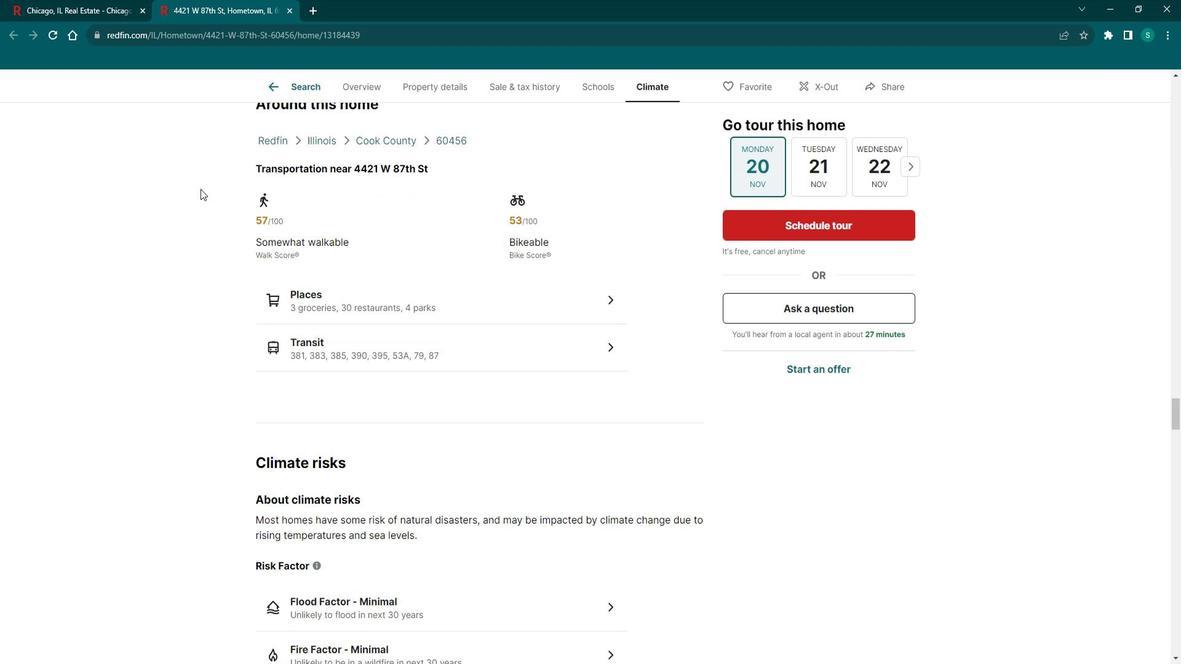 
Action: Mouse scrolled (216, 196) with delta (0, 0)
Screenshot: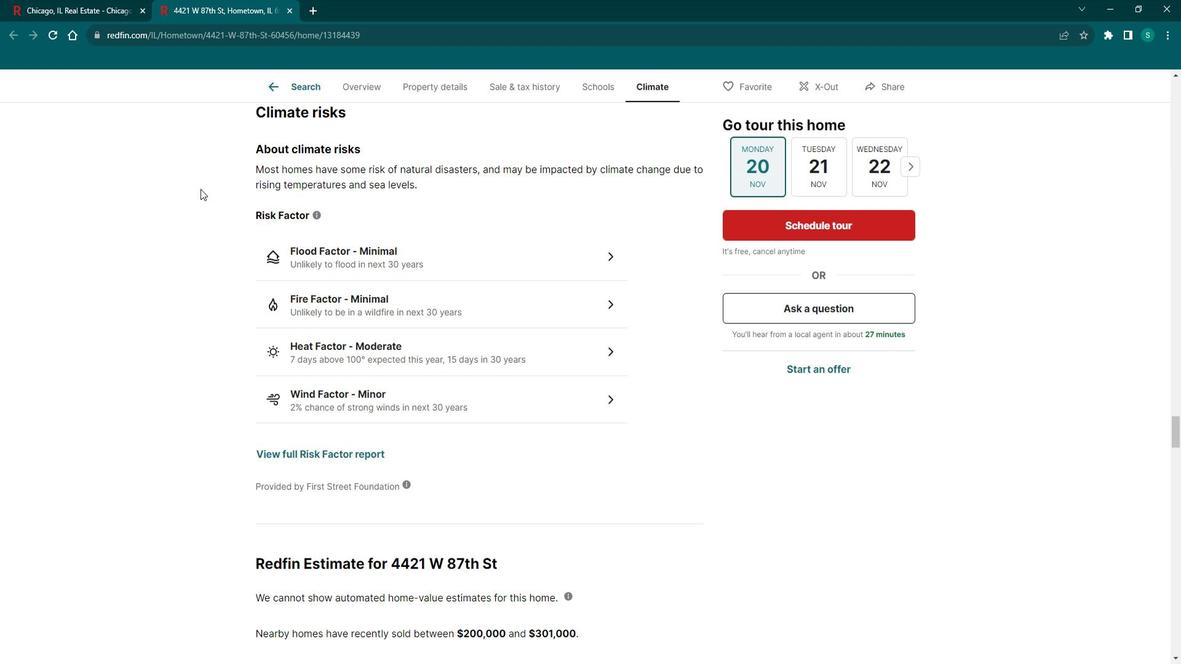 
Action: Mouse scrolled (216, 196) with delta (0, 0)
Screenshot: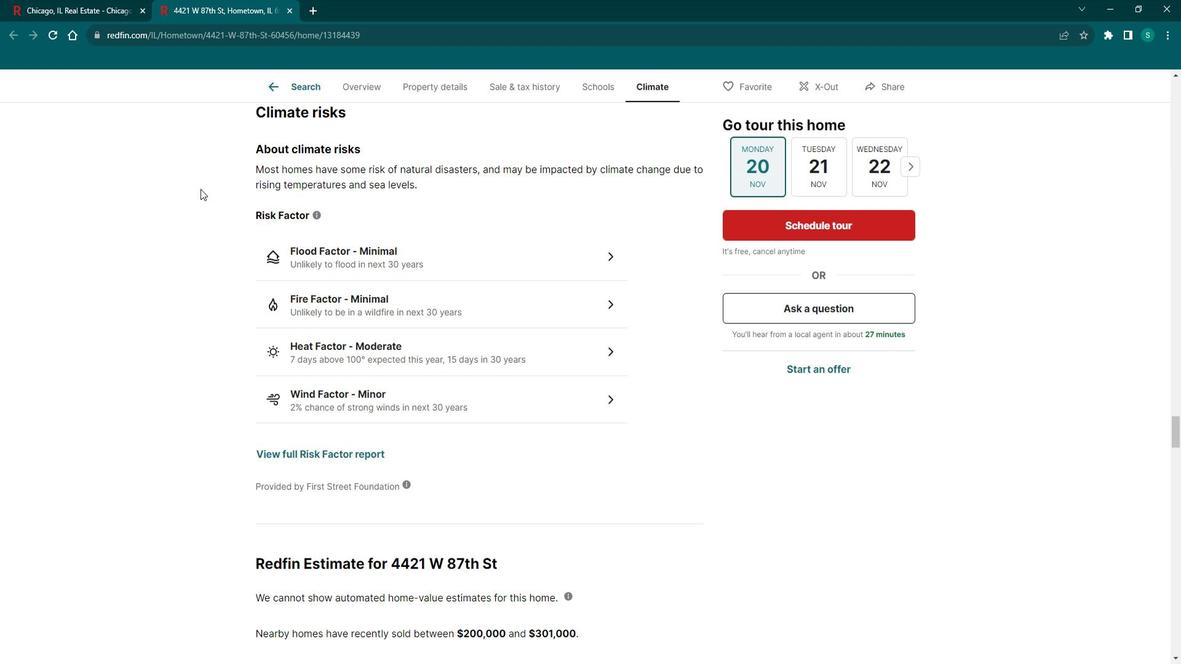 
Action: Mouse scrolled (216, 196) with delta (0, 0)
Screenshot: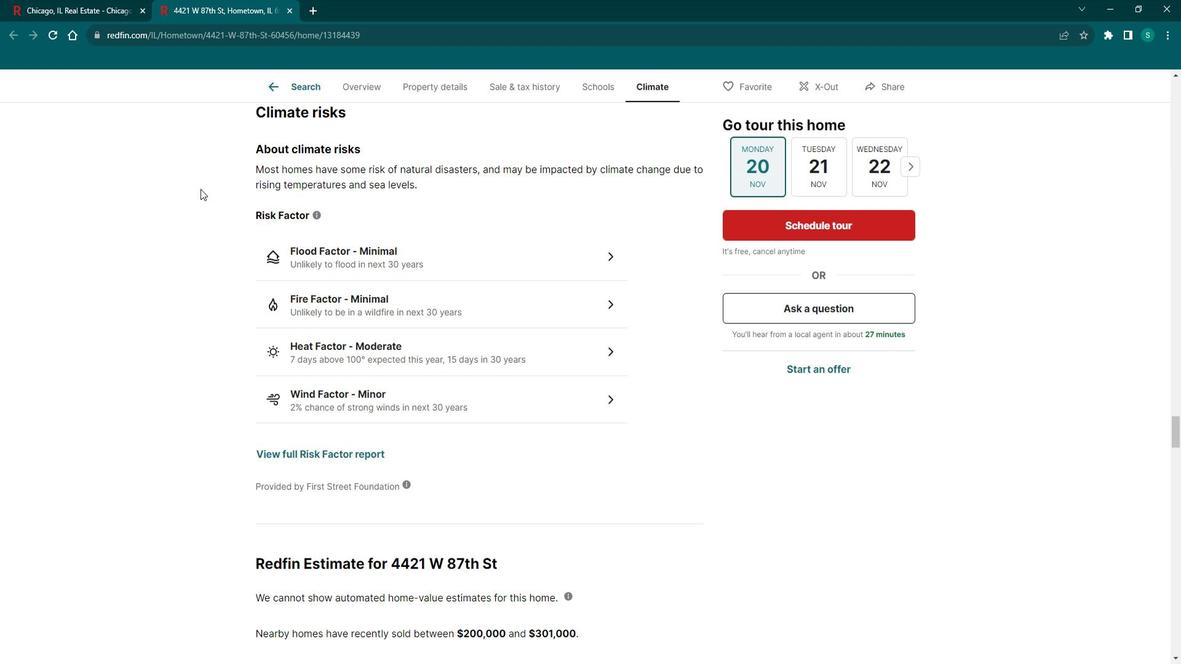 
Action: Mouse scrolled (216, 196) with delta (0, 0)
Screenshot: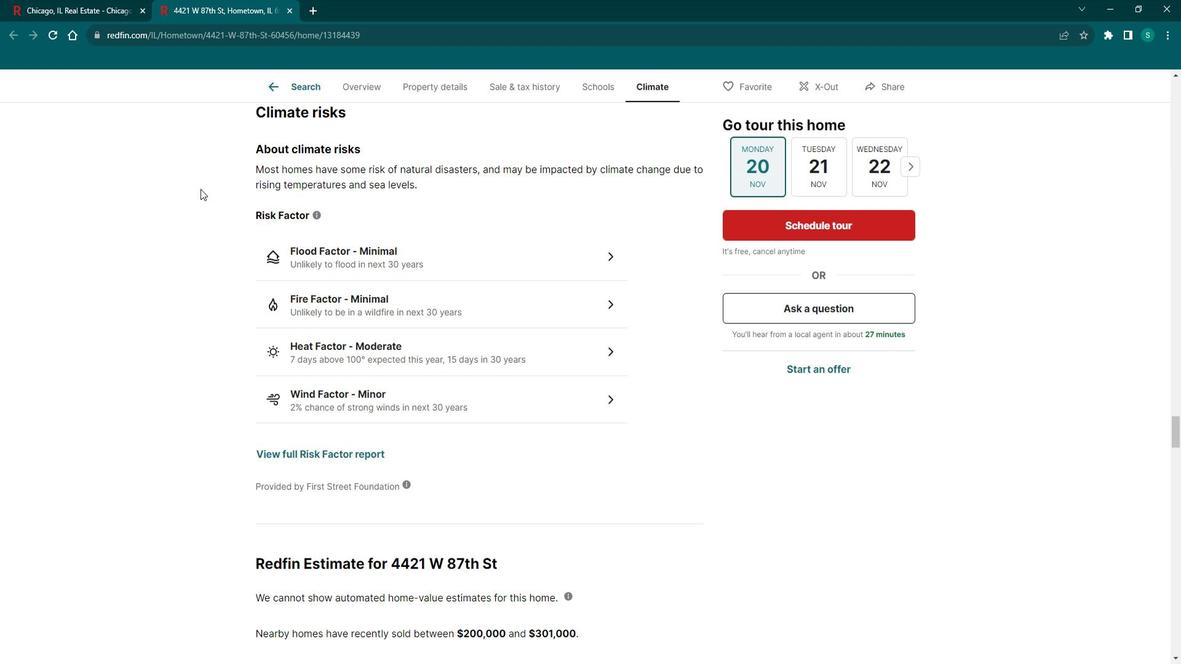 
Action: Mouse scrolled (216, 196) with delta (0, 0)
Screenshot: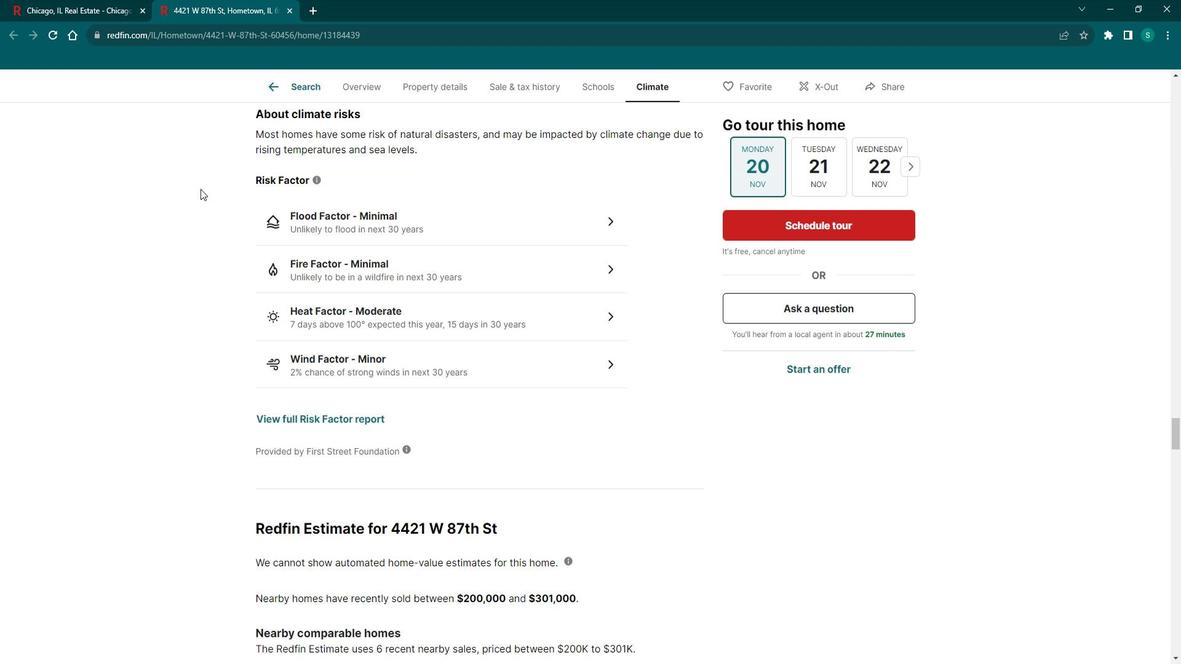 
Action: Mouse scrolled (216, 196) with delta (0, 0)
Screenshot: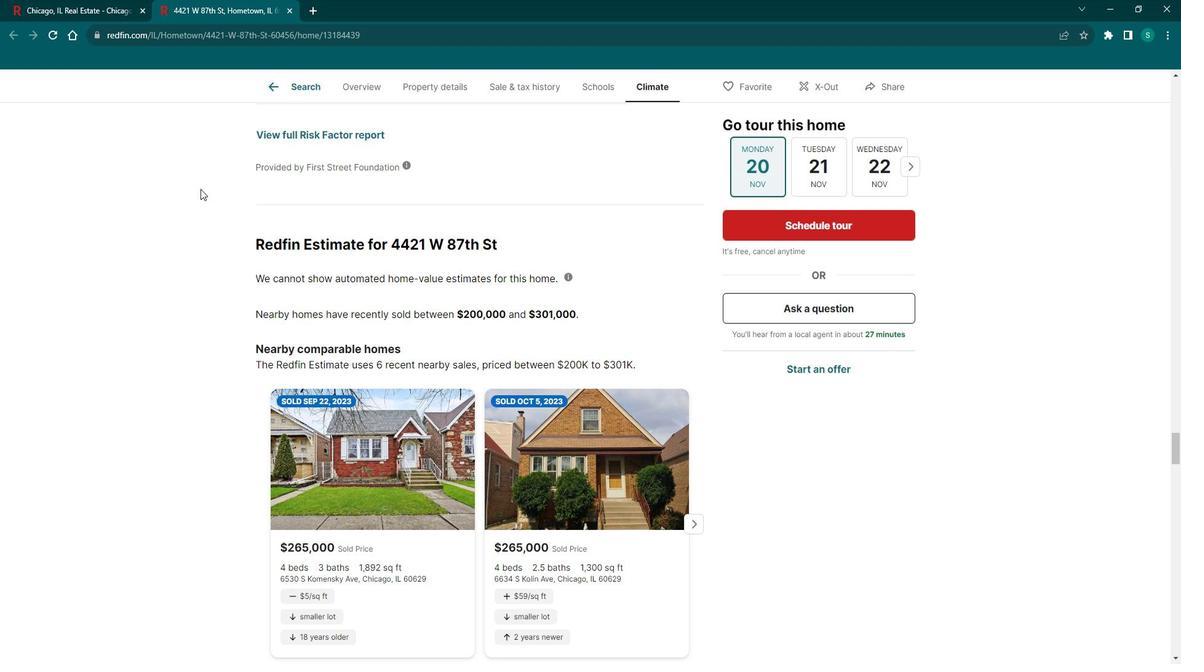 
Action: Mouse scrolled (216, 196) with delta (0, 0)
Screenshot: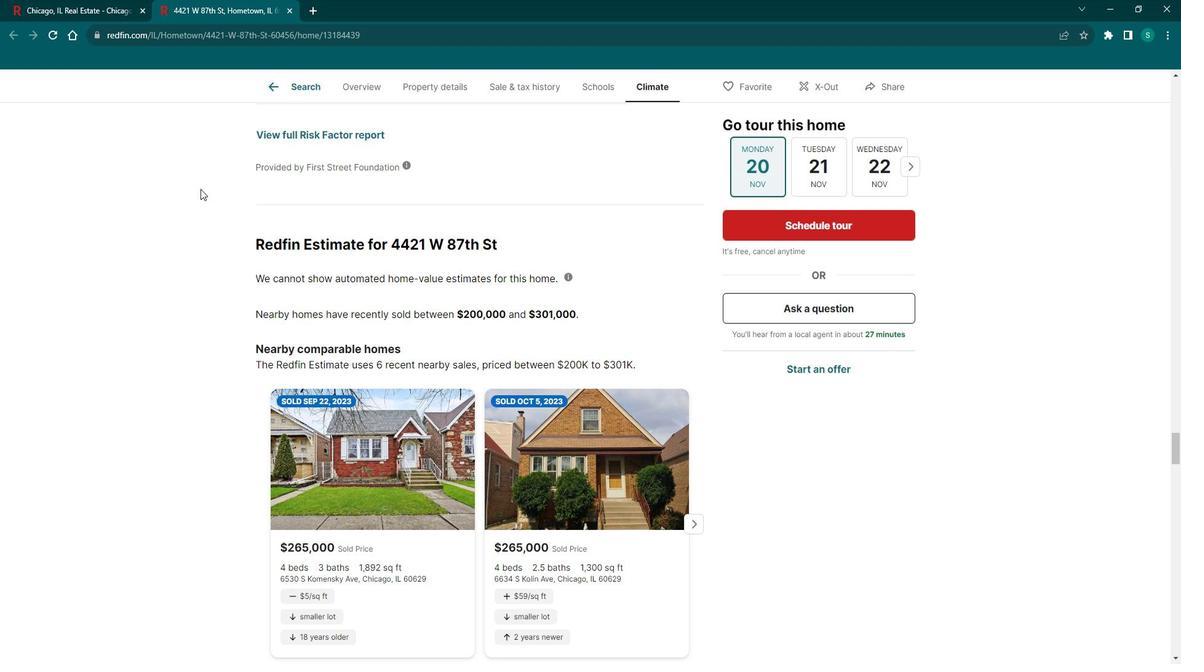 
Action: Mouse scrolled (216, 196) with delta (0, 0)
Screenshot: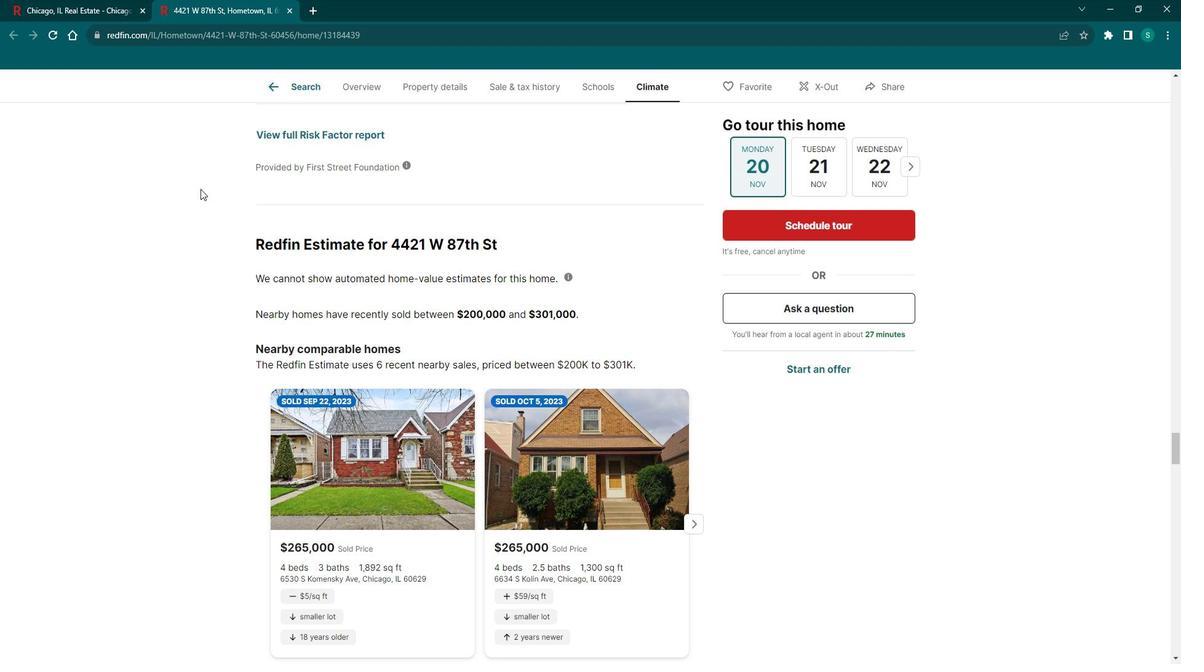 
Action: Mouse scrolled (216, 196) with delta (0, 0)
Screenshot: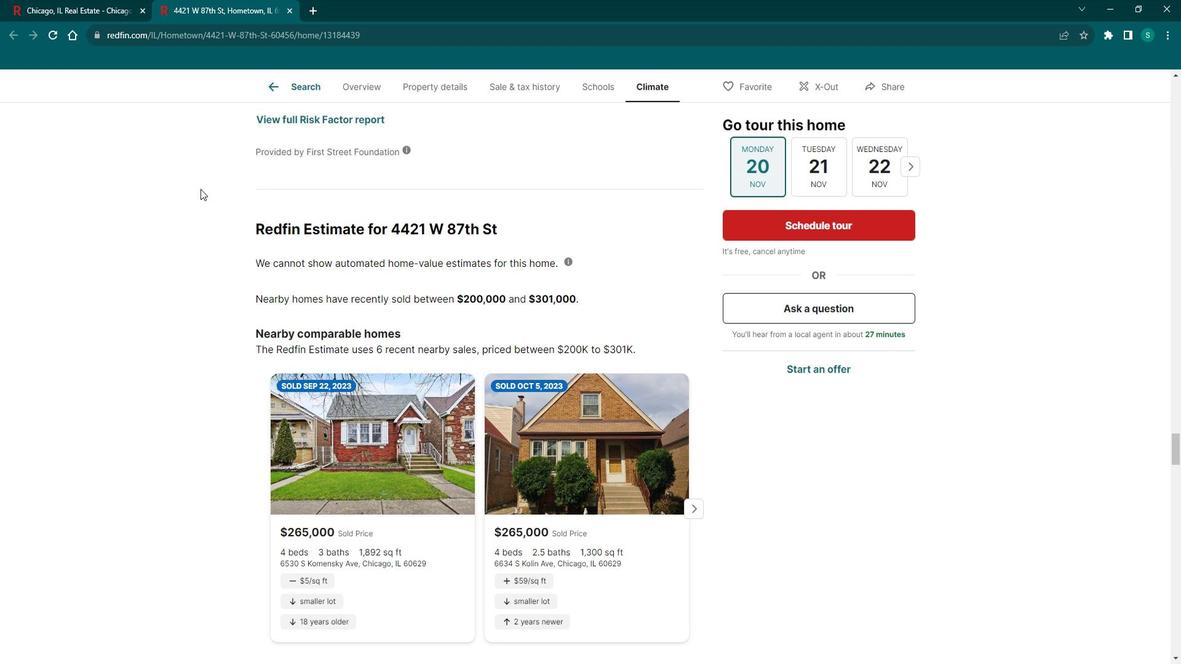 
Action: Mouse moved to (321, 104)
Screenshot: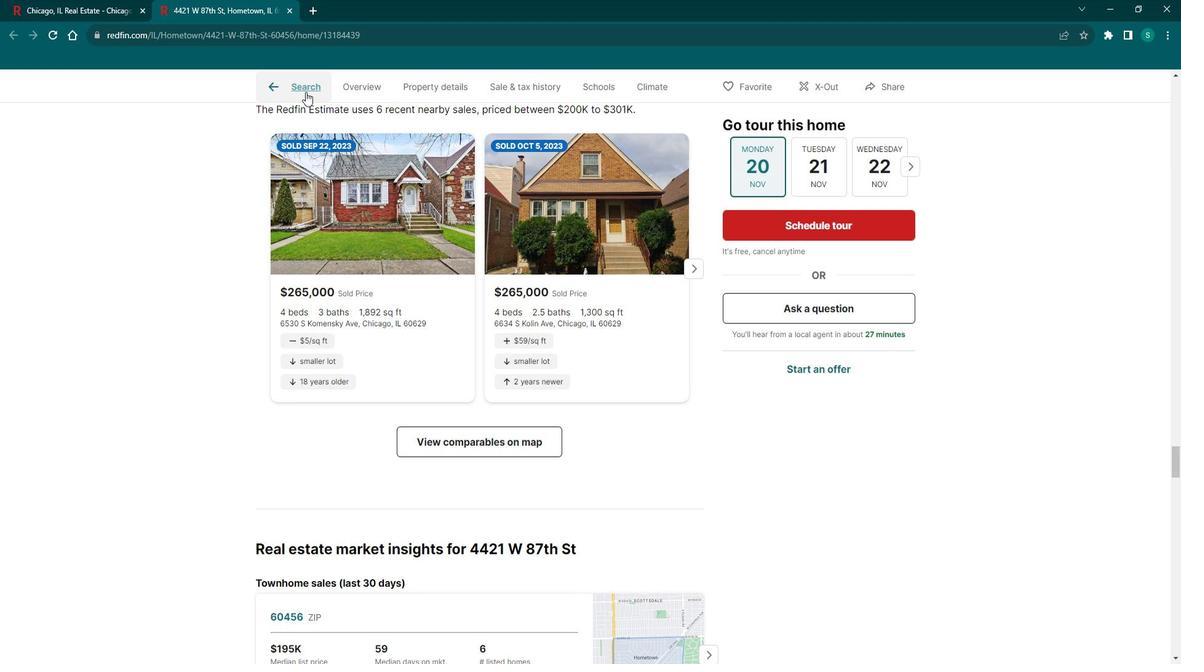
Action: Mouse pressed left at (321, 104)
Screenshot: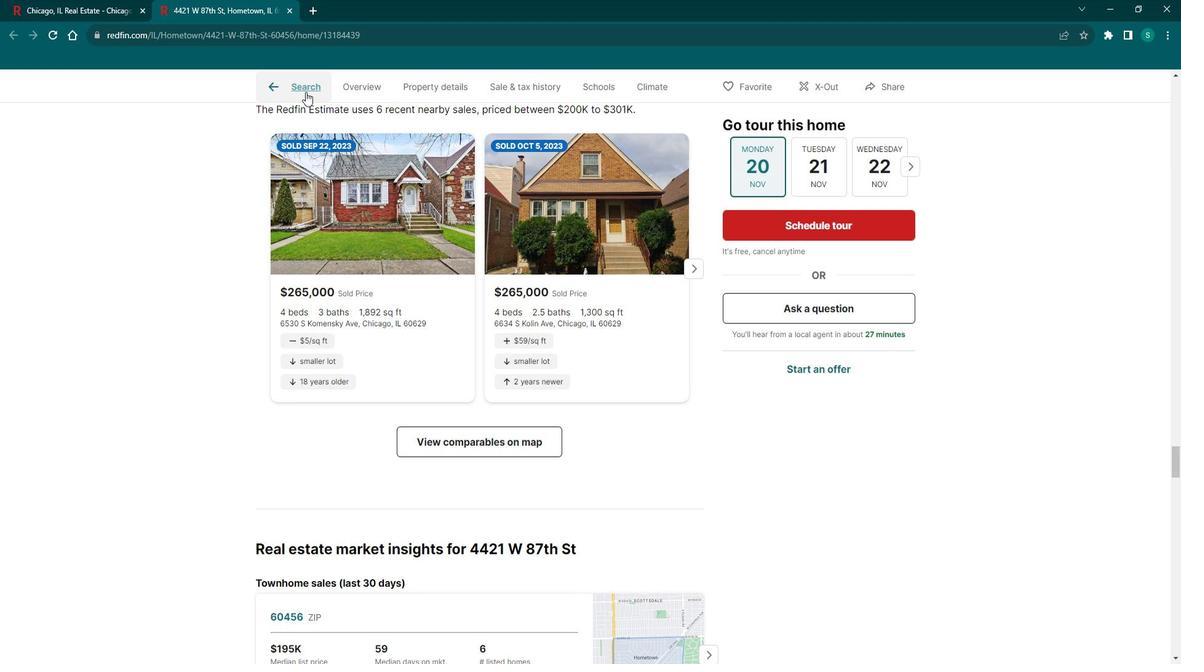 
Action: Mouse moved to (1054, 387)
Screenshot: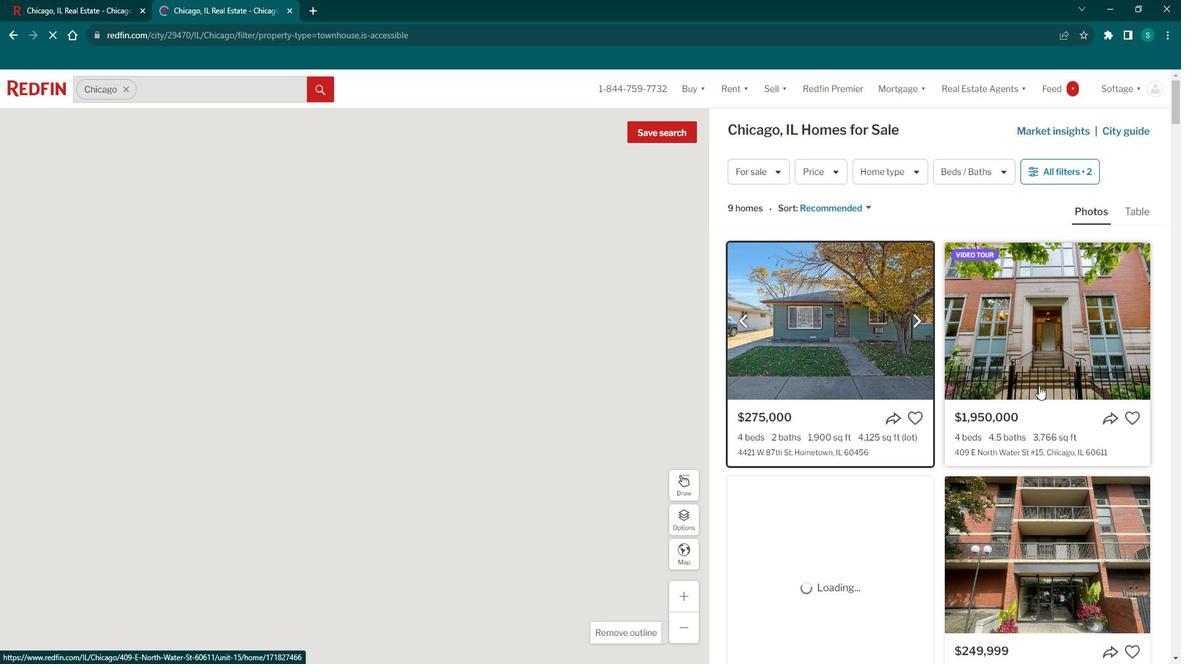 
Action: Mouse pressed left at (1054, 387)
Screenshot: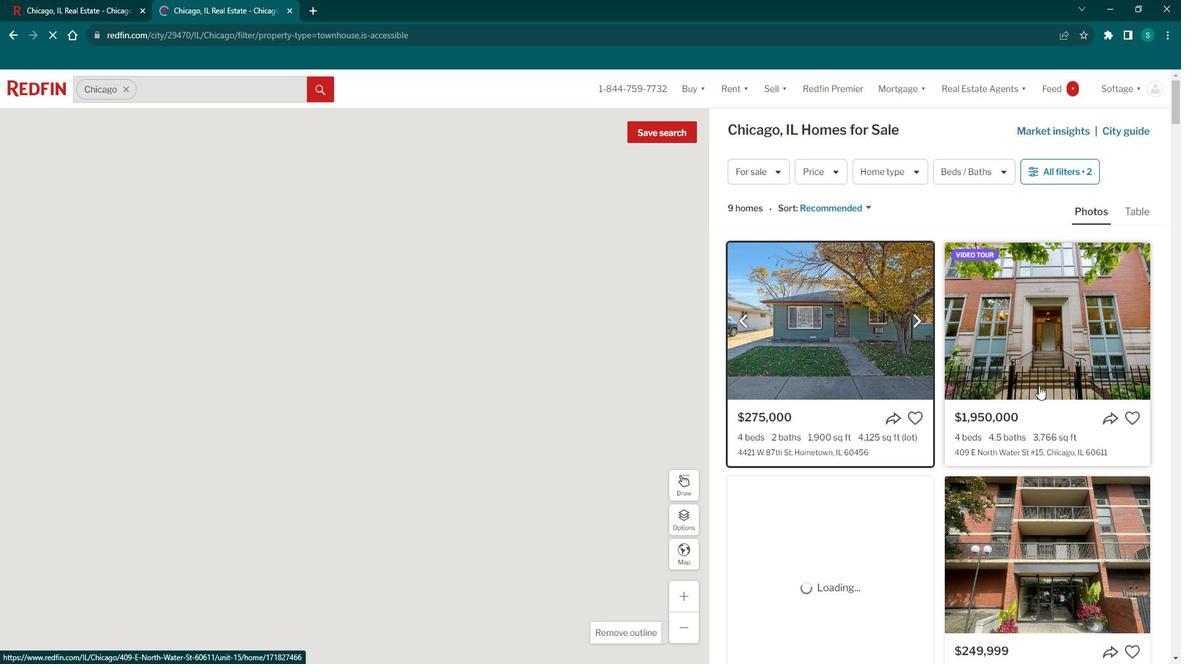 
Action: Mouse moved to (480, 312)
Screenshot: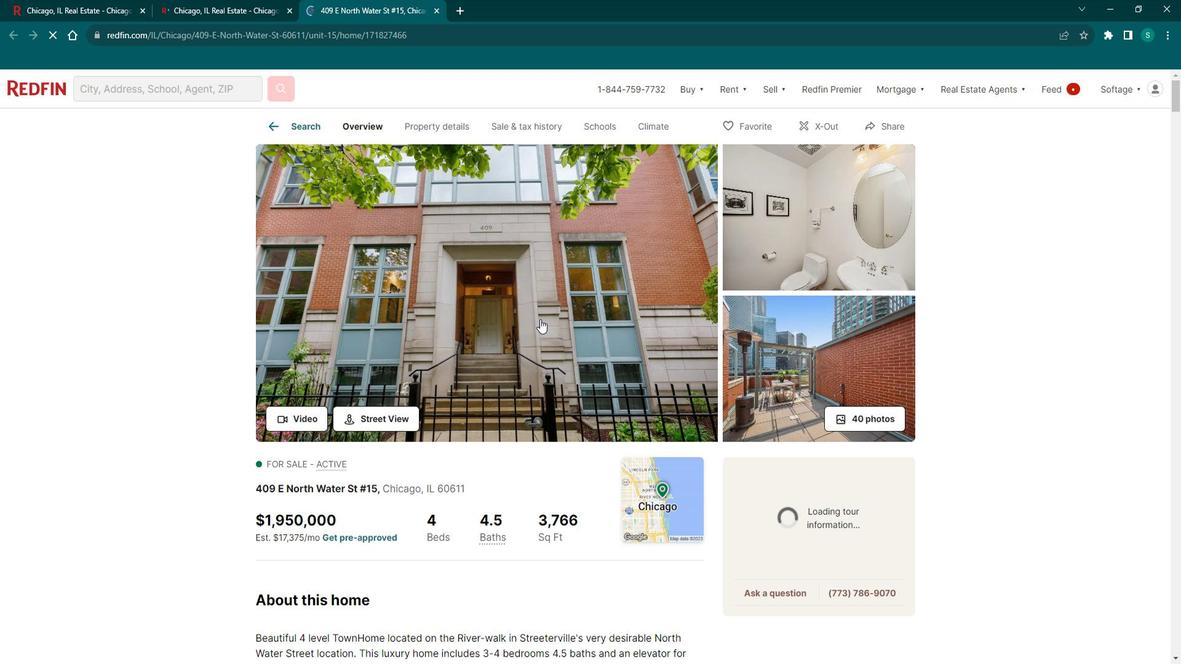 
Action: Mouse scrolled (480, 311) with delta (0, 0)
Screenshot: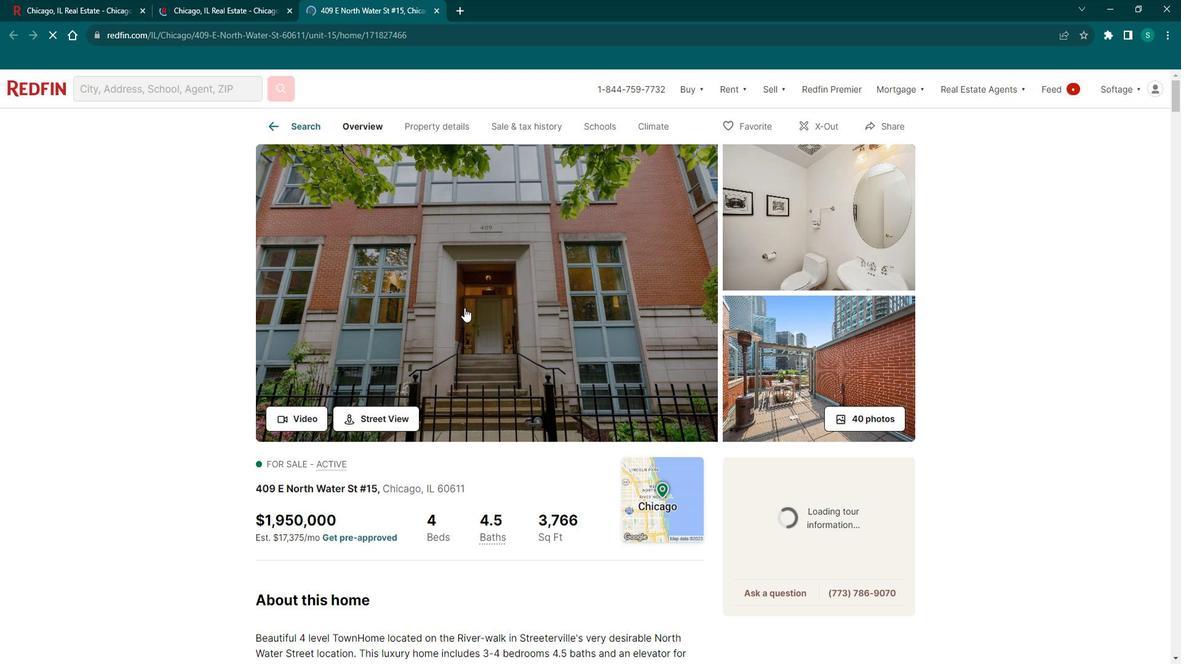 
Action: Mouse scrolled (480, 311) with delta (0, 0)
Screenshot: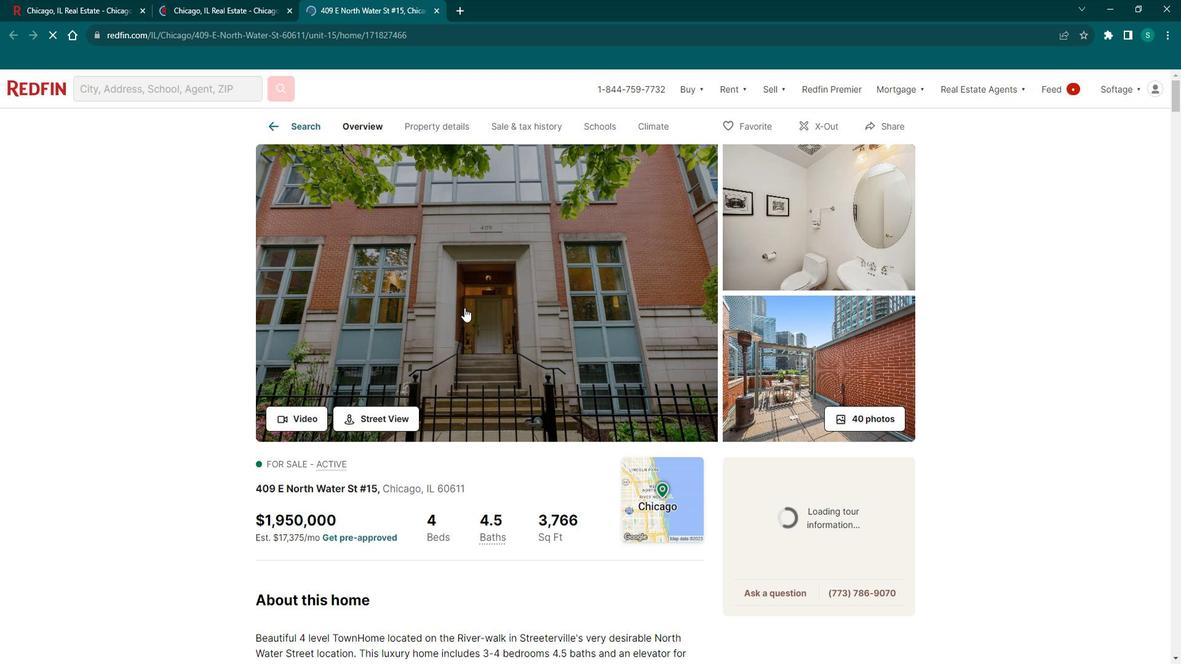 
Action: Mouse scrolled (480, 311) with delta (0, 0)
Screenshot: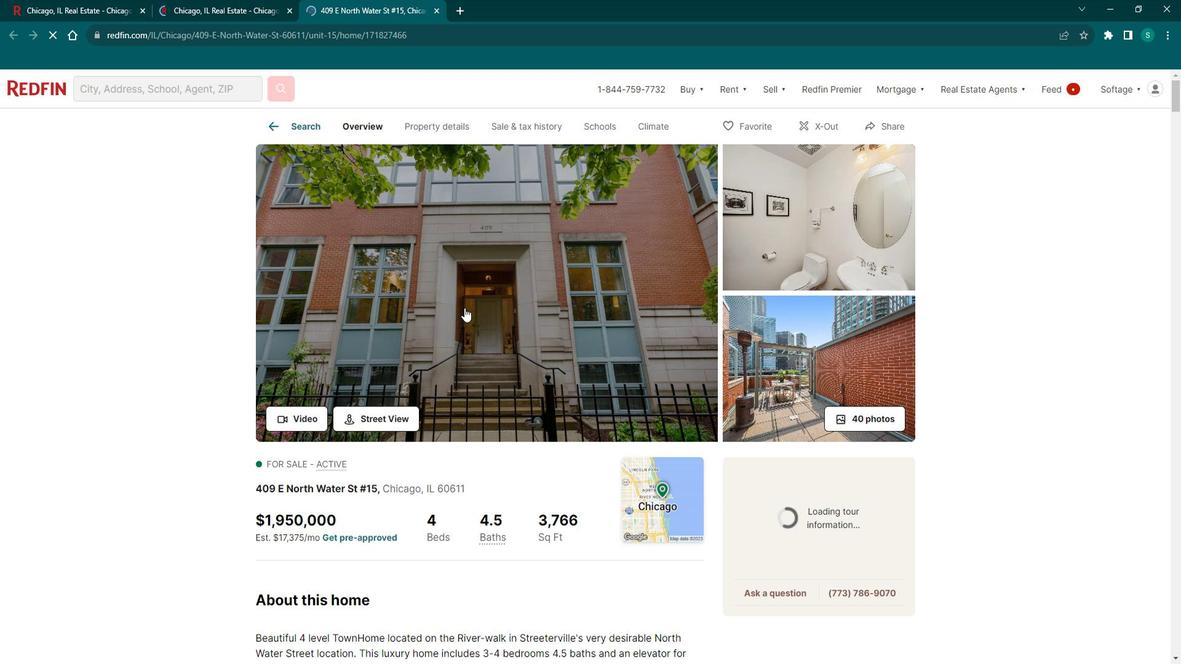 
Action: Mouse scrolled (480, 311) with delta (0, 0)
Screenshot: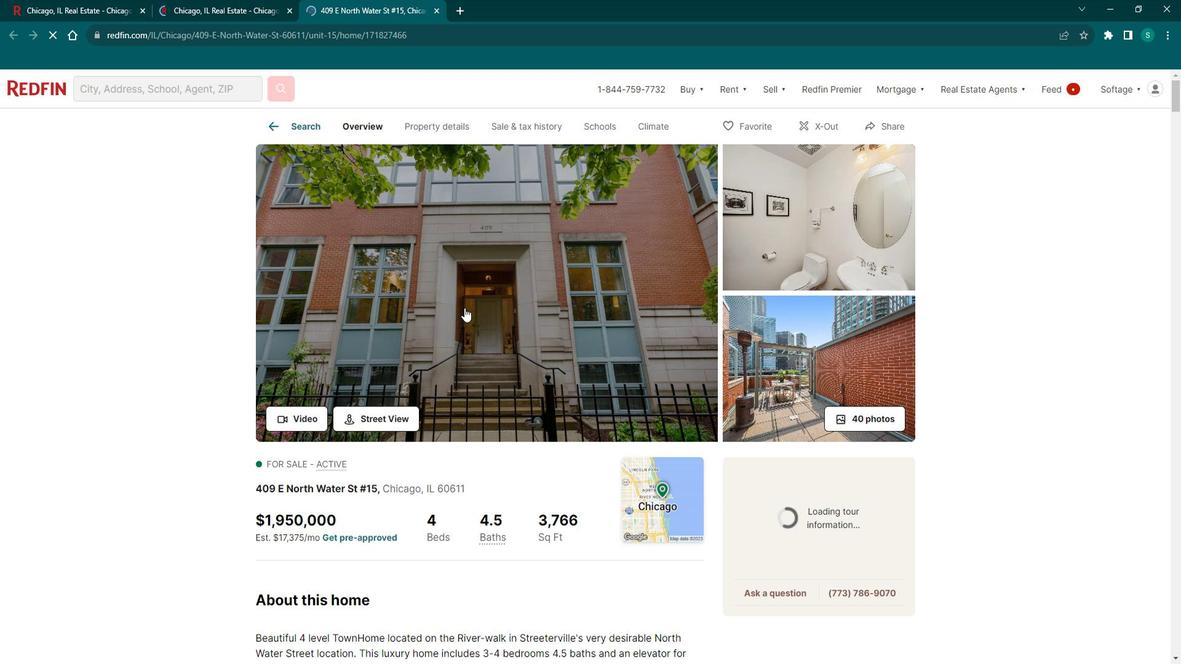 
Action: Mouse scrolled (480, 311) with delta (0, 0)
Screenshot: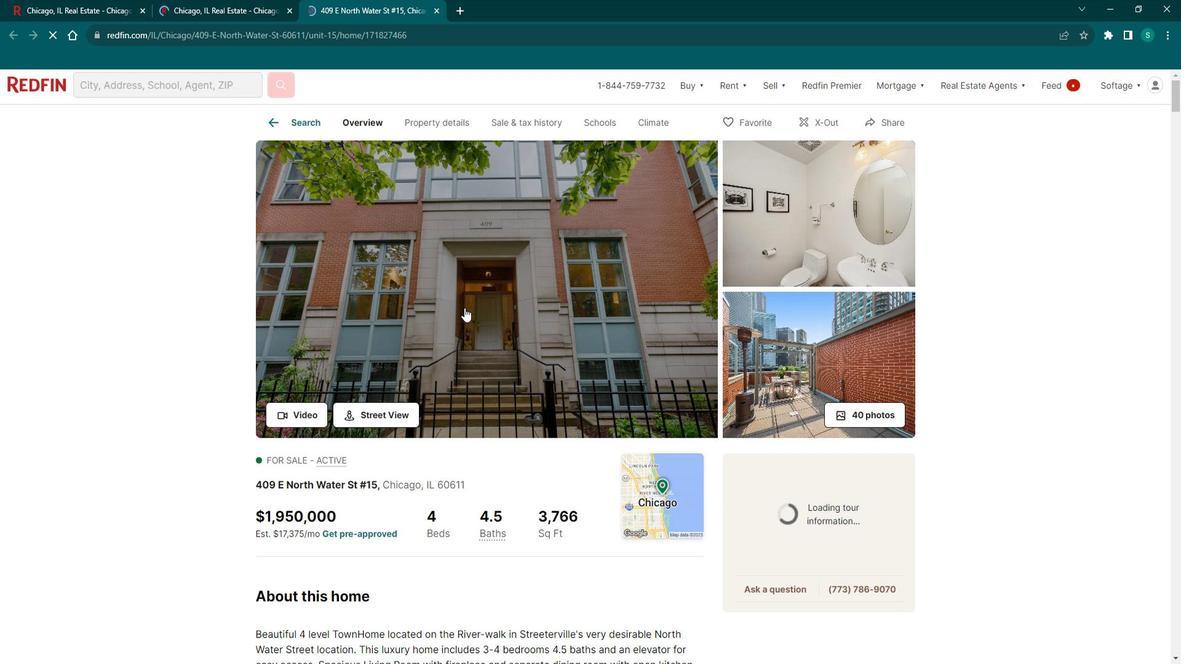 
Action: Mouse moved to (311, 376)
Screenshot: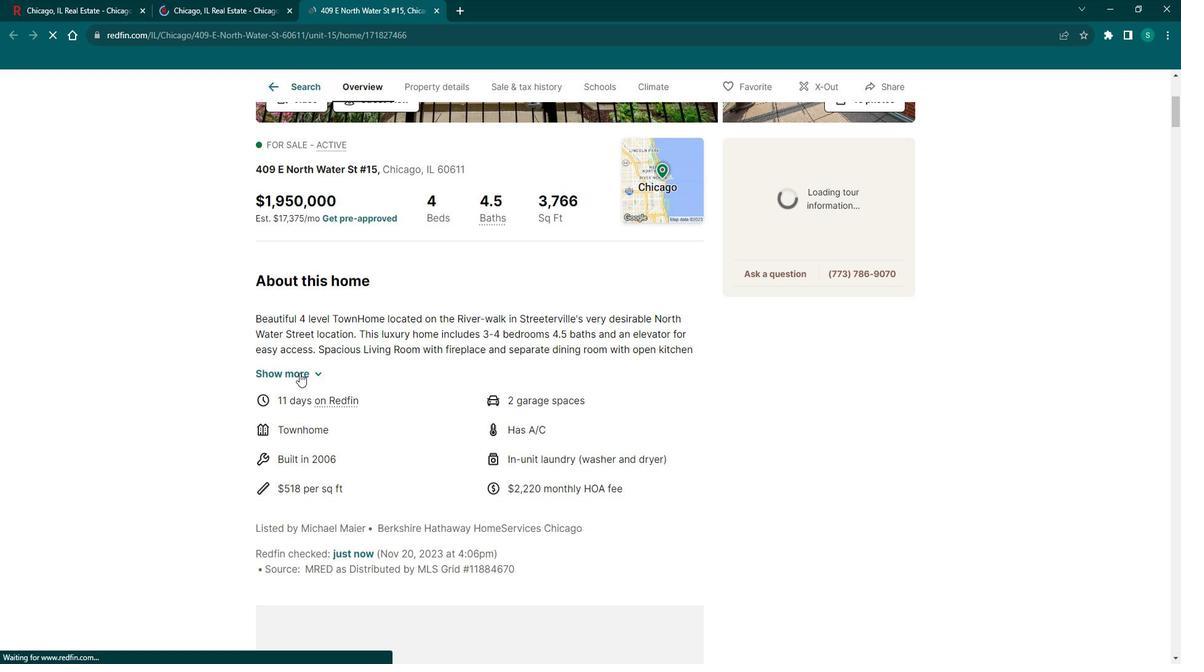 
Action: Mouse pressed left at (311, 376)
Screenshot: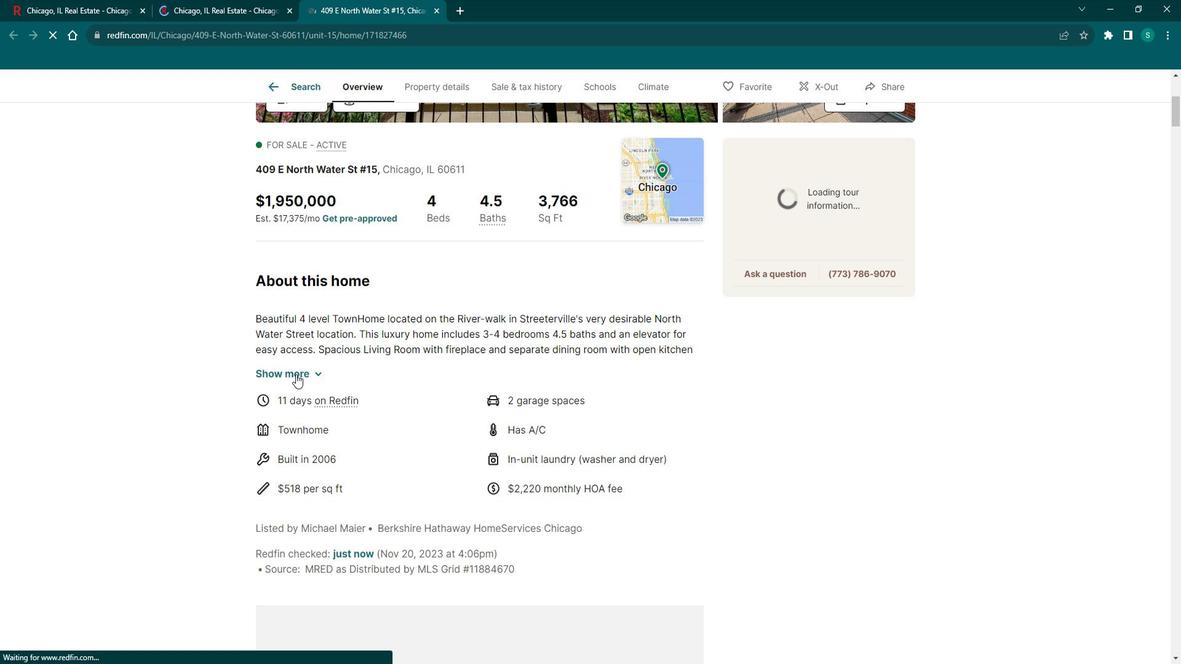 
Action: Mouse moved to (322, 368)
Screenshot: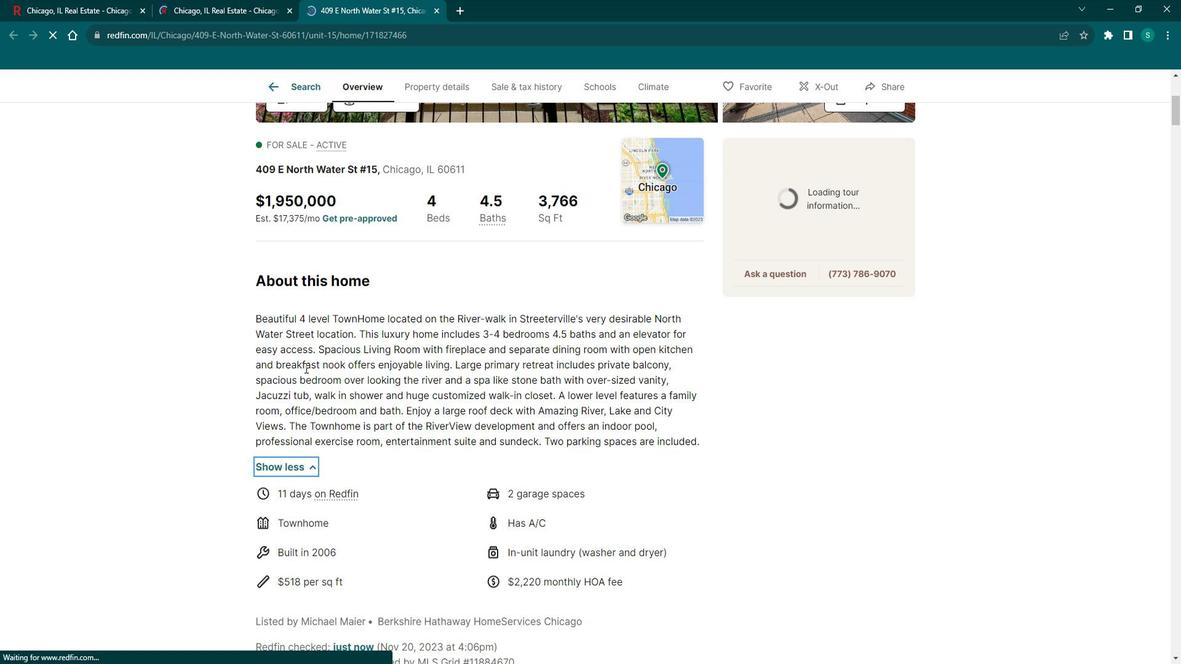 
Action: Mouse scrolled (322, 368) with delta (0, 0)
Screenshot: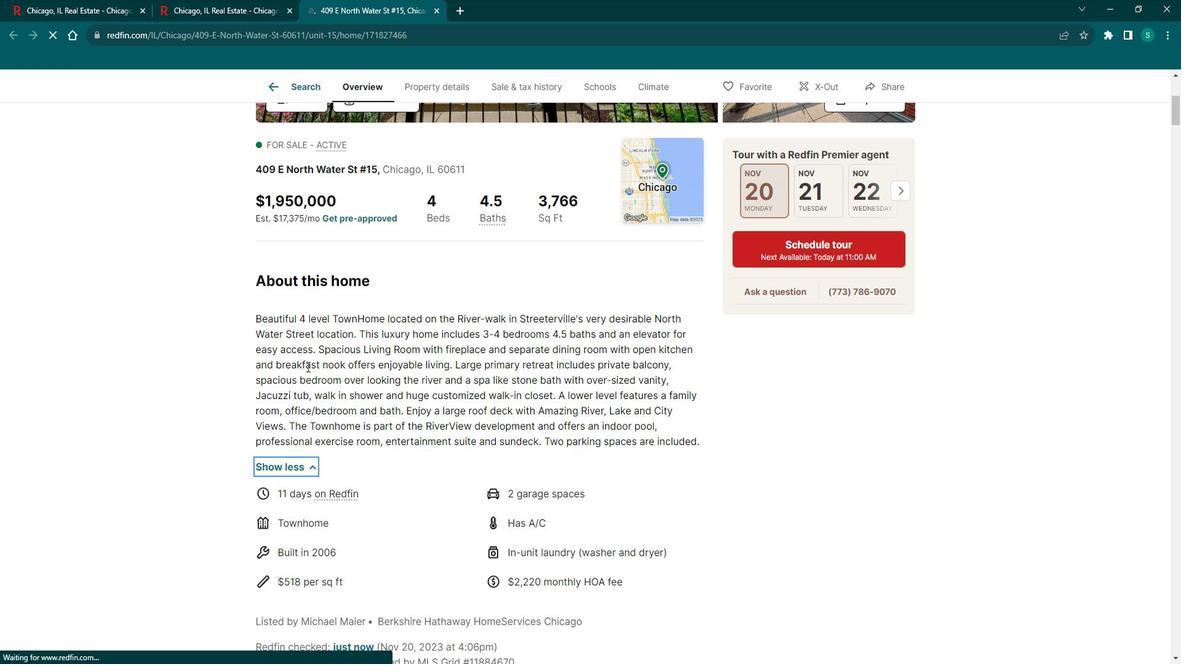 
Action: Mouse scrolled (322, 368) with delta (0, 0)
Screenshot: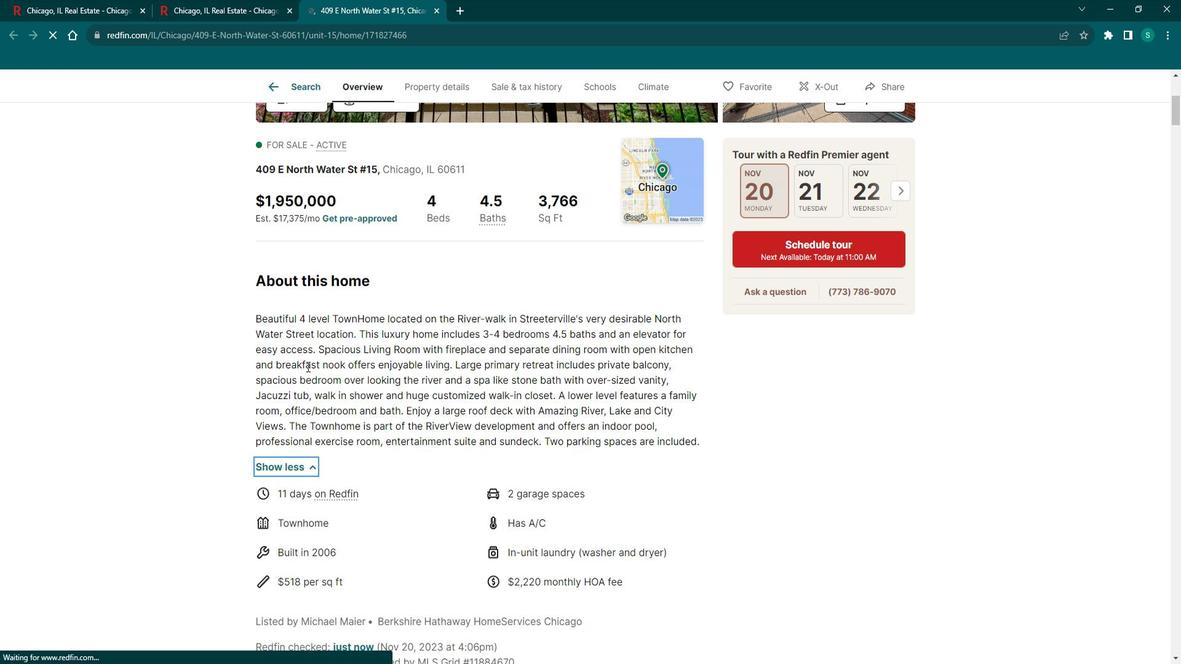 
Action: Mouse scrolled (322, 368) with delta (0, 0)
Screenshot: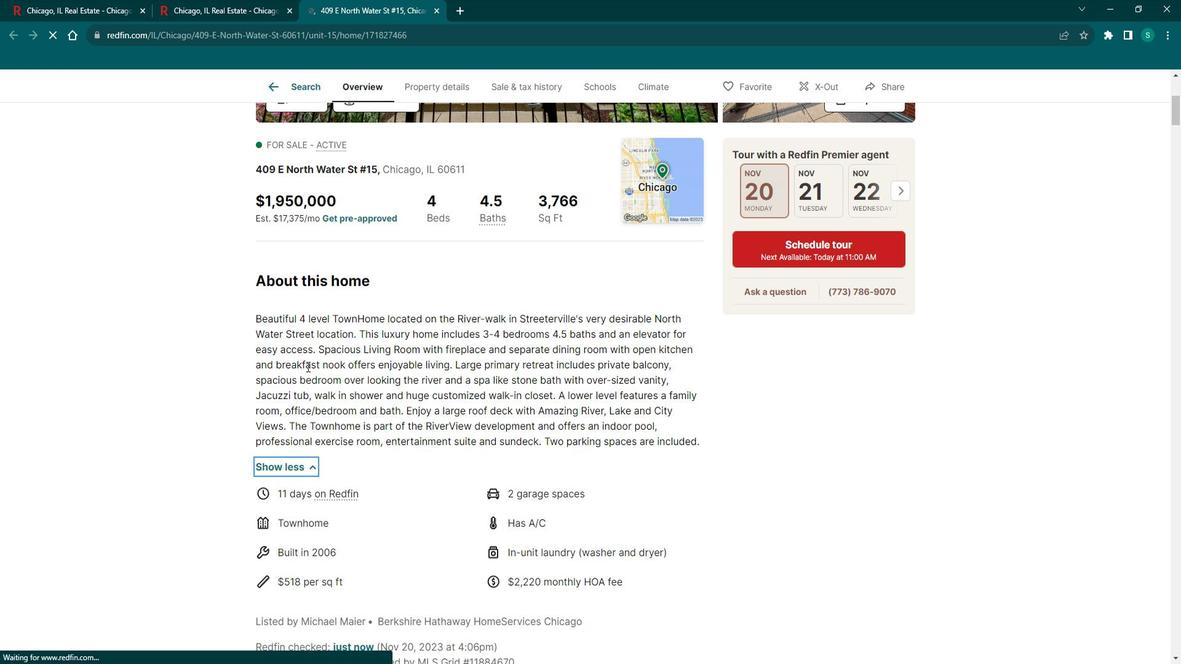 
Action: Mouse scrolled (322, 368) with delta (0, 0)
Screenshot: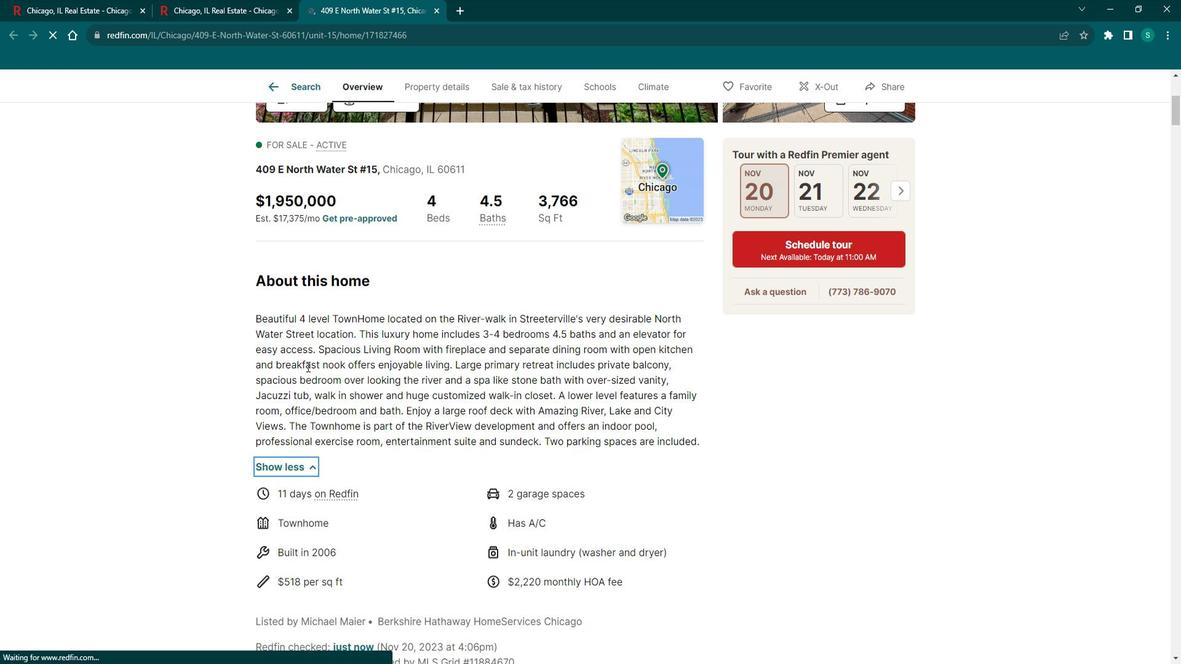 
Action: Mouse scrolled (322, 368) with delta (0, 0)
Screenshot: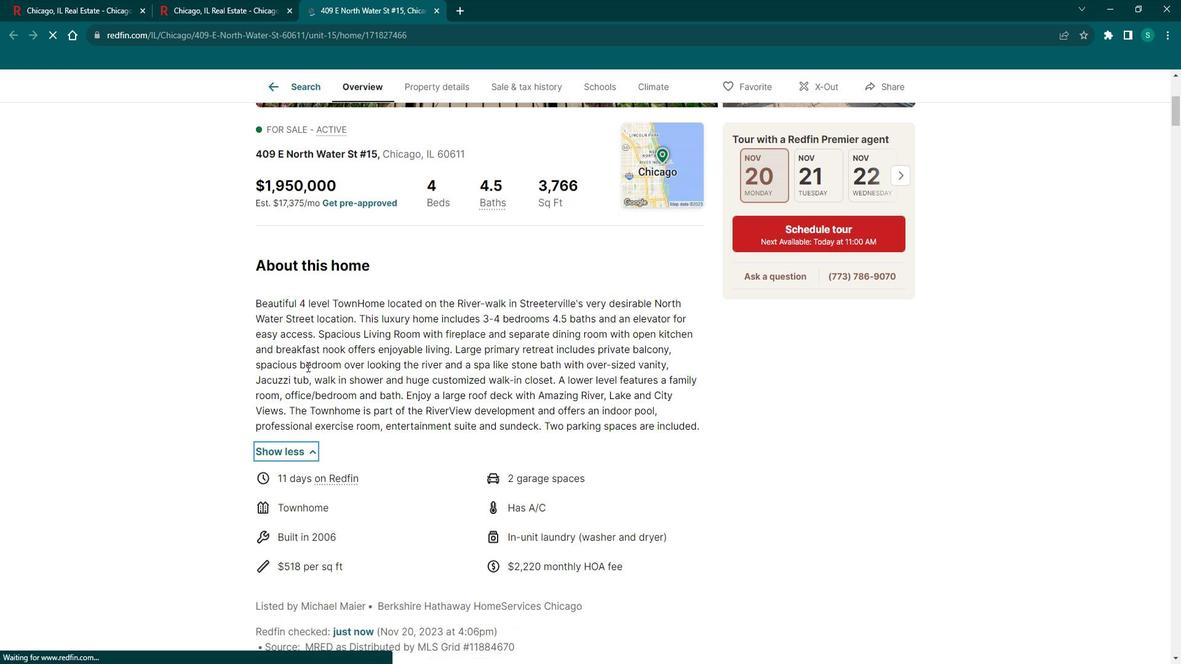 
Action: Mouse scrolled (322, 368) with delta (0, 0)
Screenshot: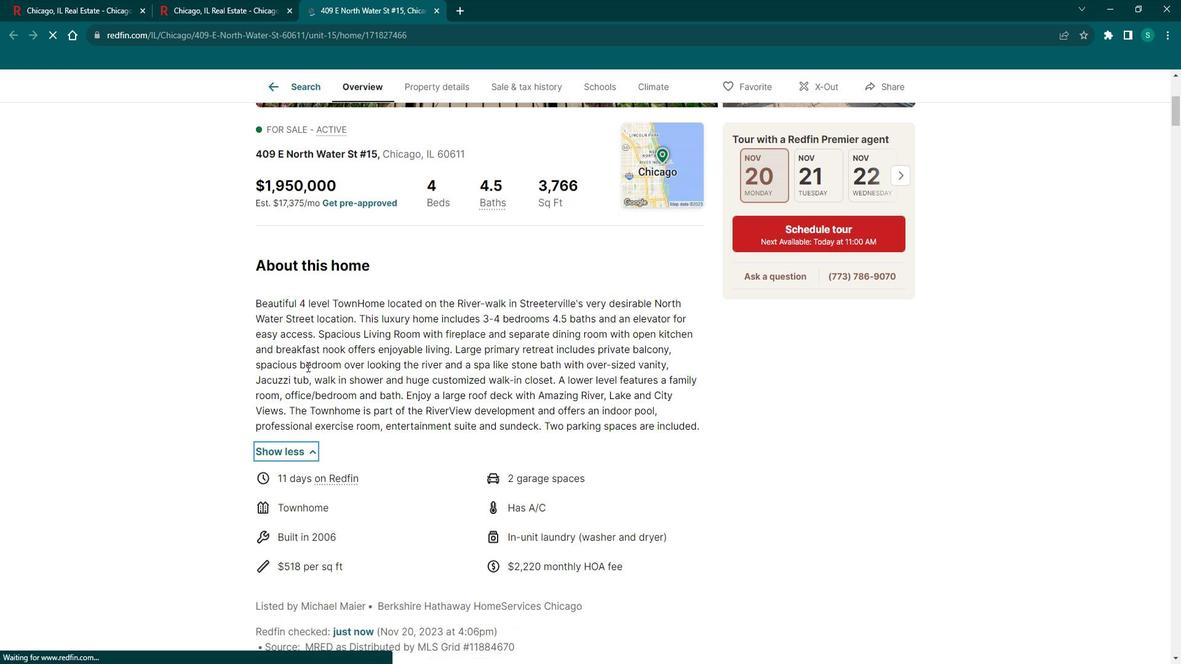
Action: Mouse scrolled (322, 368) with delta (0, 0)
Screenshot: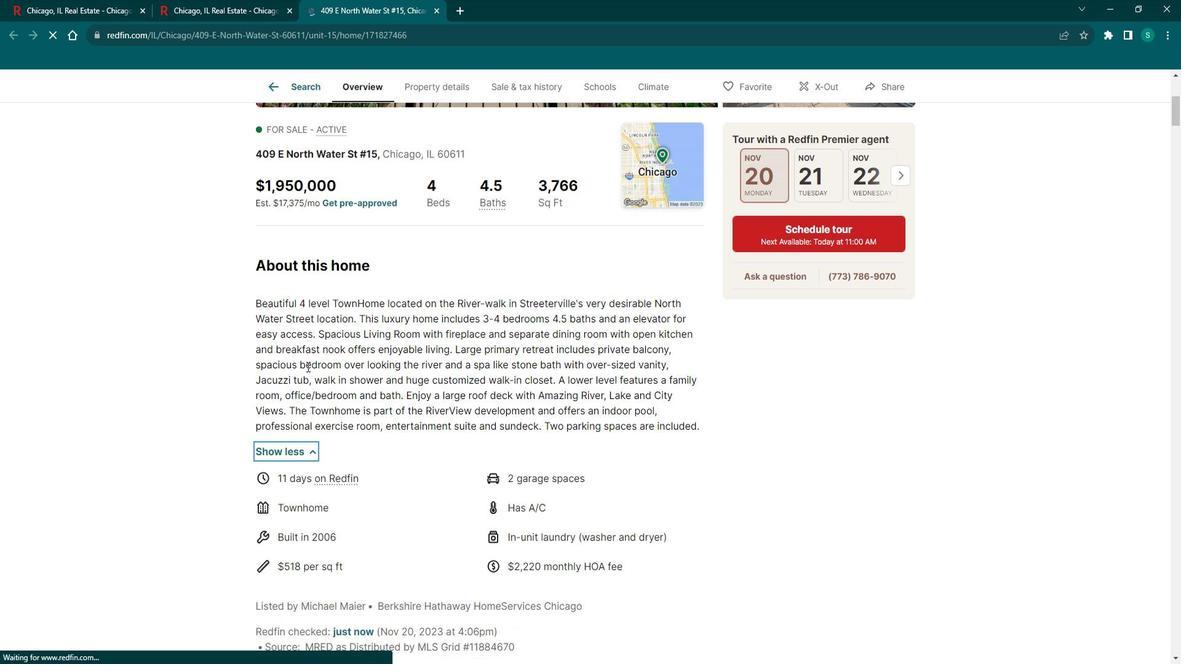 
Action: Mouse scrolled (322, 368) with delta (0, 0)
Screenshot: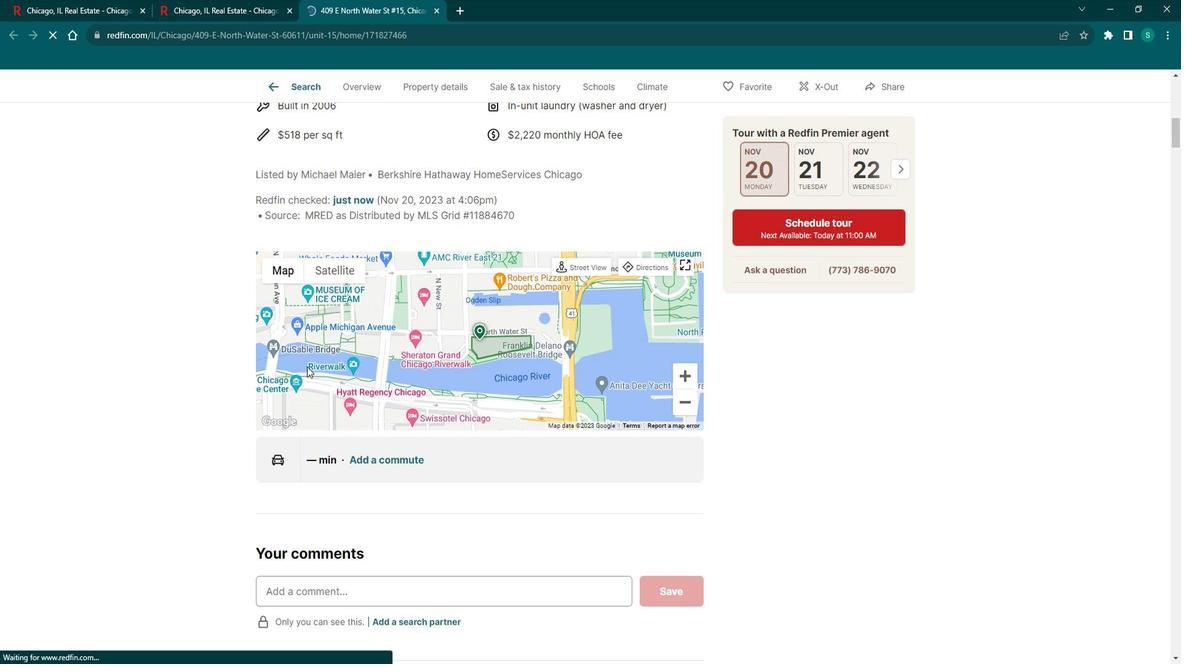 
Action: Mouse scrolled (322, 368) with delta (0, 0)
Screenshot: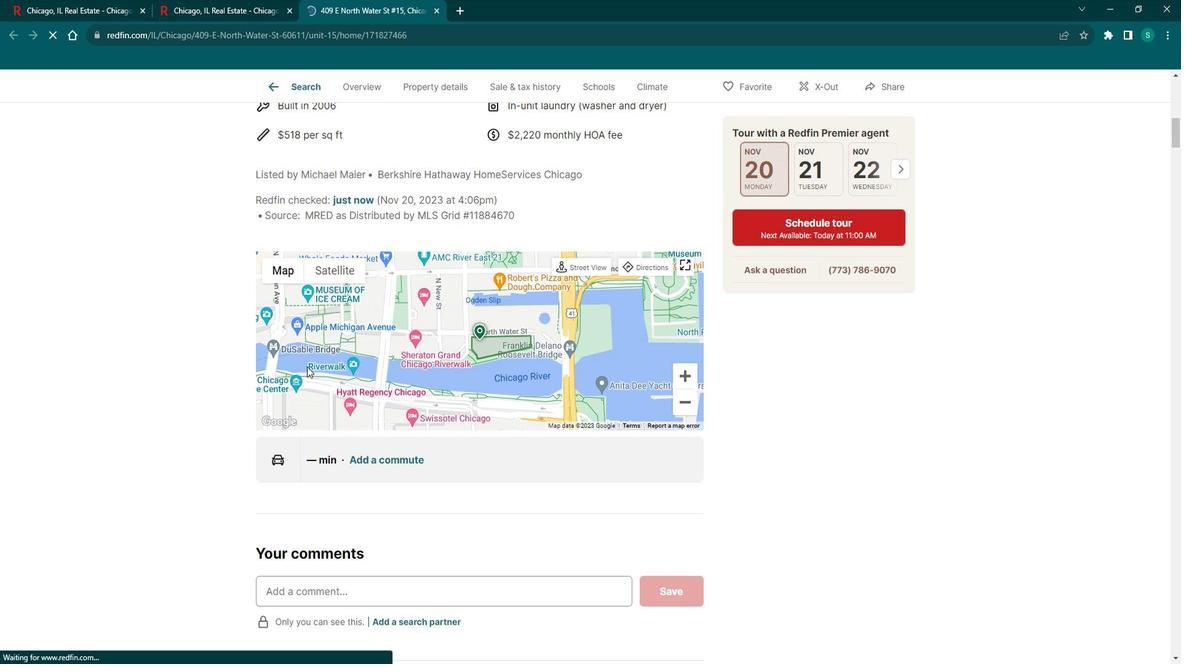 
Action: Mouse scrolled (322, 368) with delta (0, 0)
Screenshot: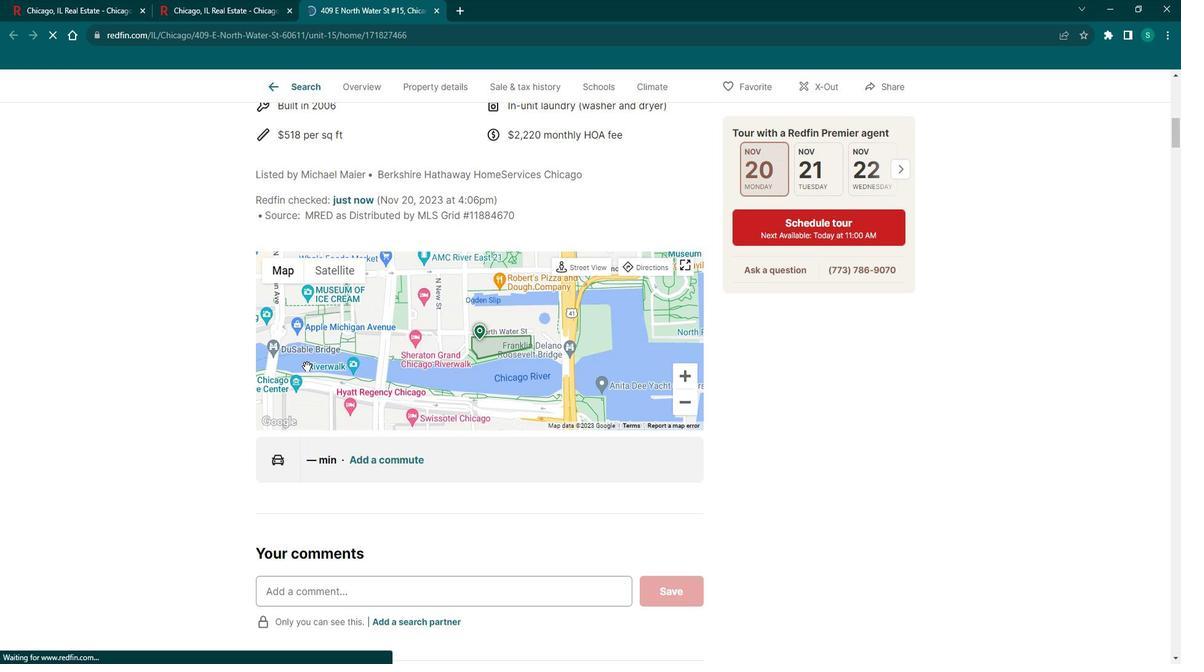 
Action: Mouse scrolled (322, 368) with delta (0, 0)
Screenshot: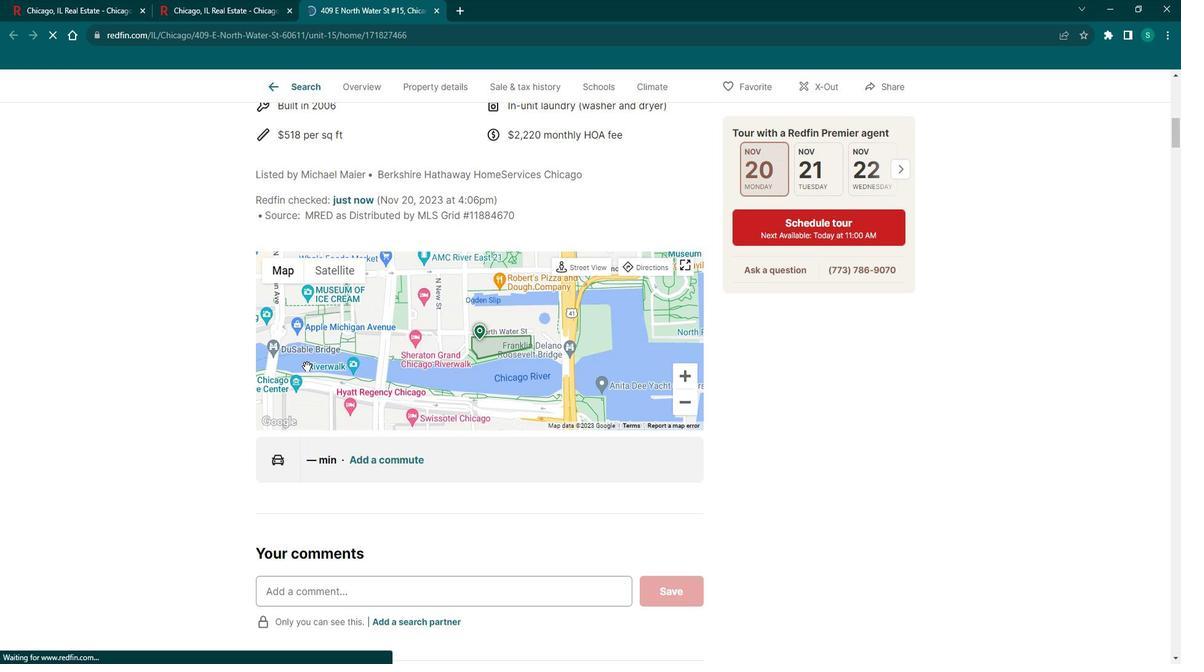 
Action: Mouse scrolled (322, 368) with delta (0, 0)
Screenshot: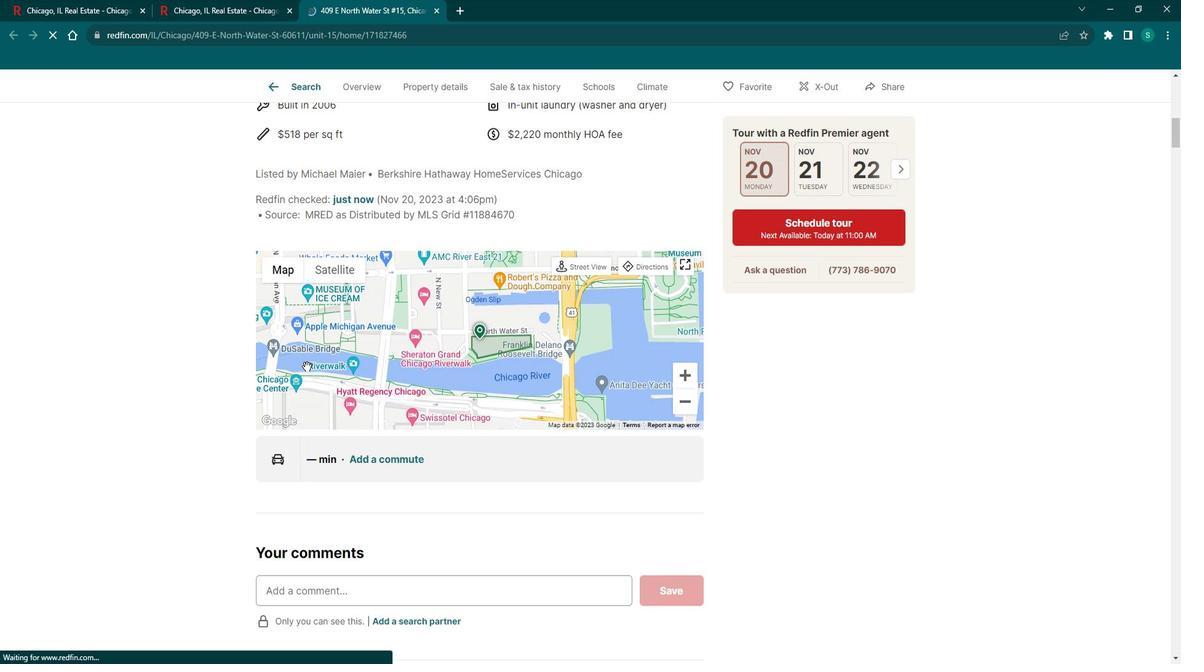 
Action: Mouse scrolled (322, 368) with delta (0, 0)
Screenshot: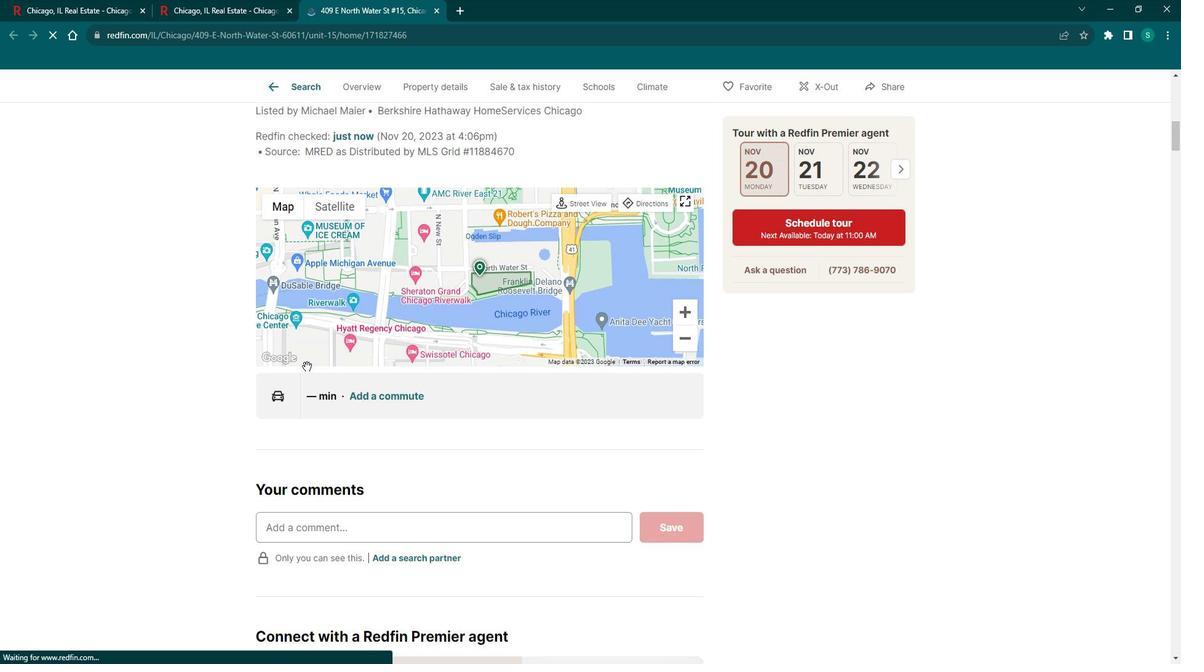 
Action: Mouse scrolled (322, 368) with delta (0, 0)
Screenshot: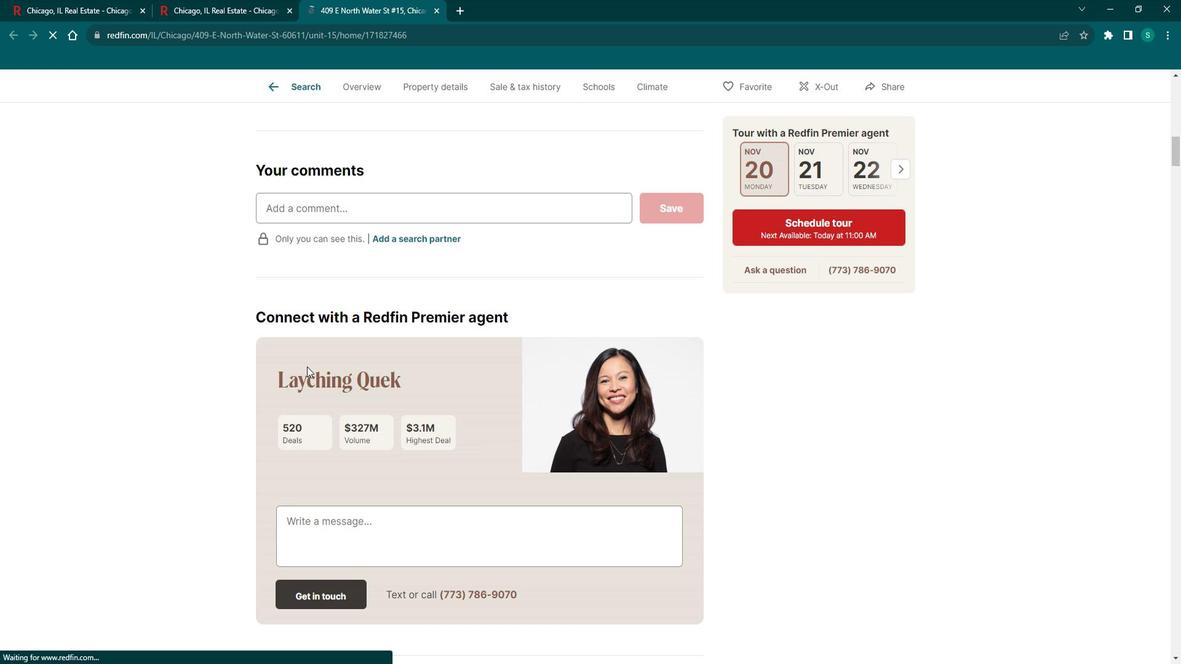 
Action: Mouse scrolled (322, 368) with delta (0, 0)
Screenshot: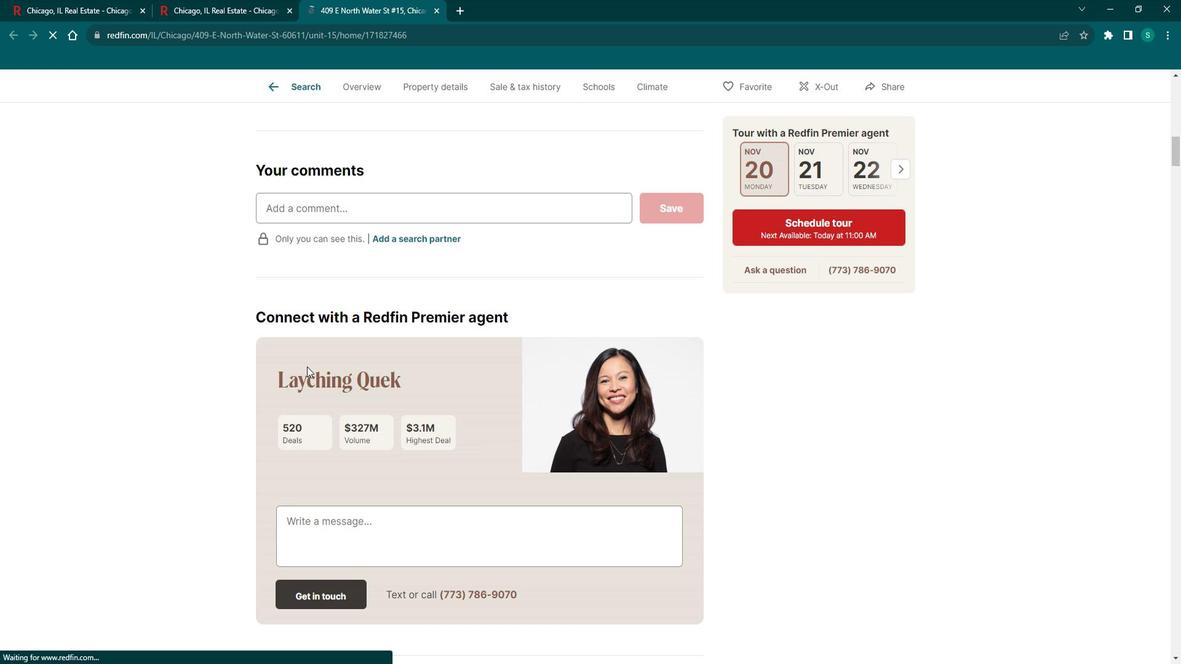 
Action: Mouse scrolled (322, 368) with delta (0, 0)
Screenshot: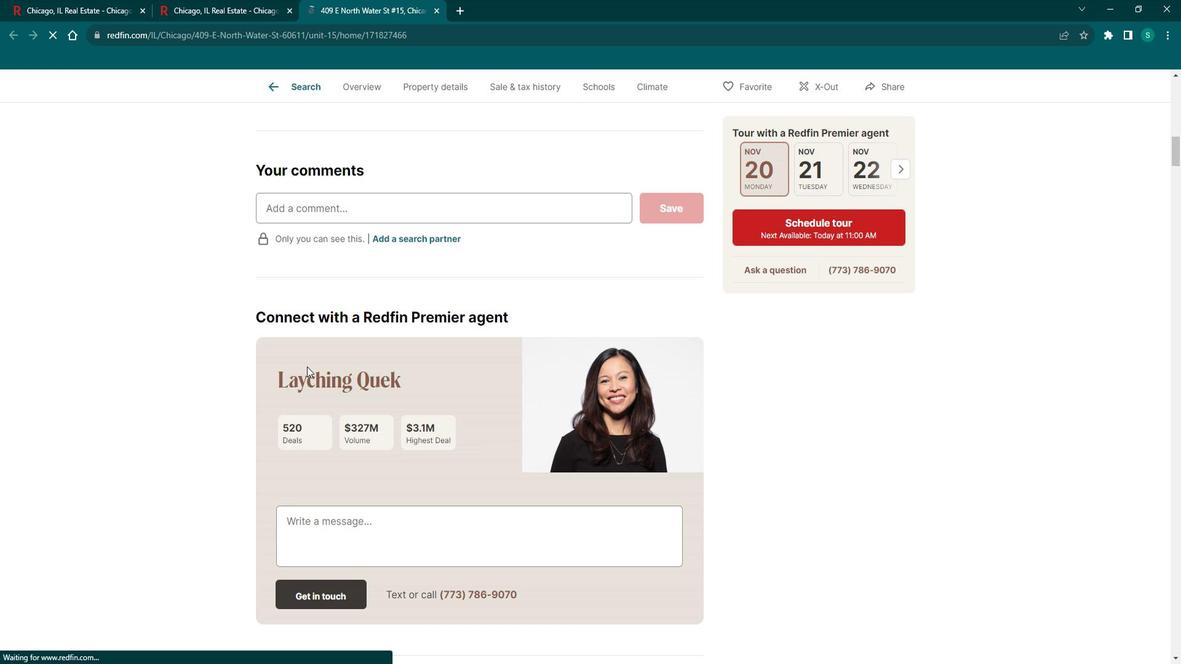 
Action: Mouse scrolled (322, 368) with delta (0, 0)
Screenshot: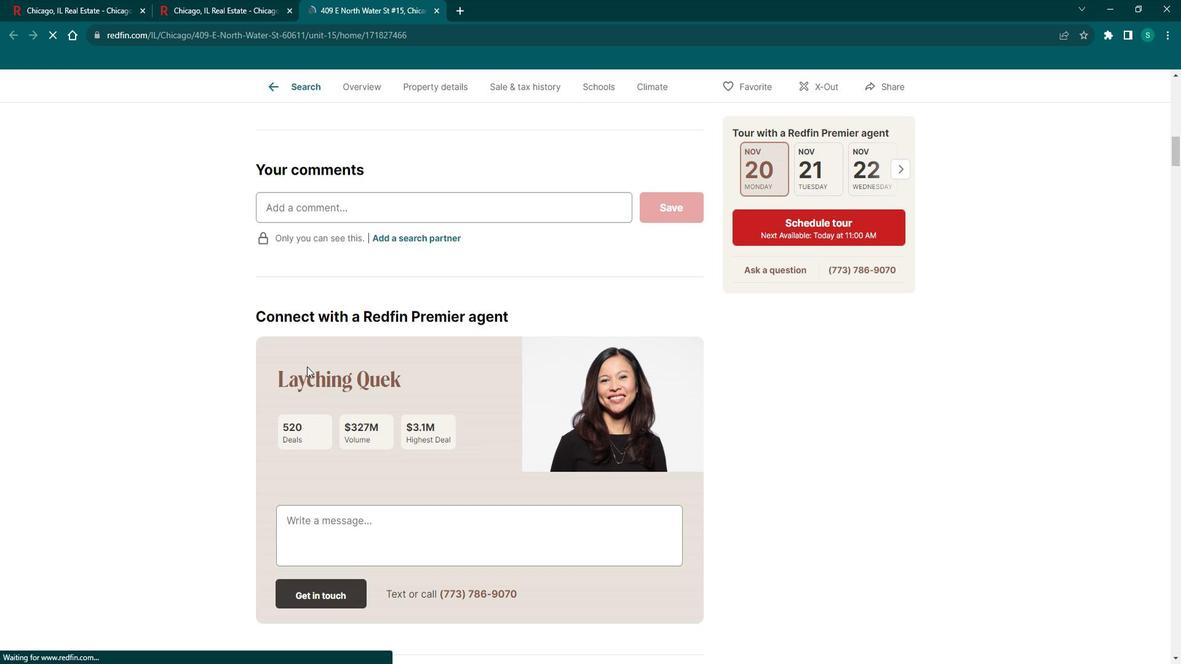 
Action: Mouse scrolled (322, 368) with delta (0, 0)
Screenshot: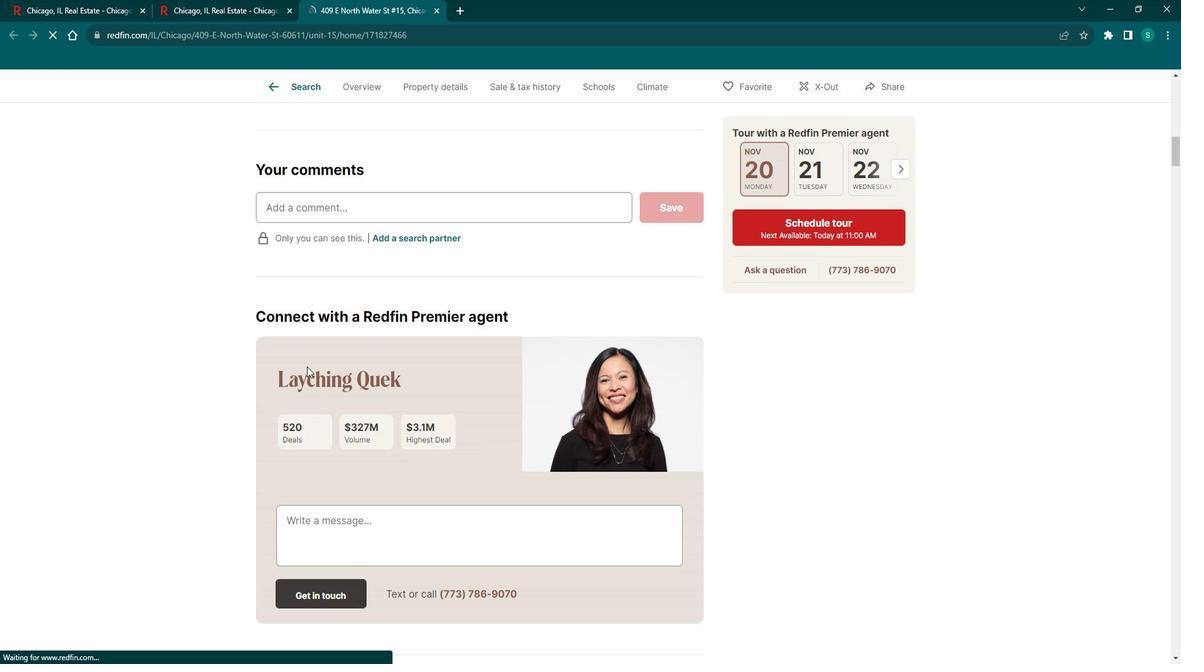 
Action: Mouse scrolled (322, 368) with delta (0, 0)
Screenshot: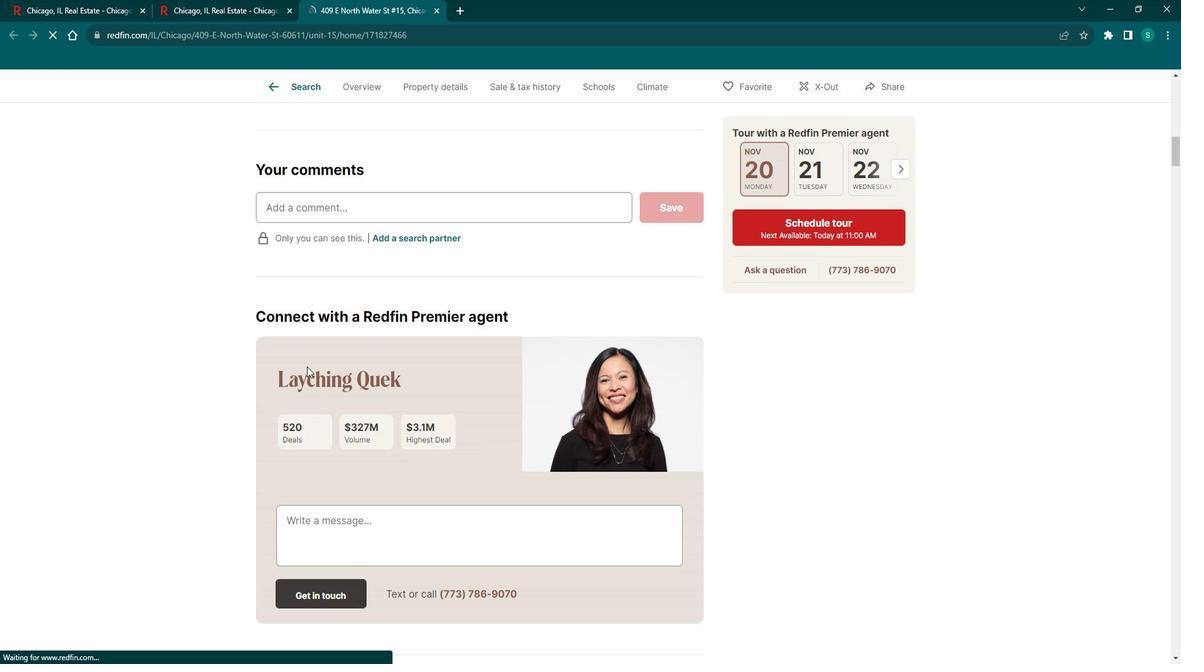 
Action: Mouse scrolled (322, 368) with delta (0, 0)
Screenshot: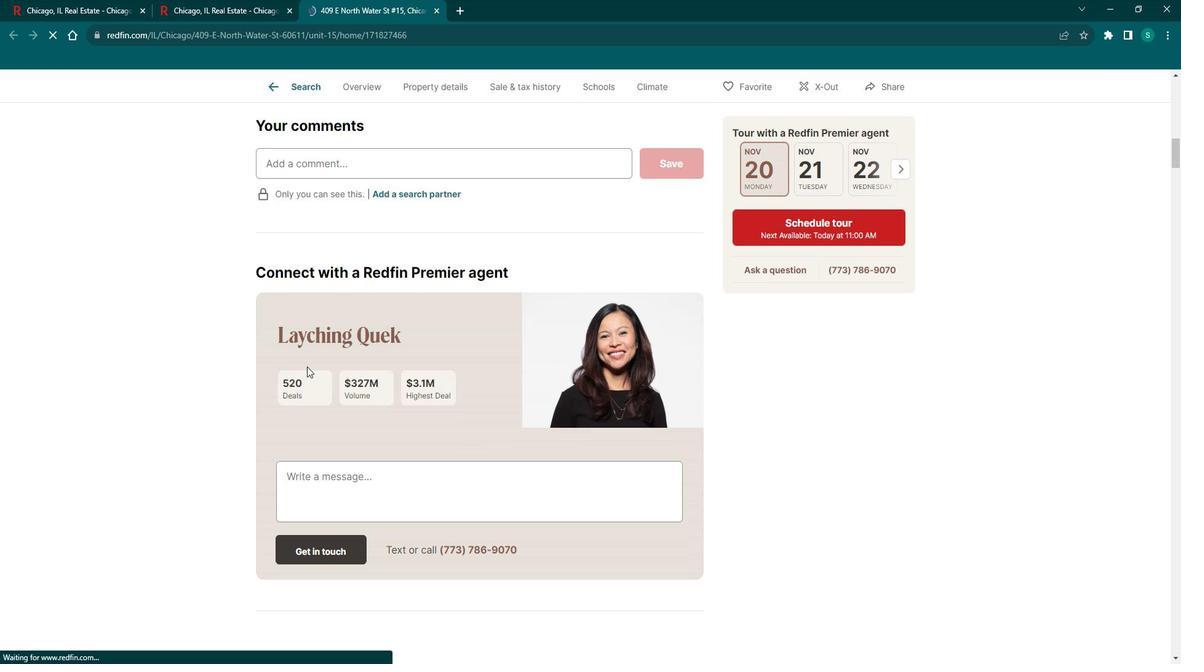 
Action: Mouse scrolled (322, 369) with delta (0, 0)
Screenshot: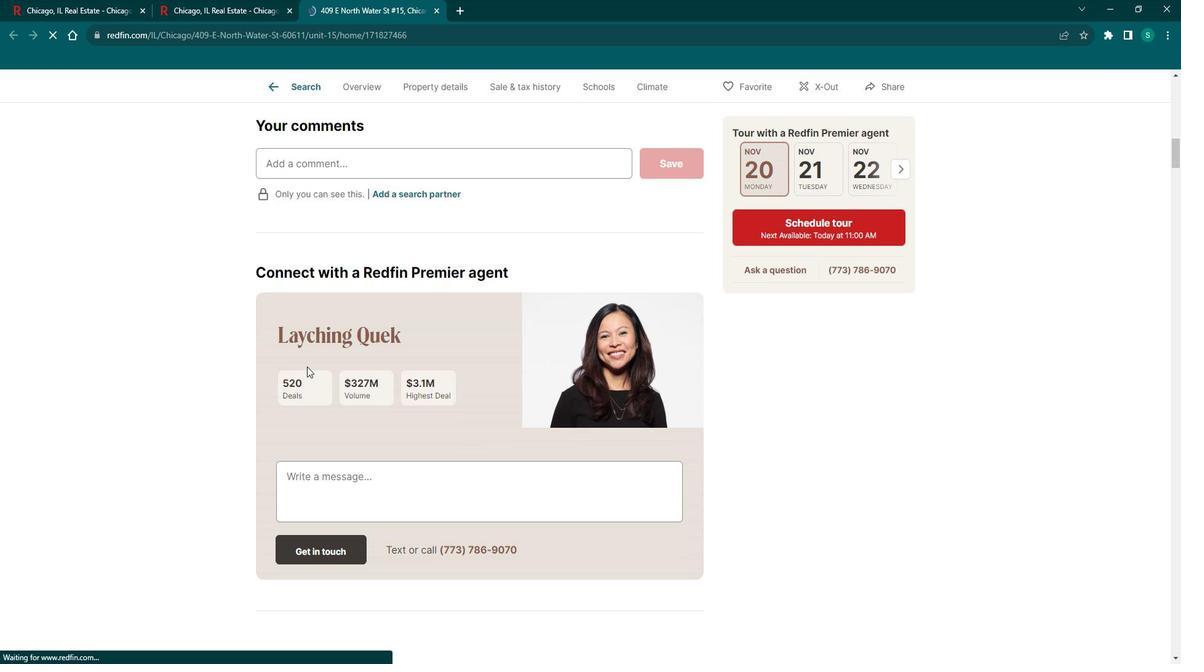 
Action: Mouse scrolled (322, 368) with delta (0, 0)
Screenshot: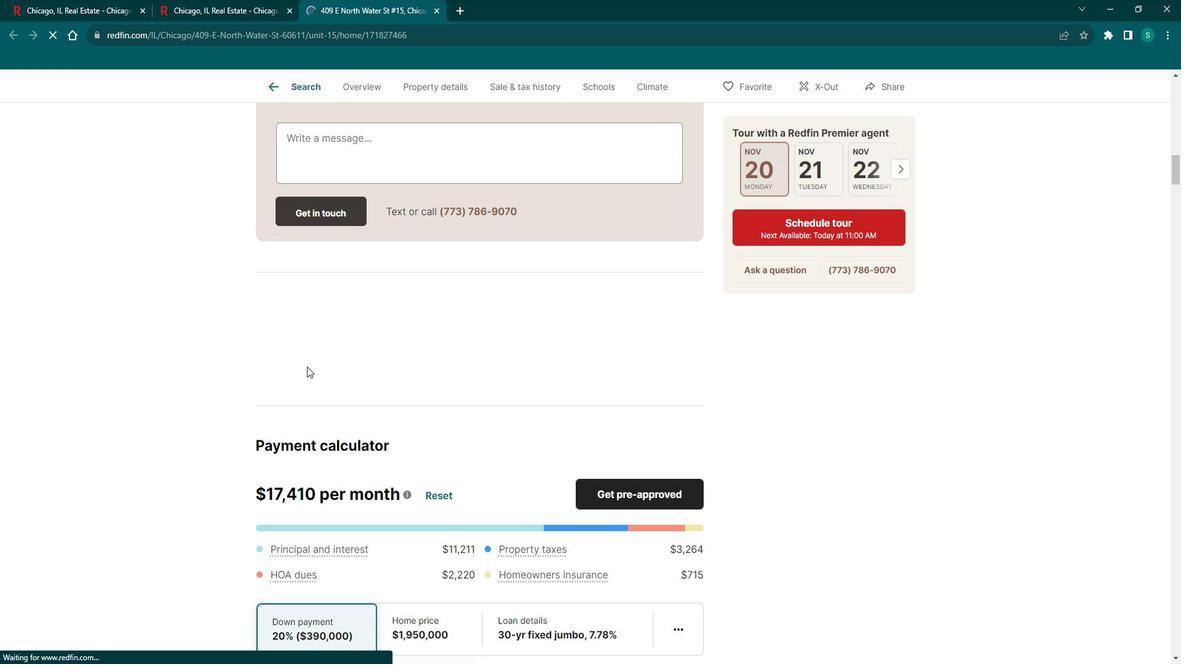 
Action: Mouse scrolled (322, 368) with delta (0, 0)
Screenshot: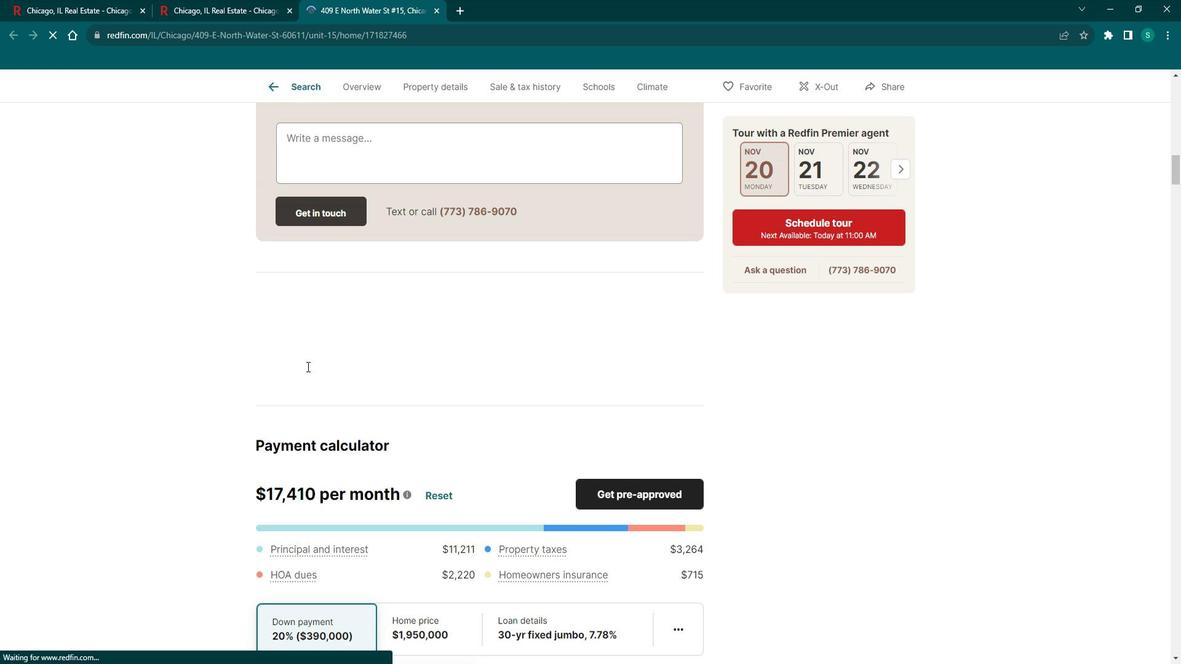
Action: Mouse scrolled (322, 368) with delta (0, 0)
Screenshot: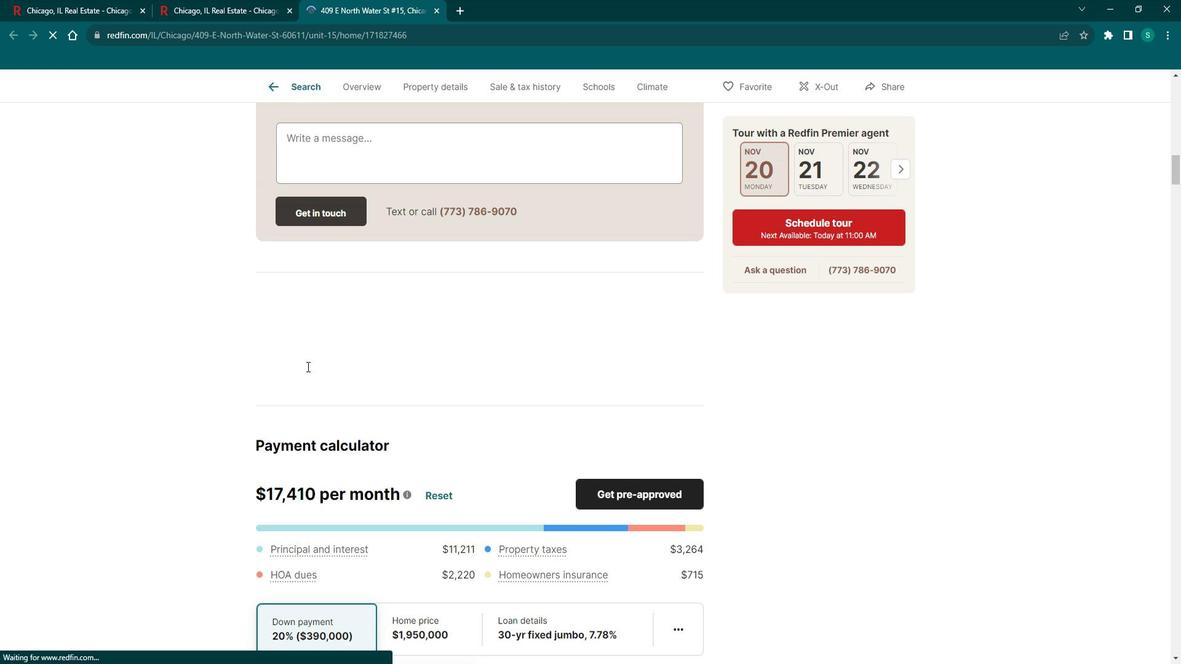 
Action: Mouse scrolled (322, 368) with delta (0, 0)
Screenshot: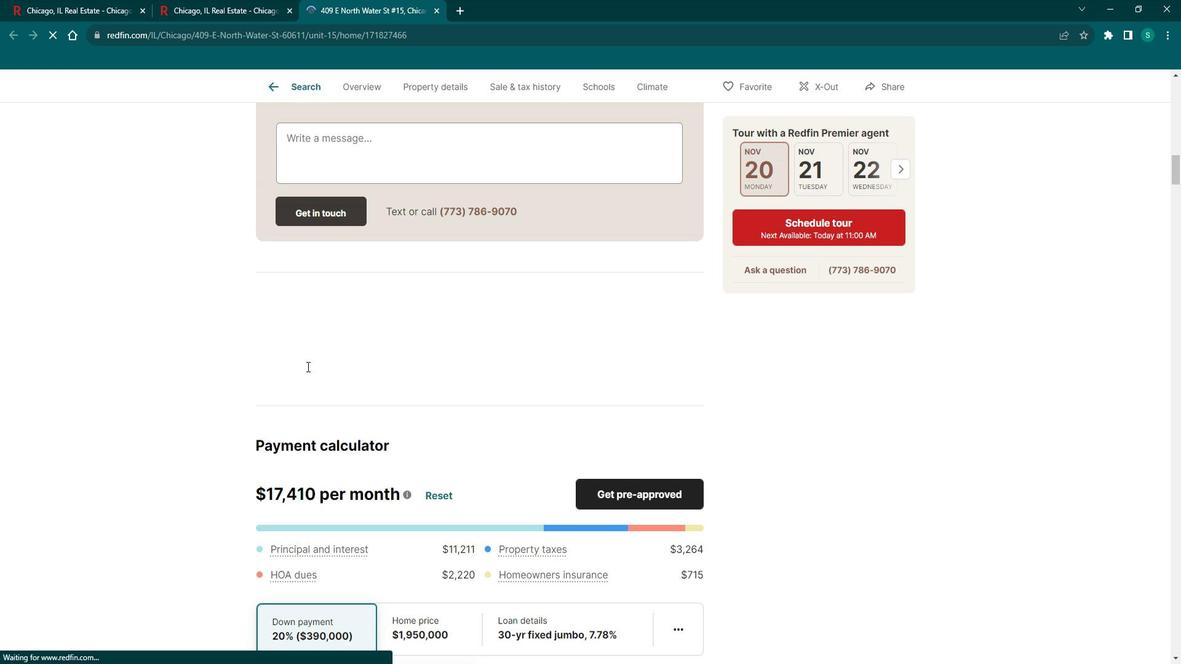 
Action: Mouse scrolled (322, 368) with delta (0, 0)
Screenshot: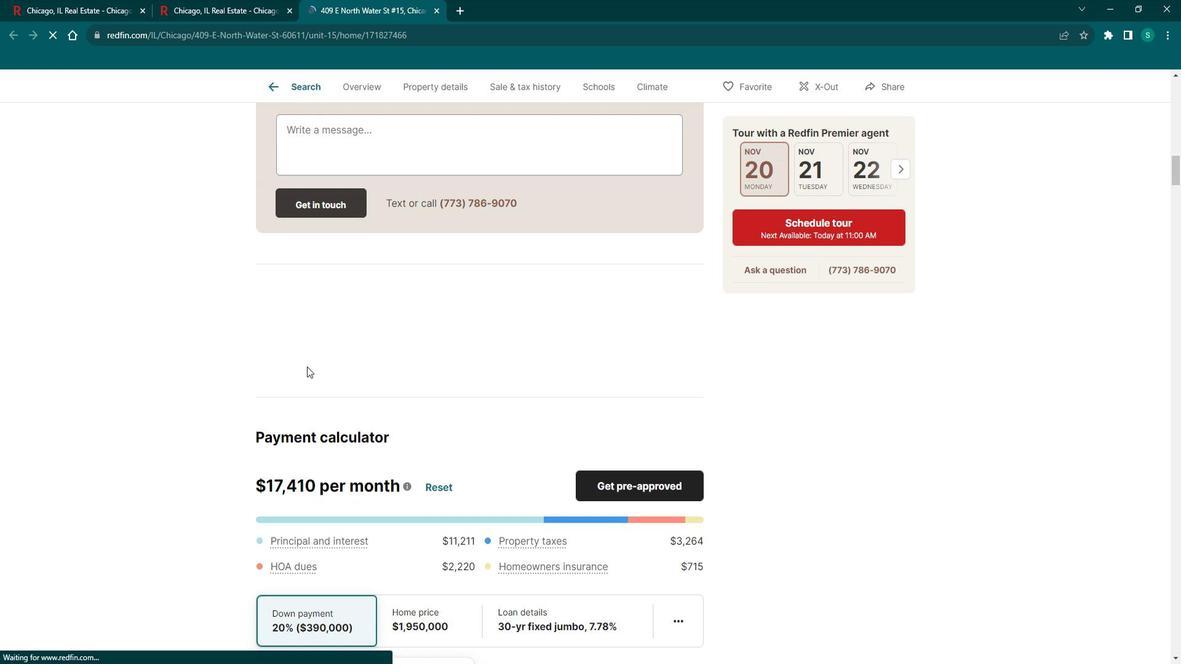 
Action: Mouse scrolled (322, 368) with delta (0, 0)
Screenshot: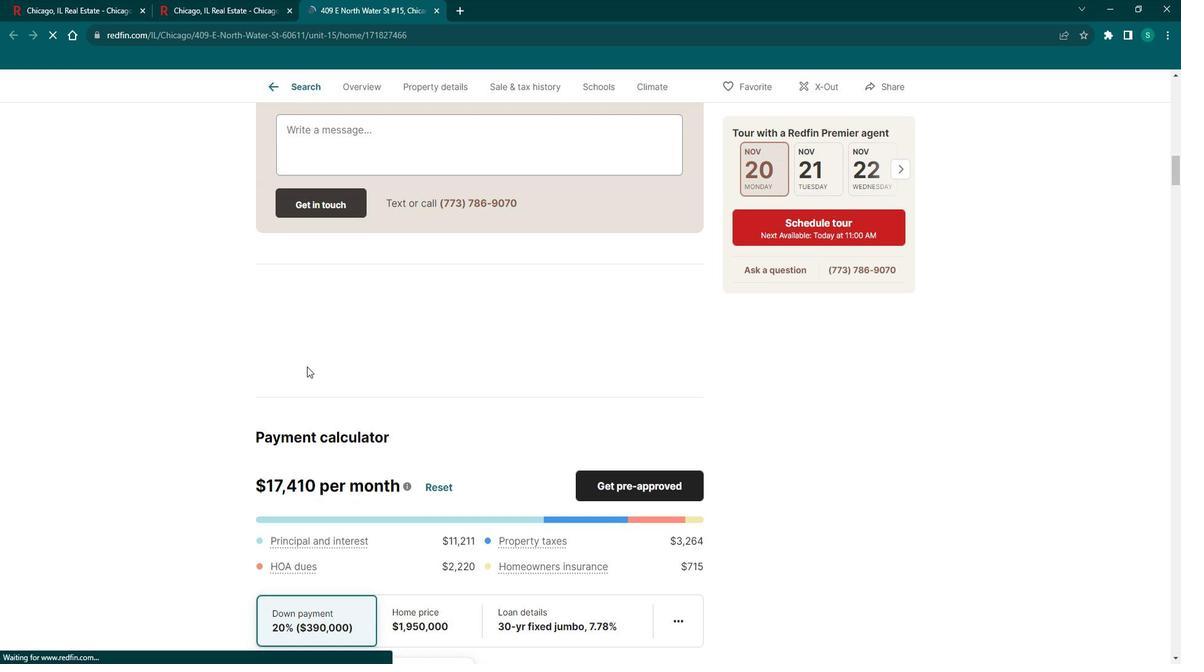 
Action: Mouse scrolled (322, 368) with delta (0, 0)
Screenshot: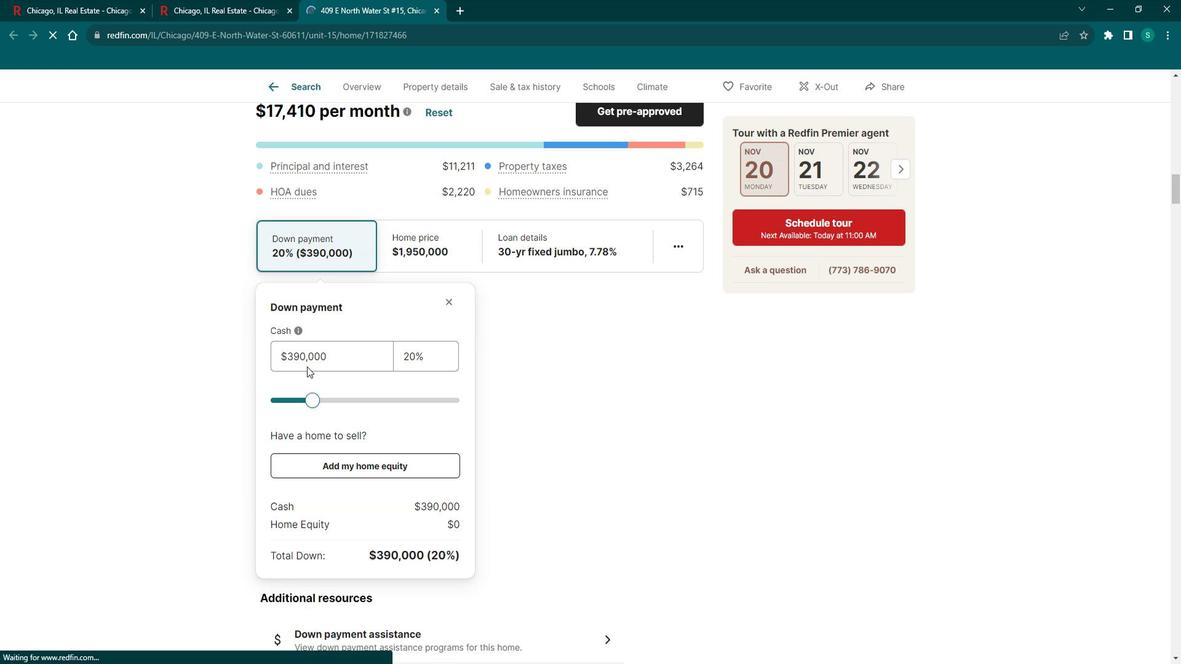 
Action: Mouse scrolled (322, 368) with delta (0, 0)
Screenshot: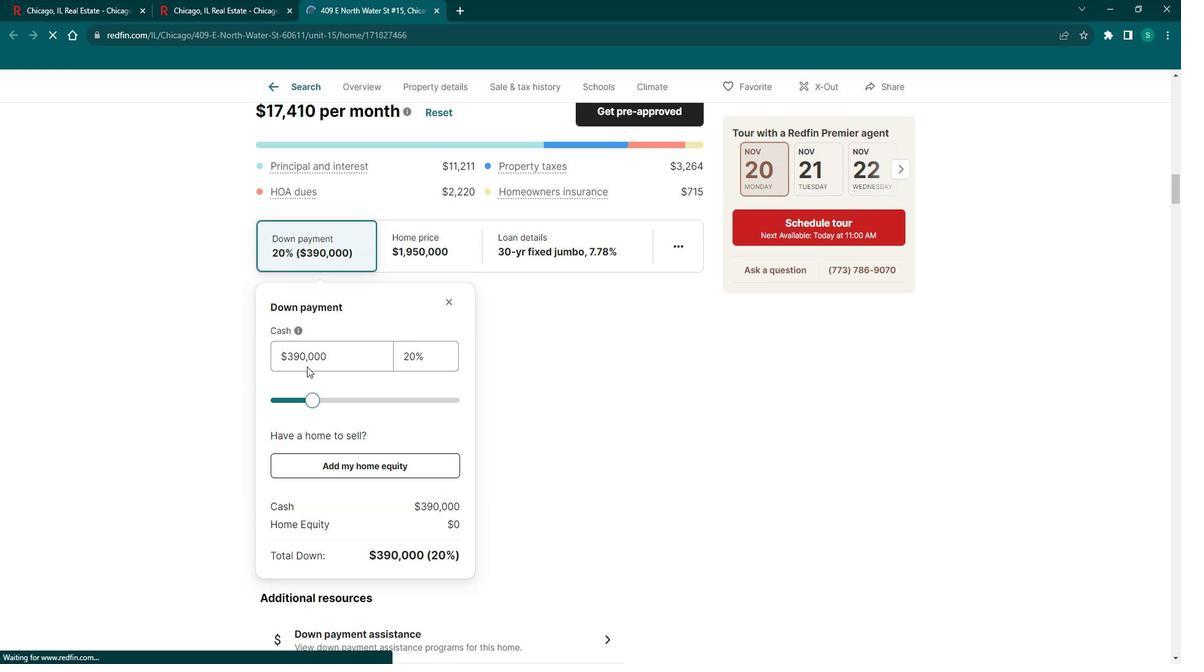 
Action: Mouse scrolled (322, 368) with delta (0, 0)
Screenshot: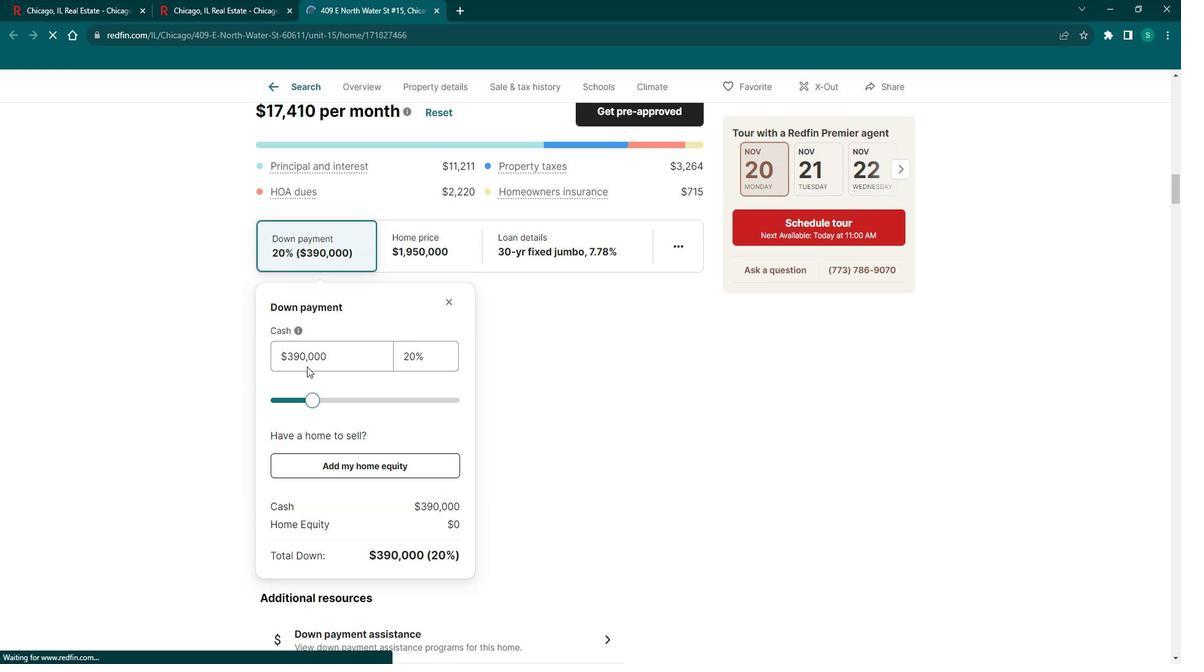
Action: Mouse scrolled (322, 368) with delta (0, 0)
Screenshot: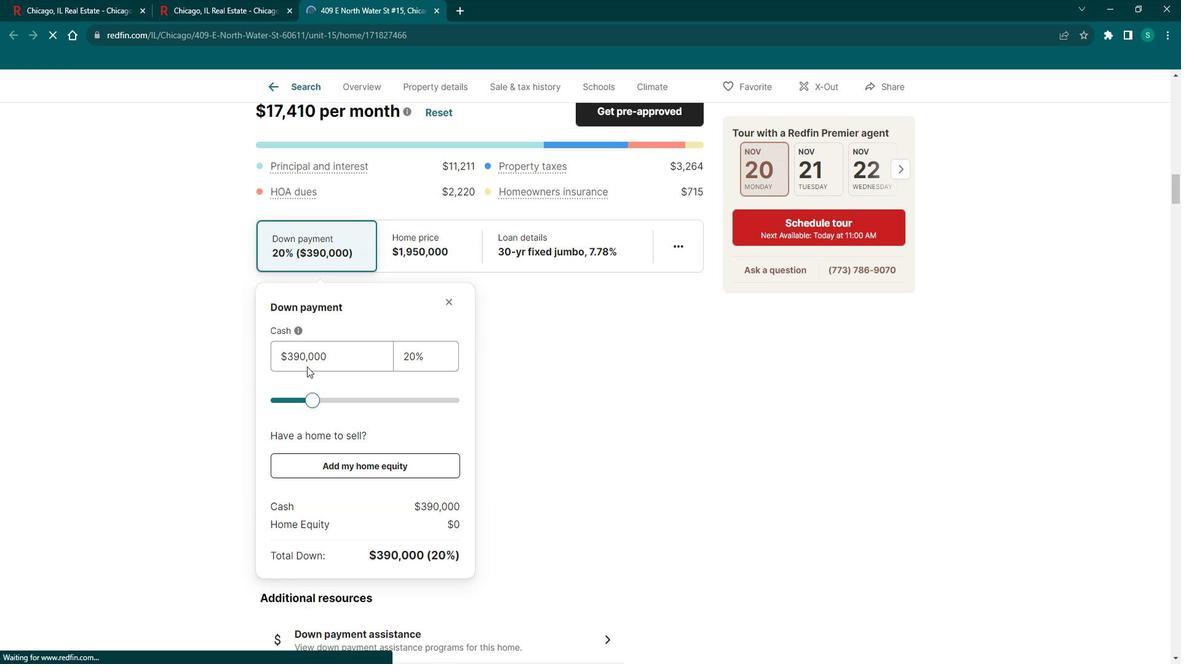 
Action: Mouse scrolled (322, 368) with delta (0, 0)
Screenshot: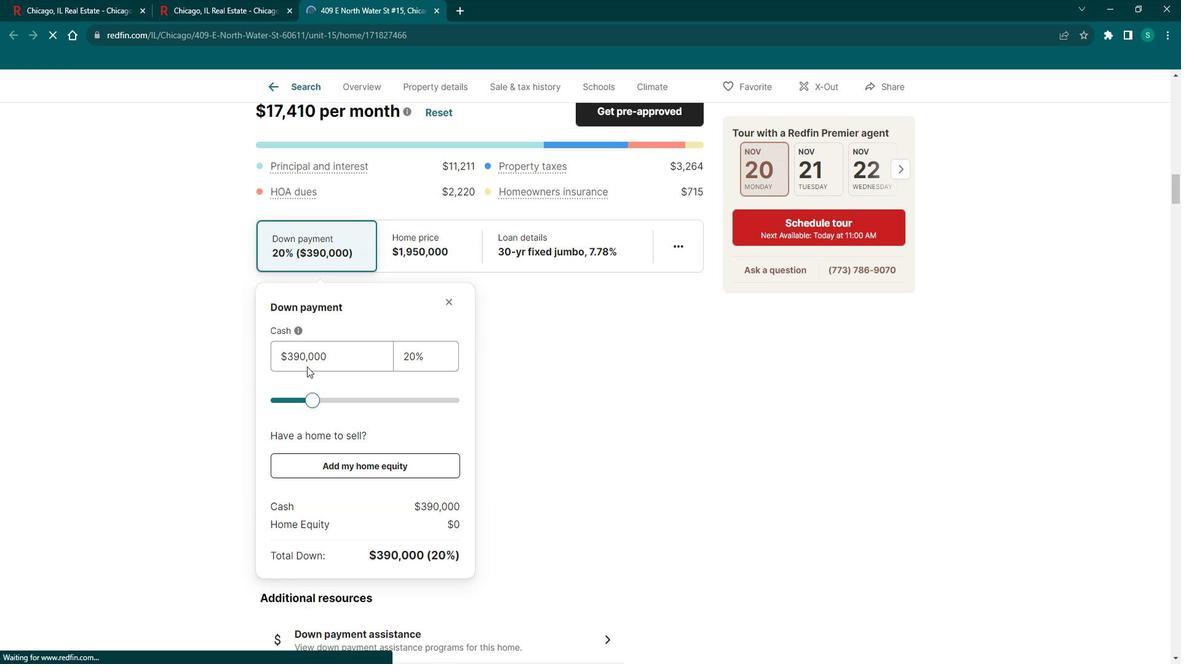 
Action: Mouse scrolled (322, 368) with delta (0, 0)
Screenshot: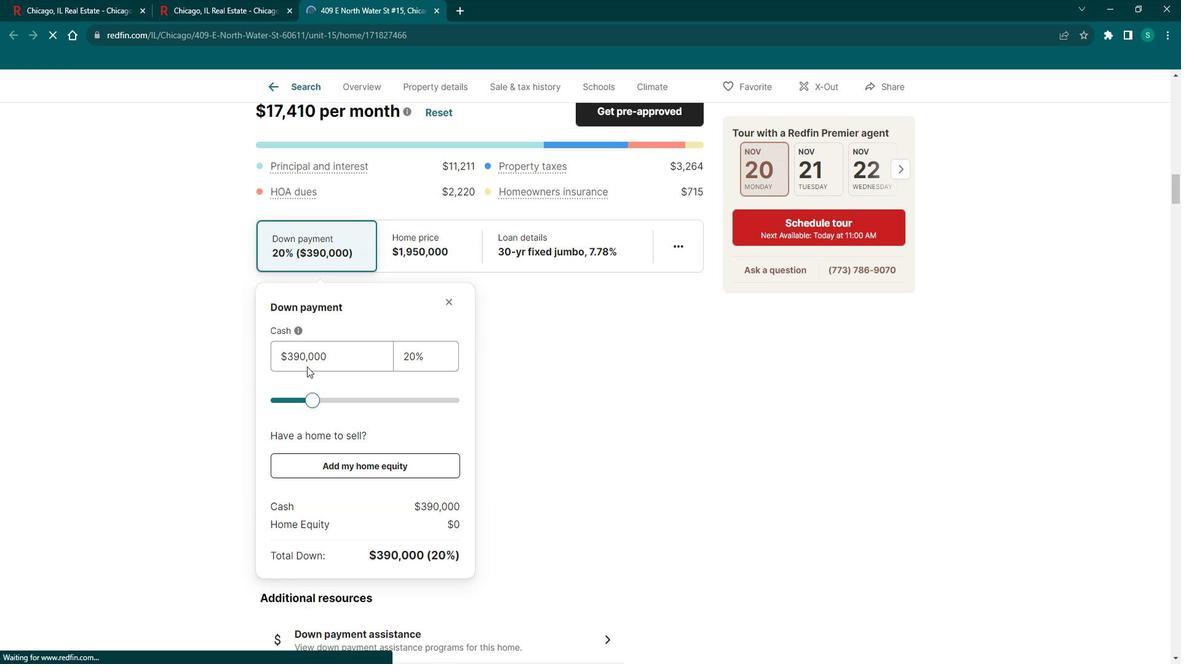 
Action: Mouse scrolled (322, 368) with delta (0, 0)
Screenshot: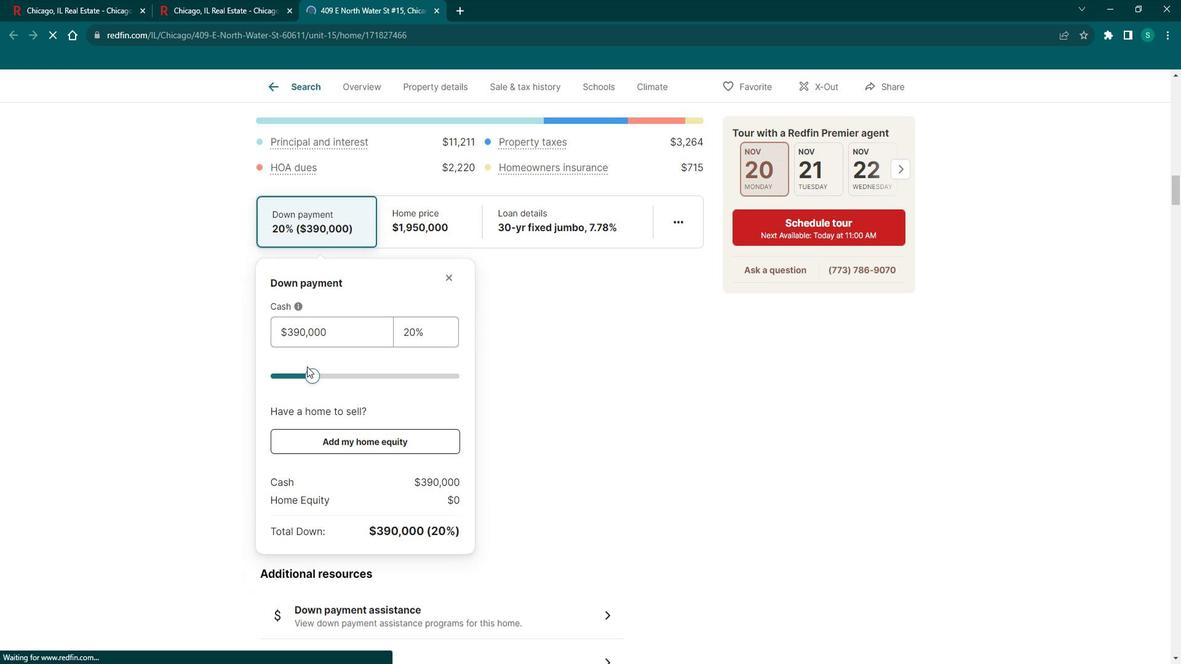 
Action: Mouse scrolled (322, 368) with delta (0, 0)
Screenshot: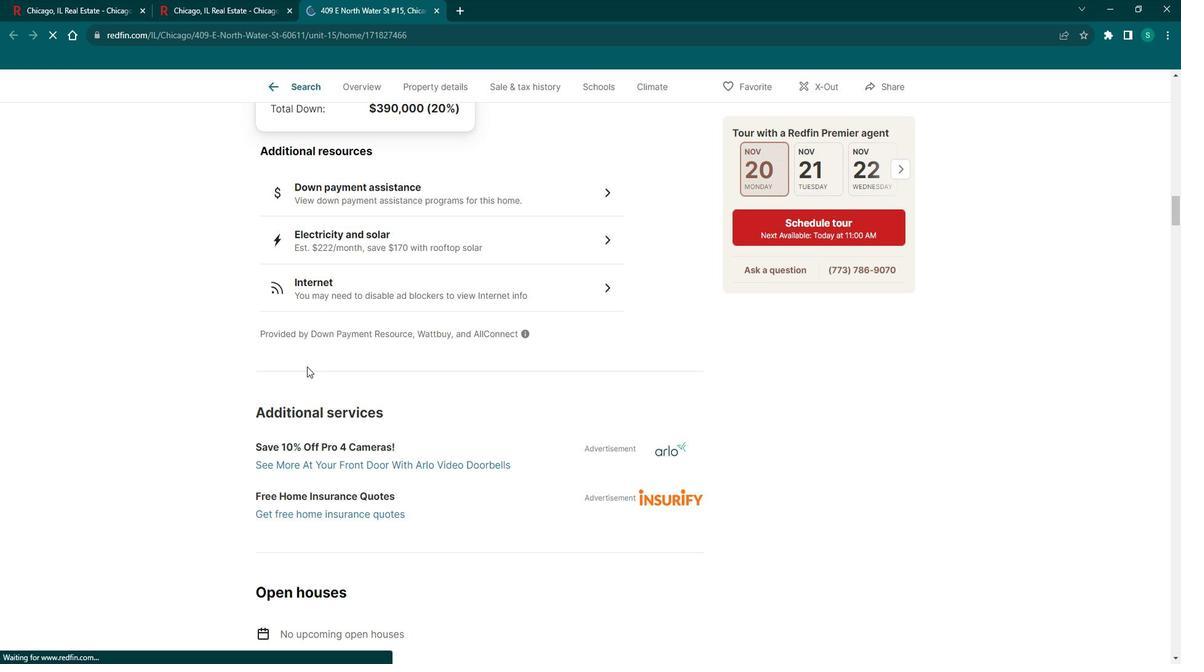 
Action: Mouse scrolled (322, 368) with delta (0, 0)
Screenshot: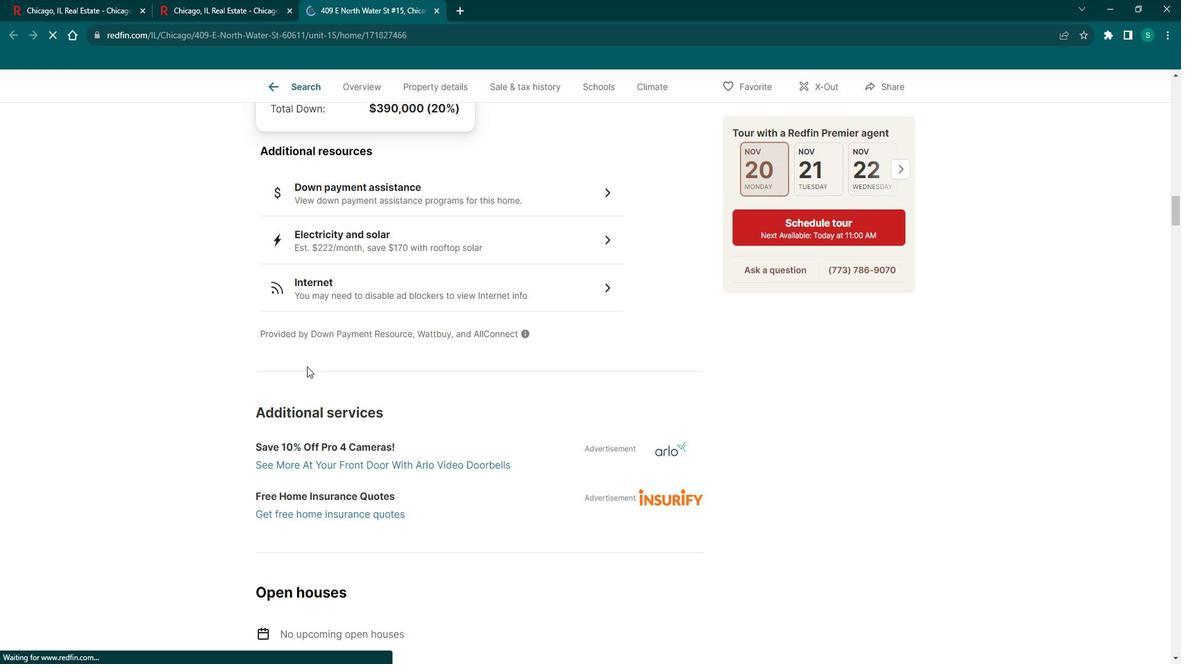 
Action: Mouse scrolled (322, 368) with delta (0, 0)
Screenshot: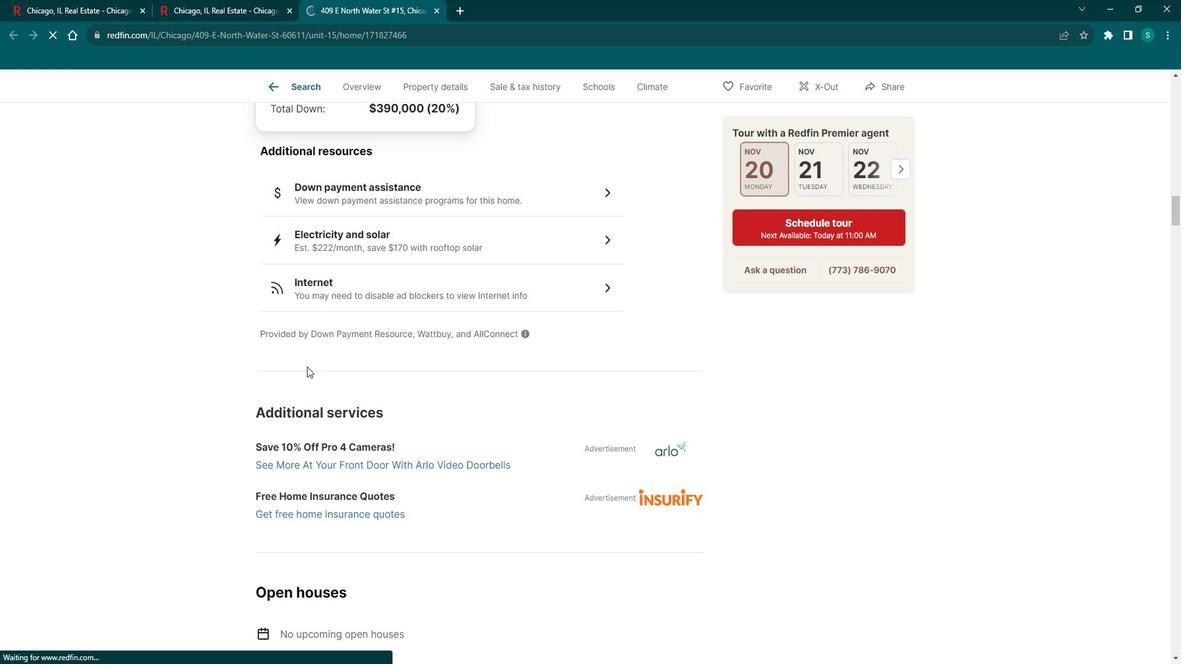 
Action: Mouse scrolled (322, 368) with delta (0, 0)
Screenshot: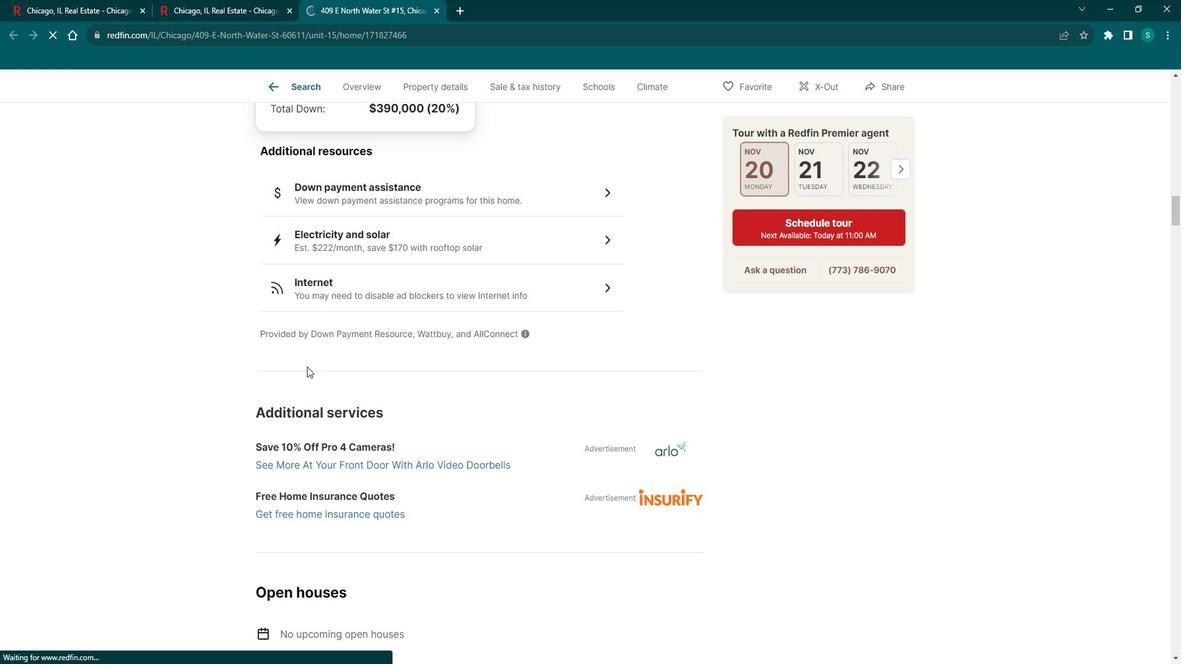 
Action: Mouse scrolled (322, 368) with delta (0, 0)
Screenshot: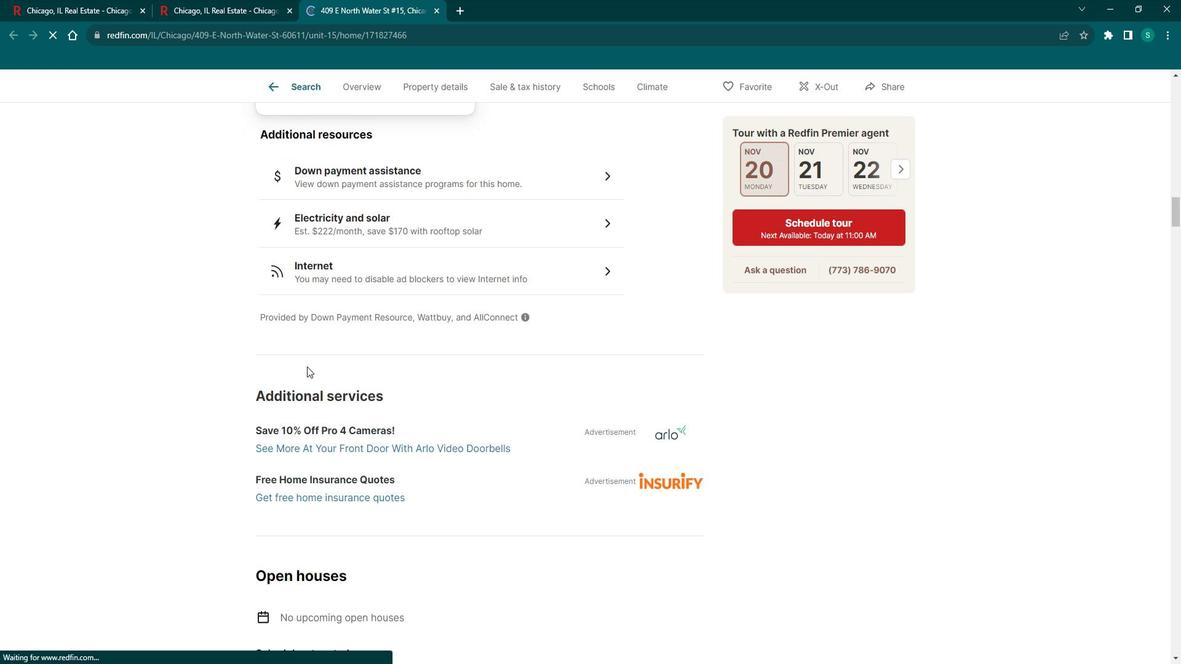 
Action: Mouse scrolled (322, 368) with delta (0, 0)
Screenshot: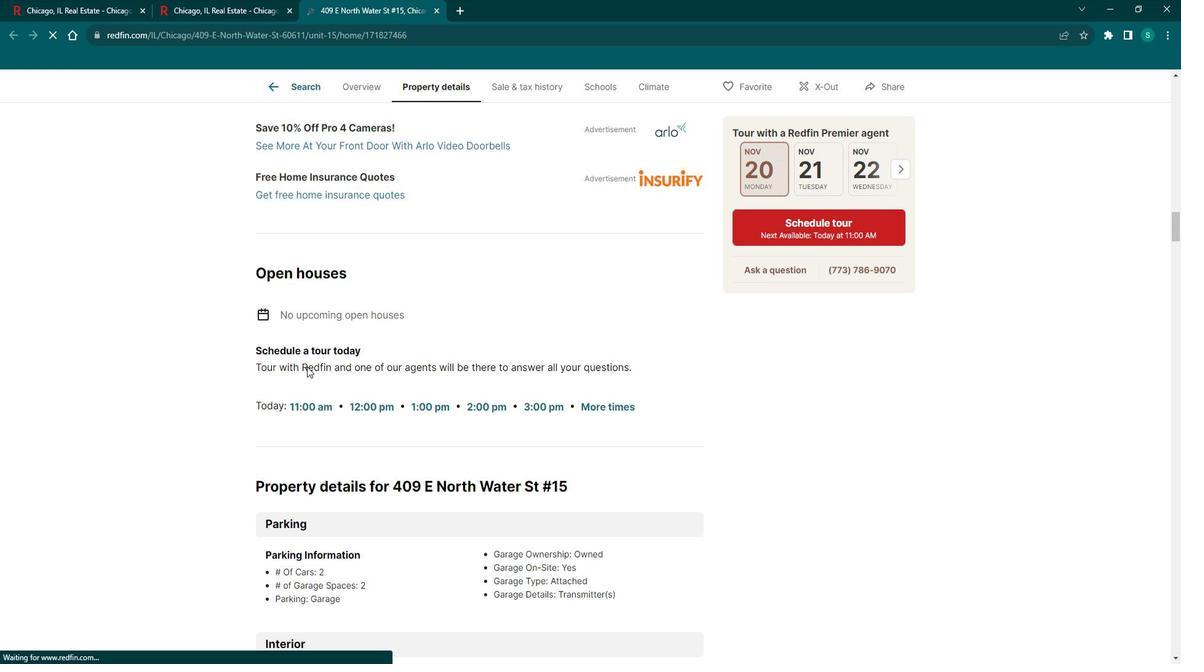 
Action: Mouse scrolled (322, 368) with delta (0, 0)
Screenshot: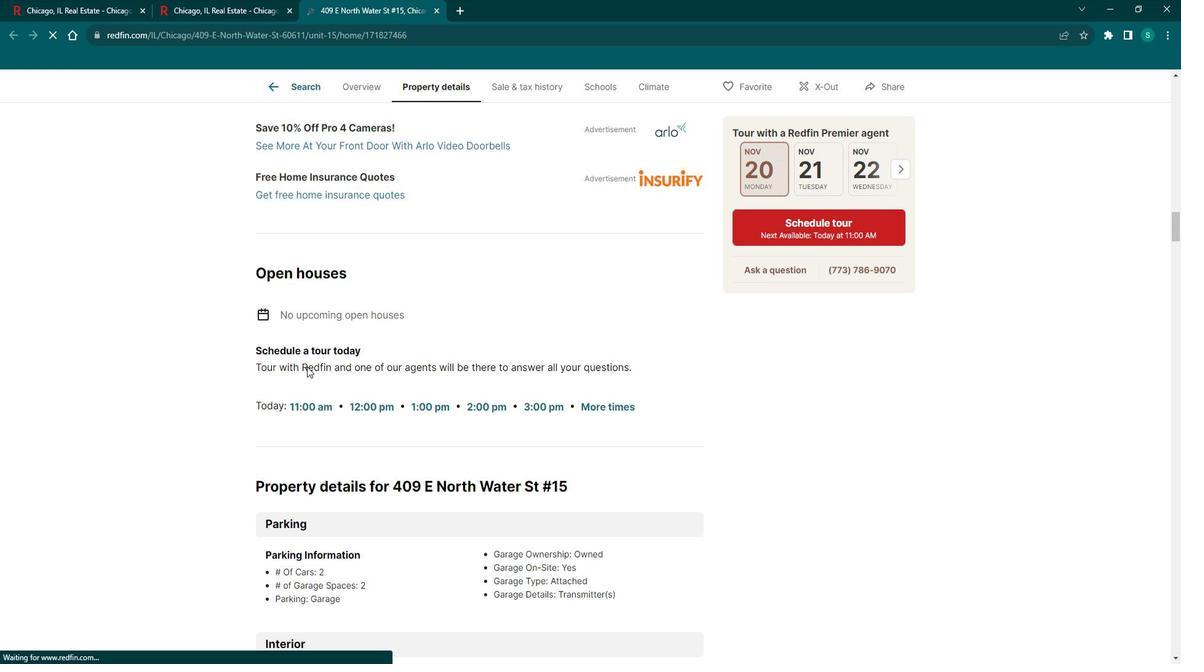 
Action: Mouse scrolled (322, 368) with delta (0, 0)
Screenshot: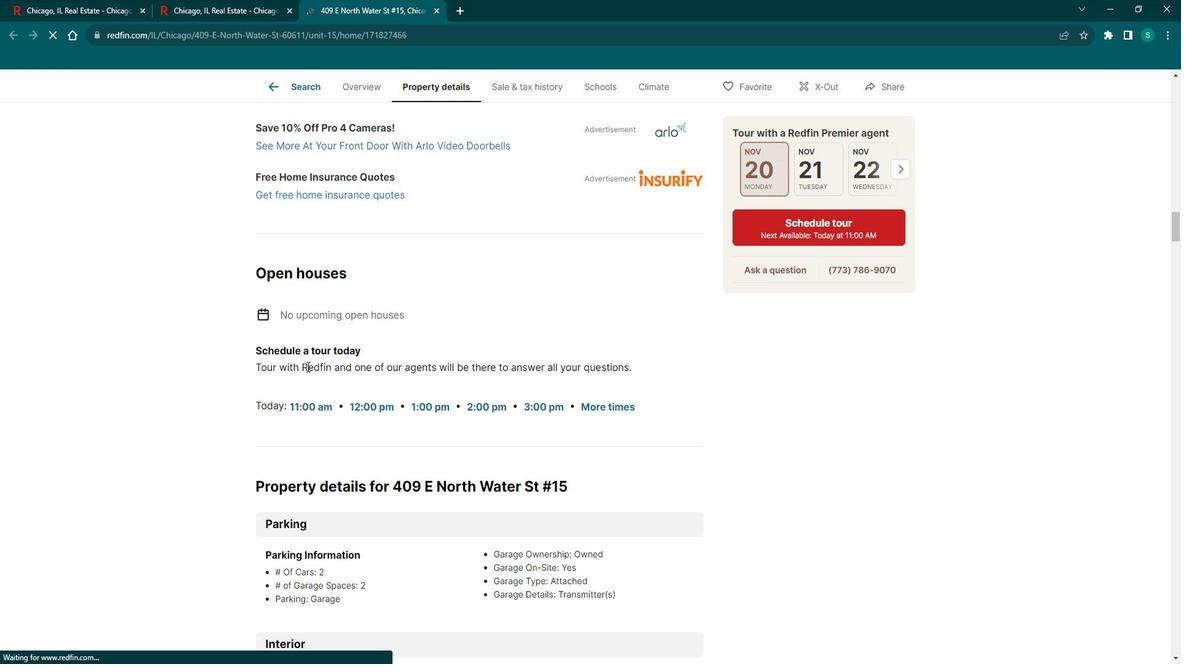 
Action: Mouse scrolled (322, 368) with delta (0, 0)
Screenshot: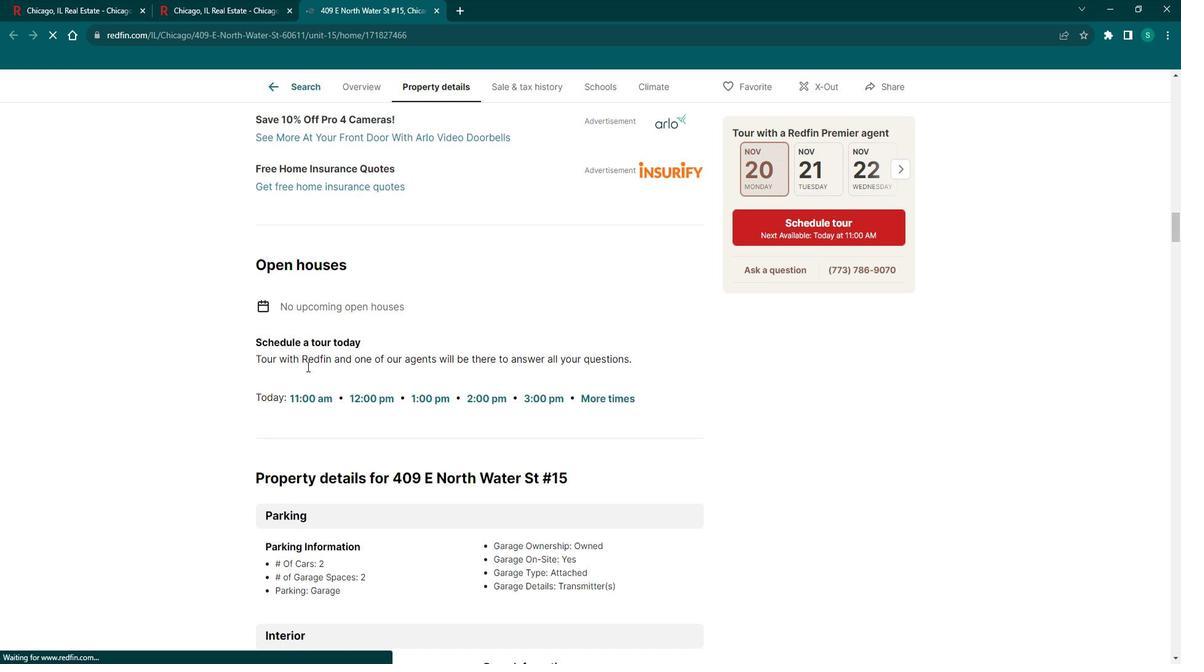 
Action: Mouse scrolled (322, 368) with delta (0, 0)
Screenshot: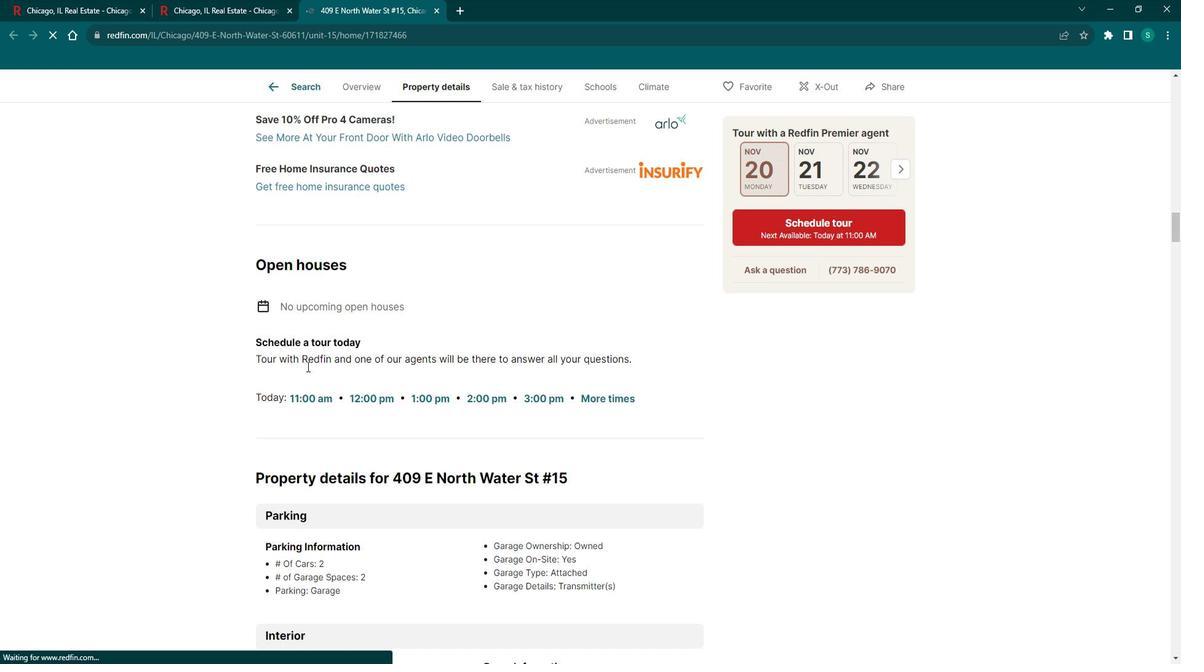 
Action: Mouse scrolled (322, 368) with delta (0, 0)
Screenshot: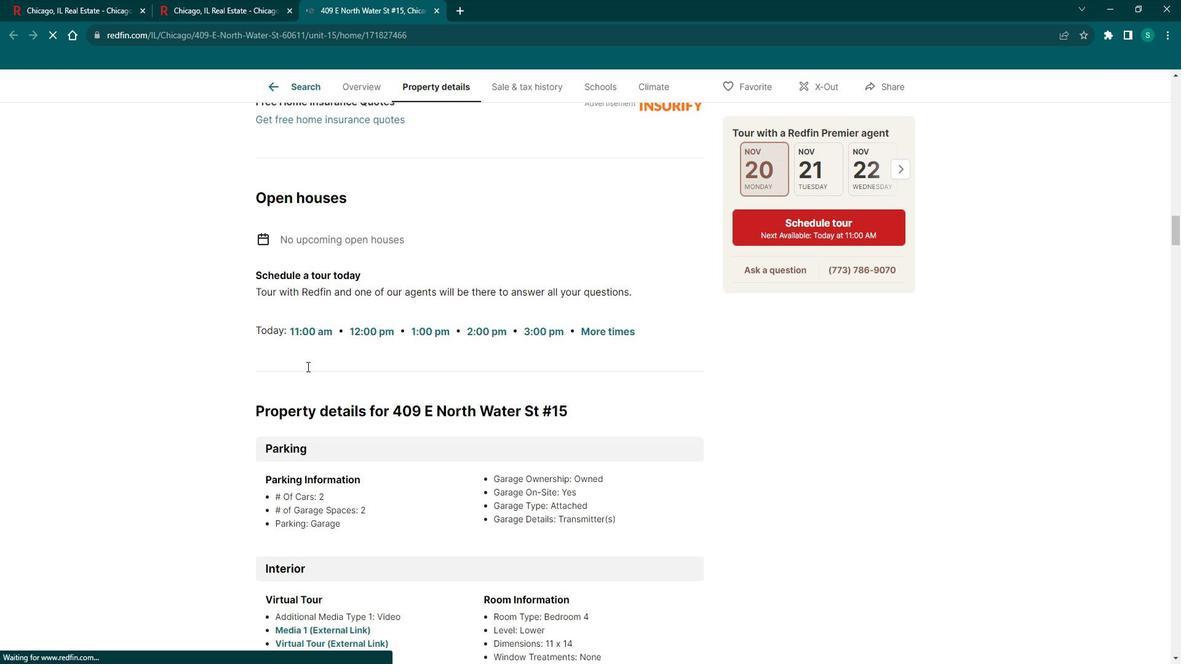 
Action: Mouse scrolled (322, 368) with delta (0, 0)
Screenshot: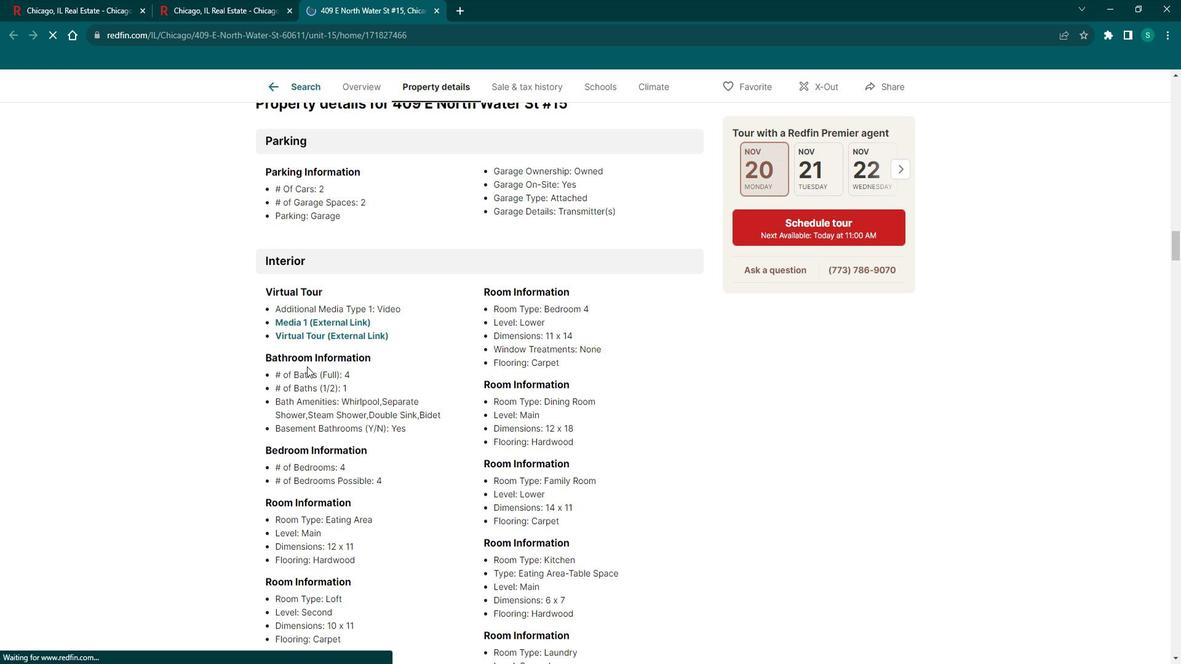 
Action: Mouse scrolled (322, 368) with delta (0, 0)
Screenshot: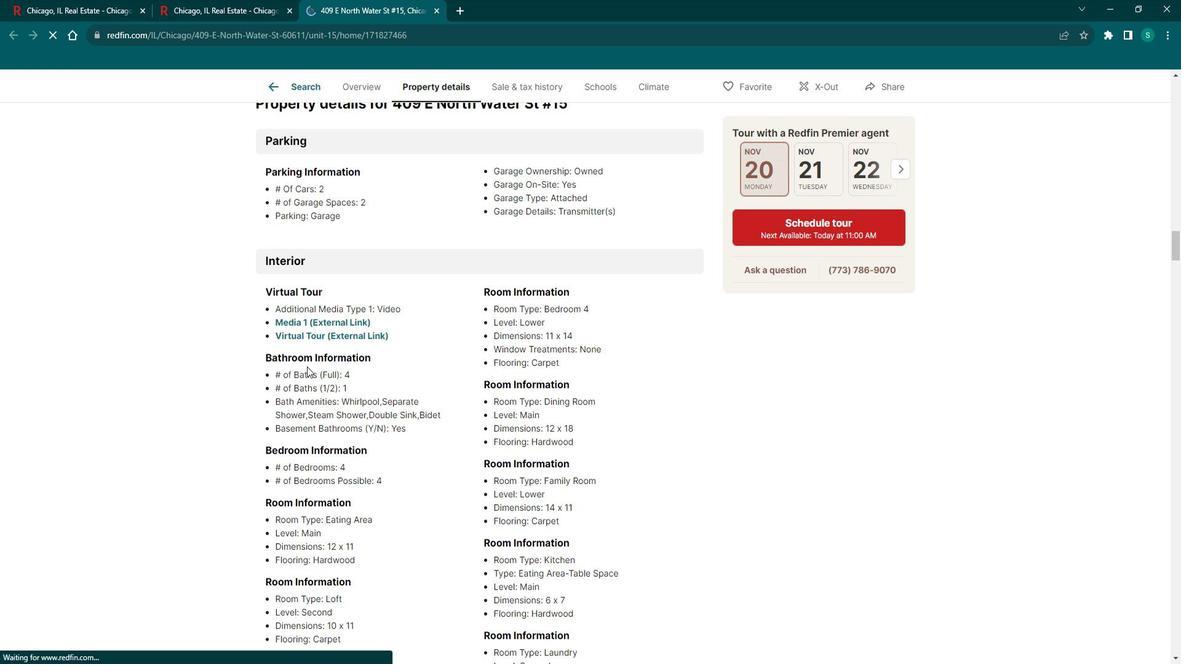 
Action: Mouse scrolled (322, 368) with delta (0, 0)
Screenshot: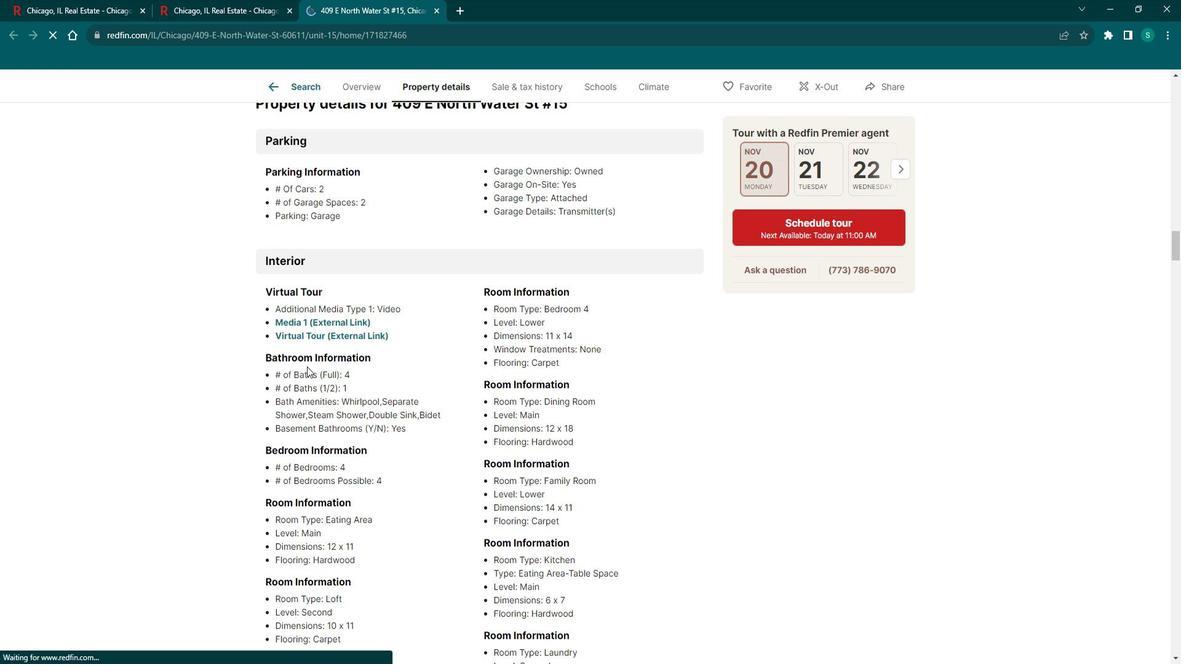 
Action: Mouse scrolled (322, 368) with delta (0, 0)
Screenshot: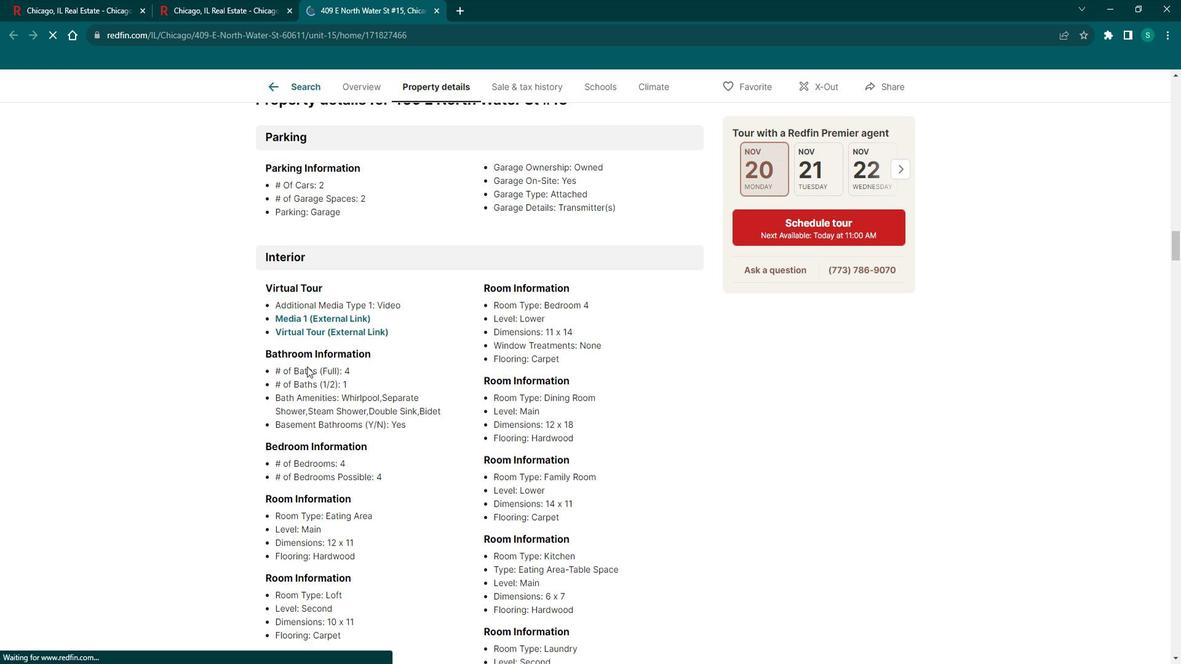 
Action: Mouse scrolled (322, 368) with delta (0, 0)
Screenshot: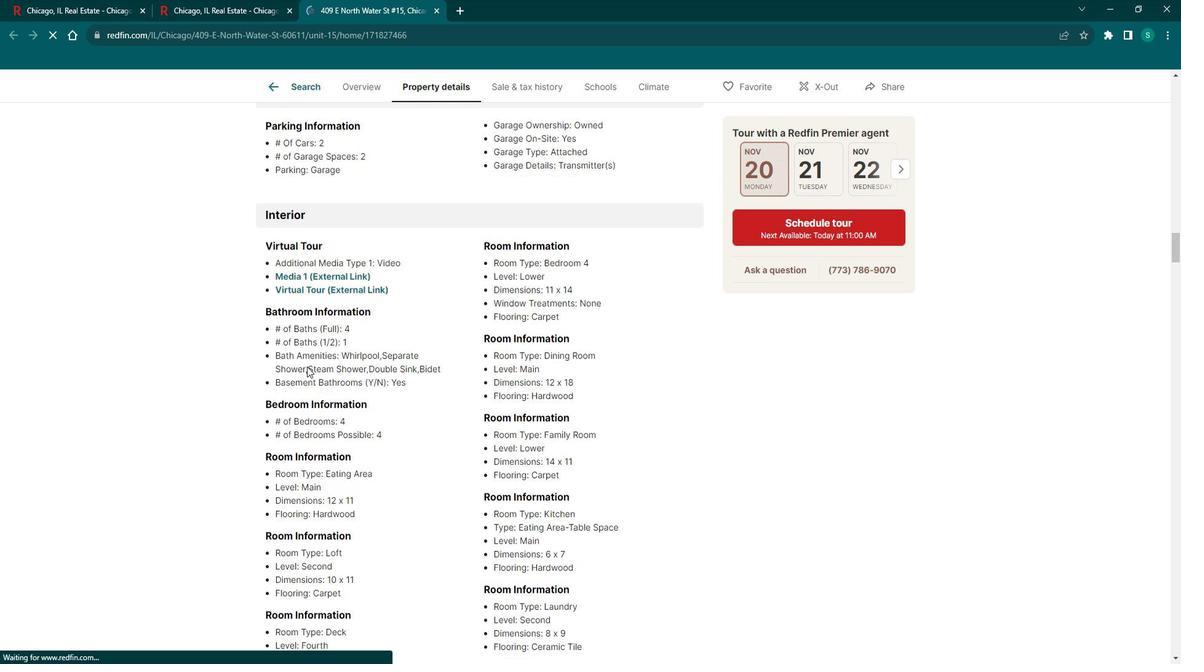 
Action: Mouse scrolled (322, 368) with delta (0, 0)
Screenshot: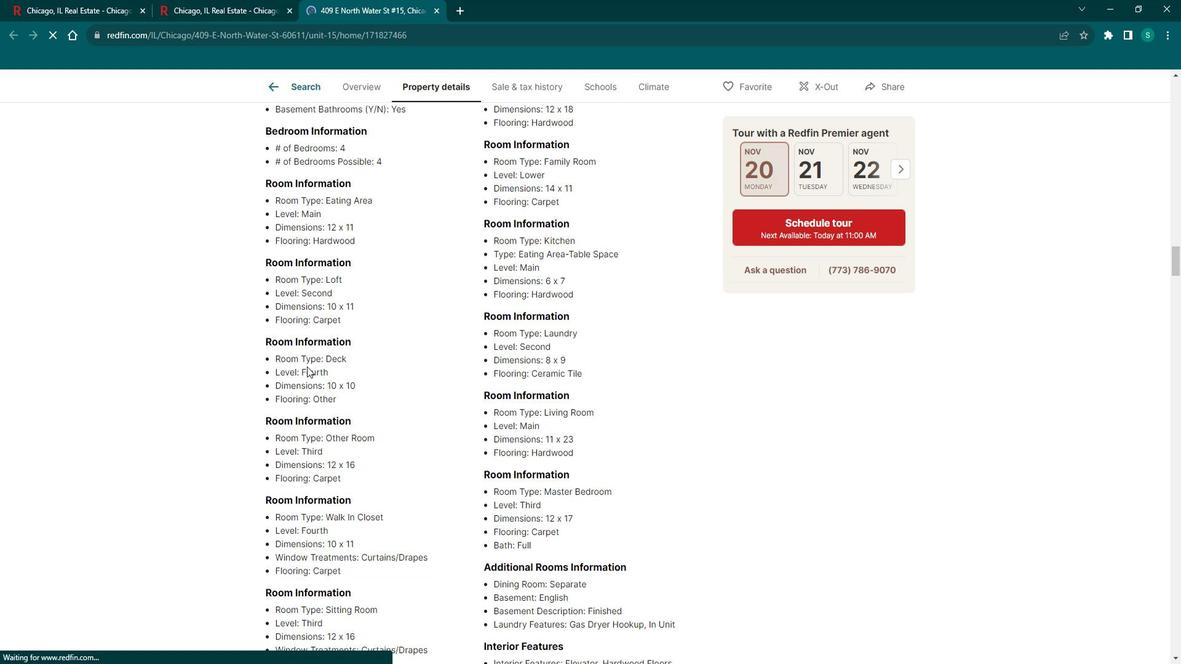 
Action: Mouse scrolled (322, 368) with delta (0, 0)
Screenshot: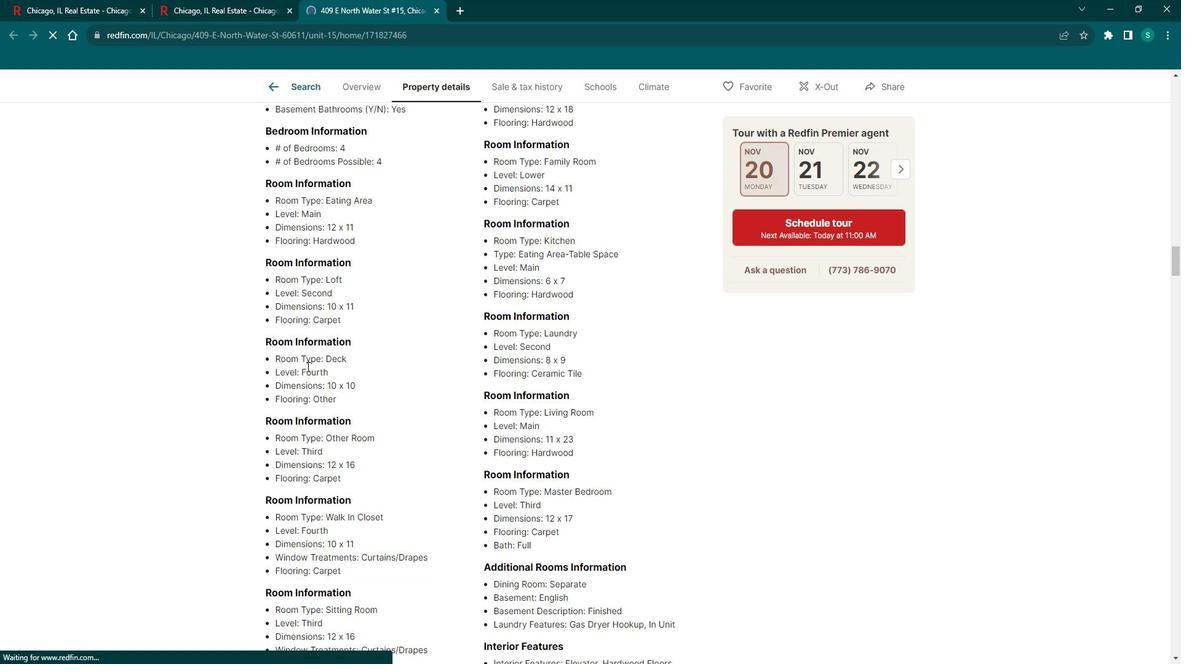 
Action: Mouse scrolled (322, 368) with delta (0, 0)
Screenshot: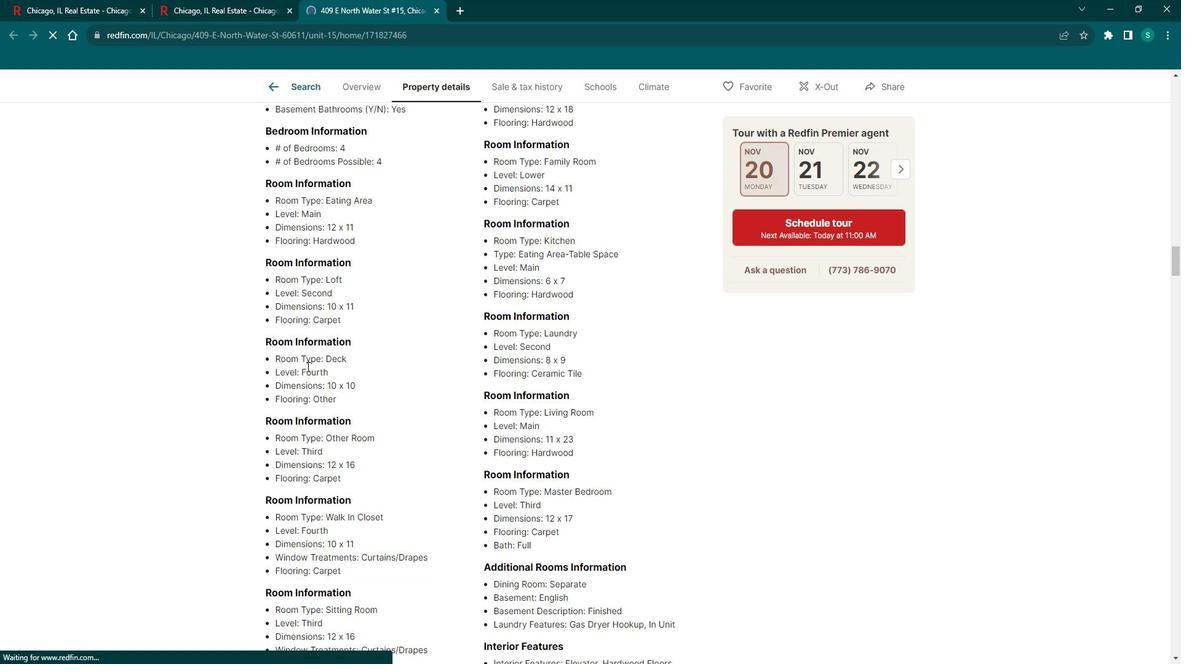 
Action: Mouse scrolled (322, 368) with delta (0, 0)
Screenshot: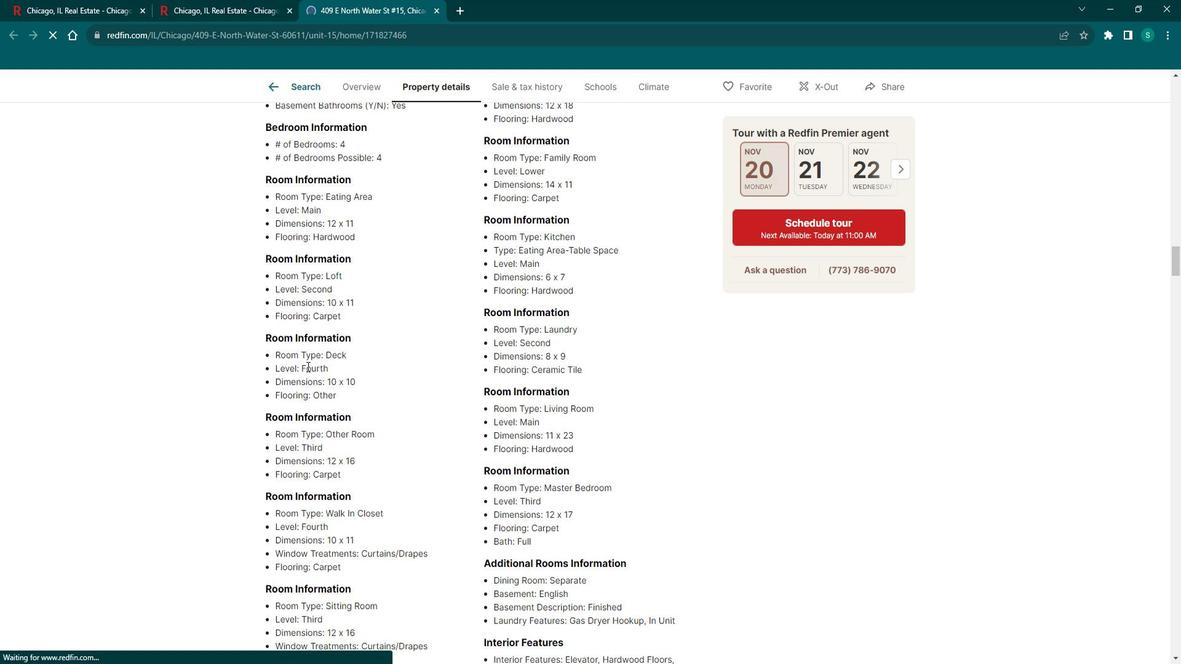 
Action: Mouse scrolled (322, 368) with delta (0, 0)
Screenshot: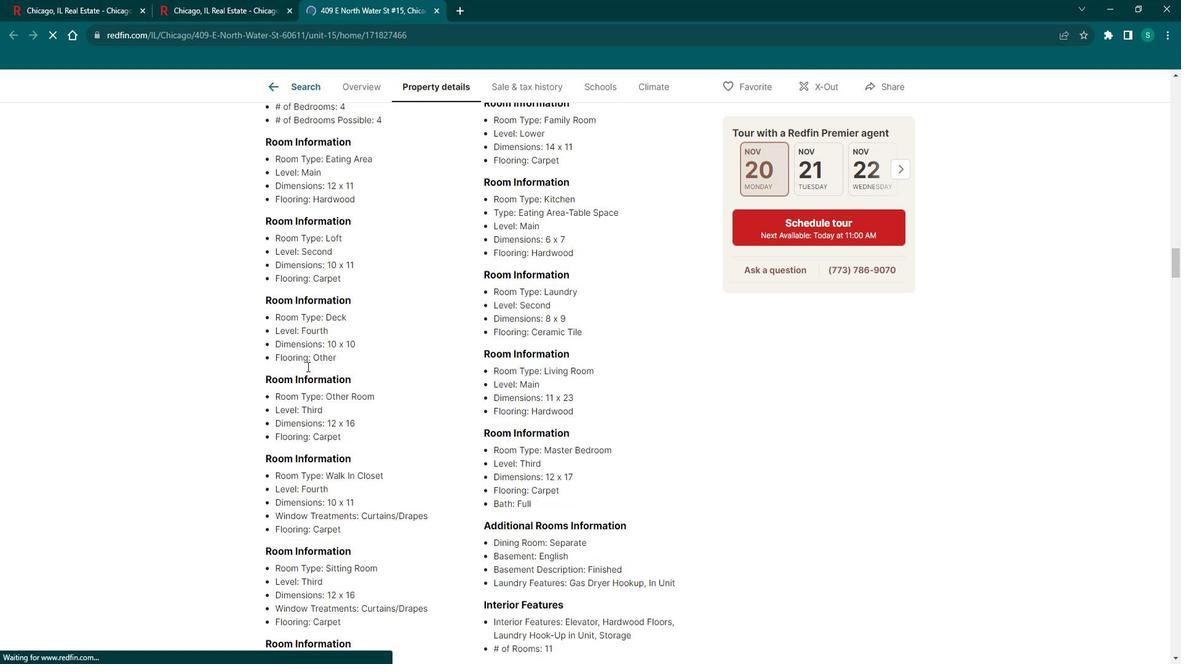 
Action: Mouse scrolled (322, 368) with delta (0, 0)
Screenshot: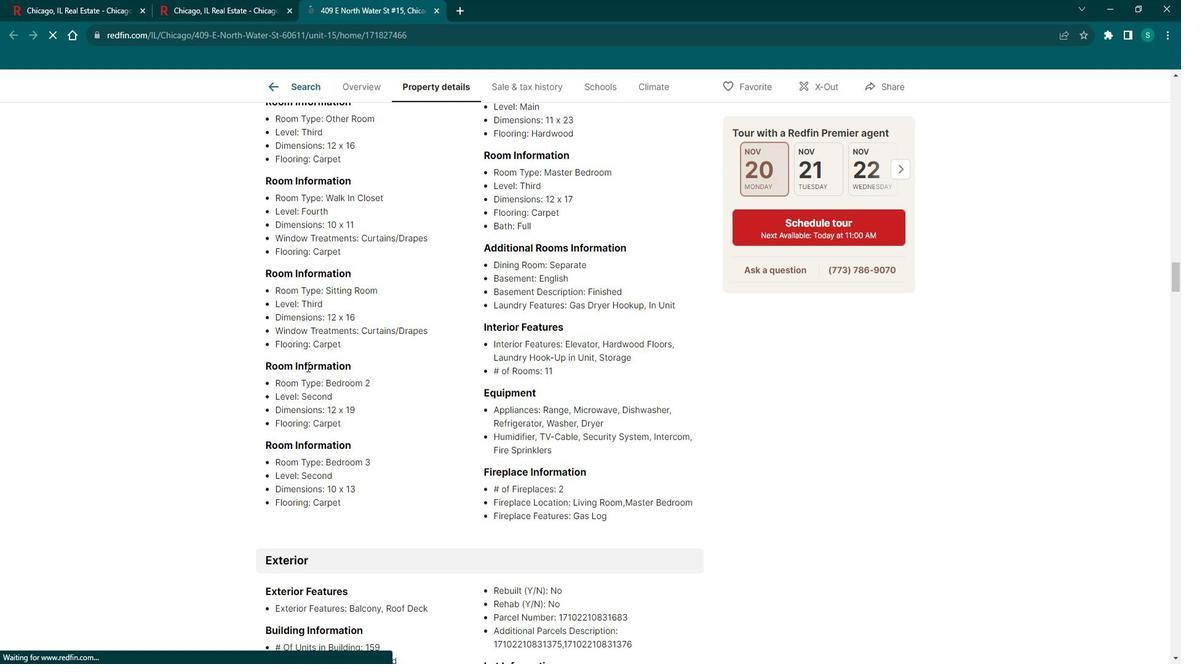 
Action: Mouse scrolled (322, 368) with delta (0, 0)
Screenshot: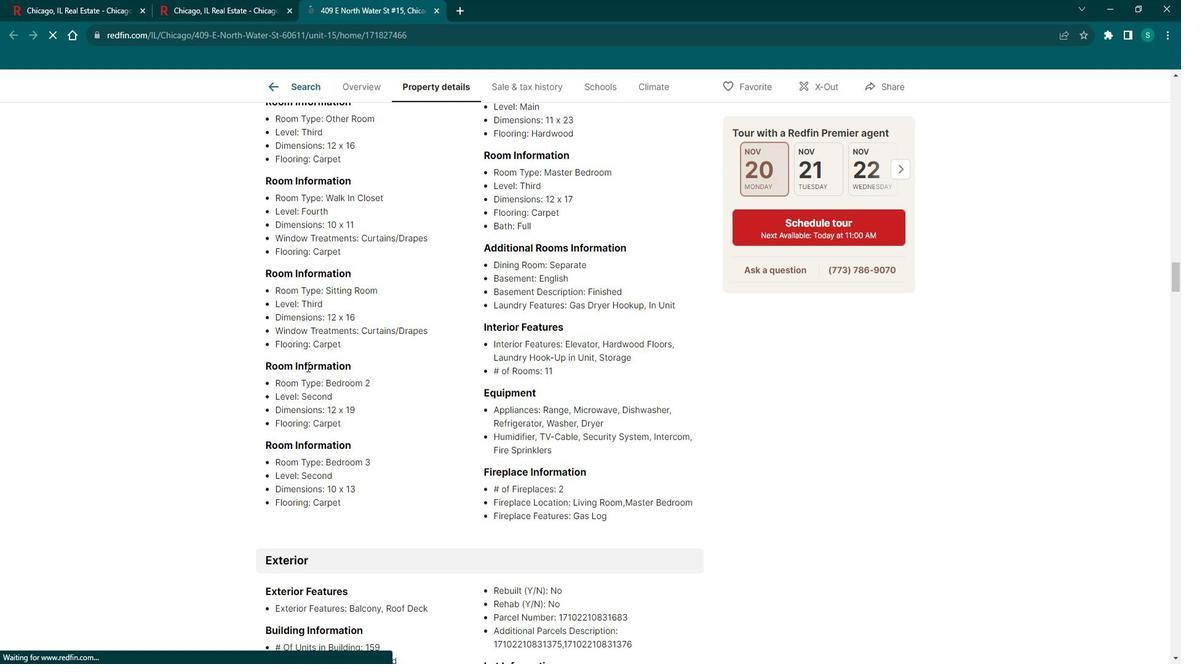 
Action: Mouse scrolled (322, 368) with delta (0, 0)
Screenshot: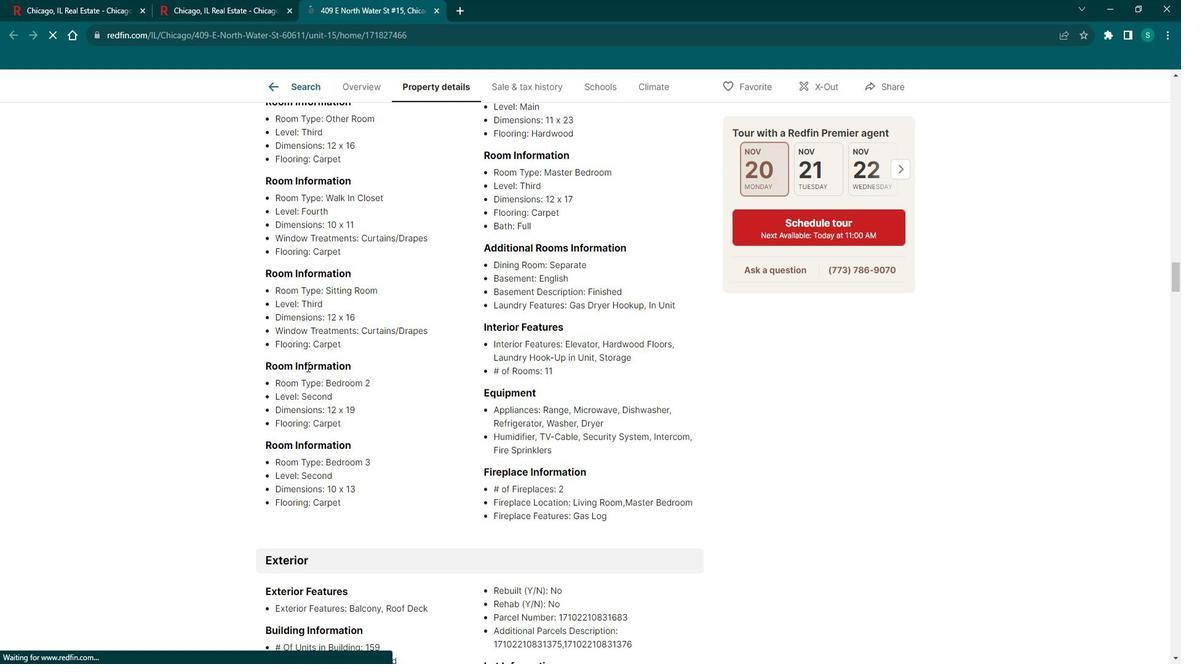 
Action: Mouse scrolled (322, 368) with delta (0, 0)
Screenshot: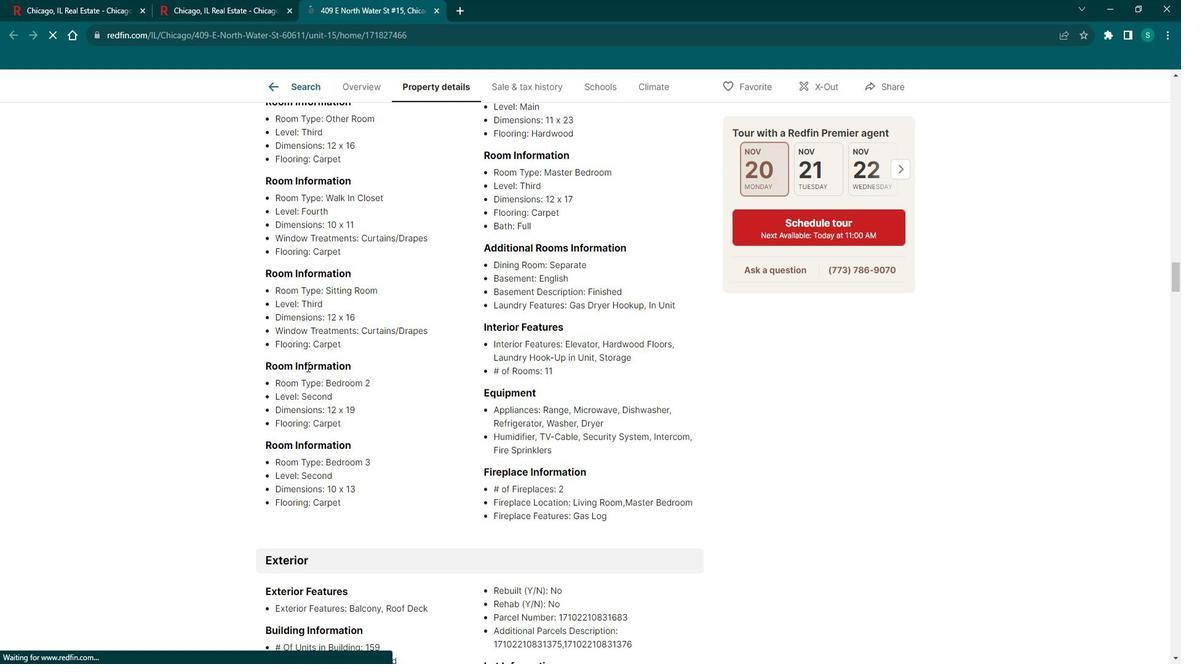 
Action: Mouse scrolled (322, 368) with delta (0, 0)
Screenshot: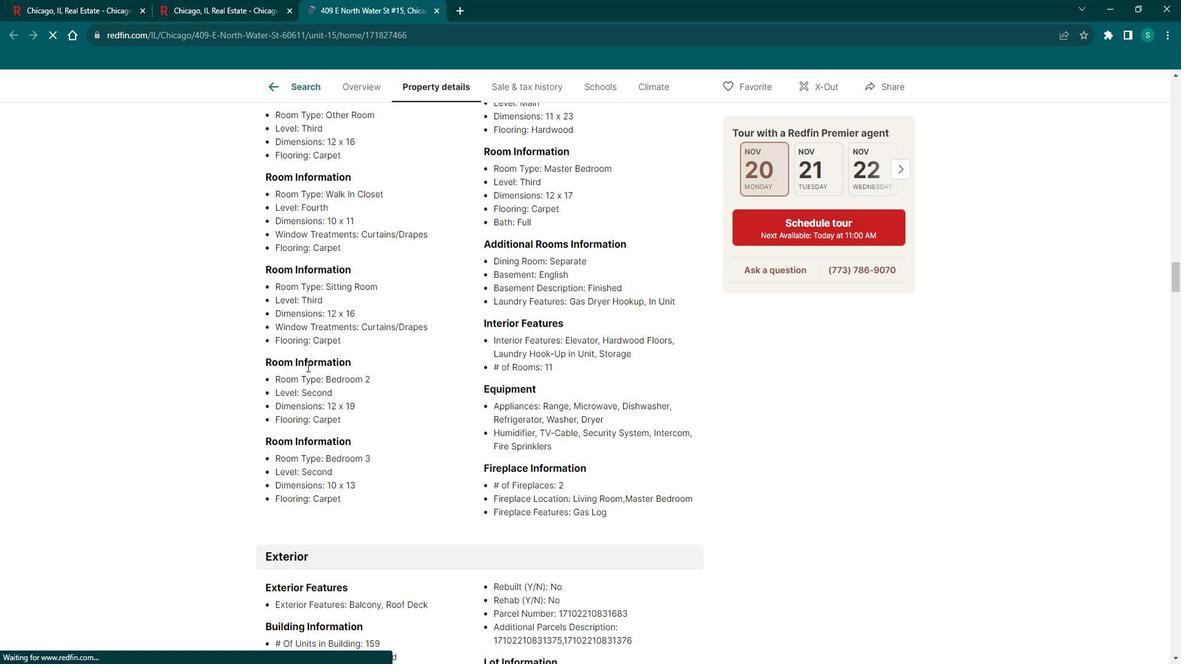 
Action: Mouse scrolled (322, 368) with delta (0, 0)
Screenshot: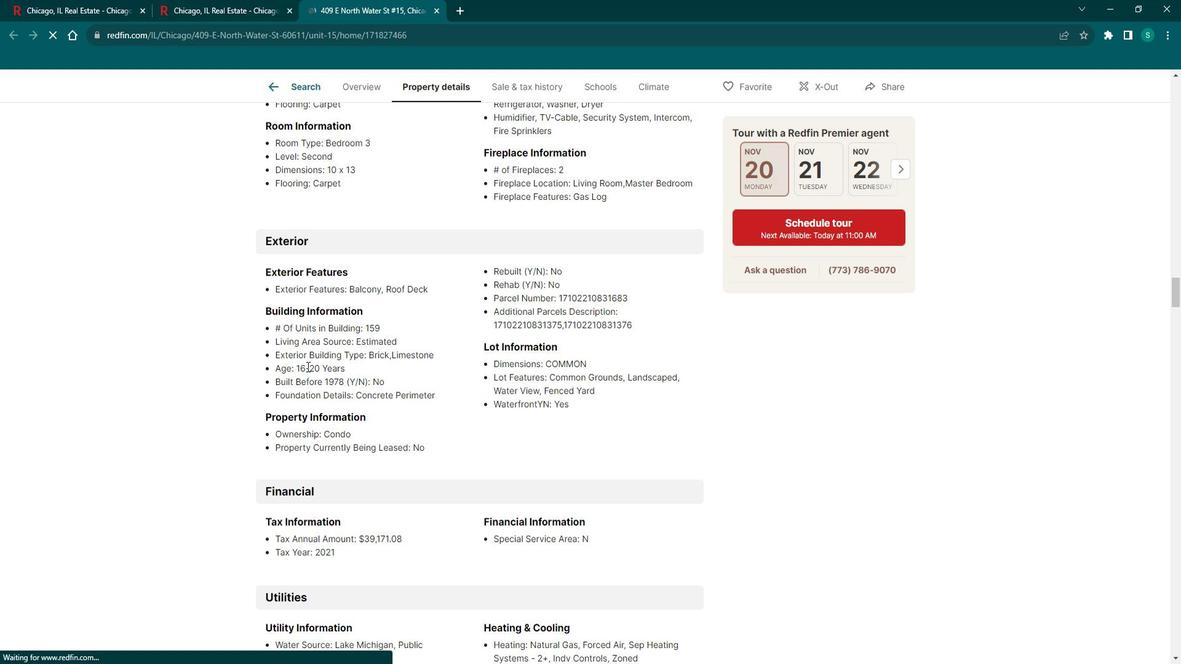 
Action: Mouse scrolled (322, 368) with delta (0, 0)
Screenshot: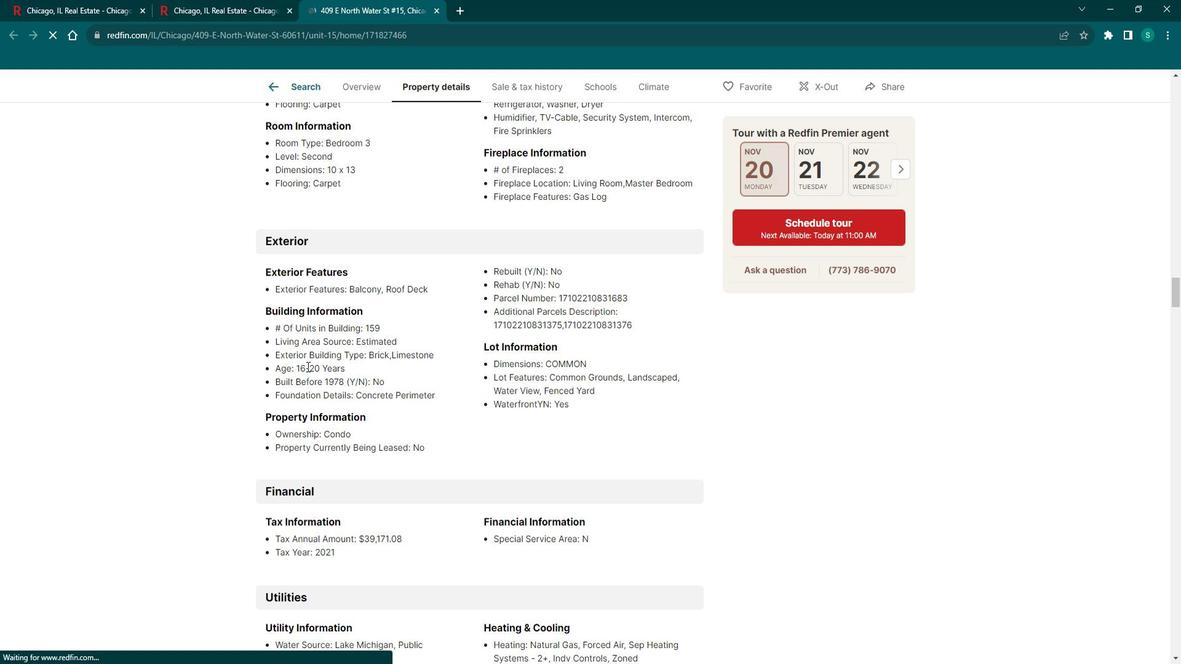 
Action: Mouse scrolled (322, 368) with delta (0, 0)
Screenshot: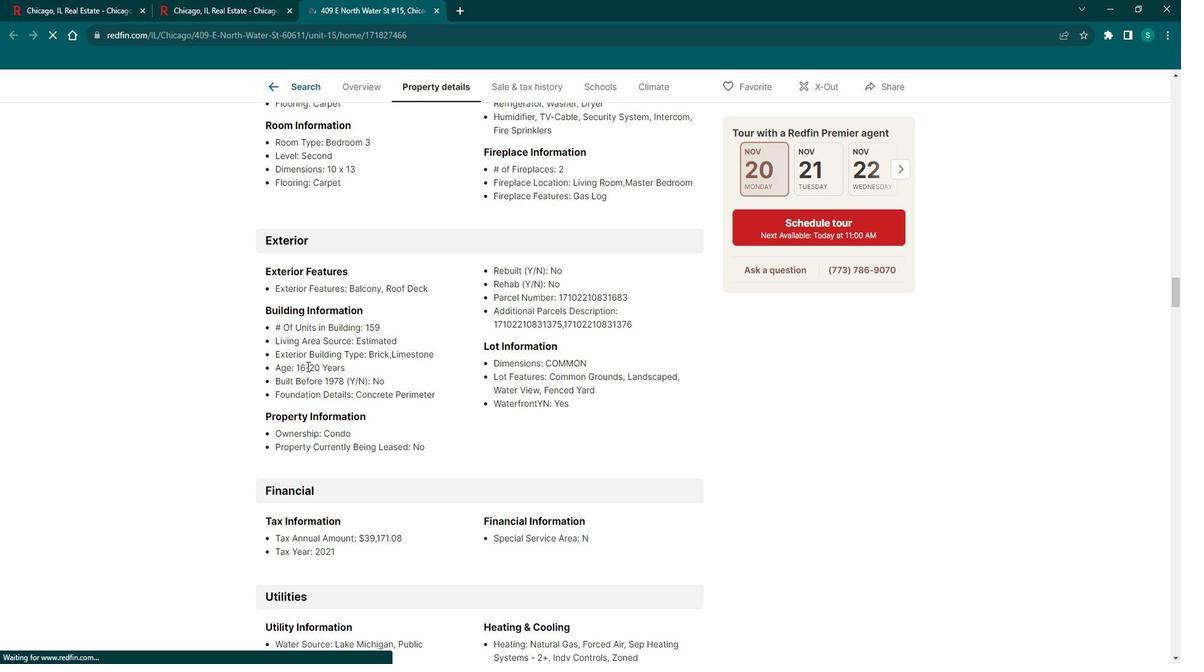 
Action: Mouse scrolled (322, 368) with delta (0, 0)
